 Task: Access a repository's "Custom Badges" to display project information.
Action: Mouse moved to (206, 225)
Screenshot: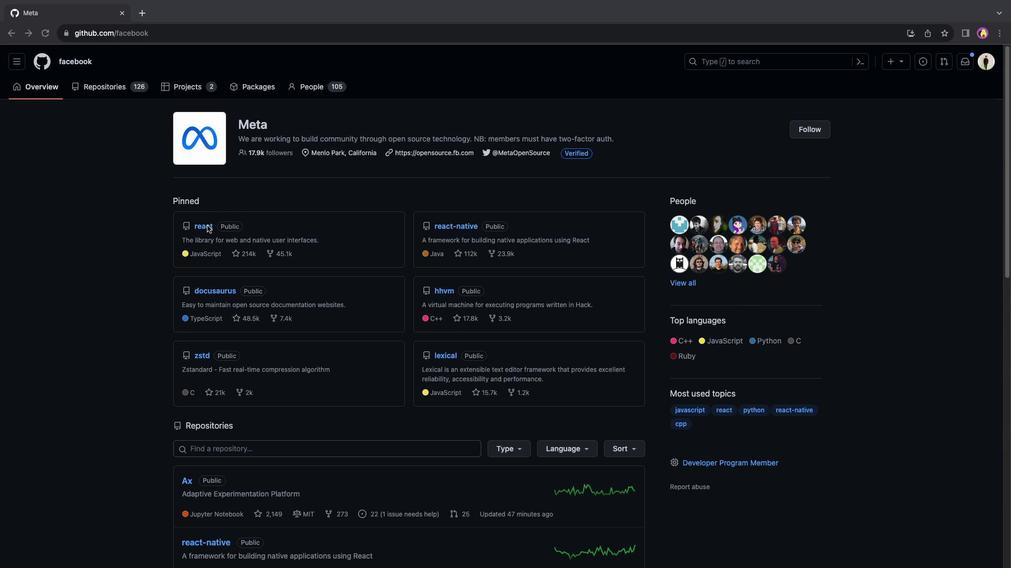 
Action: Mouse pressed left at (206, 225)
Screenshot: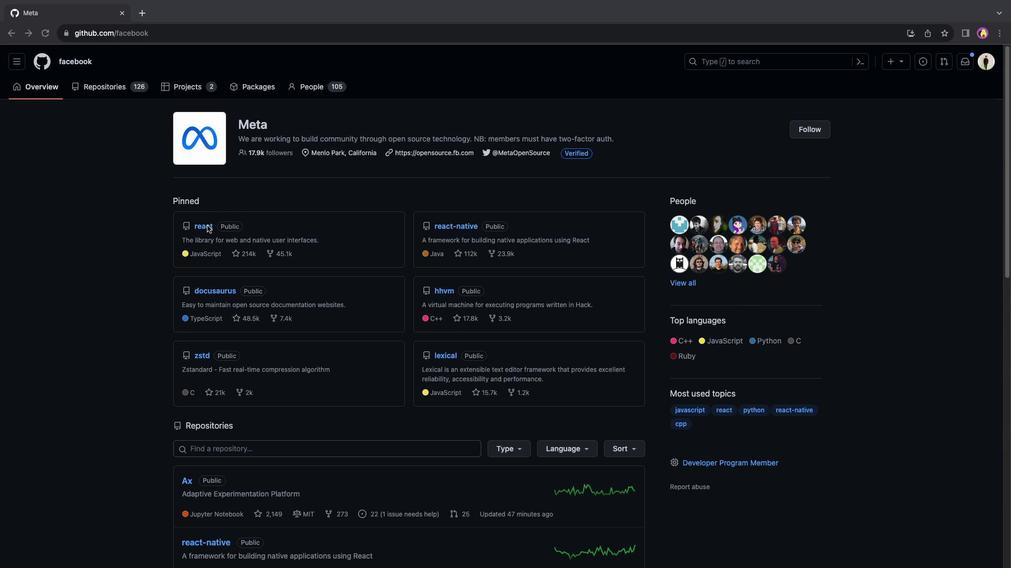 
Action: Mouse moved to (204, 227)
Screenshot: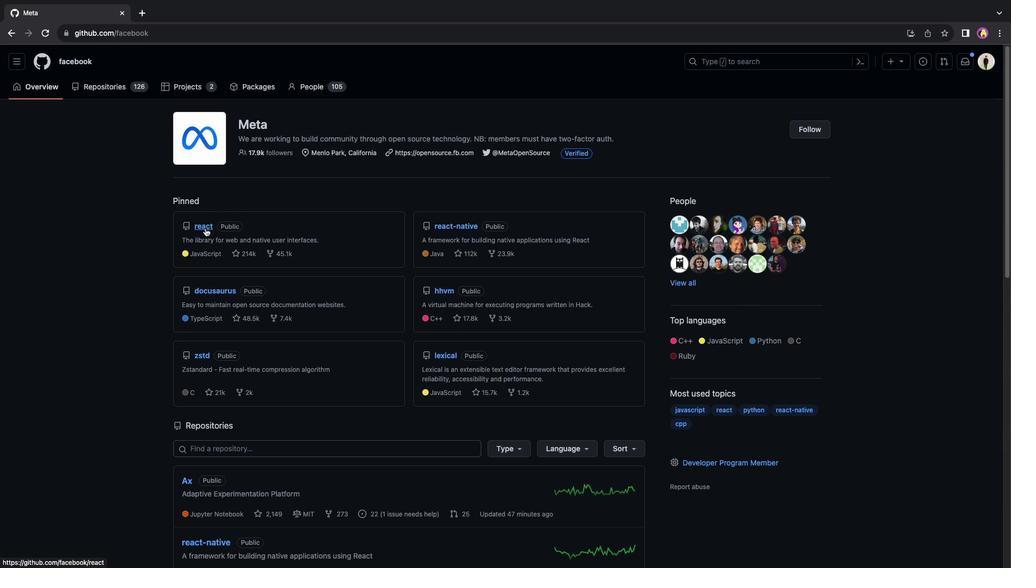
Action: Mouse pressed left at (204, 227)
Screenshot: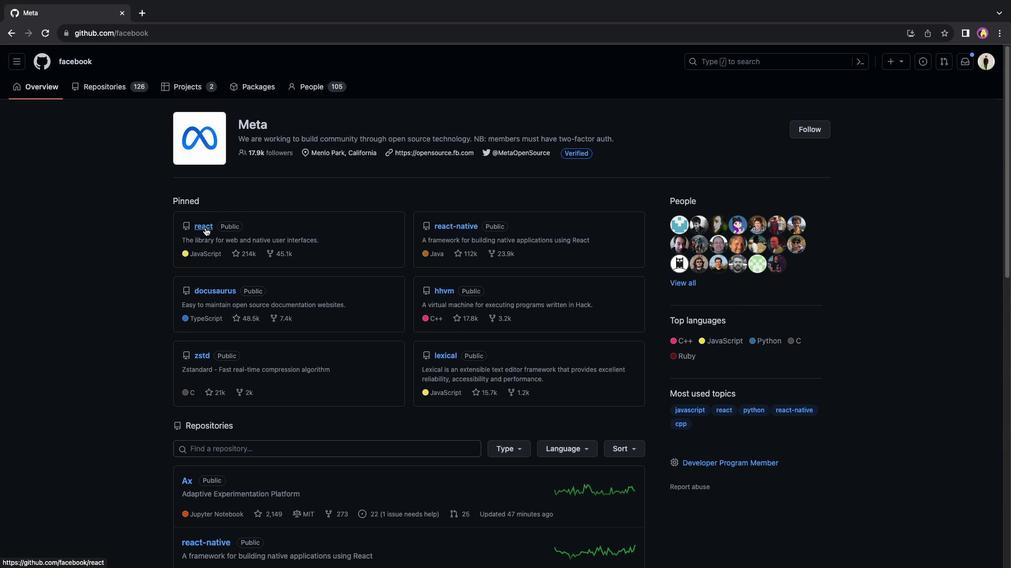 
Action: Mouse moved to (416, 257)
Screenshot: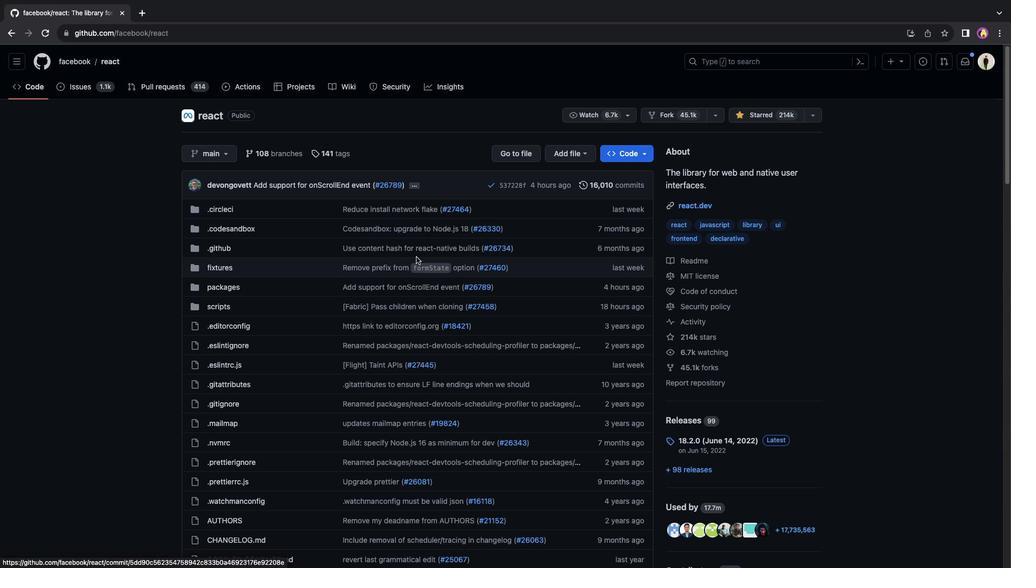 
Action: Mouse scrolled (416, 257) with delta (0, 0)
Screenshot: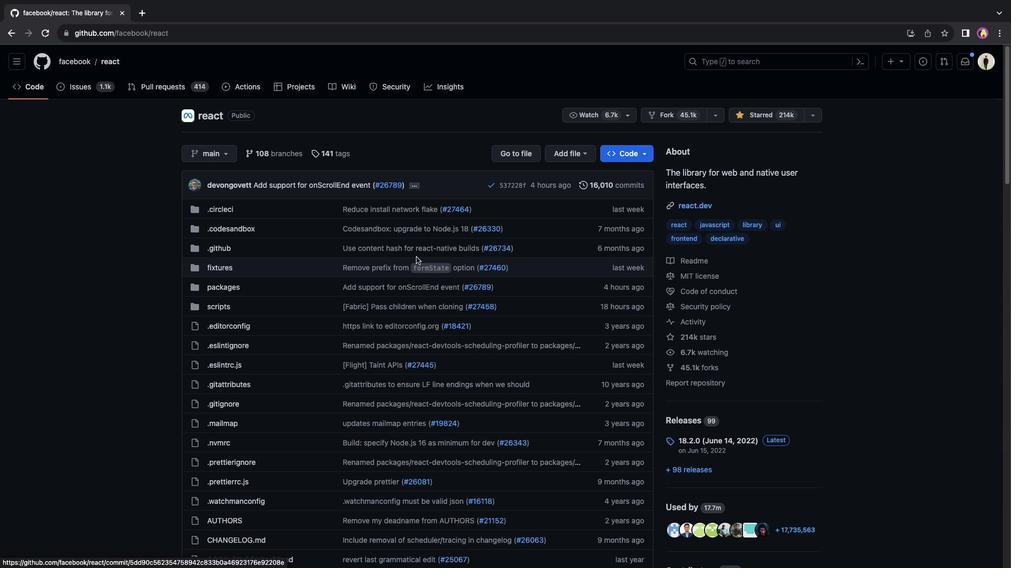 
Action: Mouse scrolled (416, 257) with delta (0, 0)
Screenshot: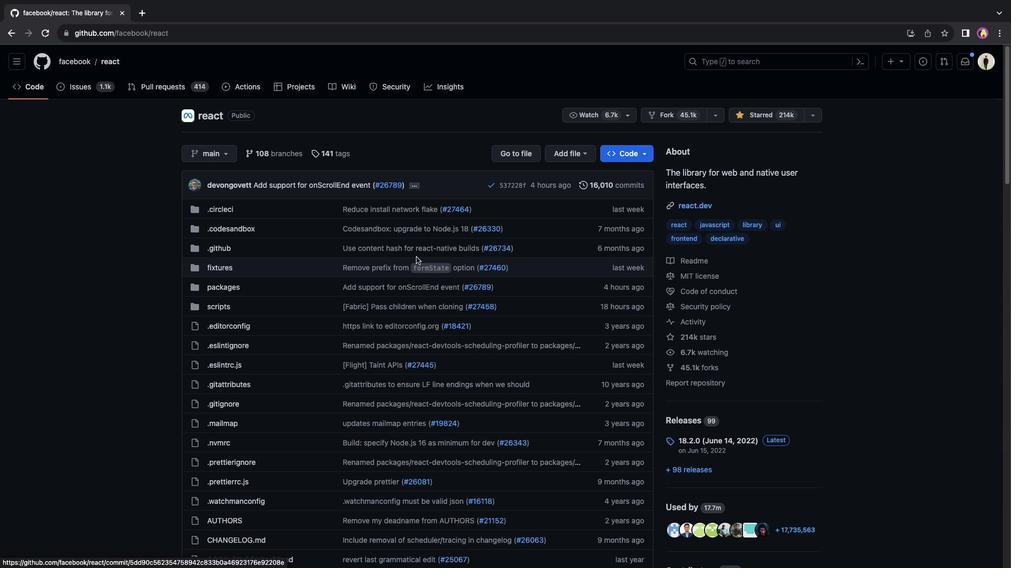 
Action: Mouse scrolled (416, 257) with delta (0, -2)
Screenshot: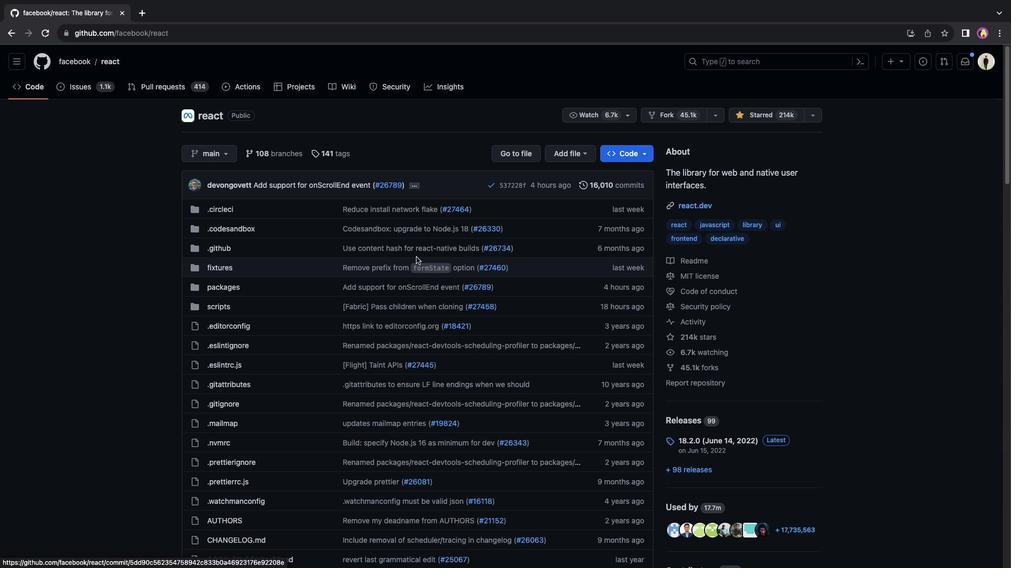 
Action: Mouse scrolled (416, 257) with delta (0, -2)
Screenshot: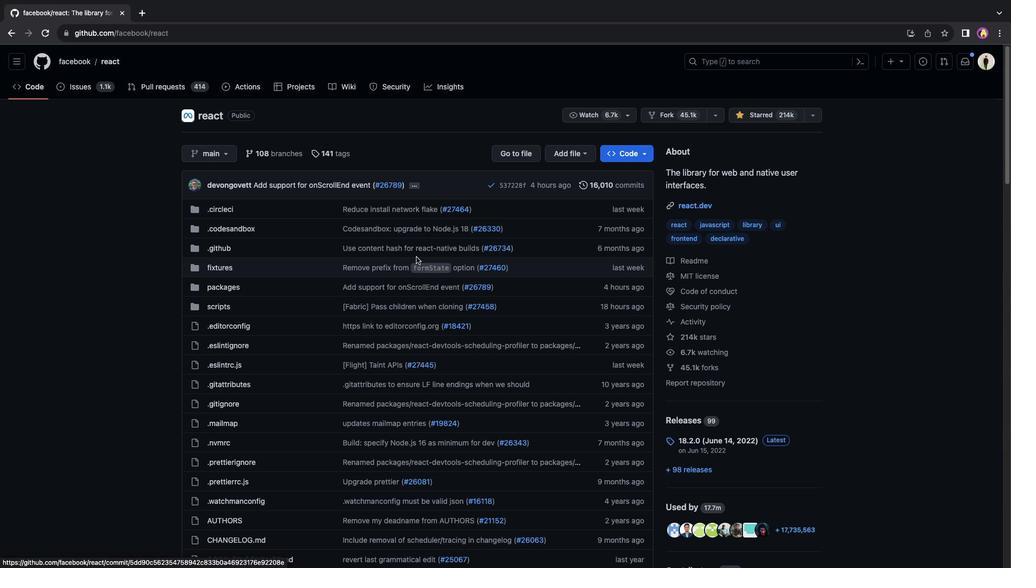 
Action: Mouse scrolled (416, 257) with delta (0, -3)
Screenshot: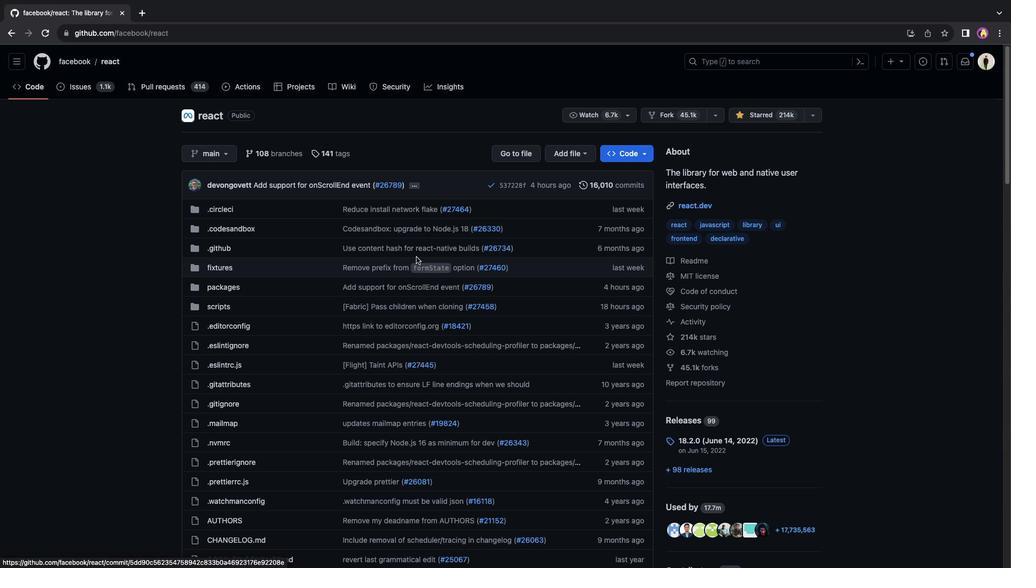 
Action: Mouse scrolled (416, 257) with delta (0, 0)
Screenshot: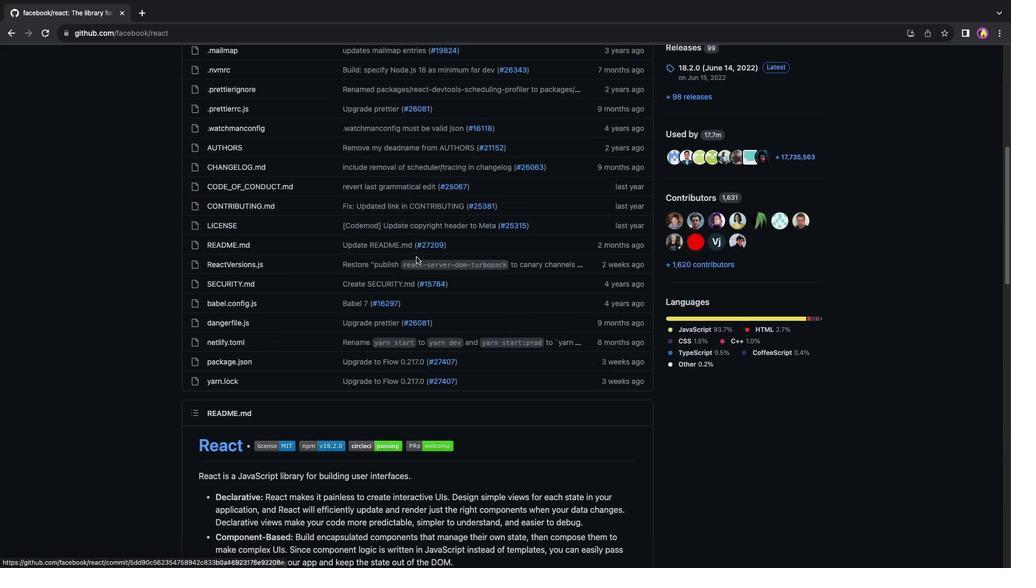 
Action: Mouse scrolled (416, 257) with delta (0, 0)
Screenshot: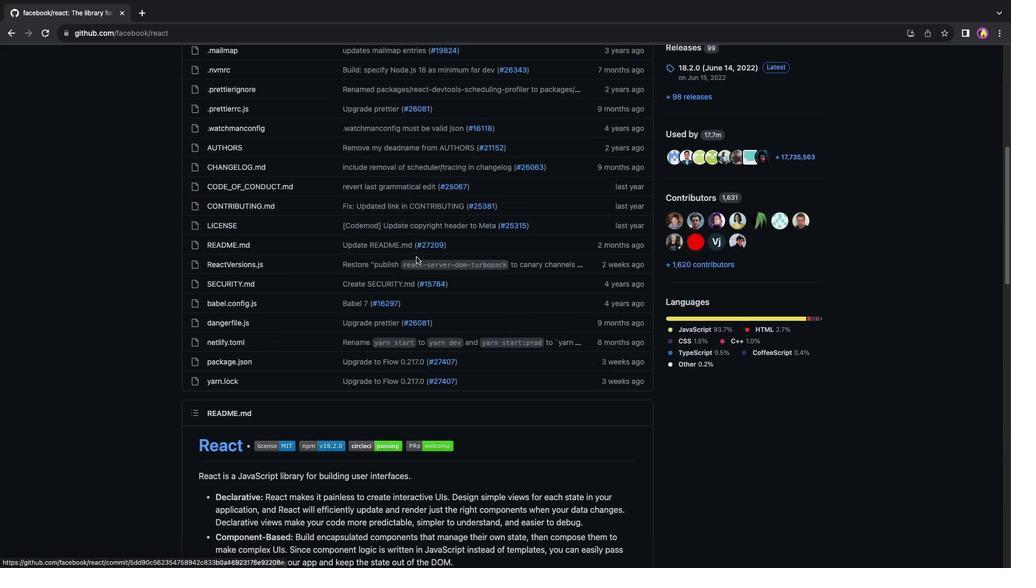 
Action: Mouse scrolled (416, 257) with delta (0, -2)
Screenshot: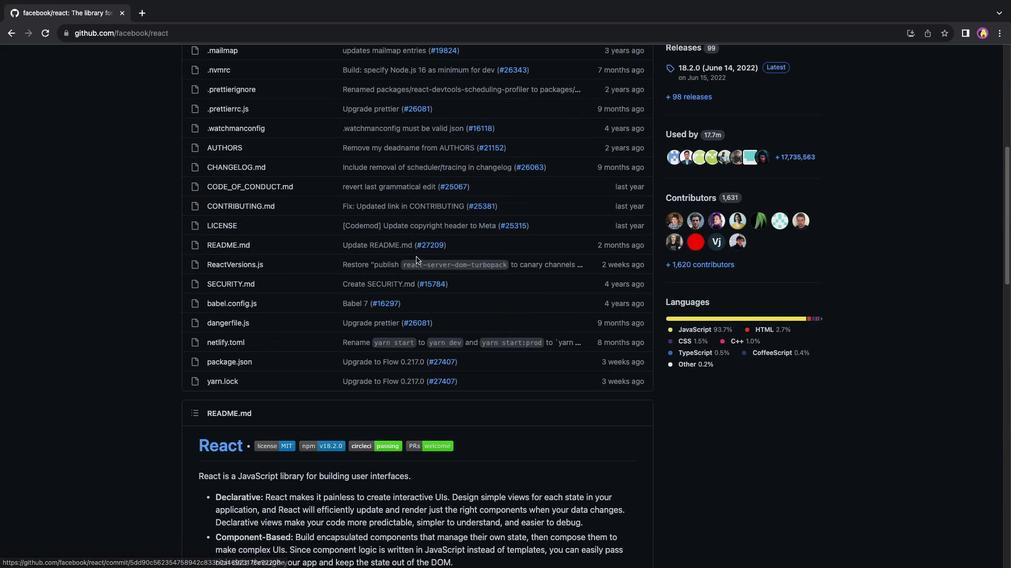 
Action: Mouse scrolled (416, 257) with delta (0, -2)
Screenshot: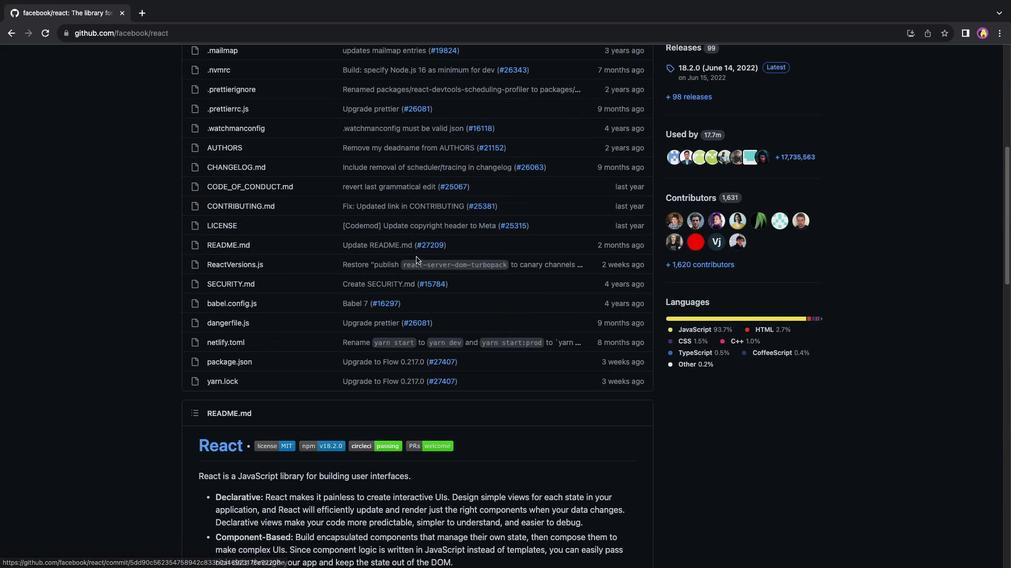 
Action: Mouse scrolled (416, 257) with delta (0, -3)
Screenshot: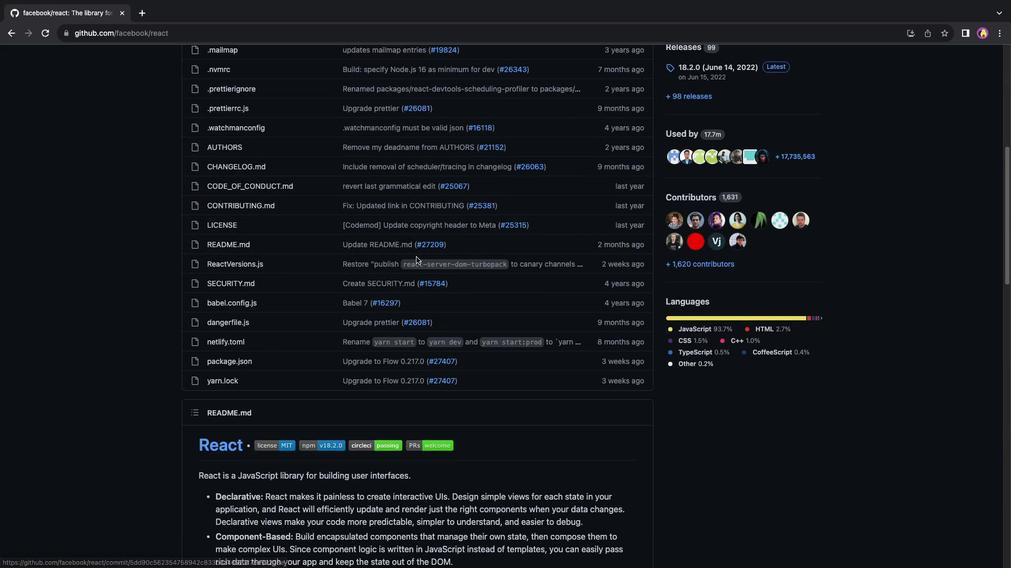 
Action: Mouse moved to (414, 255)
Screenshot: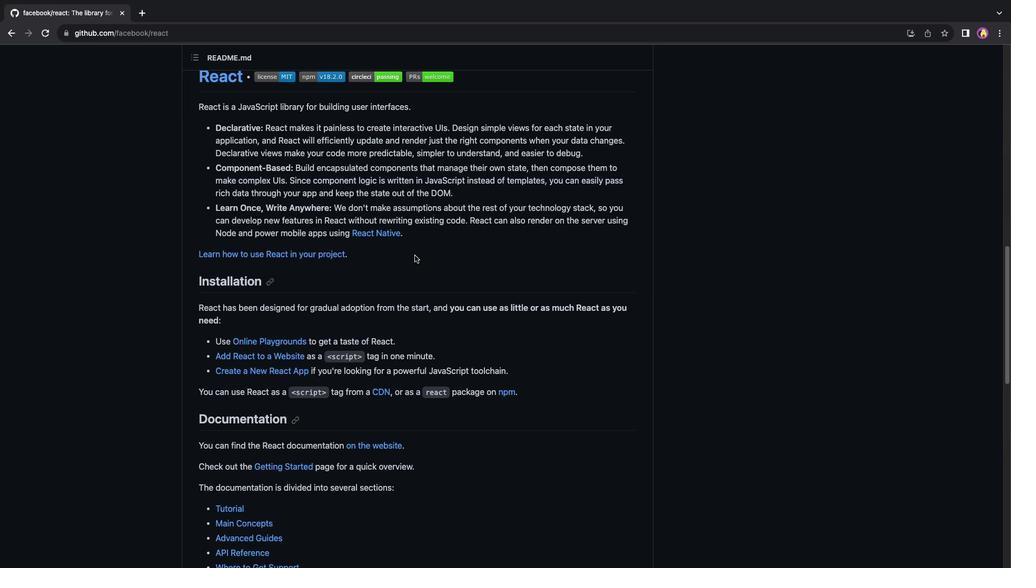 
Action: Mouse scrolled (414, 255) with delta (0, 0)
Screenshot: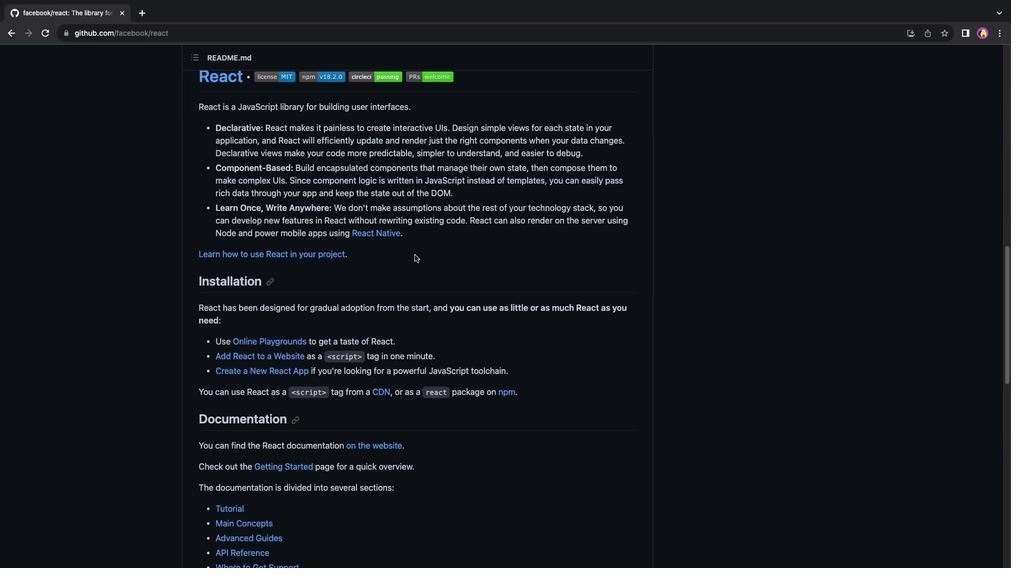 
Action: Mouse scrolled (414, 255) with delta (0, 0)
Screenshot: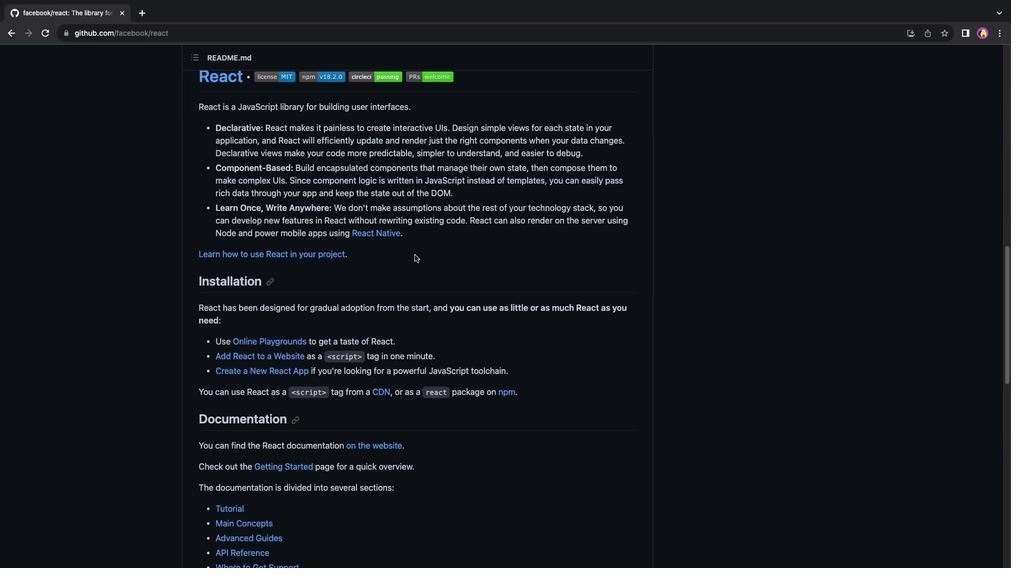 
Action: Mouse scrolled (414, 255) with delta (0, 1)
Screenshot: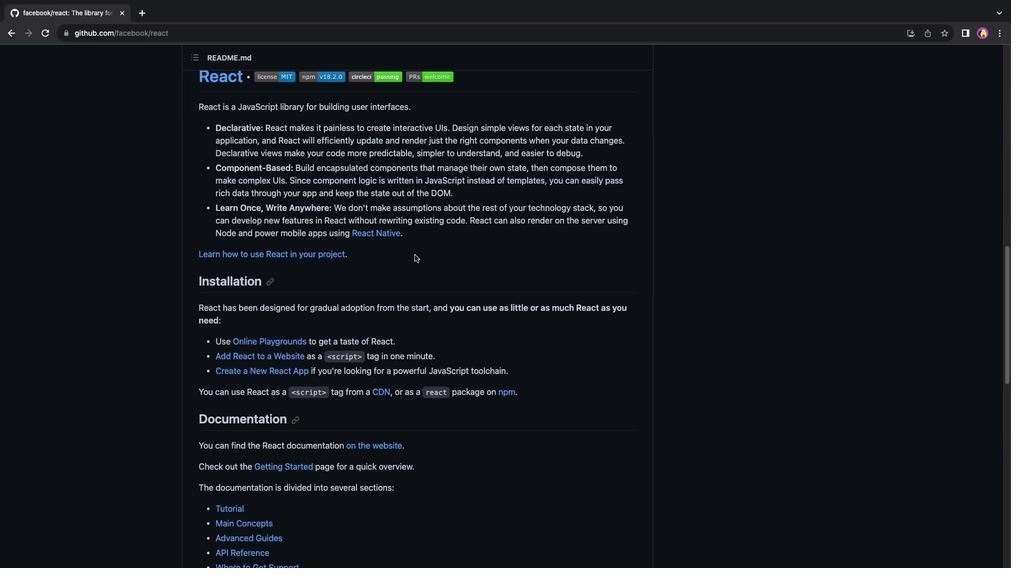 
Action: Mouse moved to (414, 255)
Screenshot: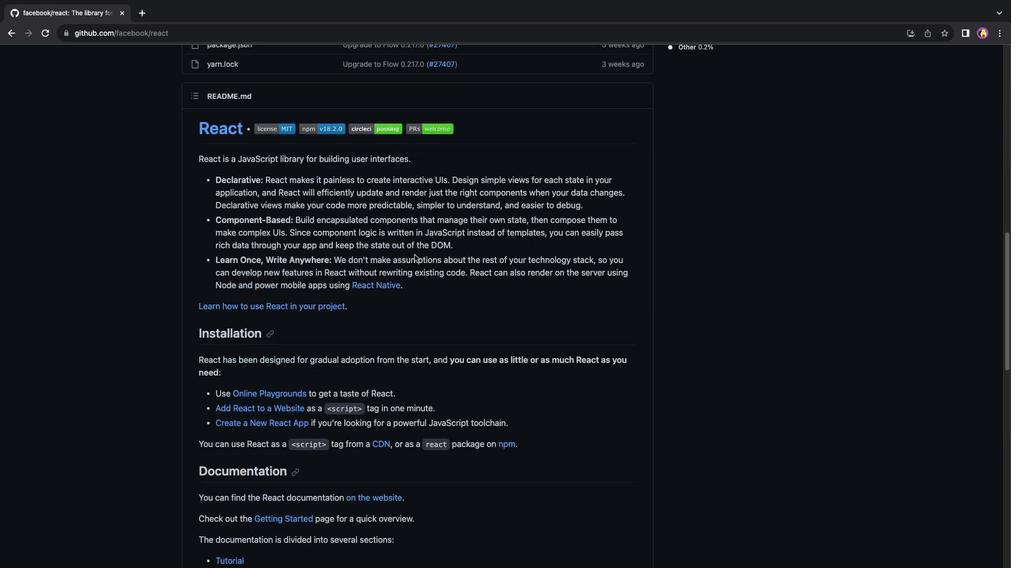 
Action: Mouse scrolled (414, 255) with delta (0, 0)
Screenshot: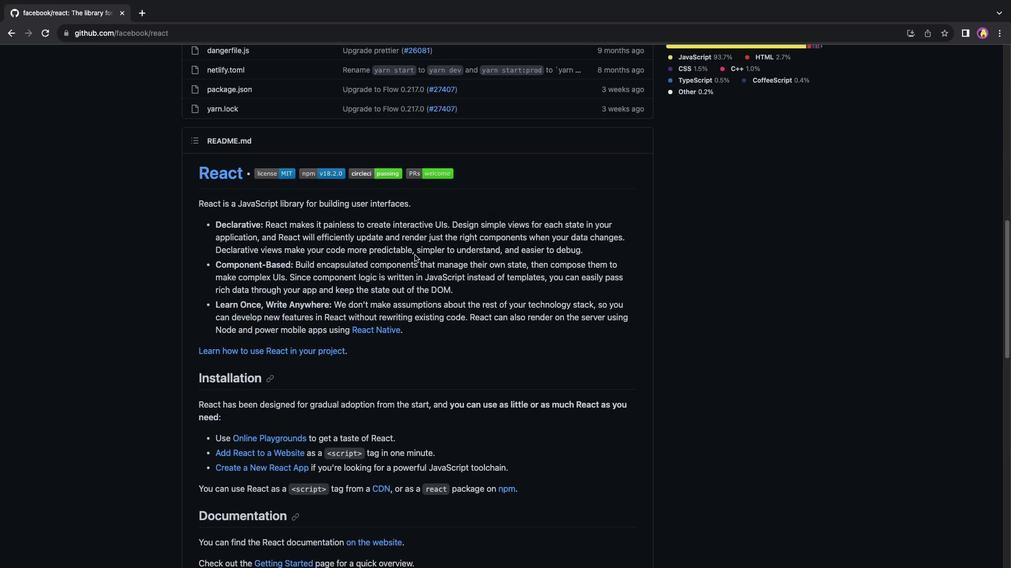 
Action: Mouse scrolled (414, 255) with delta (0, 0)
Screenshot: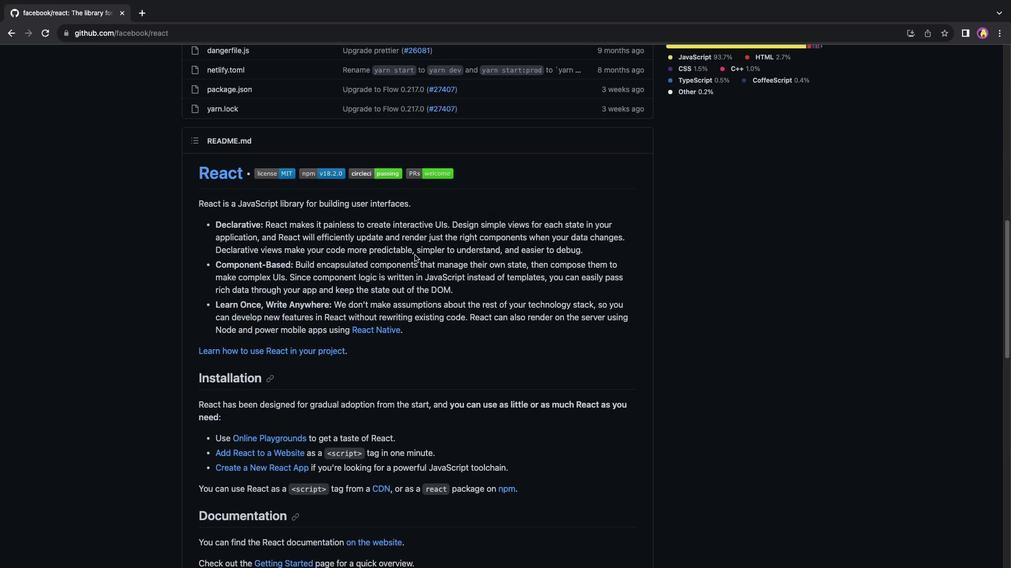 
Action: Mouse scrolled (414, 255) with delta (0, 1)
Screenshot: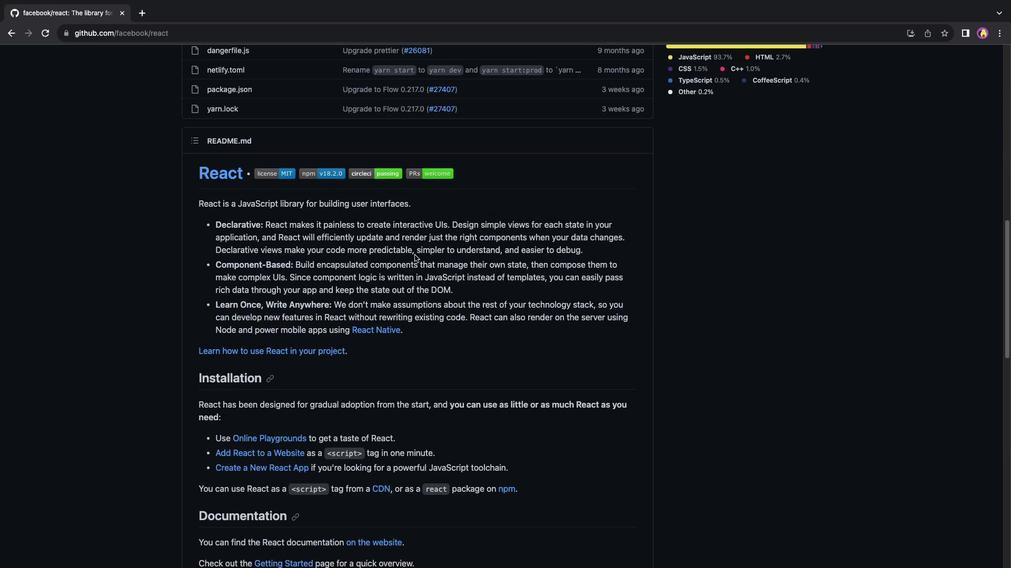 
Action: Mouse scrolled (414, 255) with delta (0, 2)
Screenshot: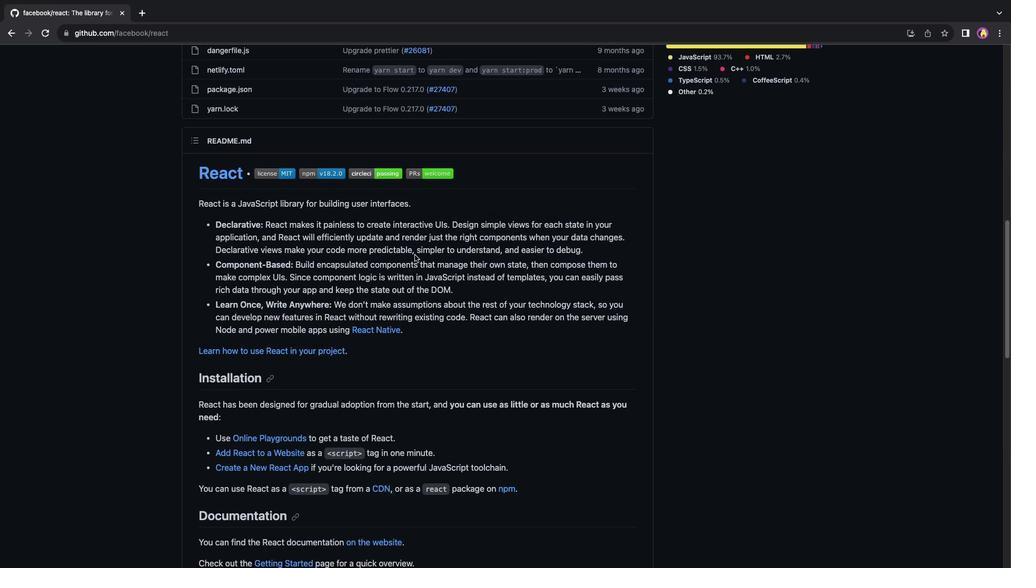
Action: Mouse moved to (367, 359)
Screenshot: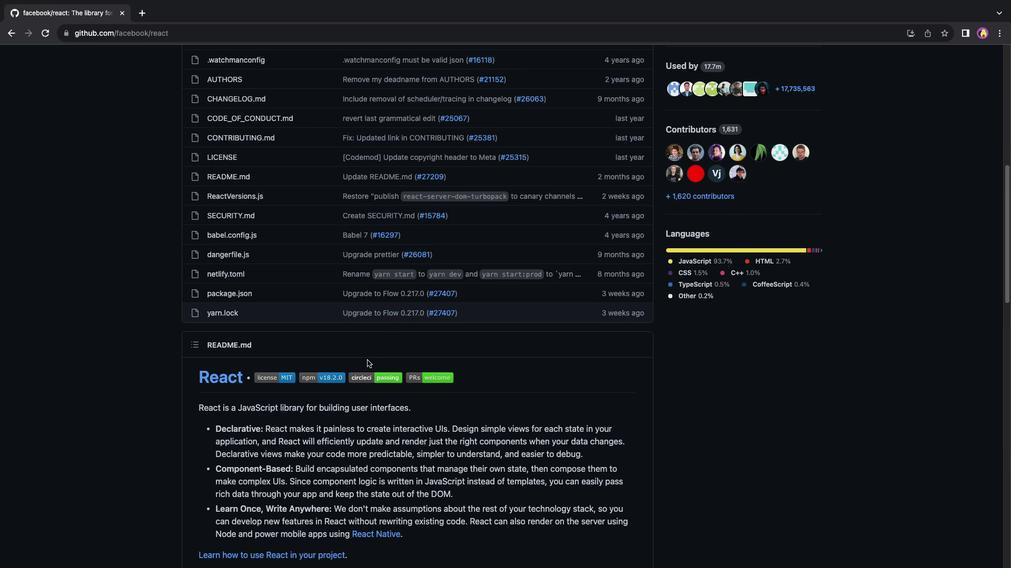 
Action: Mouse scrolled (367, 359) with delta (0, 0)
Screenshot: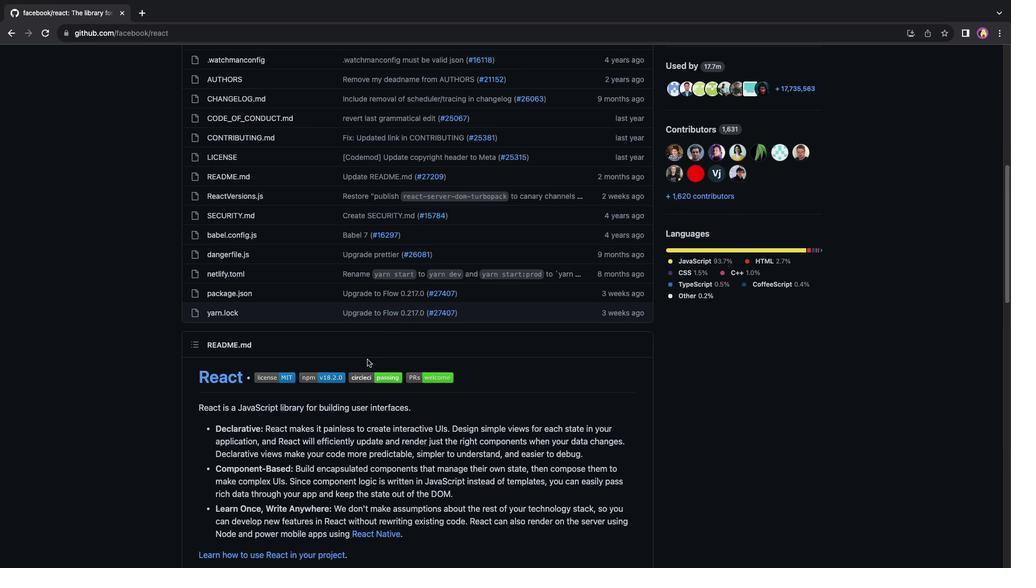 
Action: Mouse scrolled (367, 359) with delta (0, 0)
Screenshot: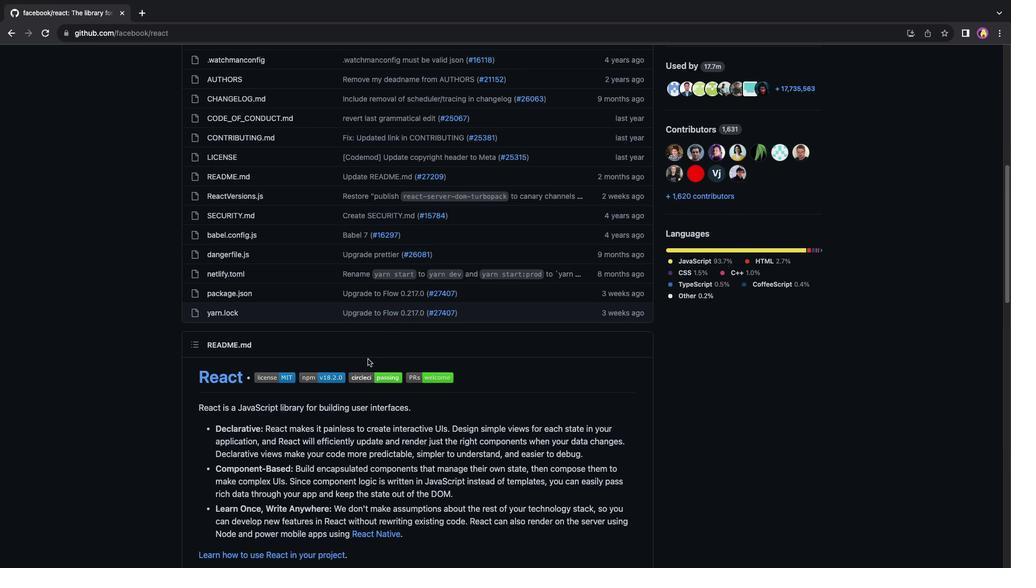 
Action: Mouse moved to (367, 359)
Screenshot: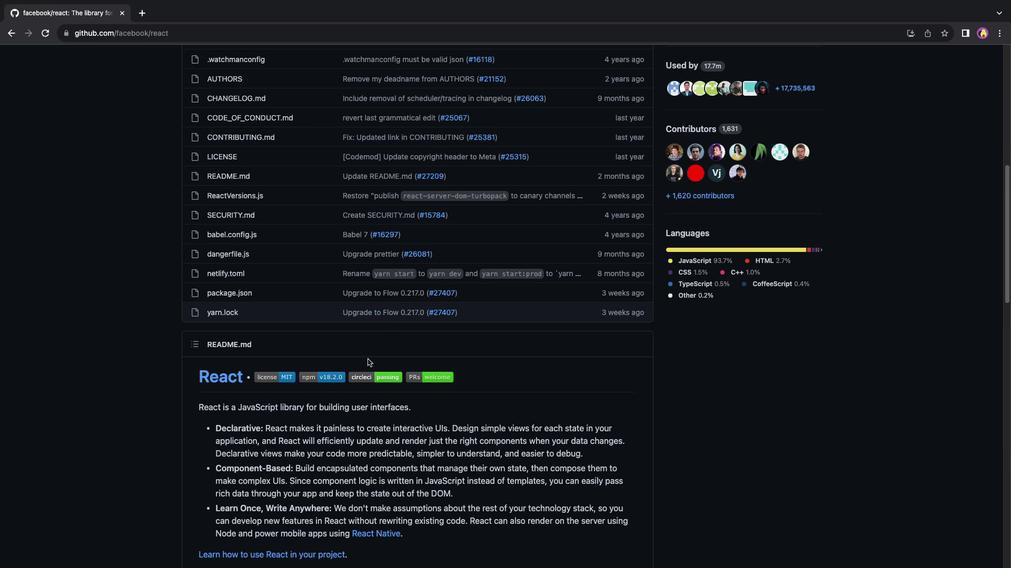 
Action: Mouse scrolled (367, 359) with delta (0, -1)
Screenshot: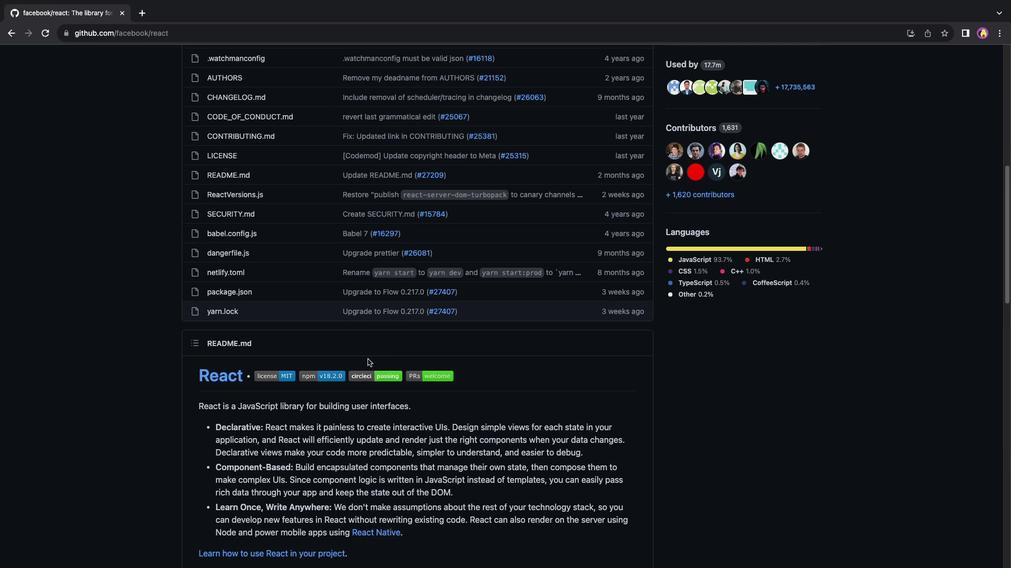 
Action: Mouse moved to (284, 318)
Screenshot: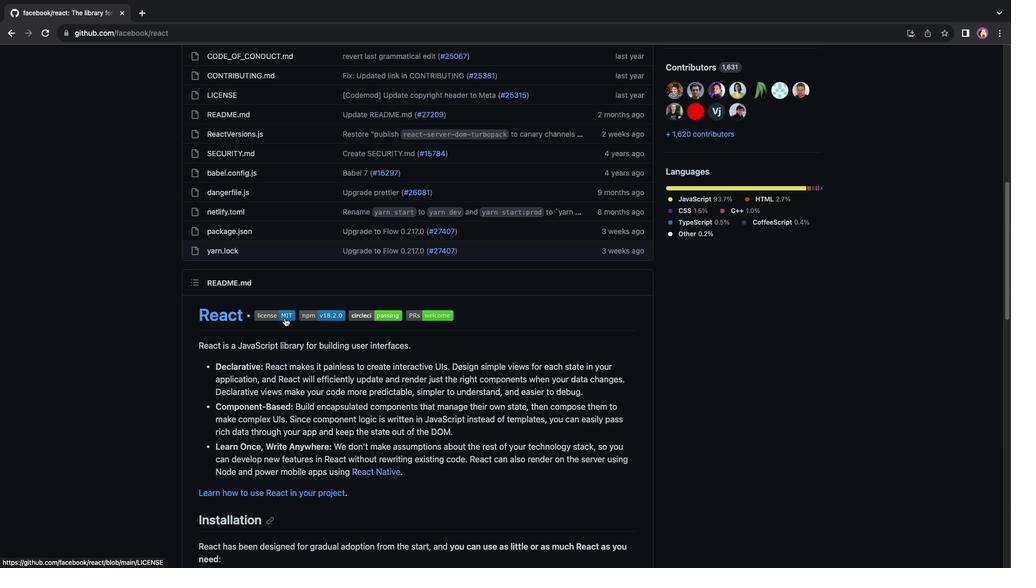 
Action: Mouse pressed left at (284, 318)
Screenshot: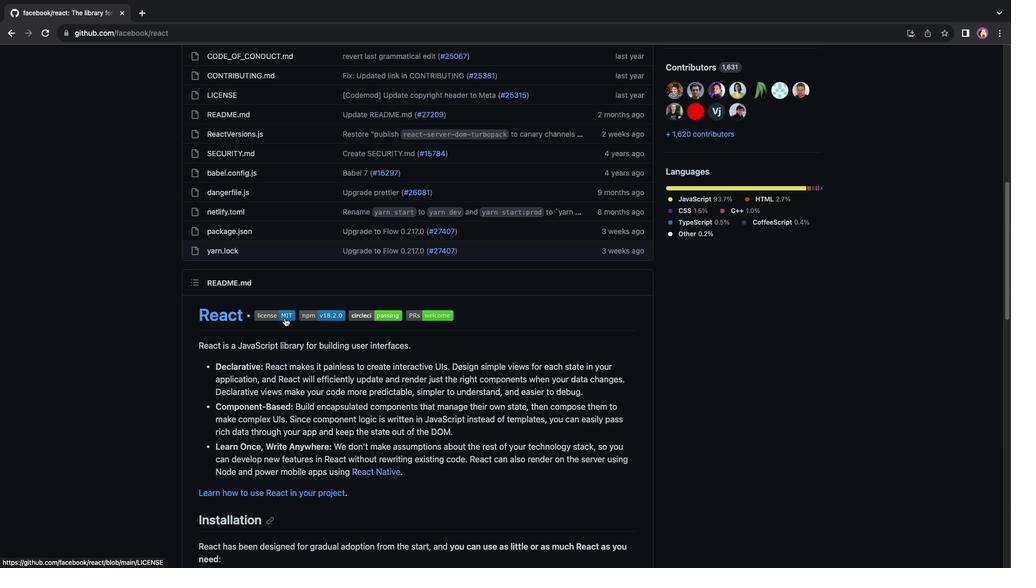 
Action: Mouse moved to (355, 322)
Screenshot: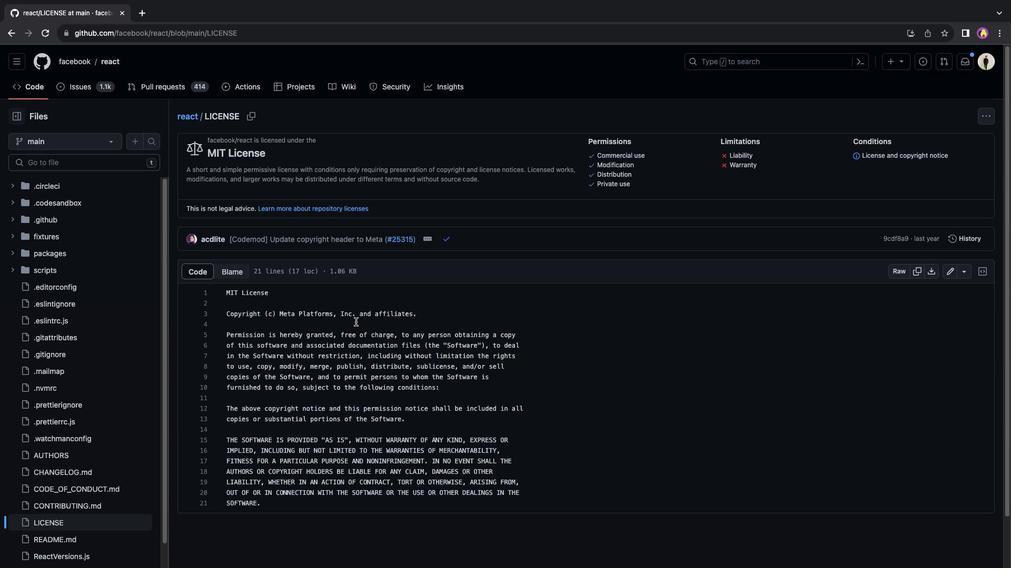 
Action: Mouse scrolled (355, 322) with delta (0, 0)
Screenshot: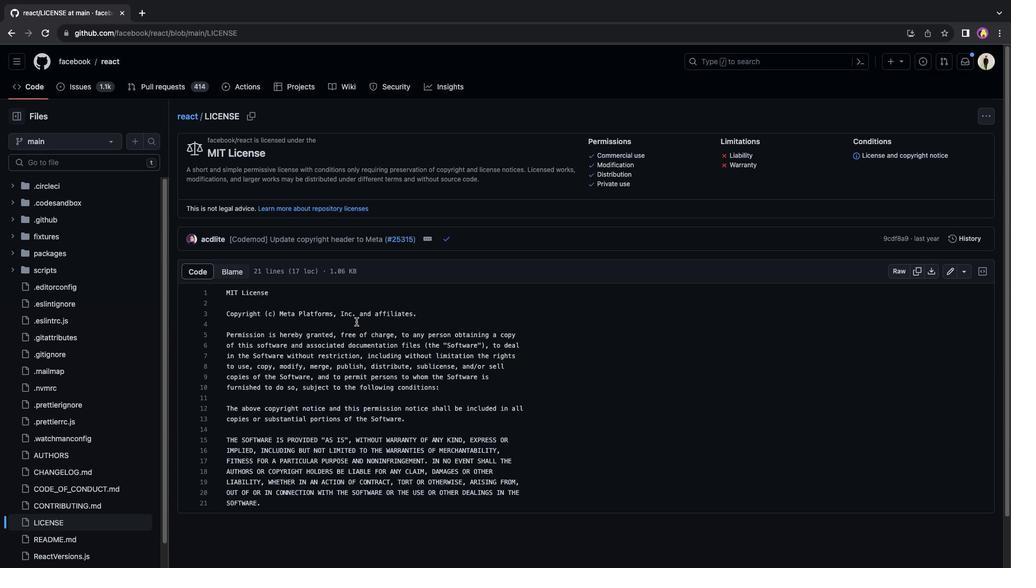 
Action: Mouse scrolled (355, 322) with delta (0, 0)
Screenshot: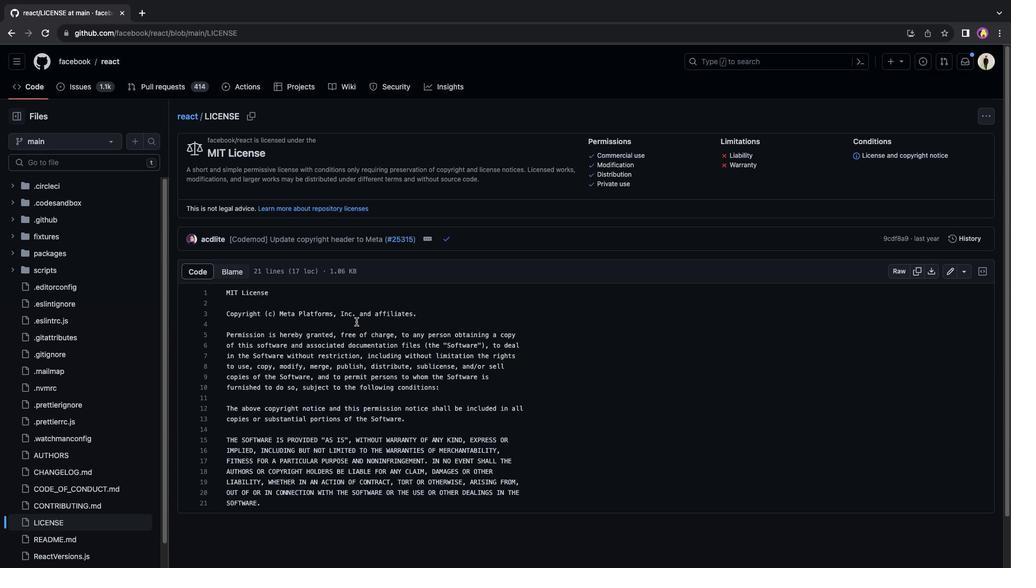 
Action: Mouse scrolled (355, 322) with delta (0, -1)
Screenshot: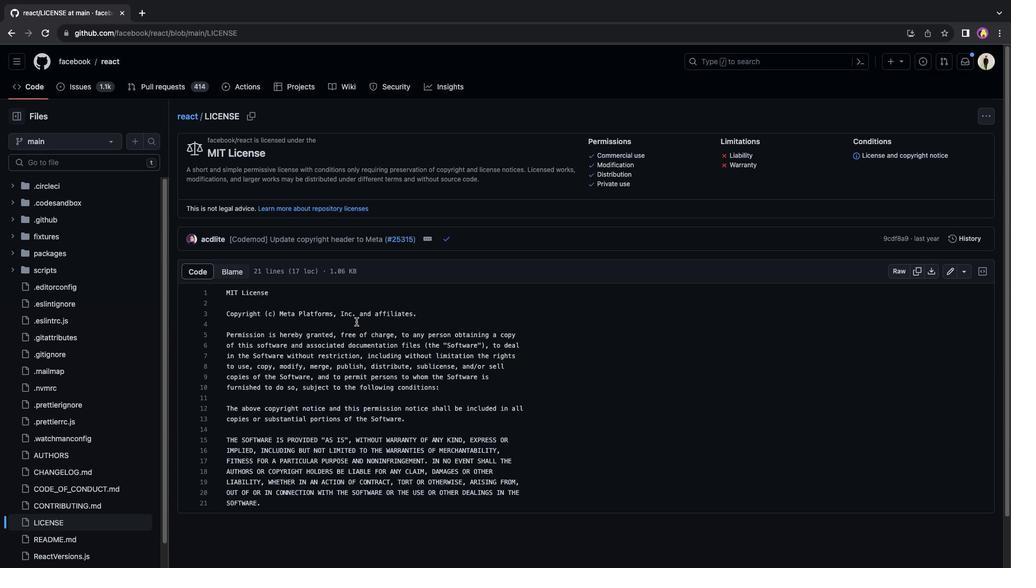 
Action: Mouse scrolled (355, 322) with delta (0, 0)
Screenshot: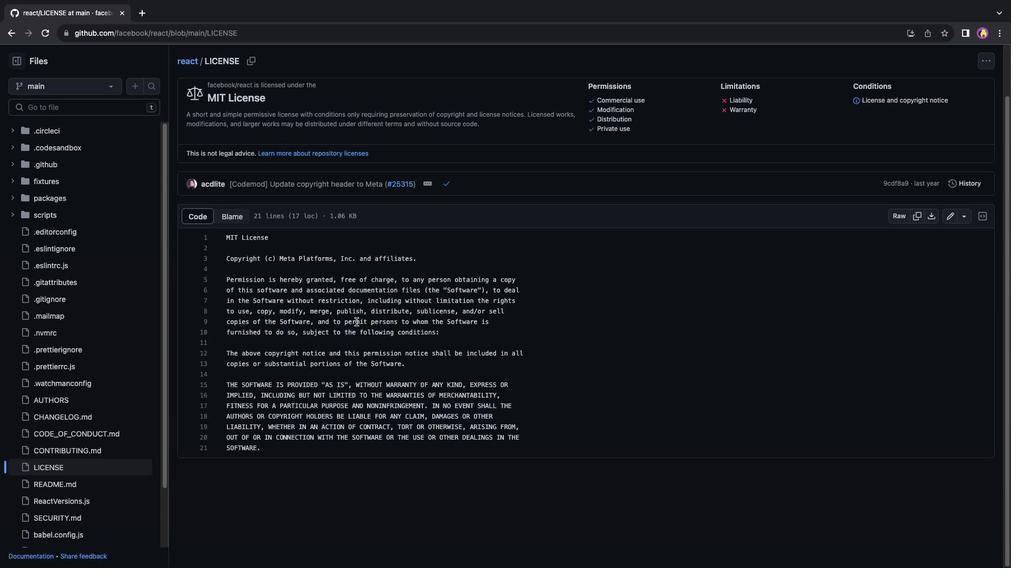
Action: Mouse scrolled (355, 322) with delta (0, 0)
Screenshot: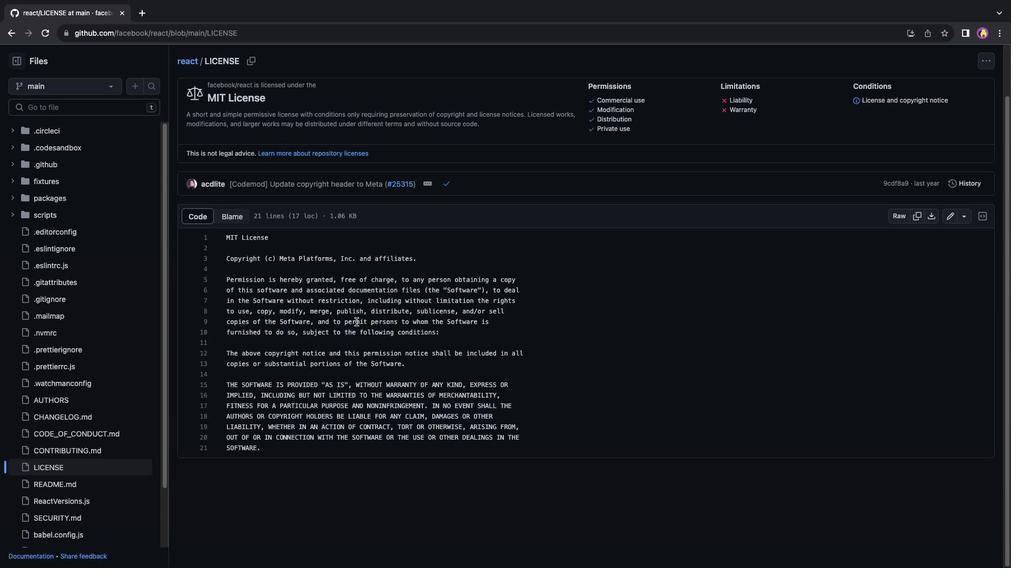 
Action: Mouse scrolled (355, 322) with delta (0, -1)
Screenshot: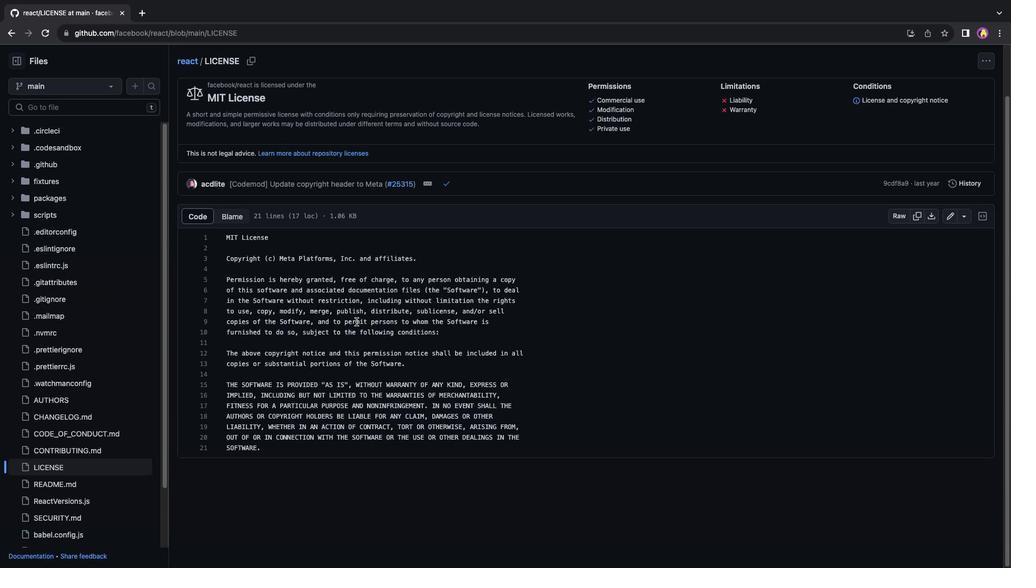 
Action: Mouse moved to (355, 320)
Screenshot: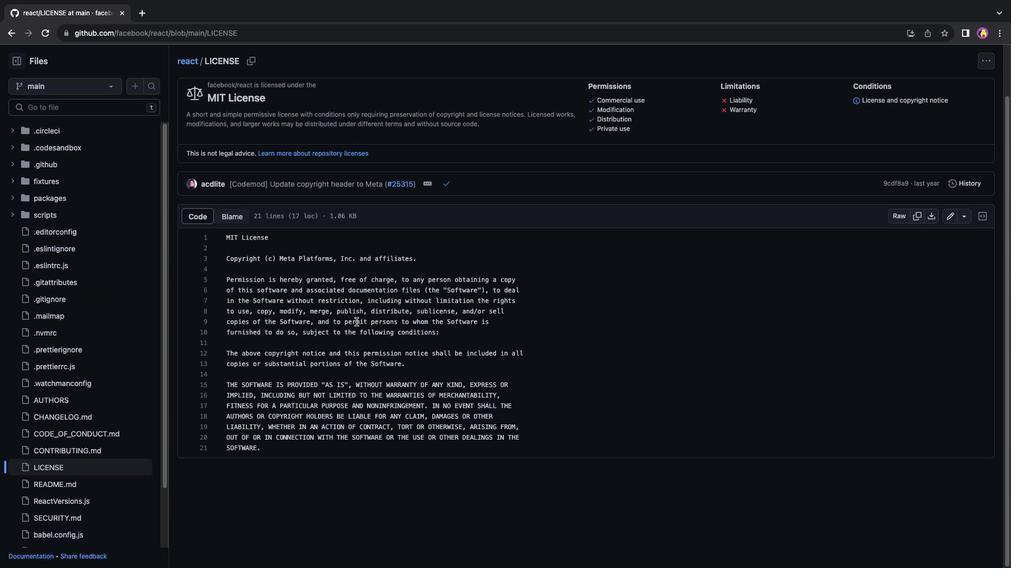 
Action: Mouse scrolled (355, 320) with delta (0, 0)
Screenshot: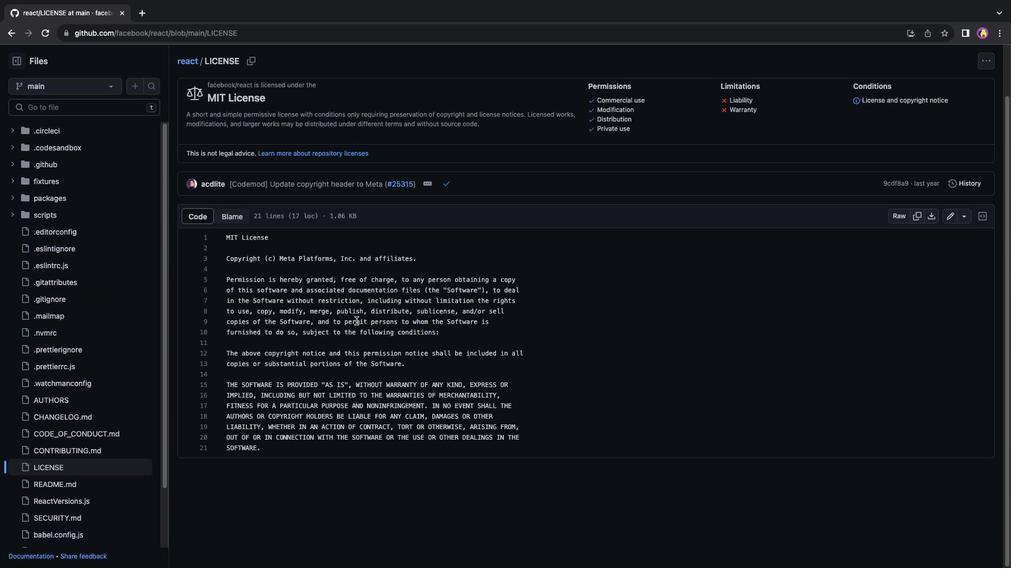 
Action: Mouse scrolled (355, 320) with delta (0, 0)
Screenshot: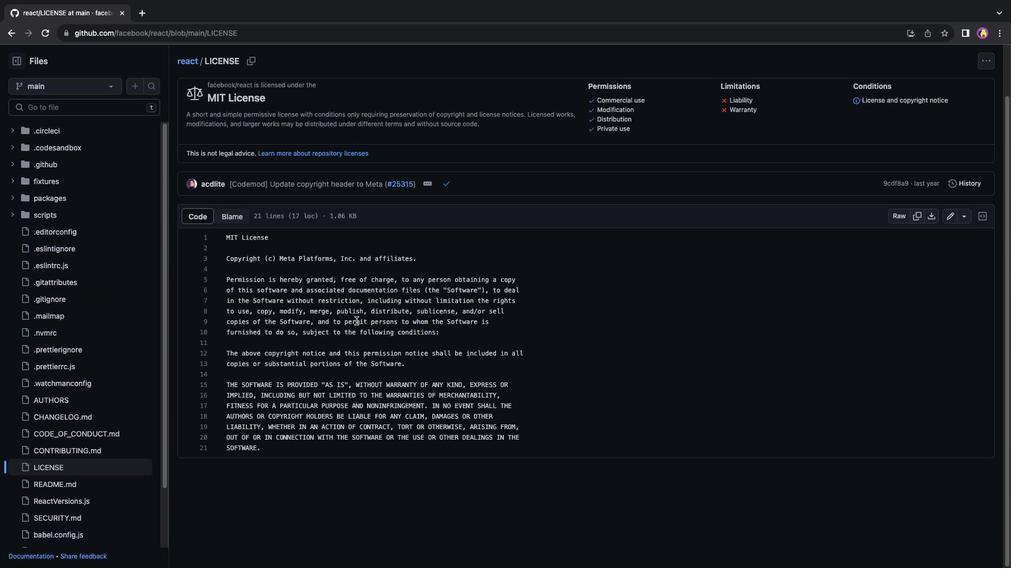 
Action: Mouse scrolled (355, 320) with delta (0, 2)
Screenshot: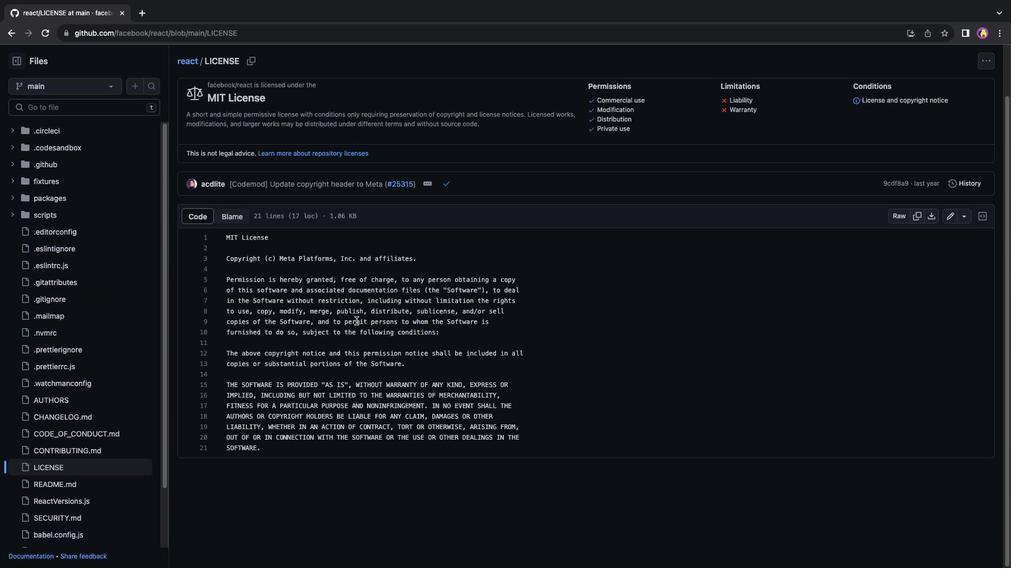 
Action: Mouse scrolled (355, 320) with delta (0, 2)
Screenshot: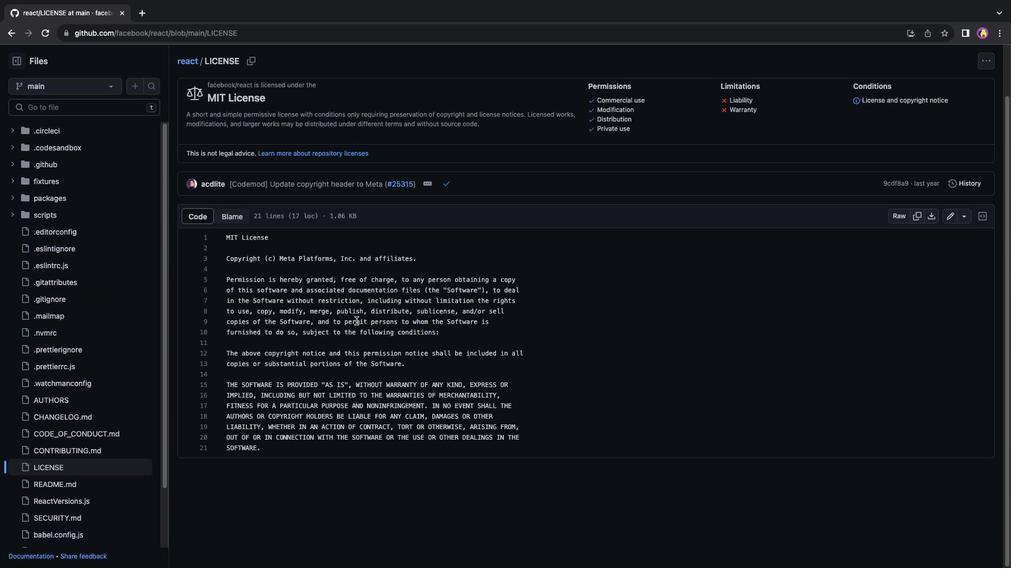 
Action: Mouse scrolled (355, 320) with delta (0, 3)
Screenshot: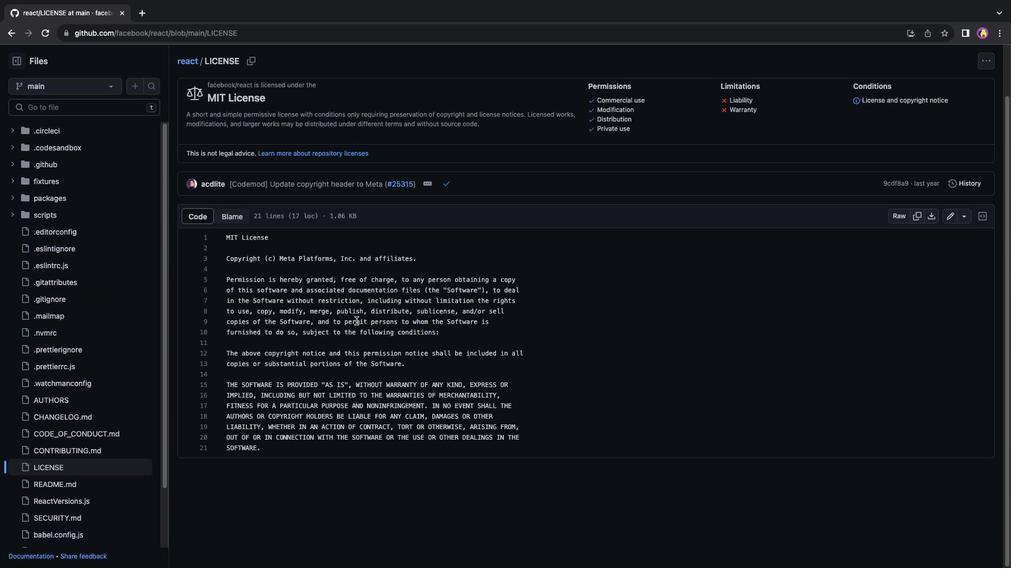 
Action: Mouse scrolled (355, 320) with delta (0, 0)
Screenshot: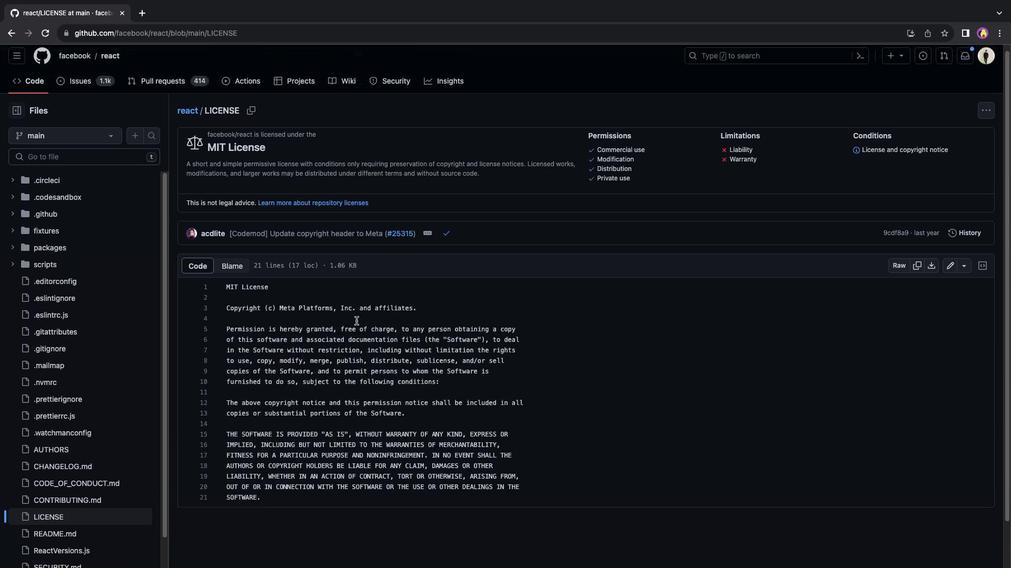 
Action: Mouse scrolled (355, 320) with delta (0, 0)
Screenshot: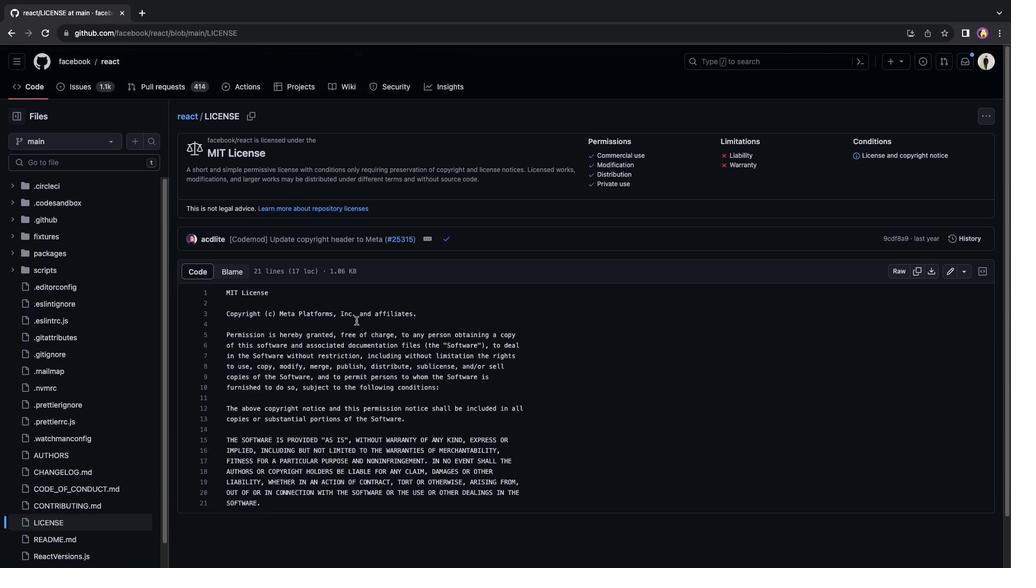 
Action: Mouse scrolled (355, 320) with delta (0, 2)
Screenshot: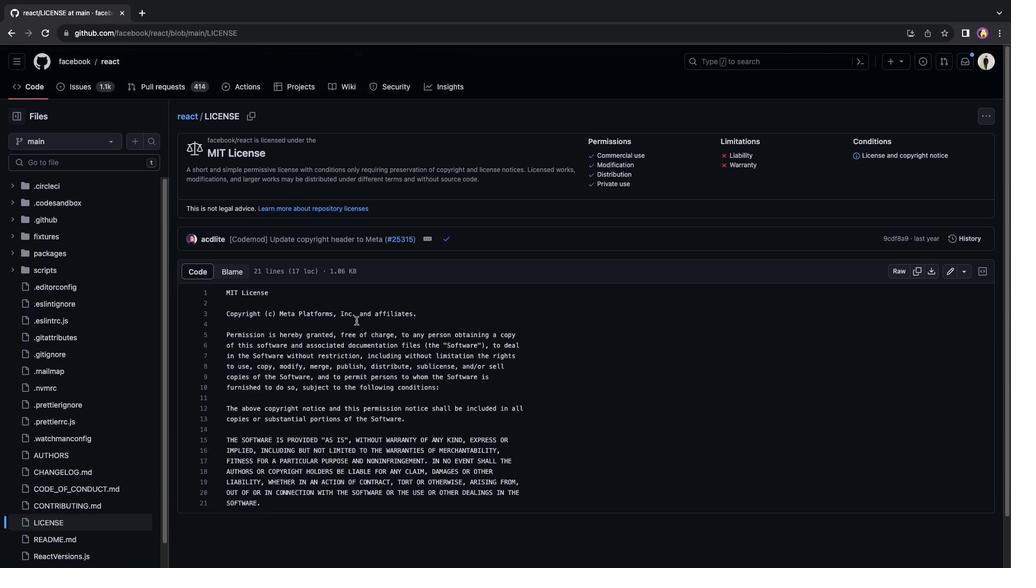 
Action: Mouse scrolled (355, 320) with delta (0, 2)
Screenshot: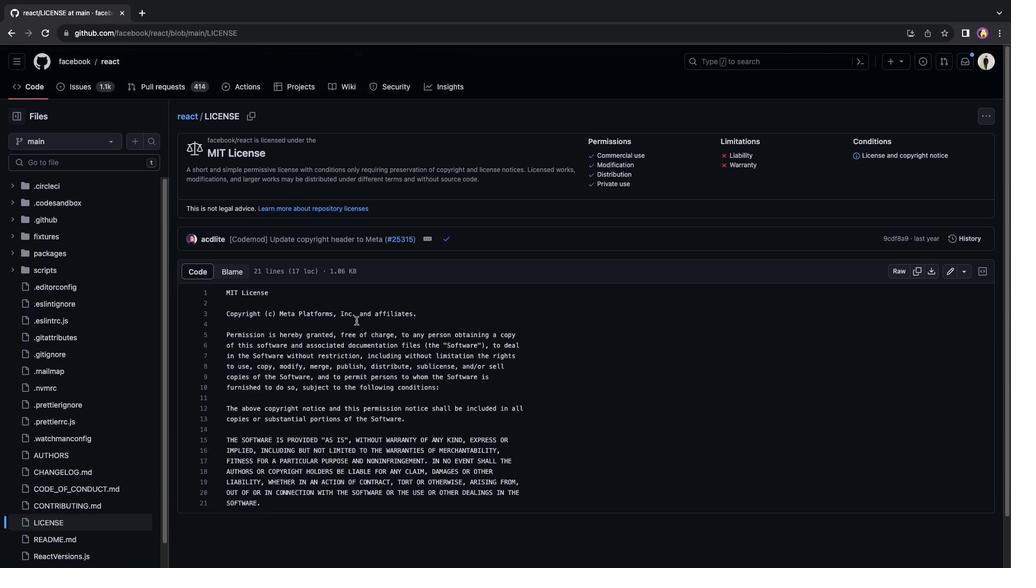 
Action: Mouse scrolled (355, 320) with delta (0, 3)
Screenshot: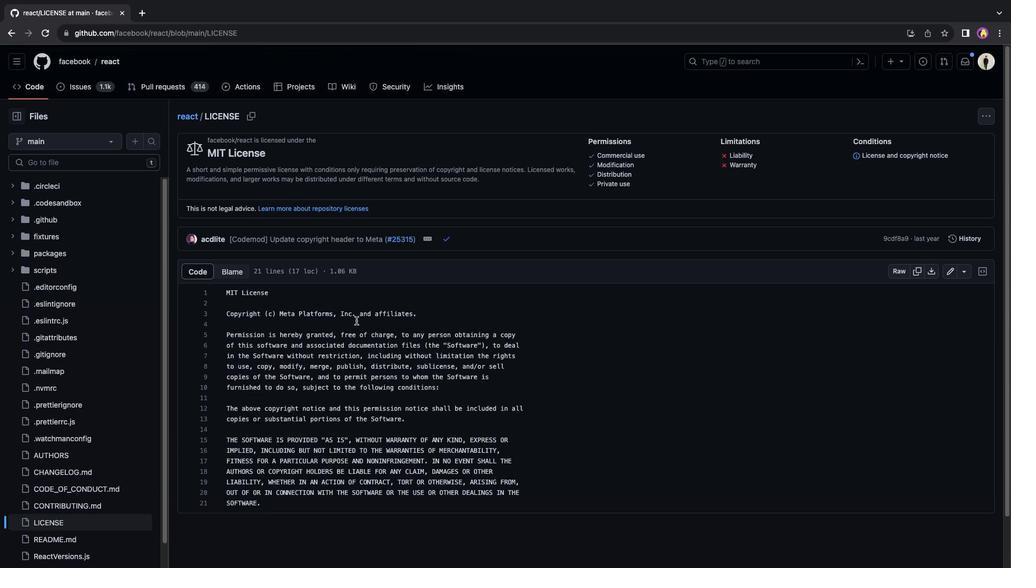 
Action: Mouse moved to (82, 64)
Screenshot: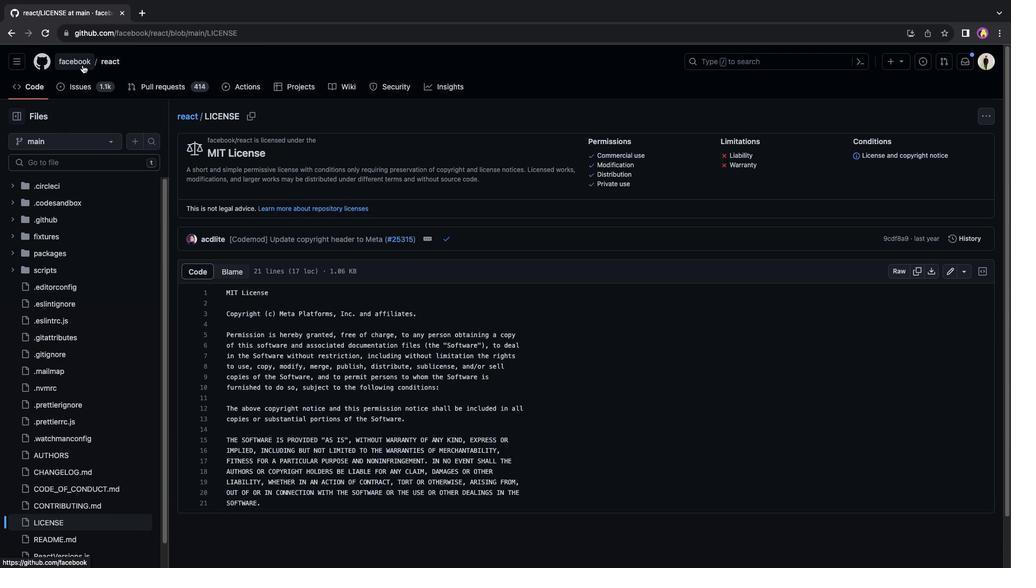 
Action: Mouse pressed left at (82, 64)
Screenshot: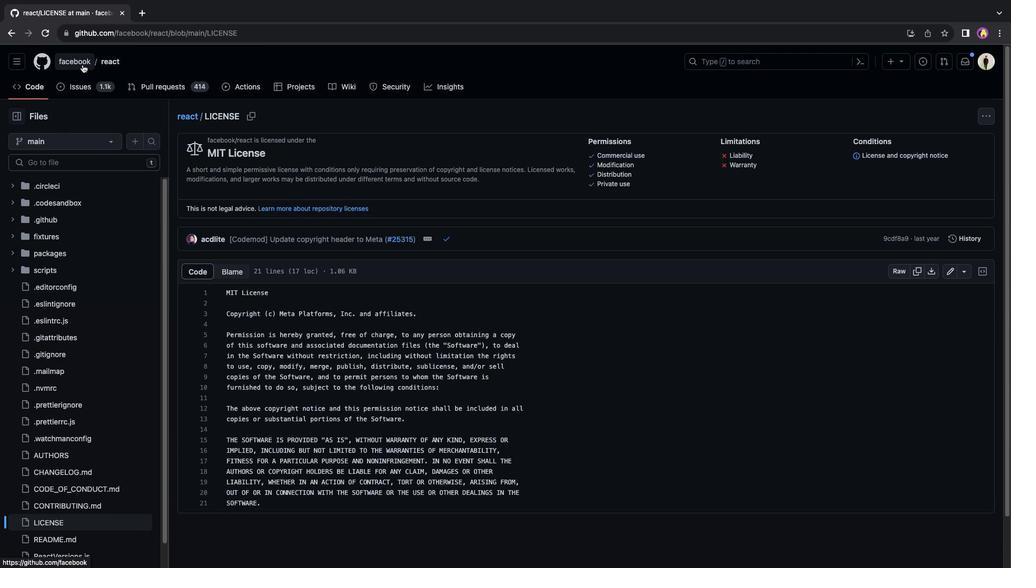 
Action: Mouse moved to (444, 227)
Screenshot: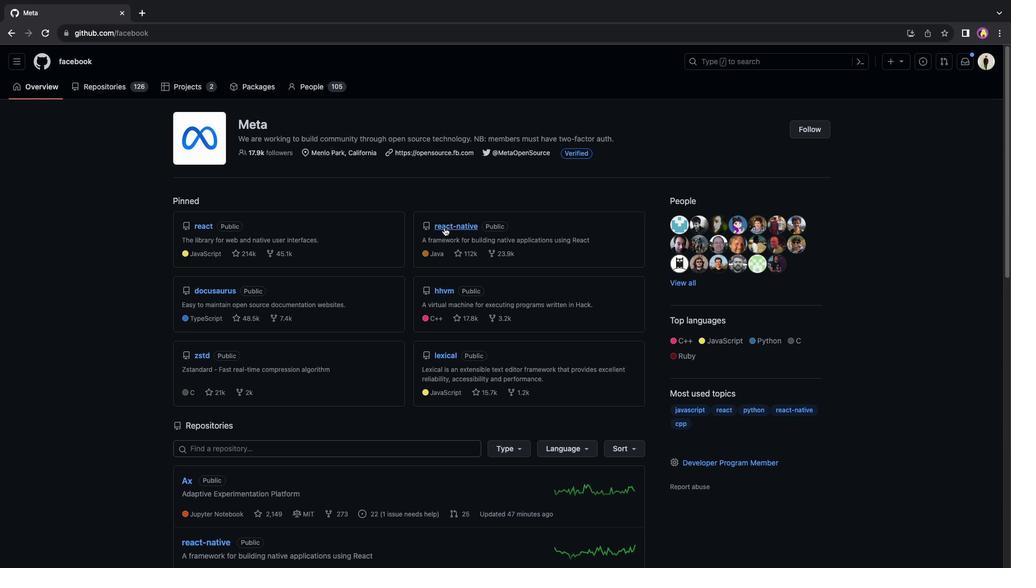 
Action: Mouse pressed left at (444, 227)
Screenshot: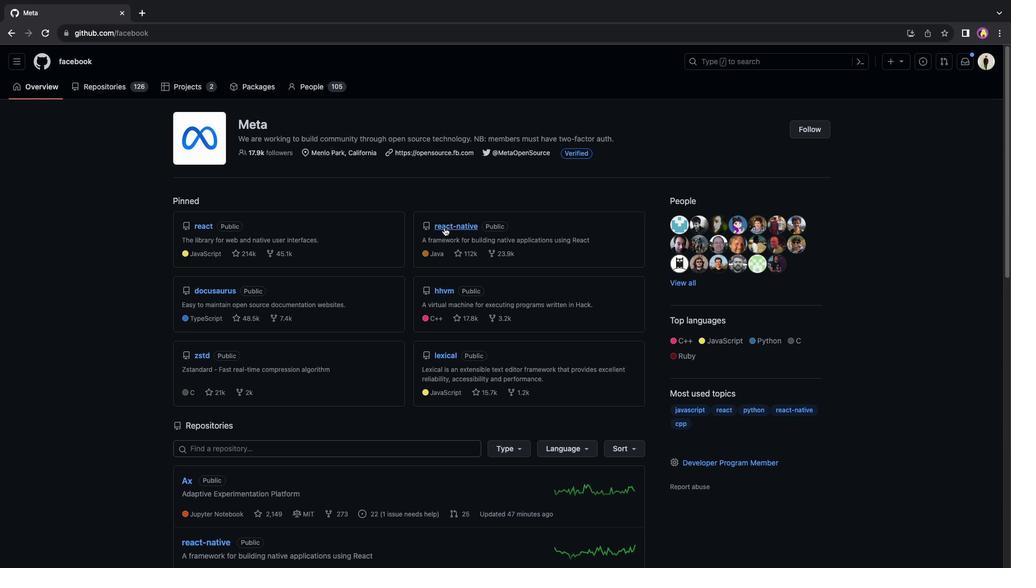 
Action: Mouse moved to (446, 229)
Screenshot: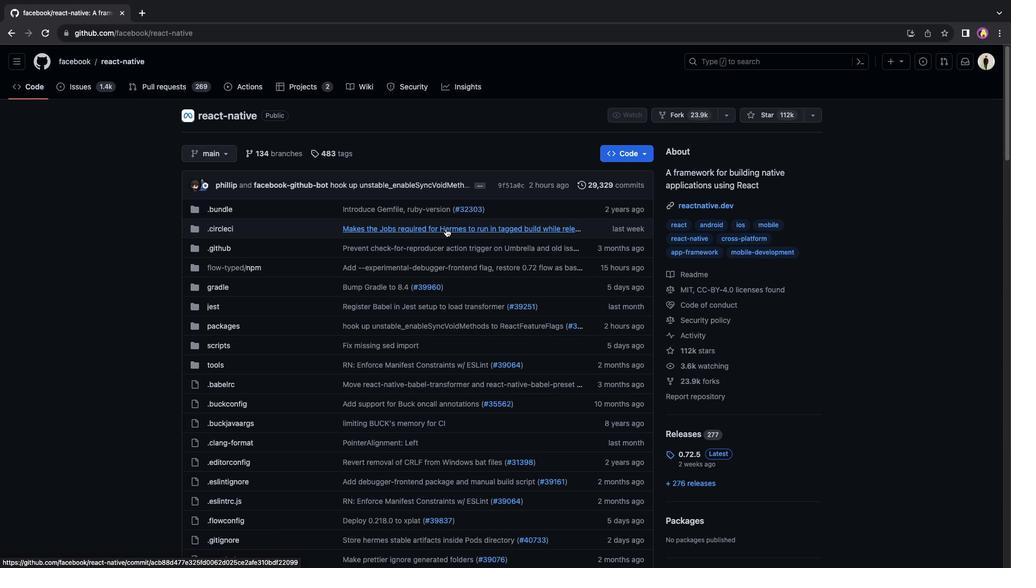 
Action: Mouse scrolled (446, 229) with delta (0, 0)
Screenshot: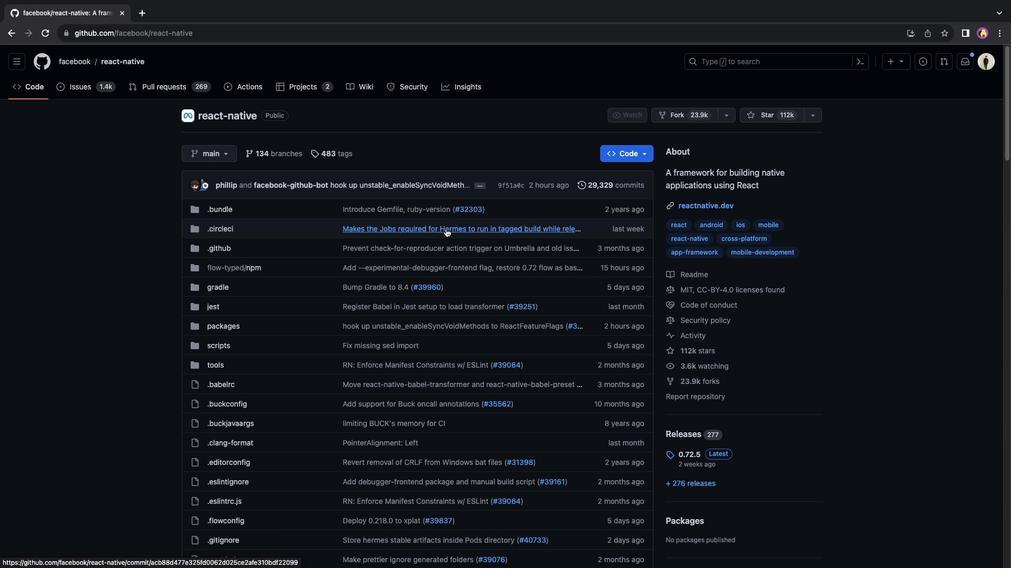 
Action: Mouse scrolled (446, 229) with delta (0, 0)
Screenshot: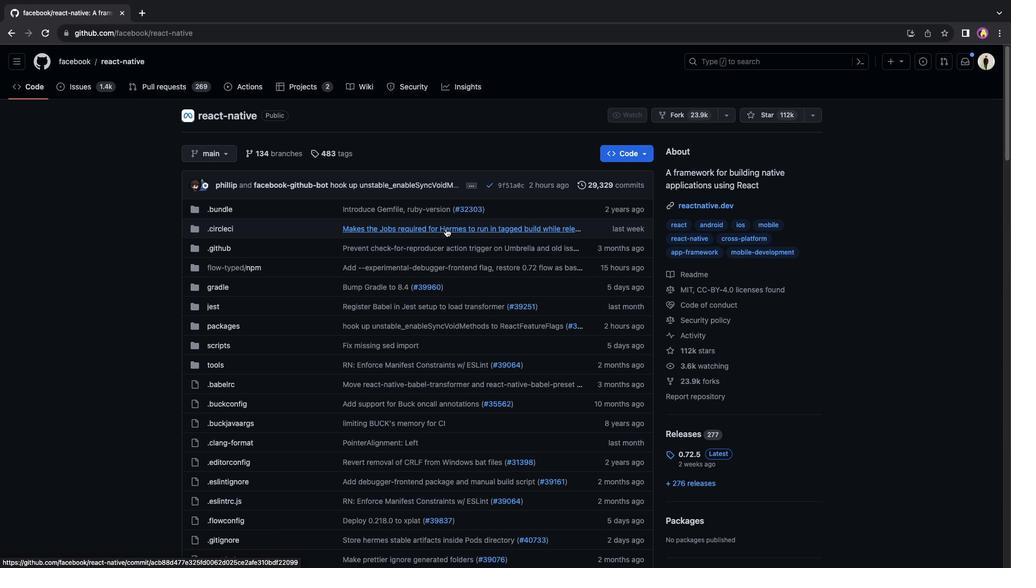 
Action: Mouse scrolled (446, 229) with delta (0, -1)
Screenshot: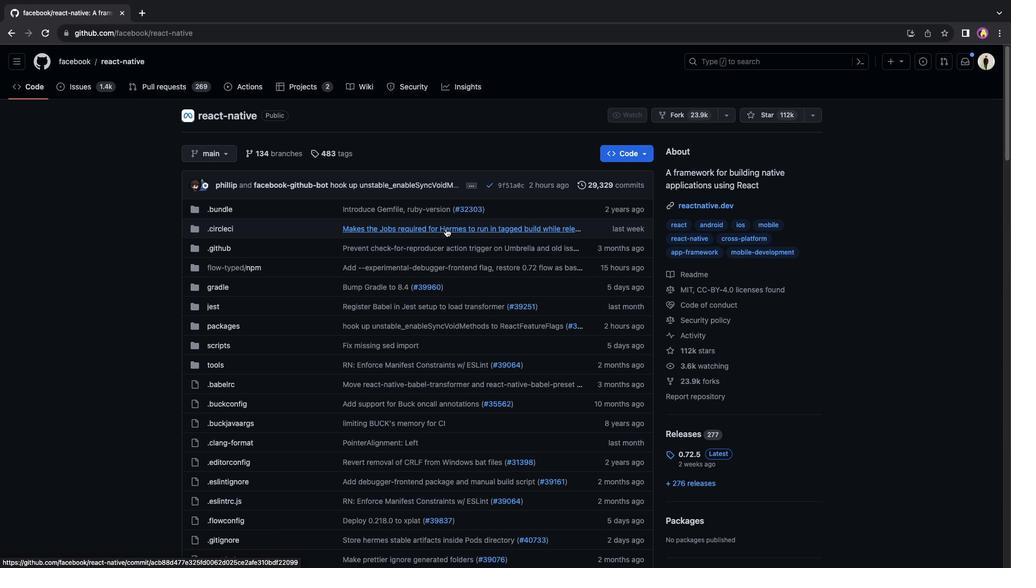 
Action: Mouse scrolled (446, 229) with delta (0, -2)
Screenshot: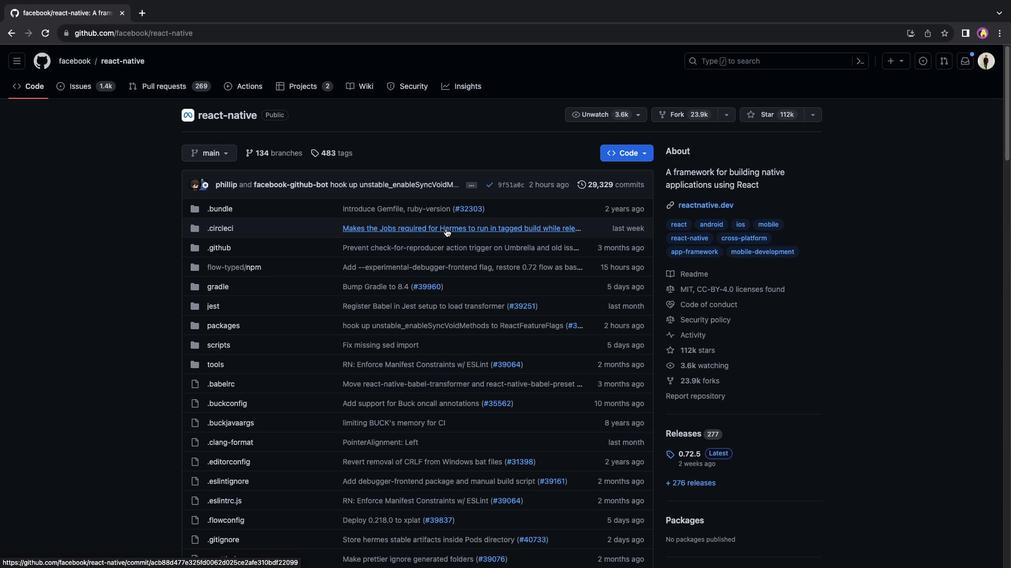 
Action: Mouse scrolled (446, 229) with delta (0, 0)
Screenshot: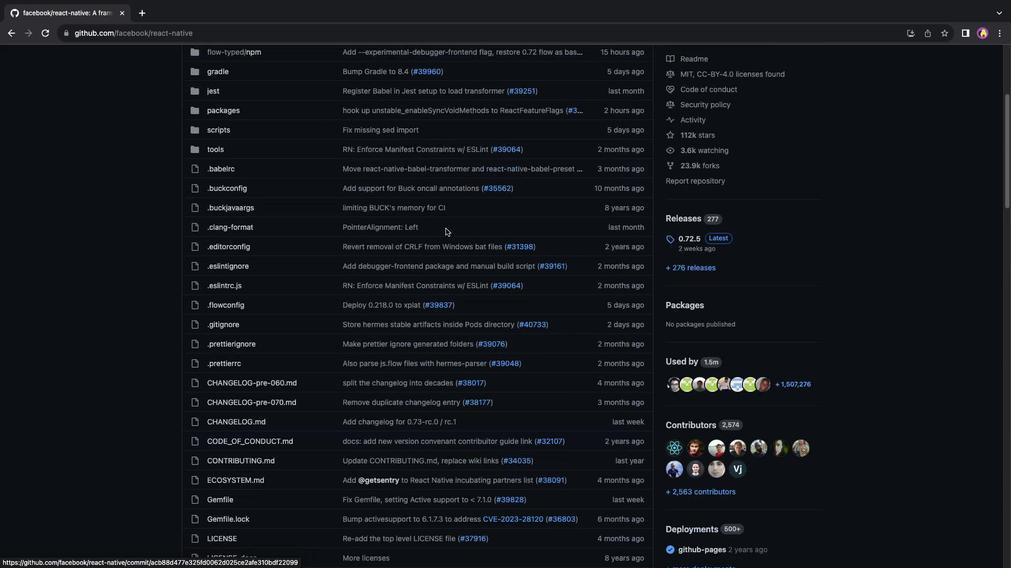 
Action: Mouse scrolled (446, 229) with delta (0, 0)
Screenshot: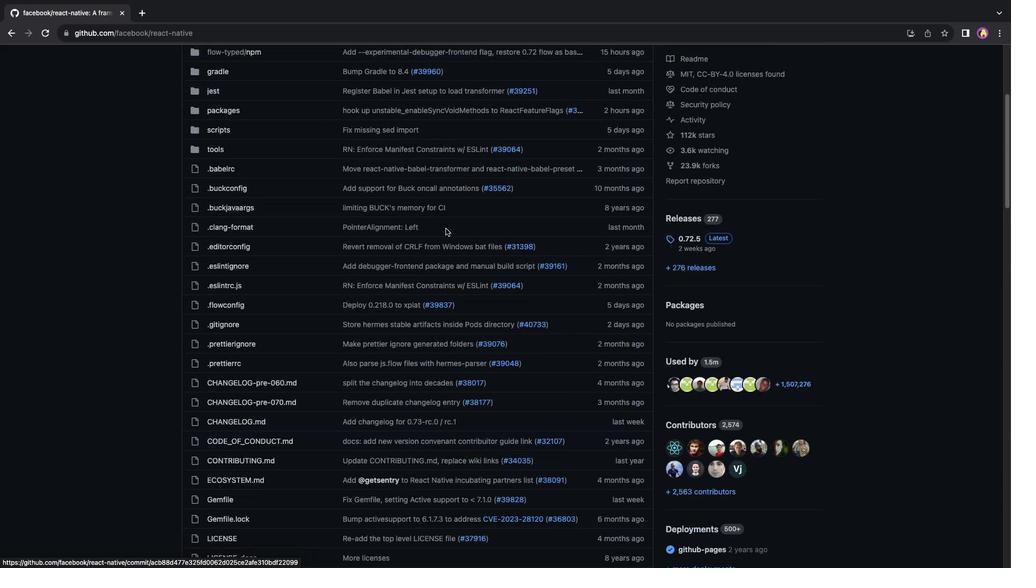 
Action: Mouse scrolled (446, 229) with delta (0, -1)
Screenshot: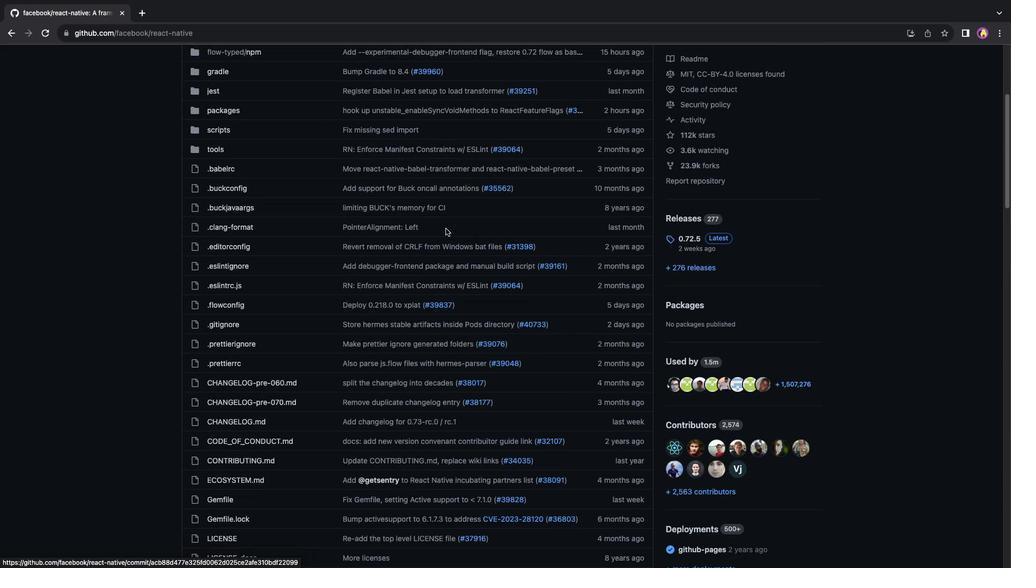 
Action: Mouse scrolled (446, 229) with delta (0, -2)
Screenshot: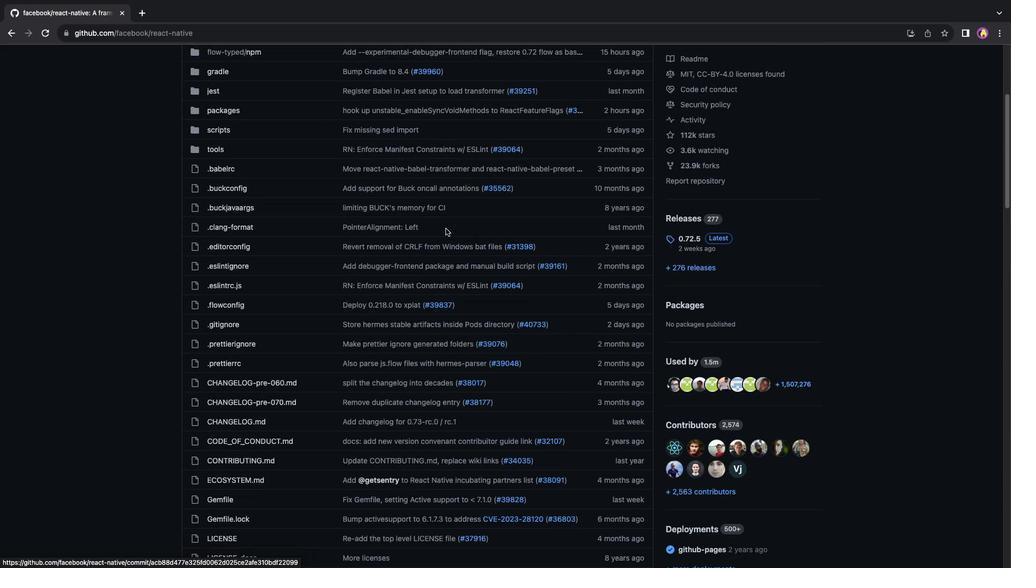 
Action: Mouse scrolled (446, 229) with delta (0, 0)
Screenshot: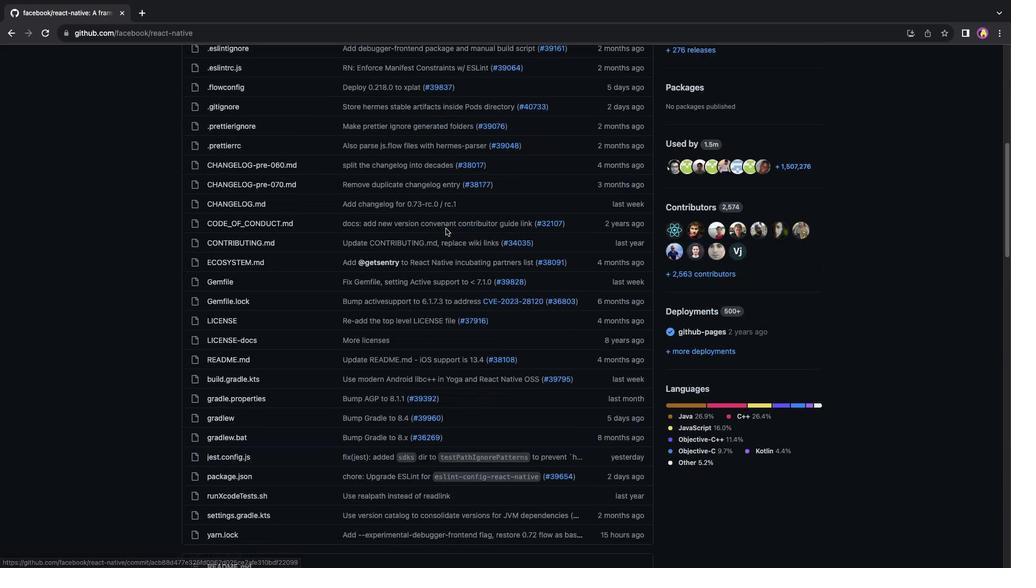
Action: Mouse scrolled (446, 229) with delta (0, 0)
Screenshot: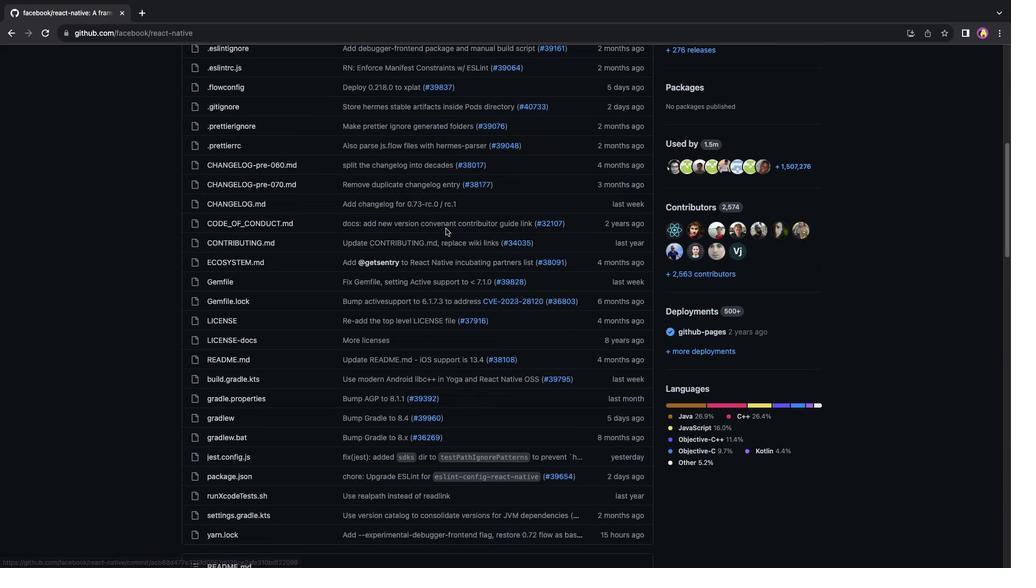 
Action: Mouse scrolled (446, 229) with delta (0, -1)
Screenshot: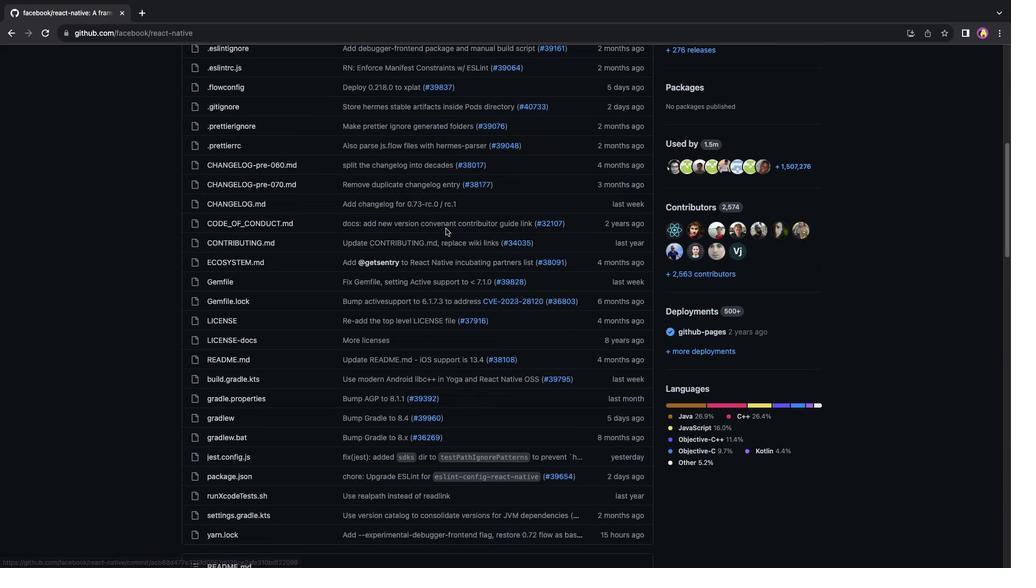 
Action: Mouse scrolled (446, 229) with delta (0, -2)
Screenshot: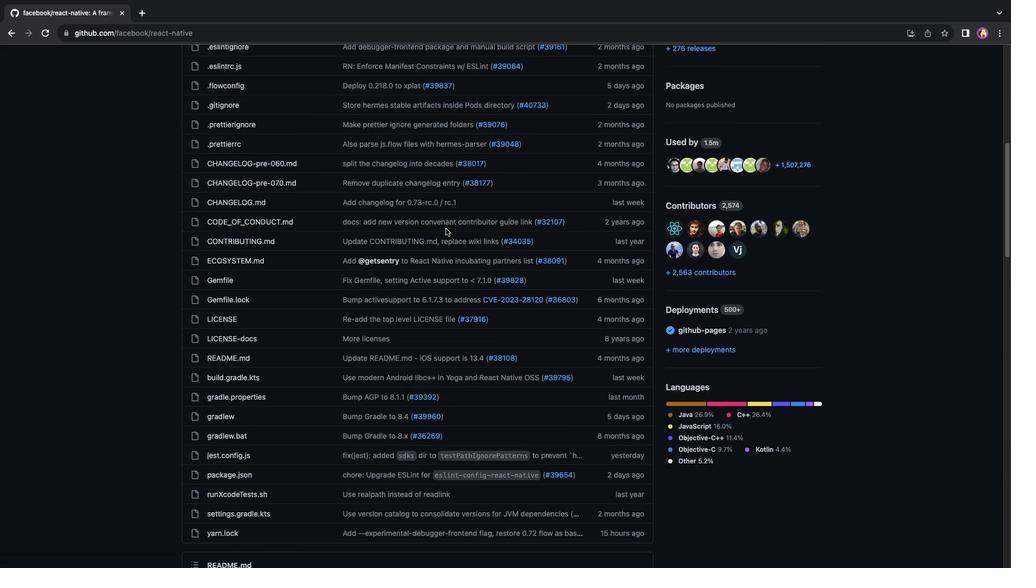 
Action: Mouse scrolled (446, 229) with delta (0, 0)
Screenshot: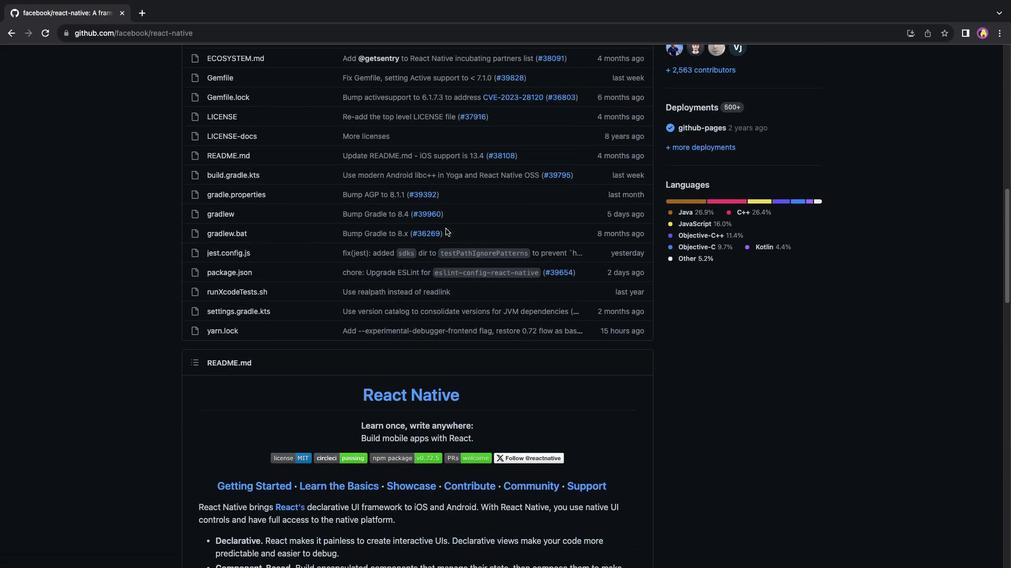 
Action: Mouse scrolled (446, 229) with delta (0, 0)
Screenshot: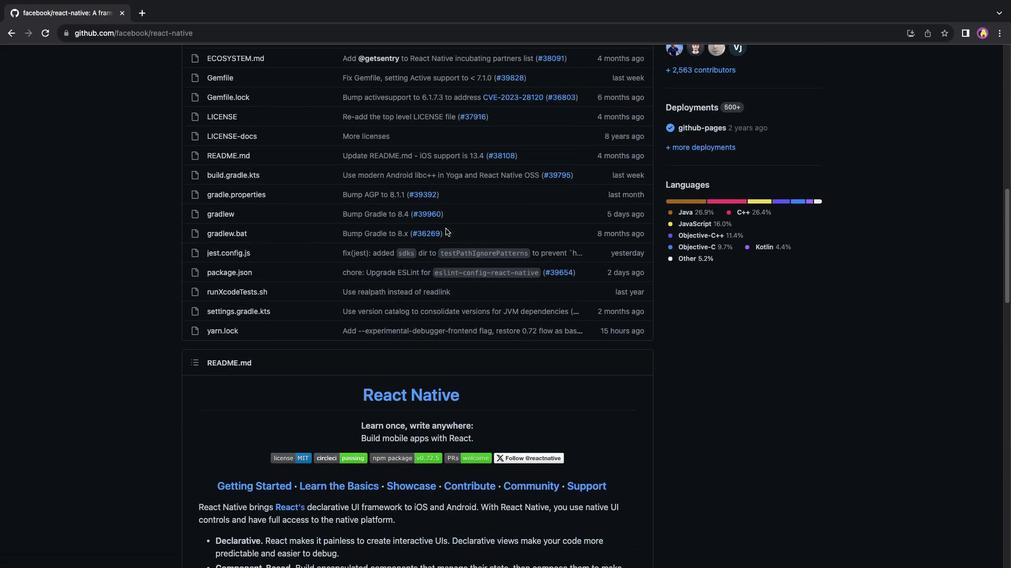
Action: Mouse scrolled (446, 229) with delta (0, -1)
Screenshot: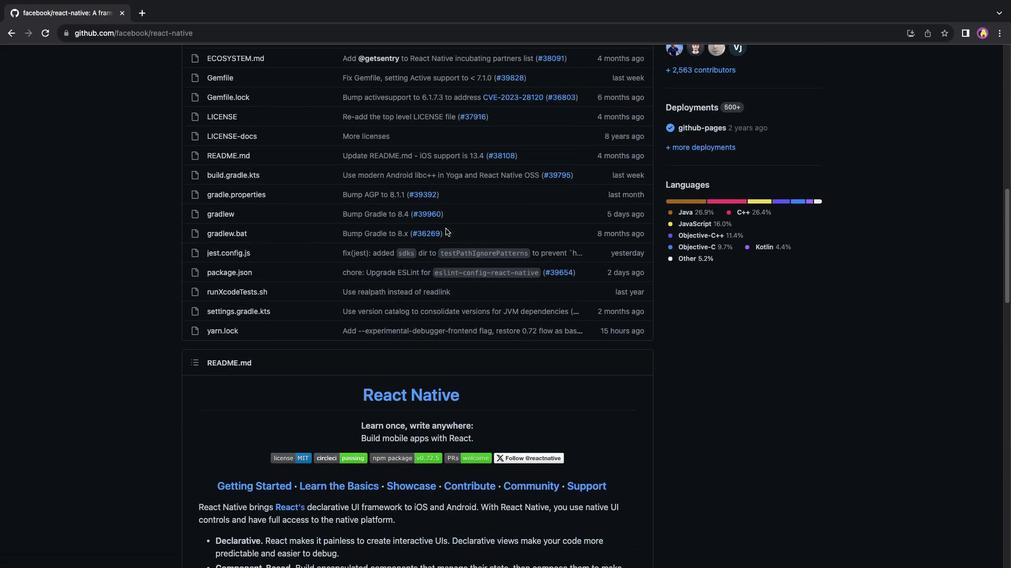 
Action: Mouse scrolled (446, 229) with delta (0, -2)
Screenshot: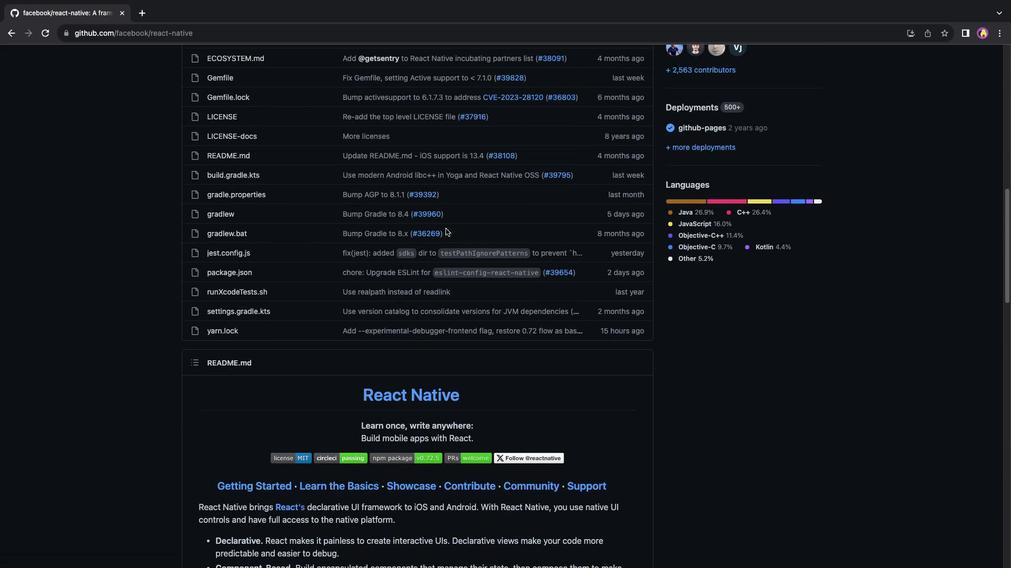 
Action: Mouse moved to (480, 234)
Screenshot: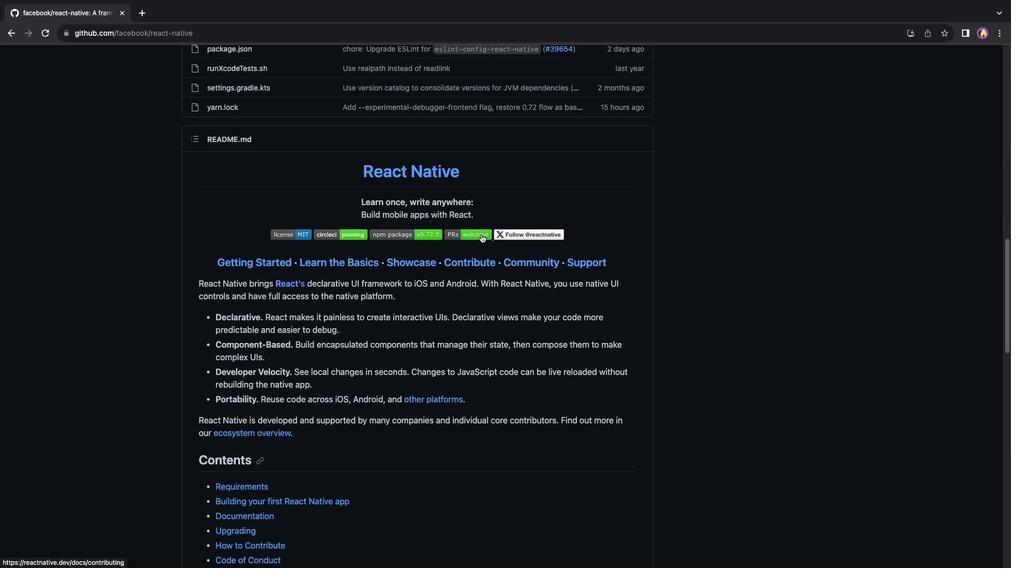 
Action: Mouse pressed left at (480, 234)
Screenshot: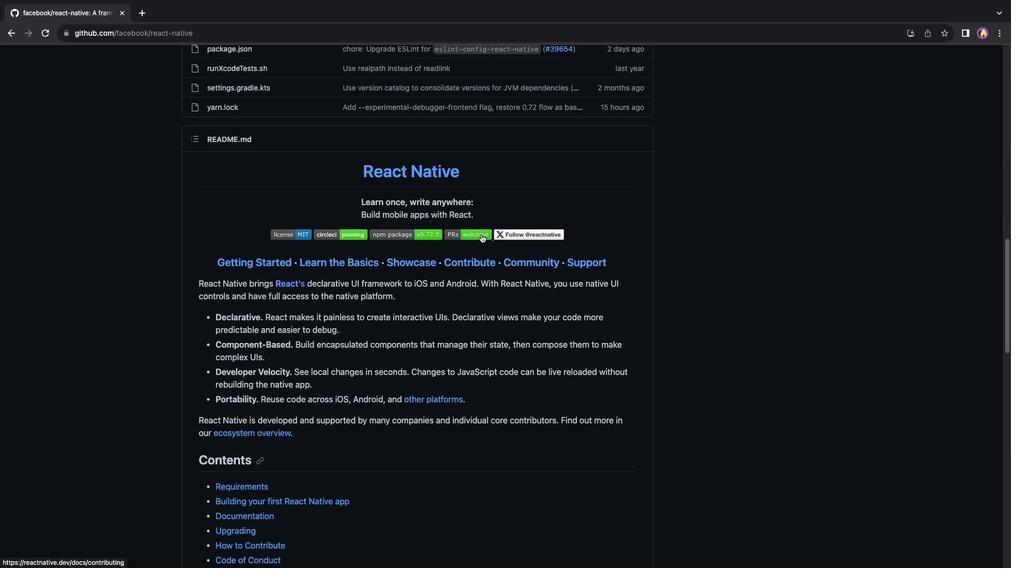 
Action: Mouse moved to (481, 234)
Screenshot: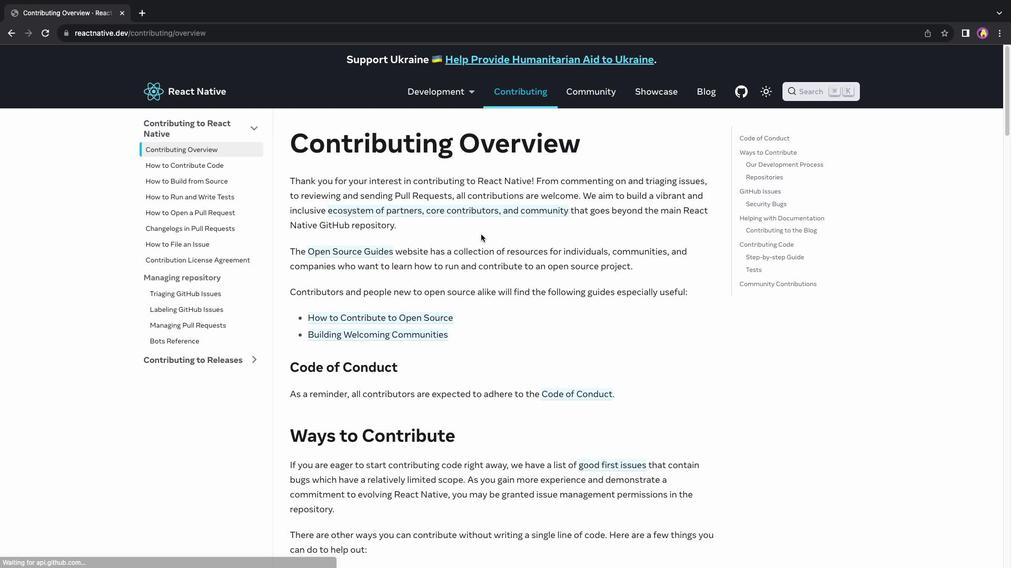 
Action: Mouse scrolled (481, 234) with delta (0, 0)
Screenshot: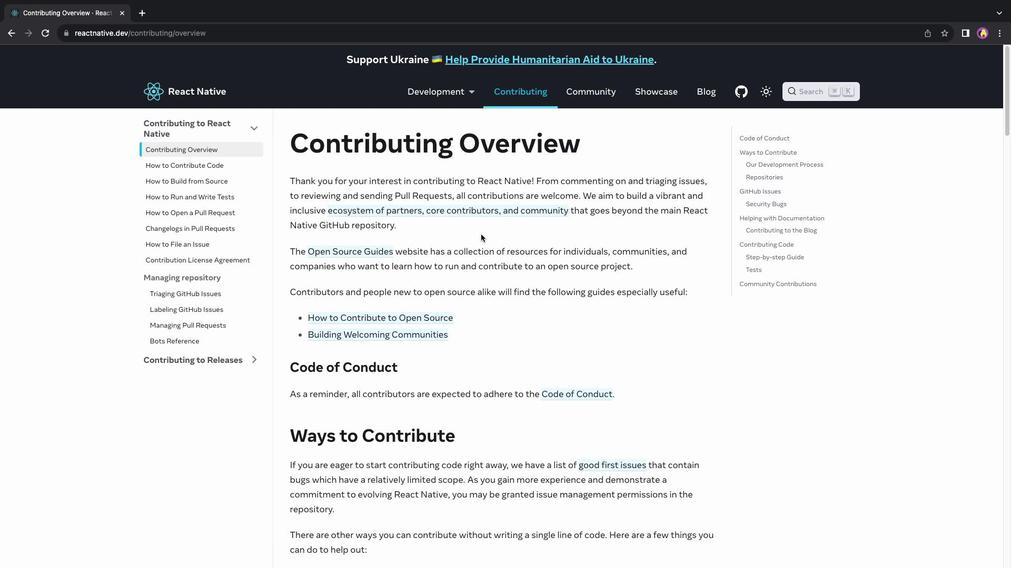 
Action: Mouse scrolled (481, 234) with delta (0, 0)
Screenshot: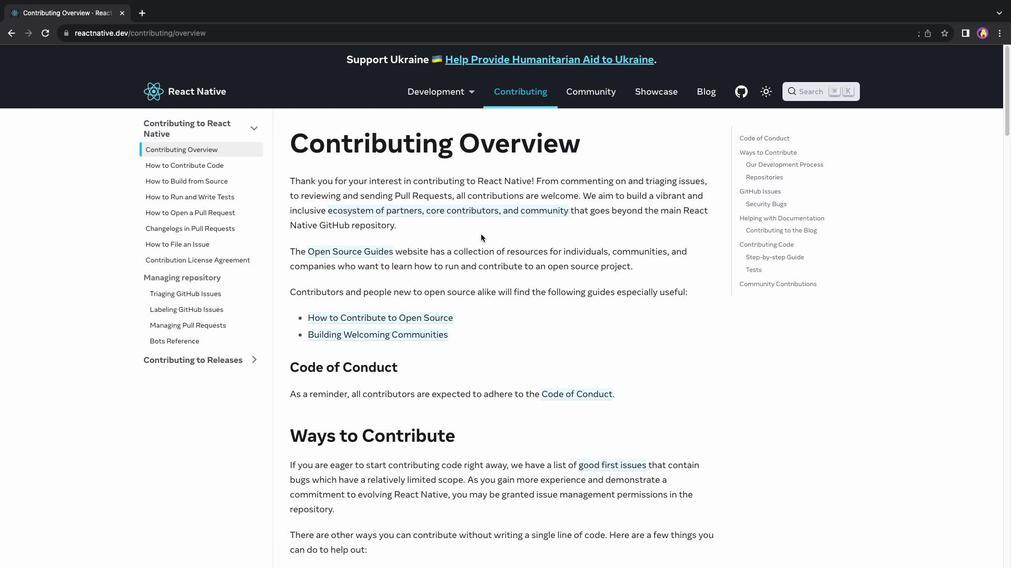 
Action: Mouse scrolled (481, 234) with delta (0, -1)
Screenshot: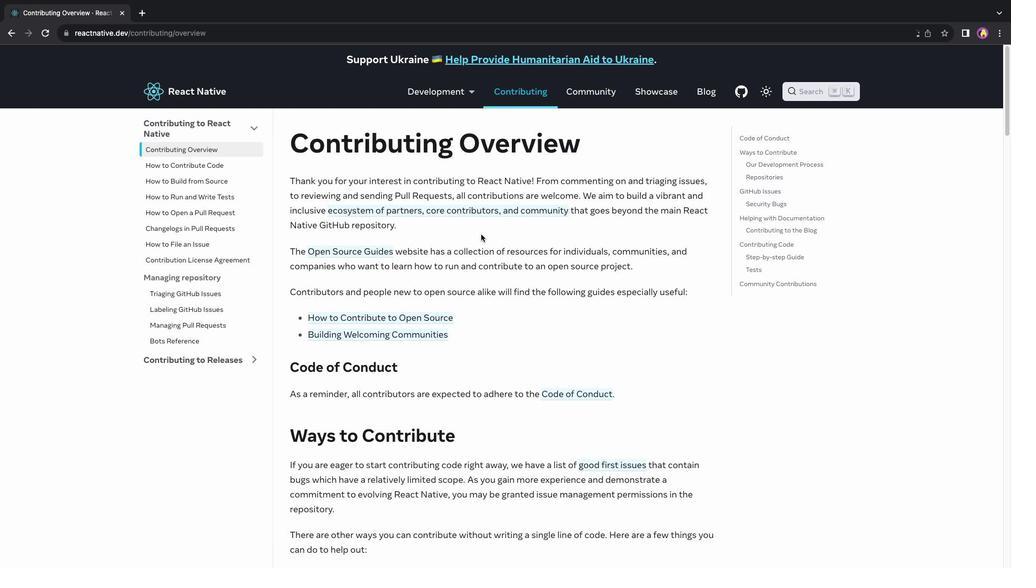 
Action: Mouse scrolled (481, 234) with delta (0, -2)
Screenshot: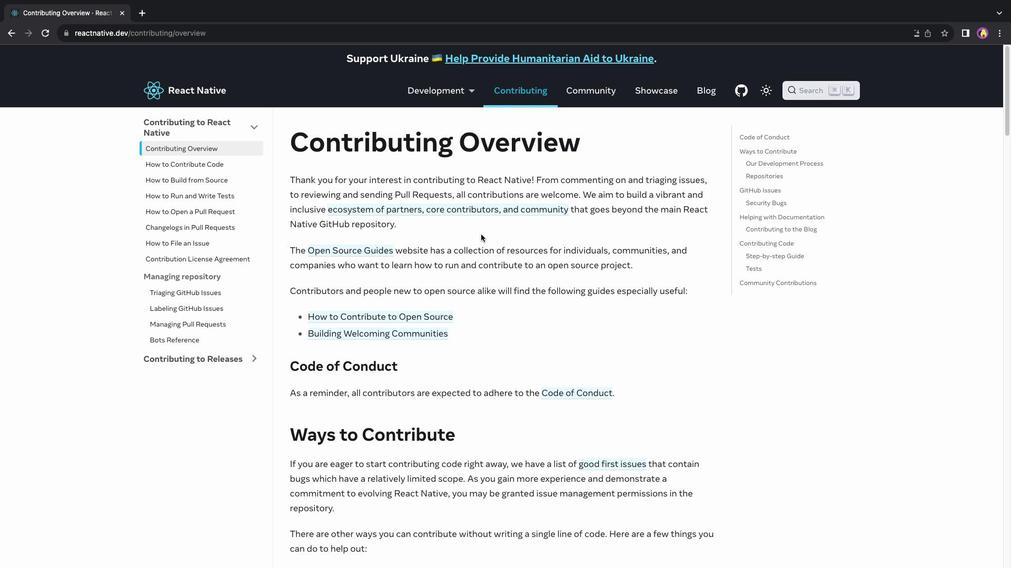 
Action: Mouse moved to (481, 234)
Screenshot: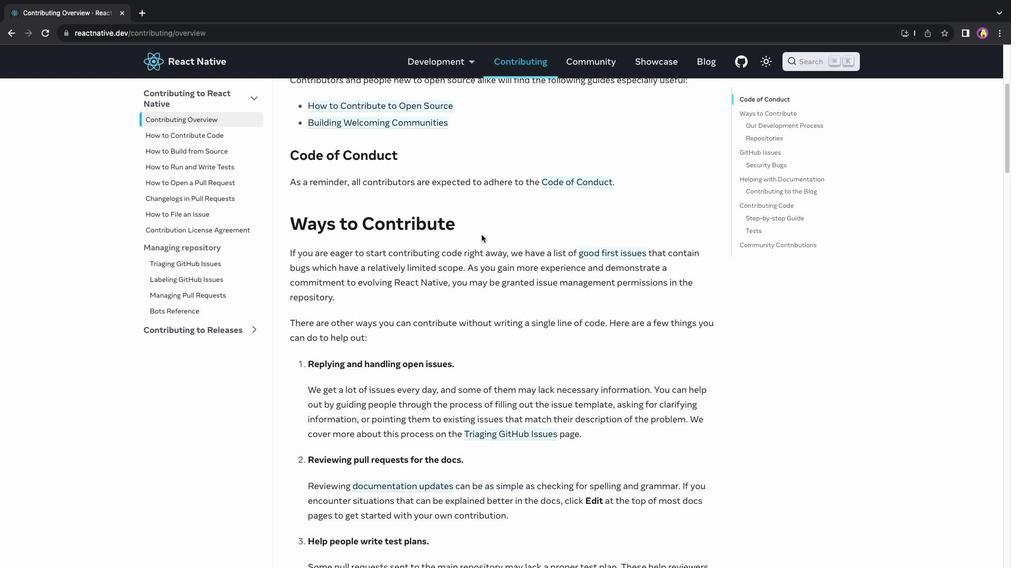 
Action: Mouse scrolled (481, 234) with delta (0, 0)
Screenshot: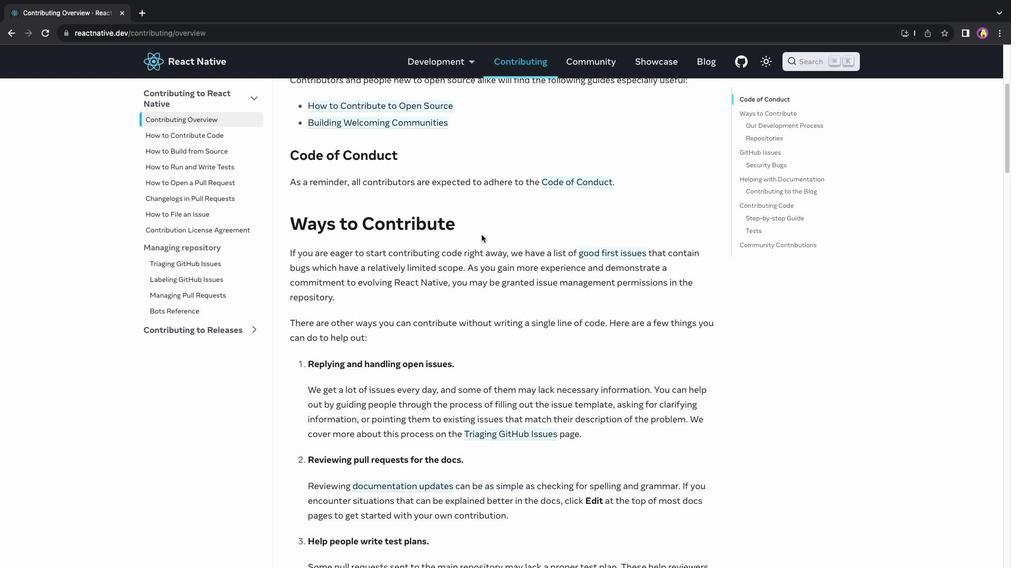 
Action: Mouse scrolled (481, 234) with delta (0, 0)
Screenshot: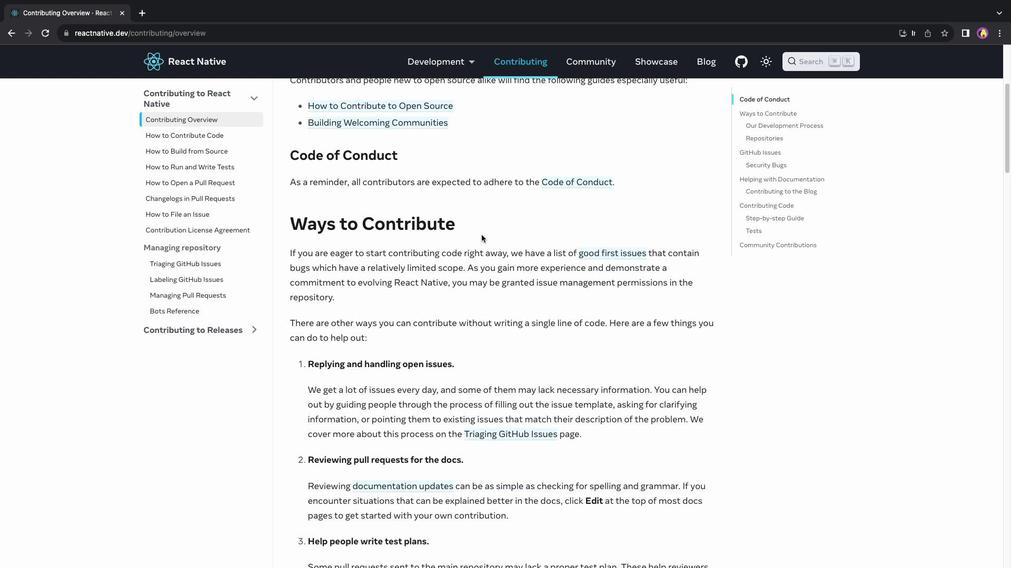 
Action: Mouse scrolled (481, 234) with delta (0, -1)
Screenshot: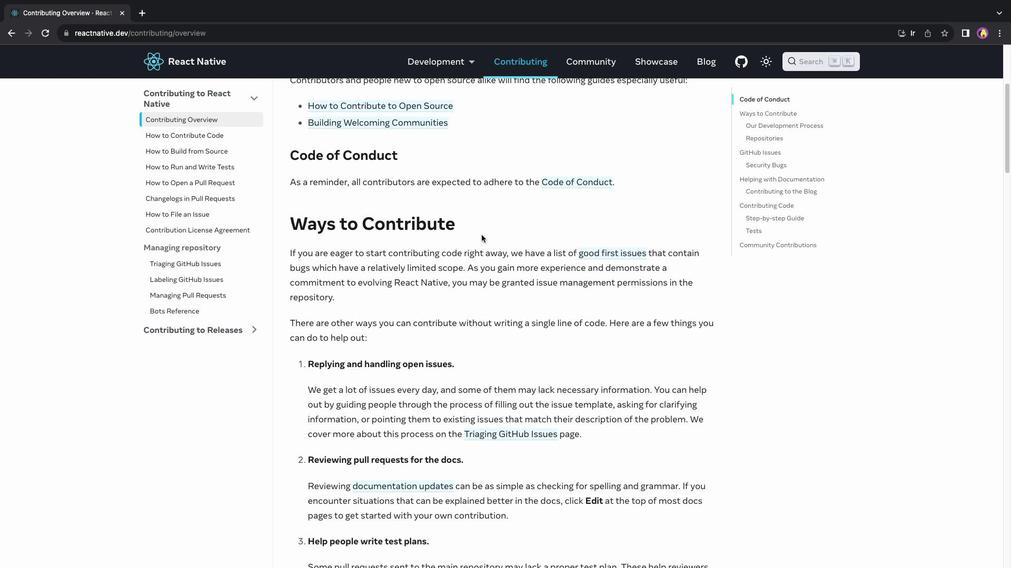 
Action: Mouse scrolled (481, 234) with delta (0, 0)
Screenshot: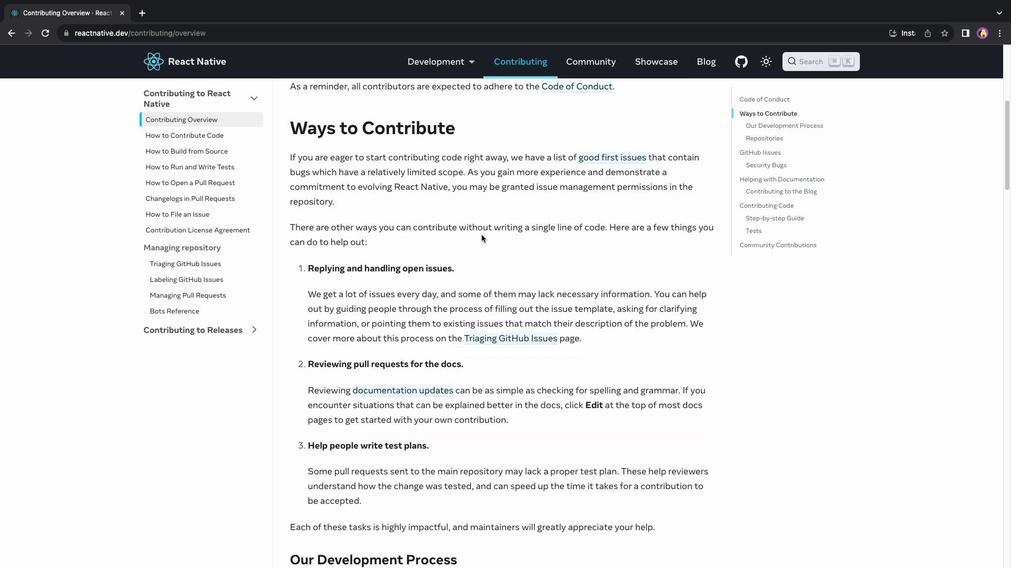 
Action: Mouse scrolled (481, 234) with delta (0, 0)
Screenshot: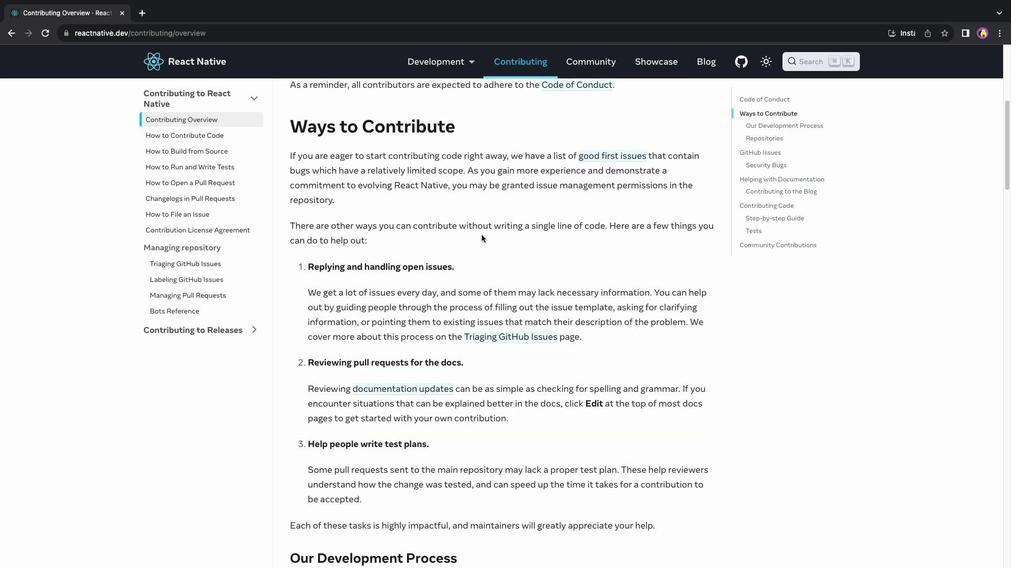 
Action: Mouse scrolled (481, 234) with delta (0, 0)
Screenshot: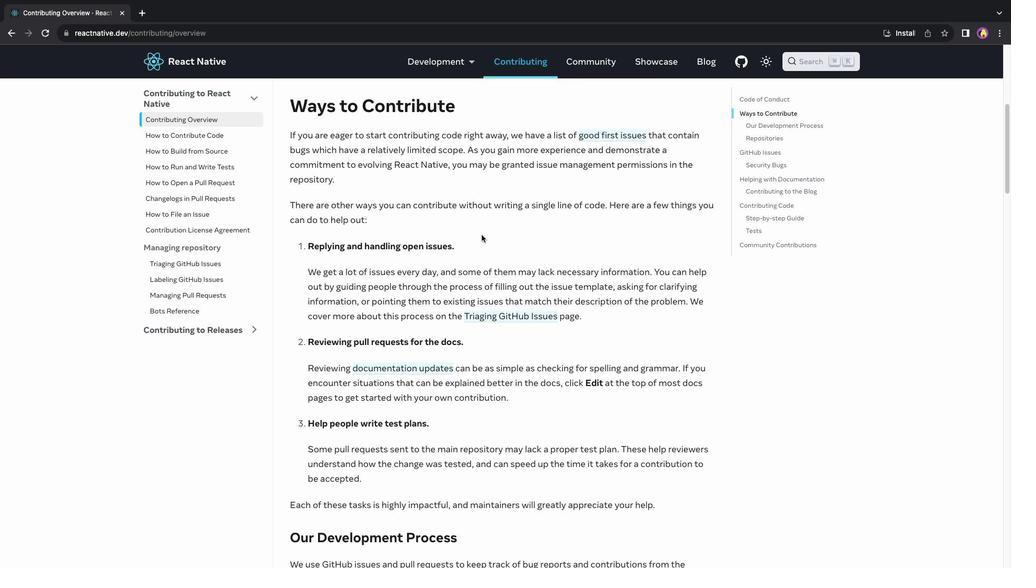 
Action: Mouse scrolled (481, 234) with delta (0, 0)
Screenshot: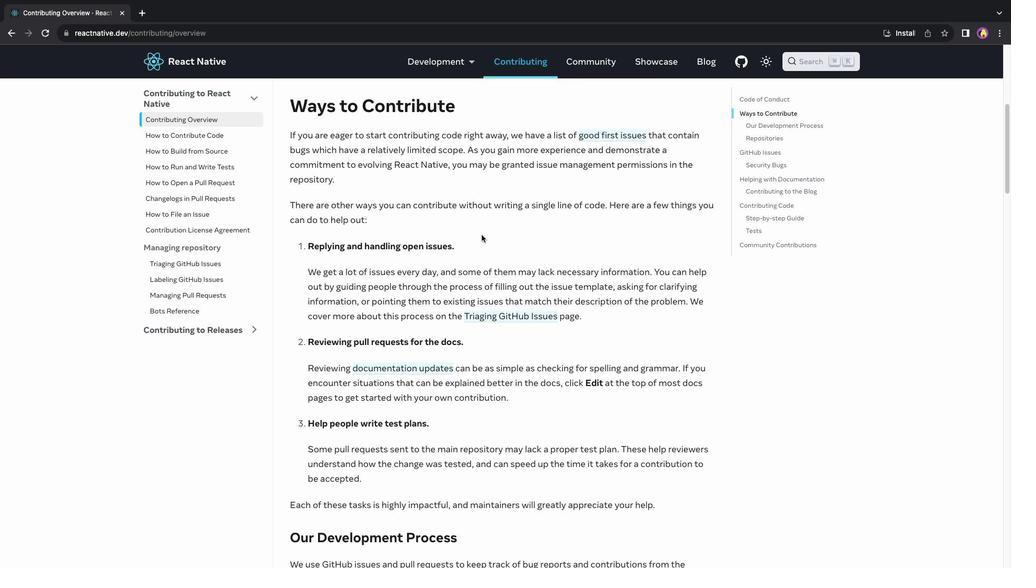 
Action: Mouse scrolled (481, 234) with delta (0, -1)
Screenshot: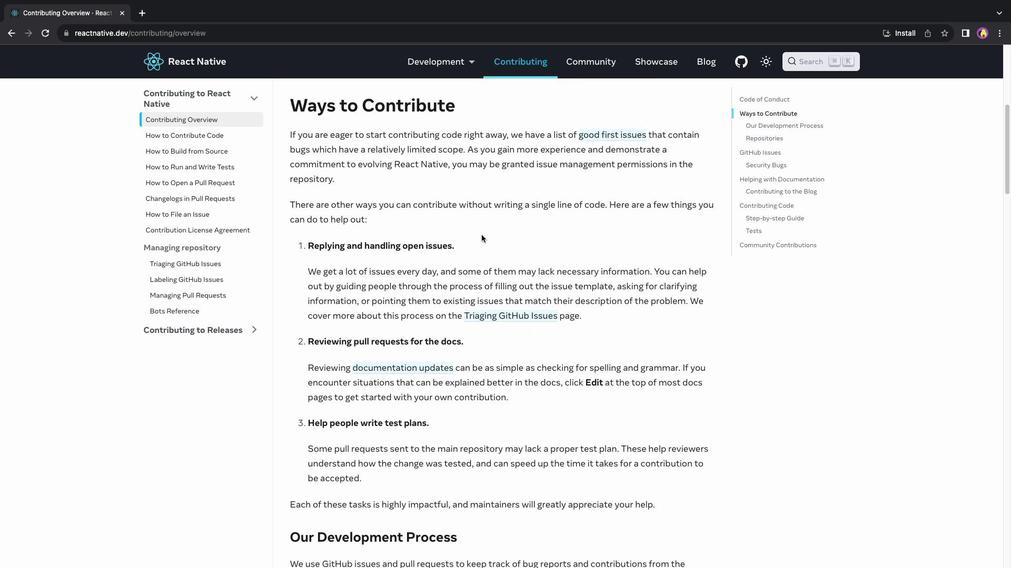 
Action: Mouse scrolled (481, 234) with delta (0, -2)
Screenshot: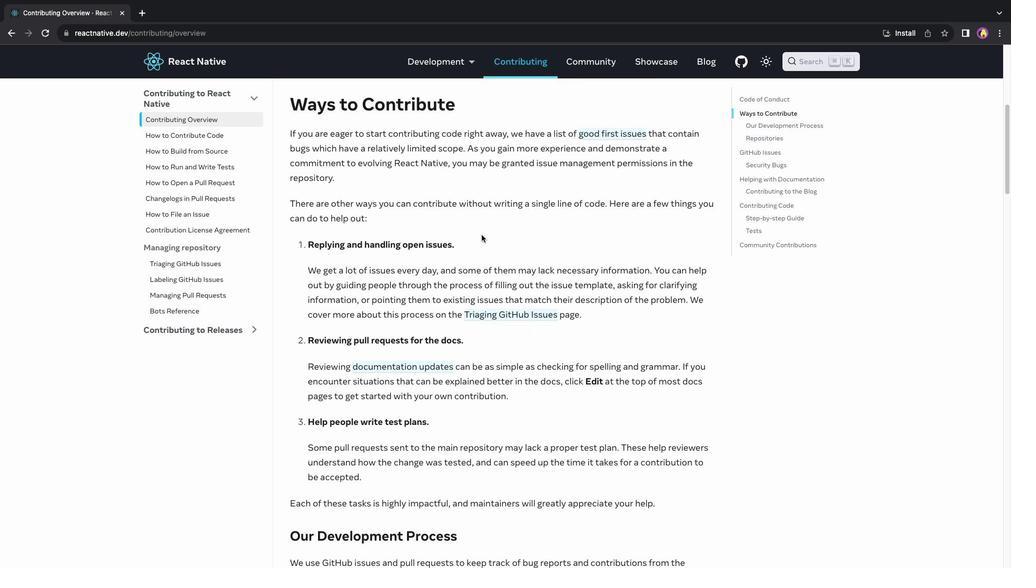 
Action: Mouse scrolled (481, 234) with delta (0, 0)
Screenshot: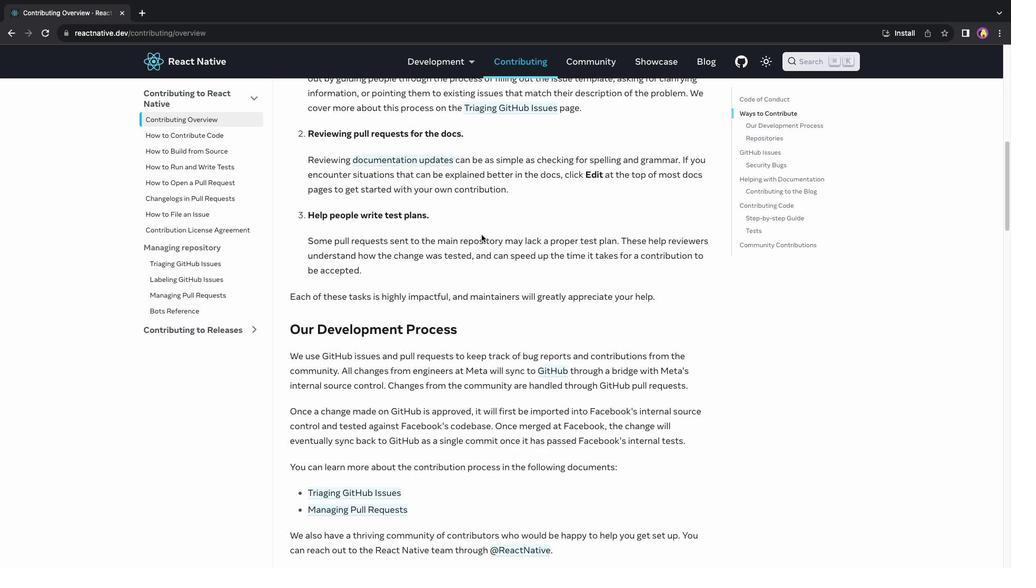 
Action: Mouse scrolled (481, 234) with delta (0, 0)
Screenshot: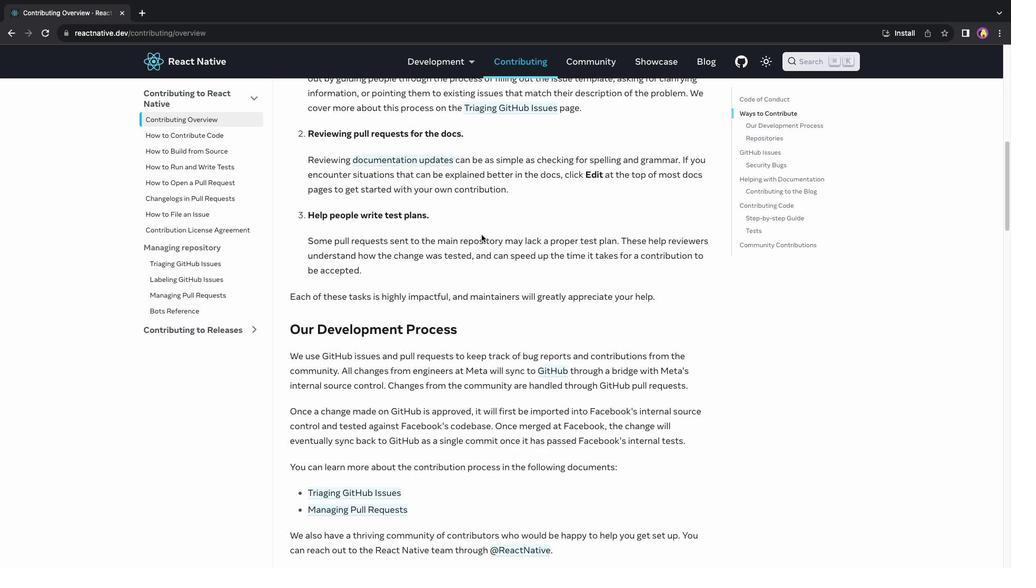 
Action: Mouse scrolled (481, 234) with delta (0, -1)
Screenshot: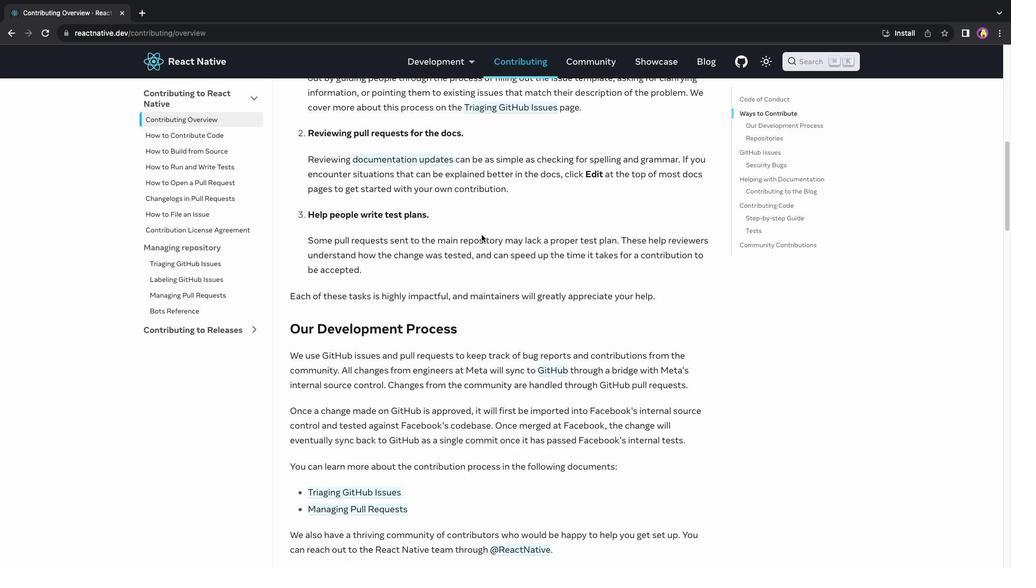 
Action: Mouse scrolled (481, 234) with delta (0, 0)
Screenshot: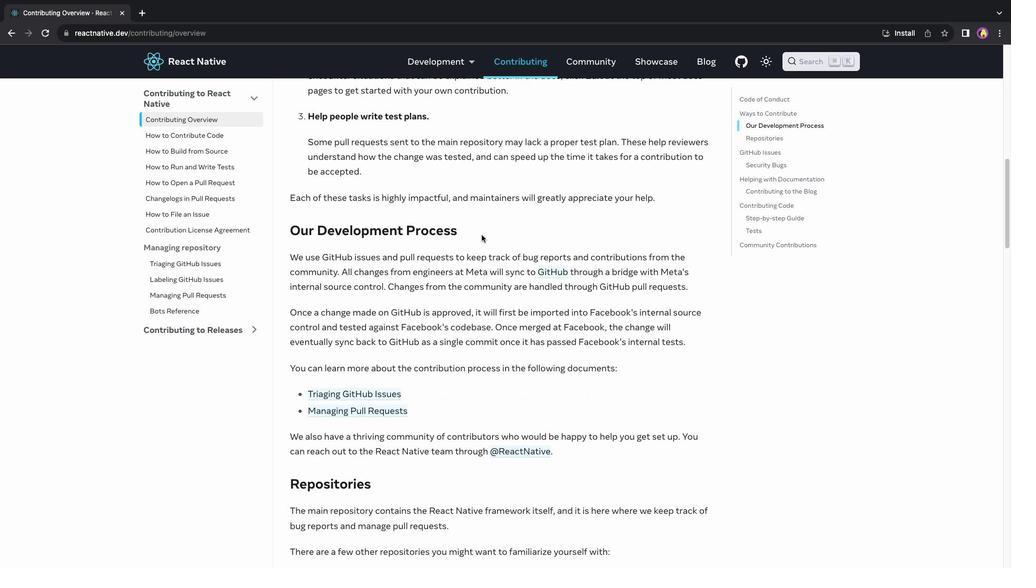 
Action: Mouse scrolled (481, 234) with delta (0, 0)
Screenshot: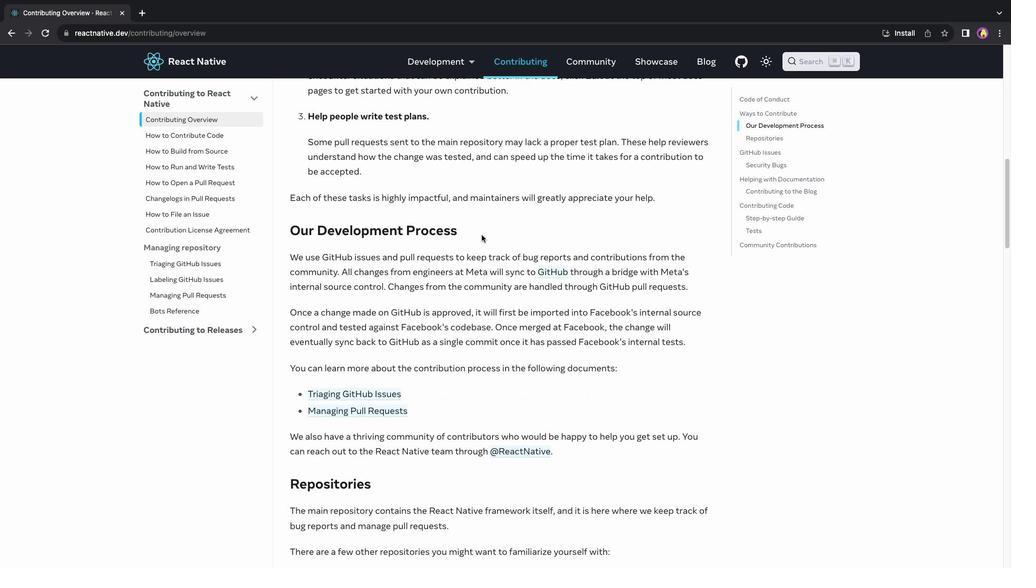 
Action: Mouse scrolled (481, 234) with delta (0, -2)
Screenshot: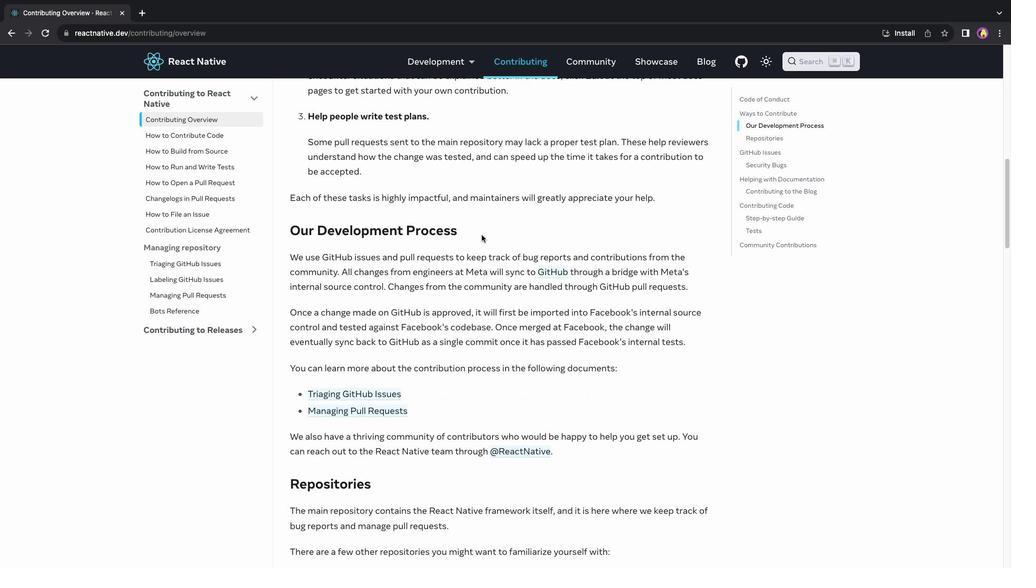 
Action: Mouse scrolled (481, 234) with delta (0, -2)
Screenshot: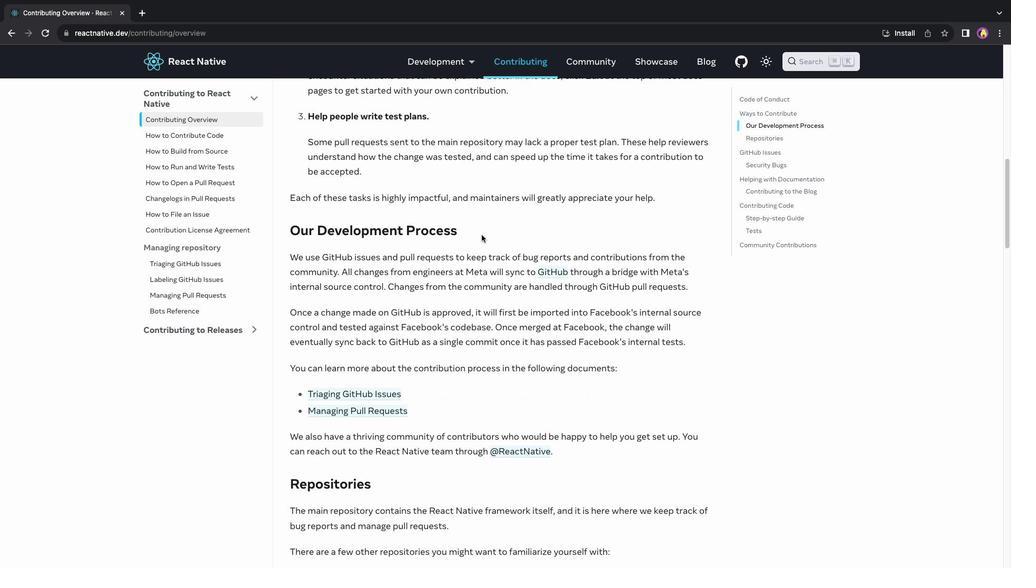 
Action: Mouse scrolled (481, 234) with delta (0, 0)
Screenshot: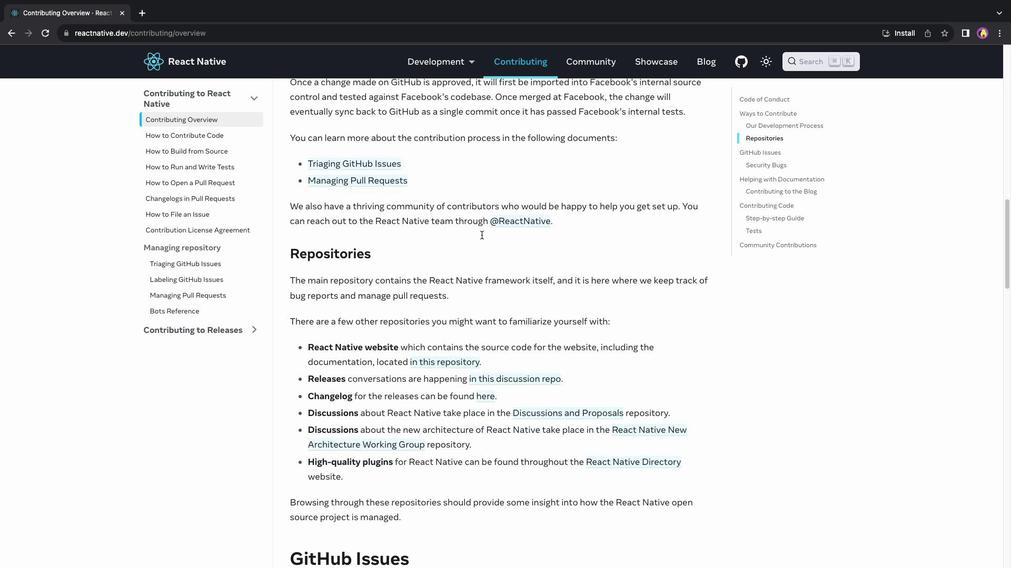 
Action: Mouse scrolled (481, 234) with delta (0, 0)
Screenshot: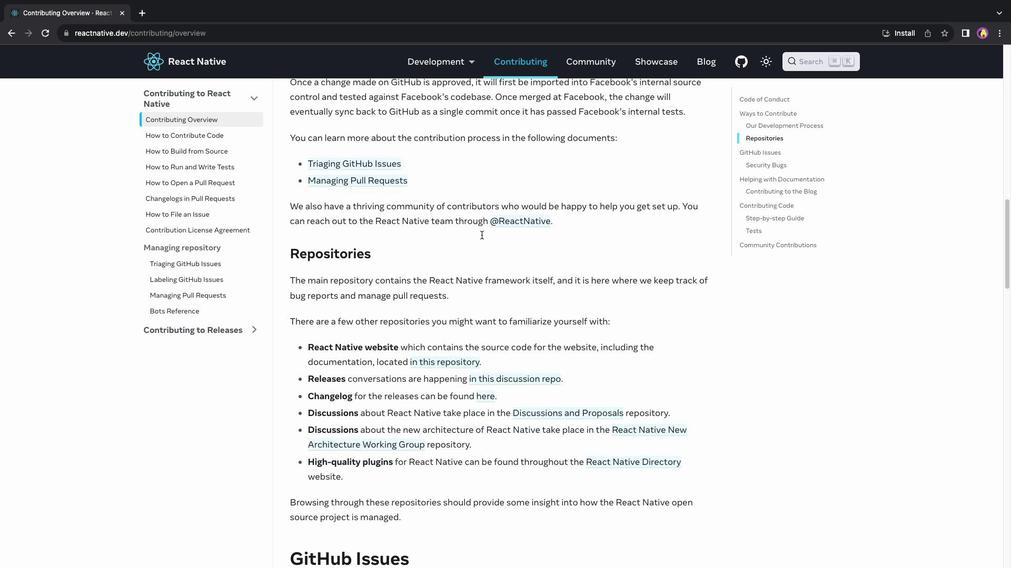 
Action: Mouse scrolled (481, 234) with delta (0, -2)
Screenshot: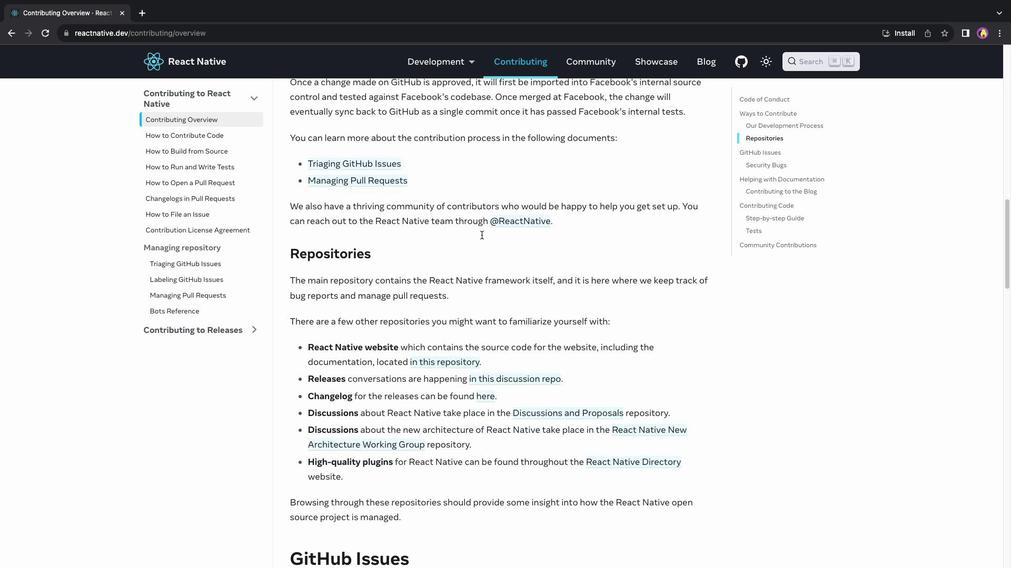
Action: Mouse scrolled (481, 234) with delta (0, -2)
Screenshot: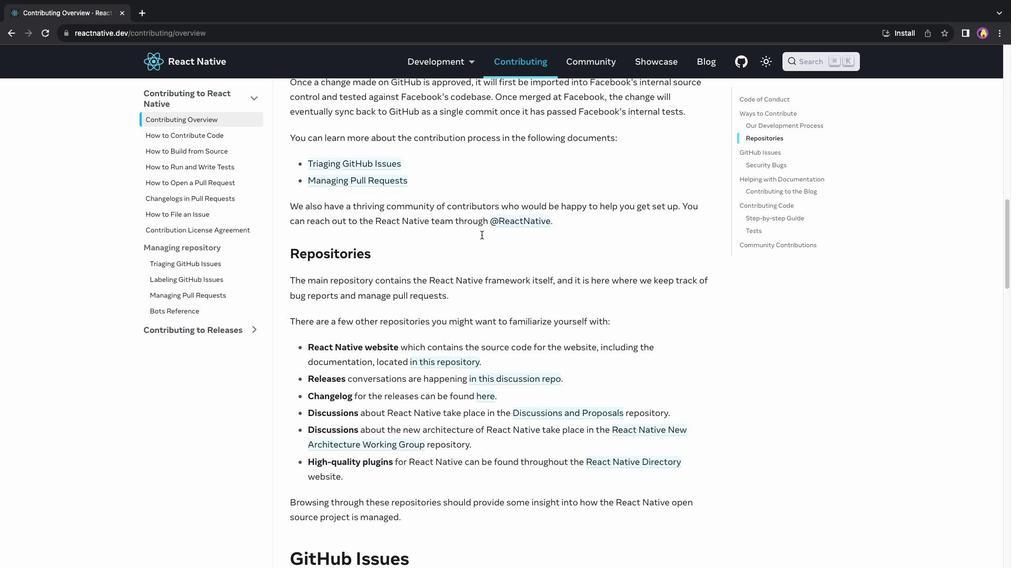 
Action: Mouse scrolled (481, 234) with delta (0, 0)
Screenshot: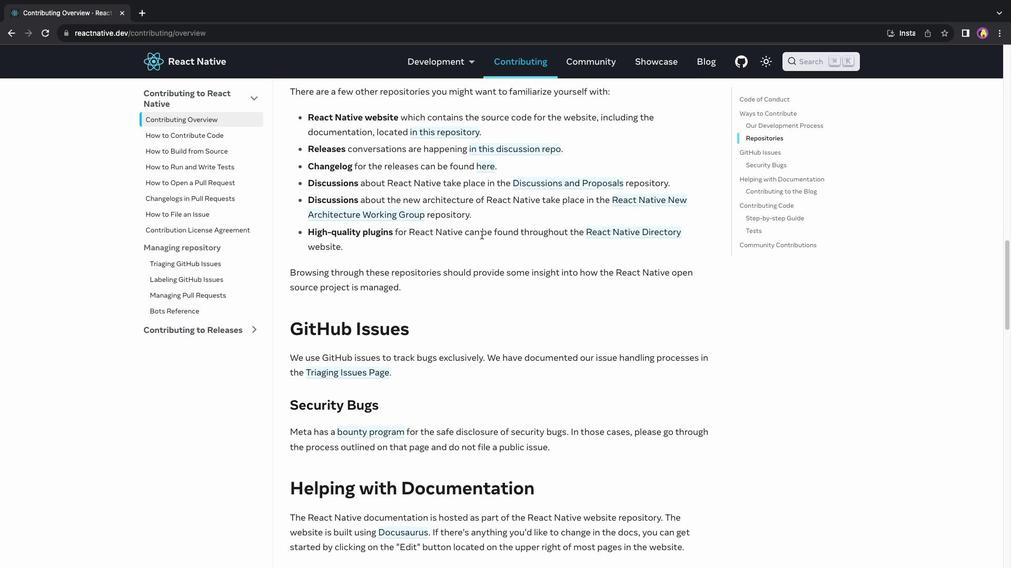 
Action: Mouse scrolled (481, 234) with delta (0, 0)
Screenshot: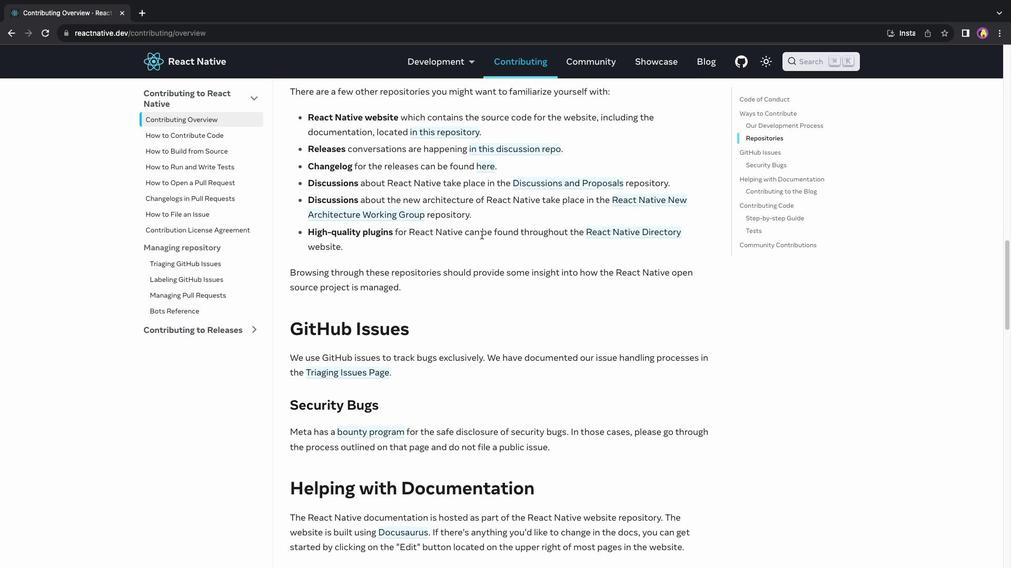 
Action: Mouse scrolled (481, 234) with delta (0, 2)
Screenshot: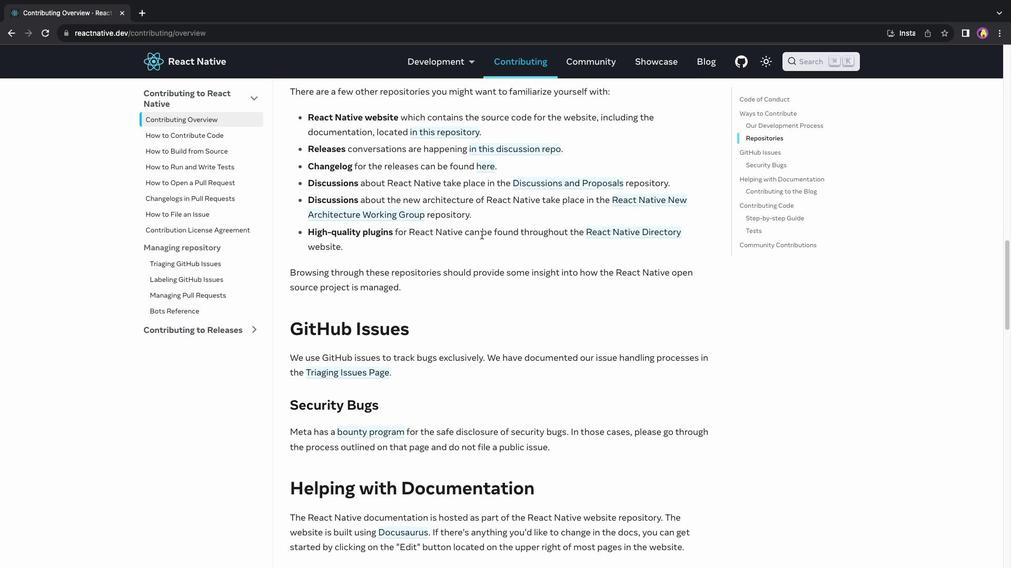 
Action: Mouse scrolled (481, 234) with delta (0, 3)
Screenshot: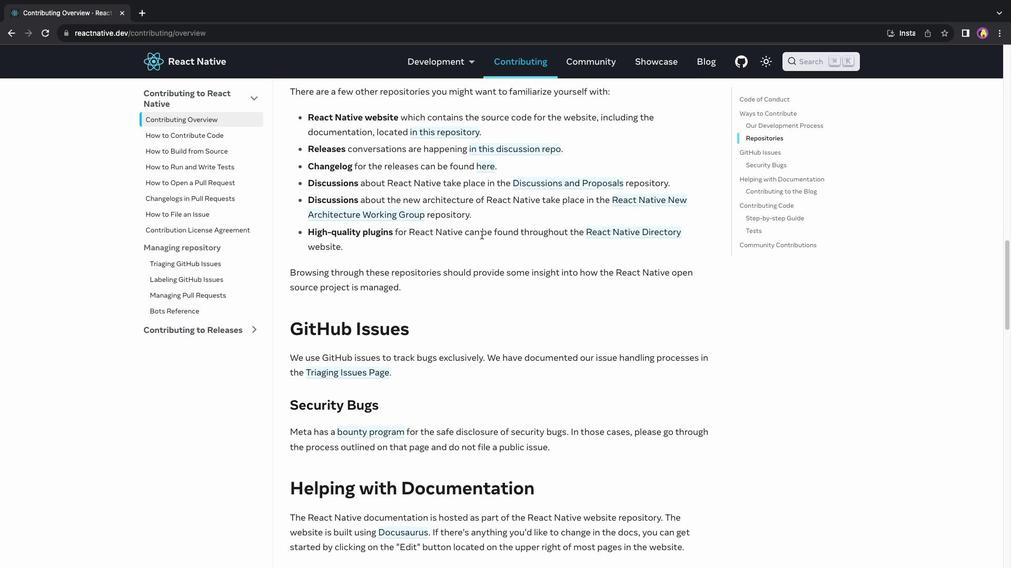 
Action: Mouse scrolled (481, 234) with delta (0, 3)
Screenshot: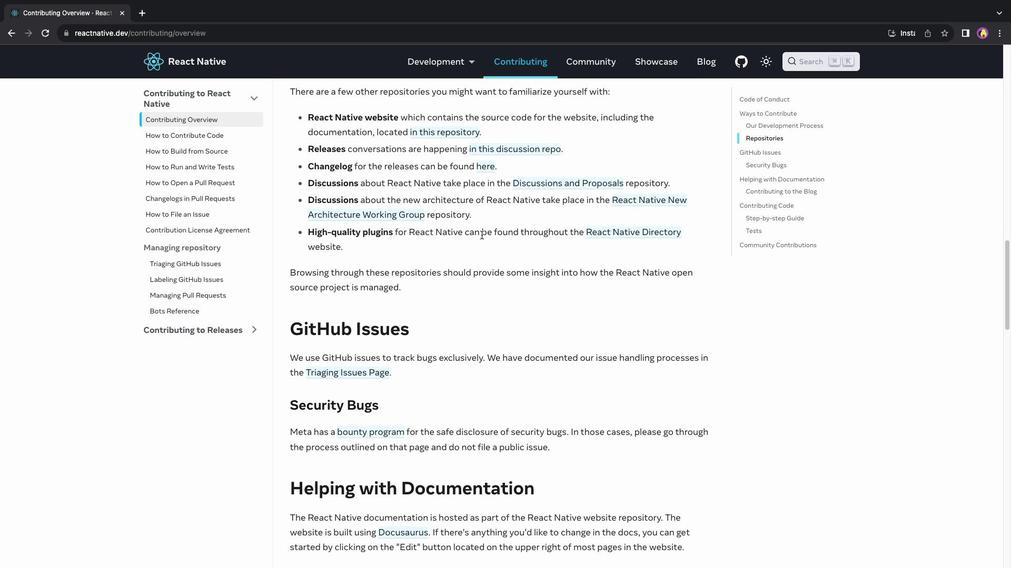 
Action: Mouse scrolled (481, 234) with delta (0, 0)
Screenshot: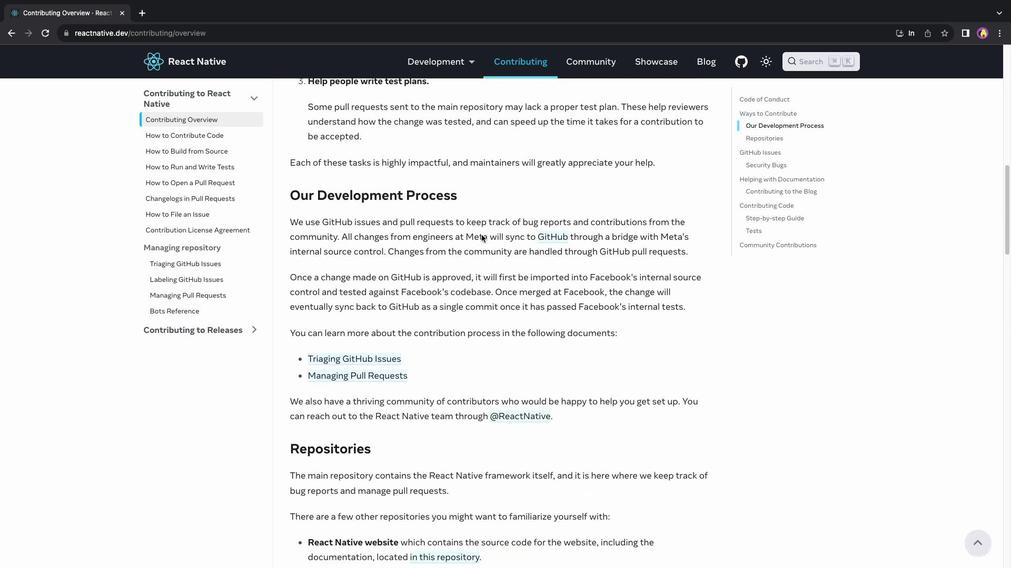 
Action: Mouse scrolled (481, 234) with delta (0, 0)
Screenshot: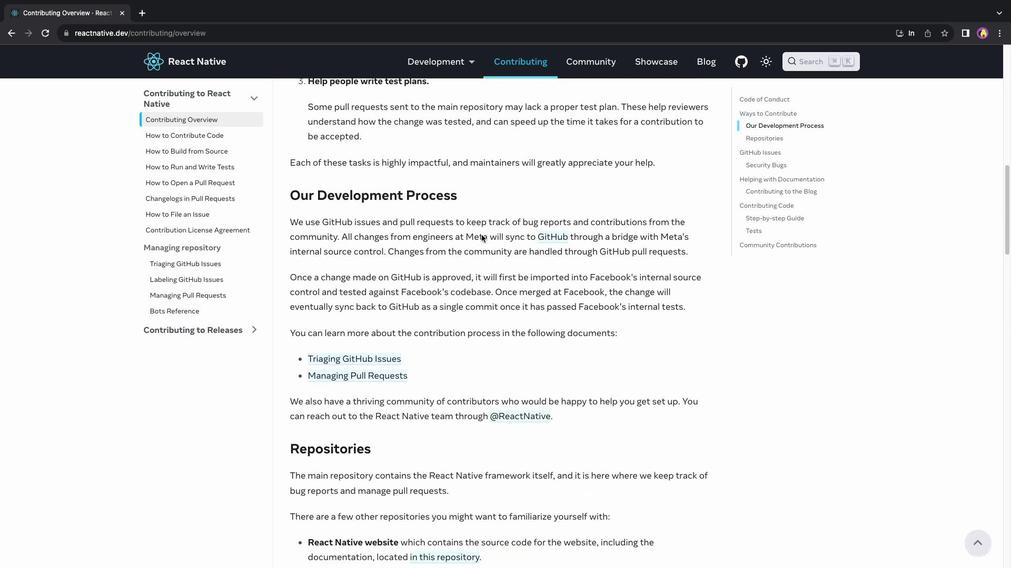 
Action: Mouse scrolled (481, 234) with delta (0, 2)
Screenshot: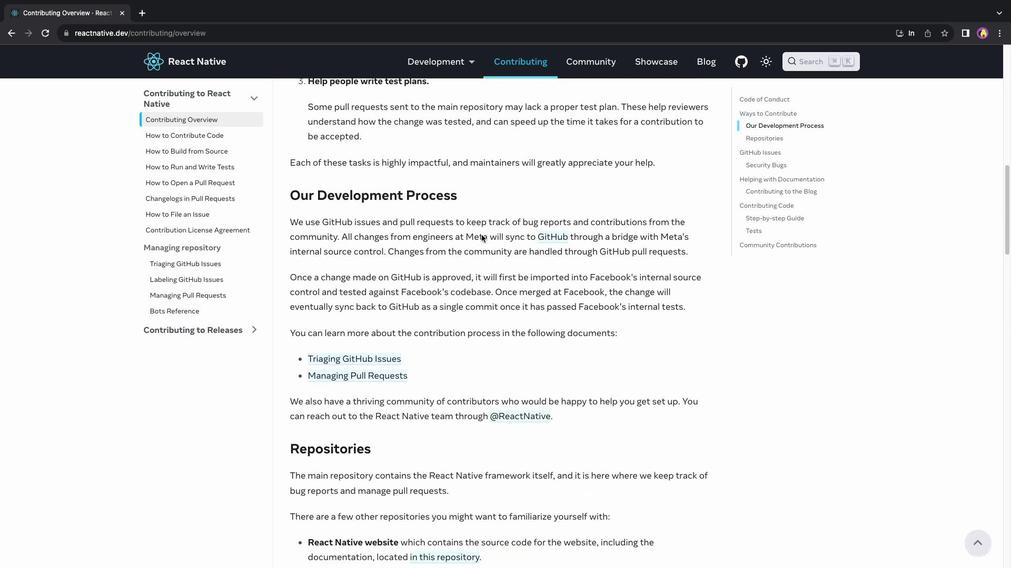 
Action: Mouse scrolled (481, 234) with delta (0, 2)
Screenshot: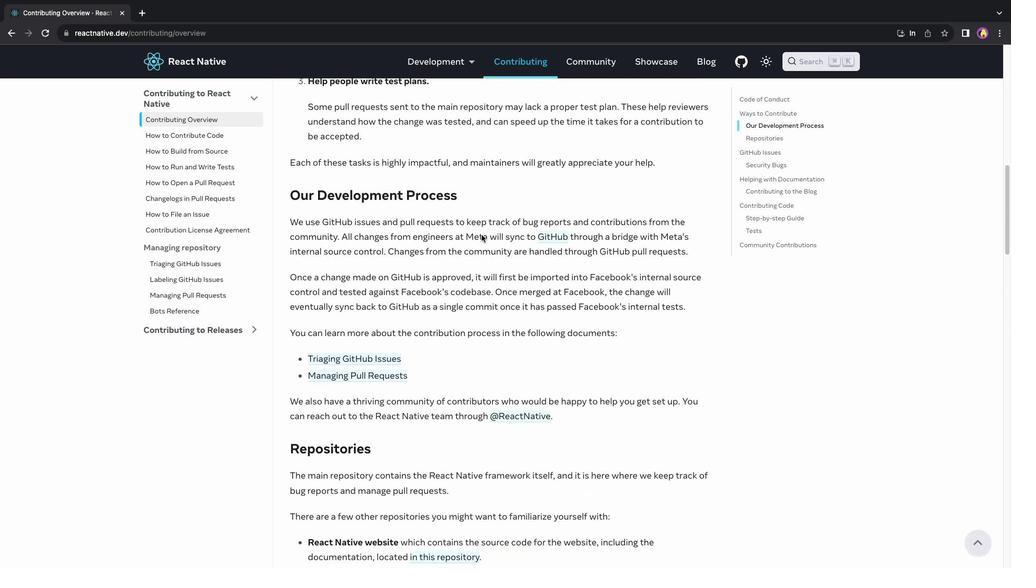 
Action: Mouse scrolled (481, 234) with delta (0, 3)
Screenshot: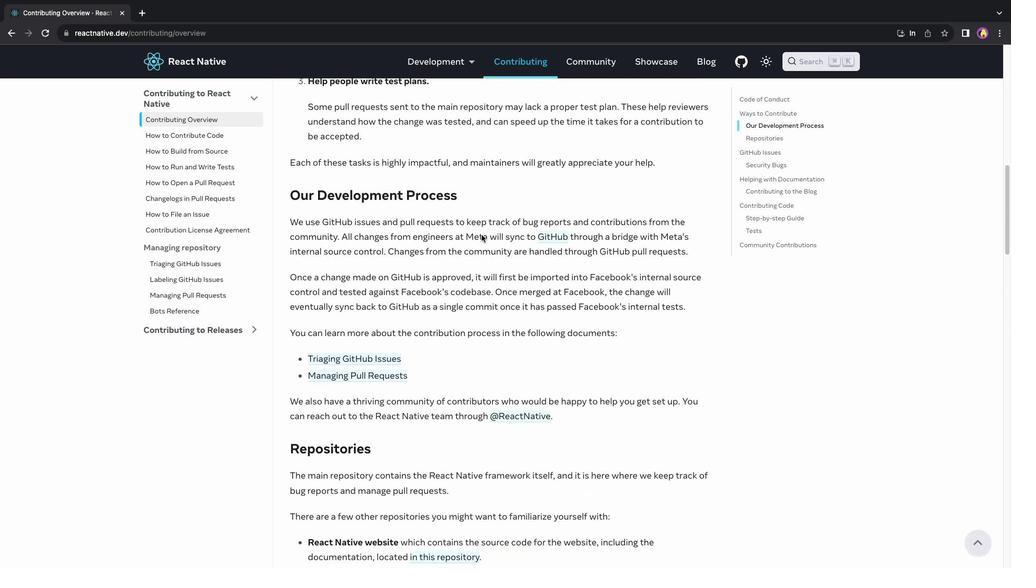 
Action: Mouse scrolled (481, 234) with delta (0, 4)
Screenshot: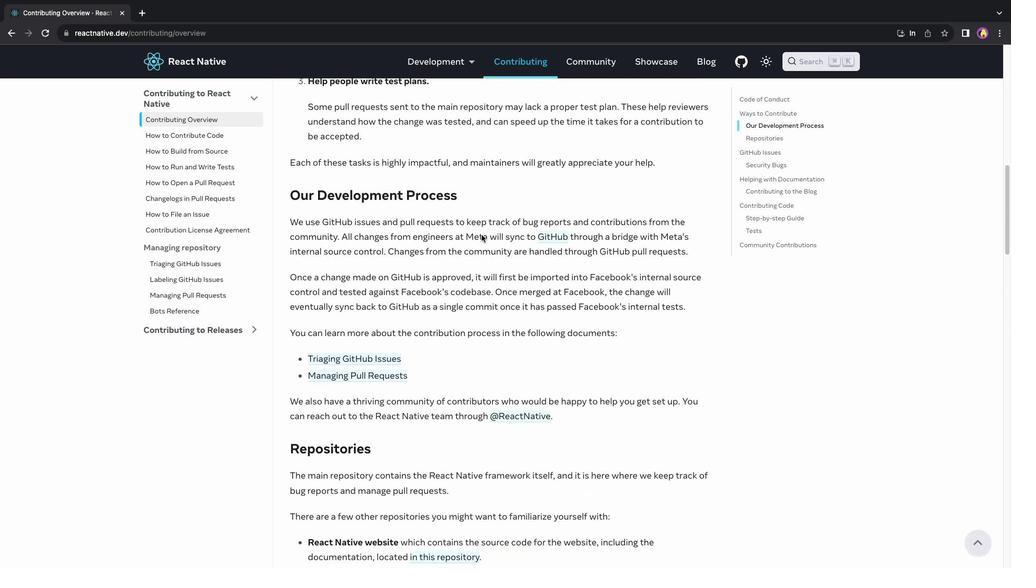 
Action: Mouse scrolled (481, 234) with delta (0, 4)
Screenshot: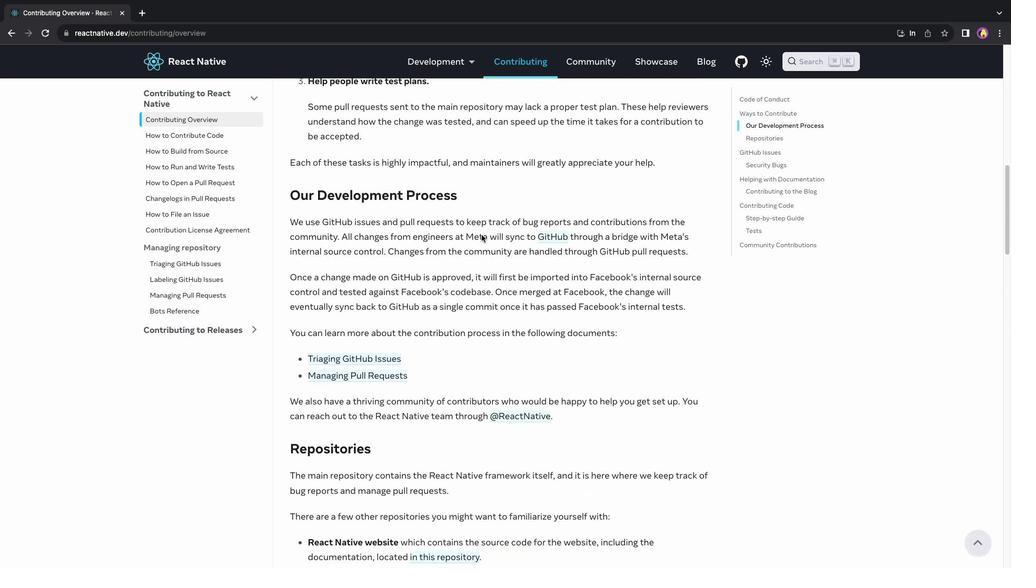 
Action: Mouse scrolled (481, 234) with delta (0, 0)
Screenshot: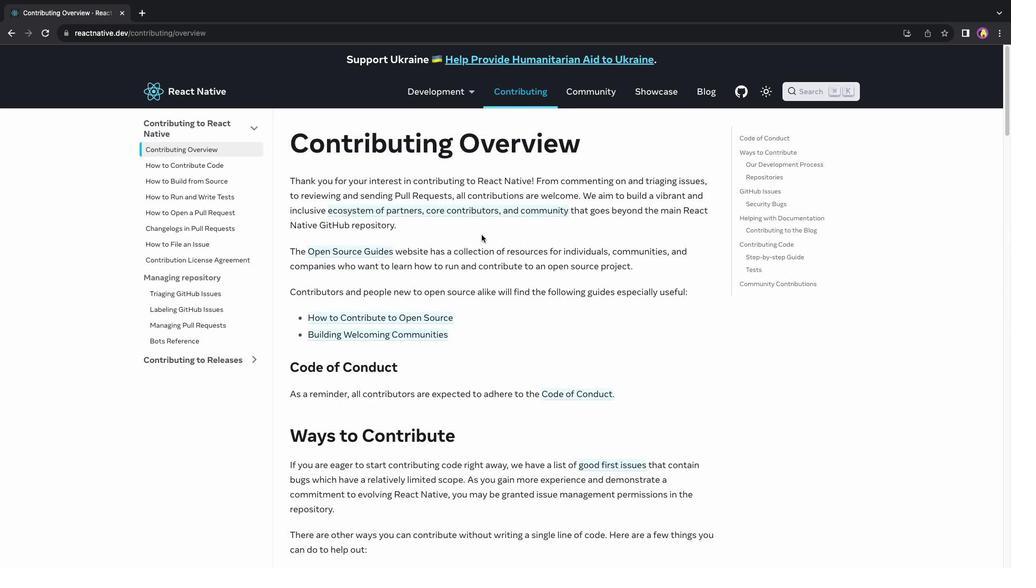 
Action: Mouse pressed middle at (481, 234)
Screenshot: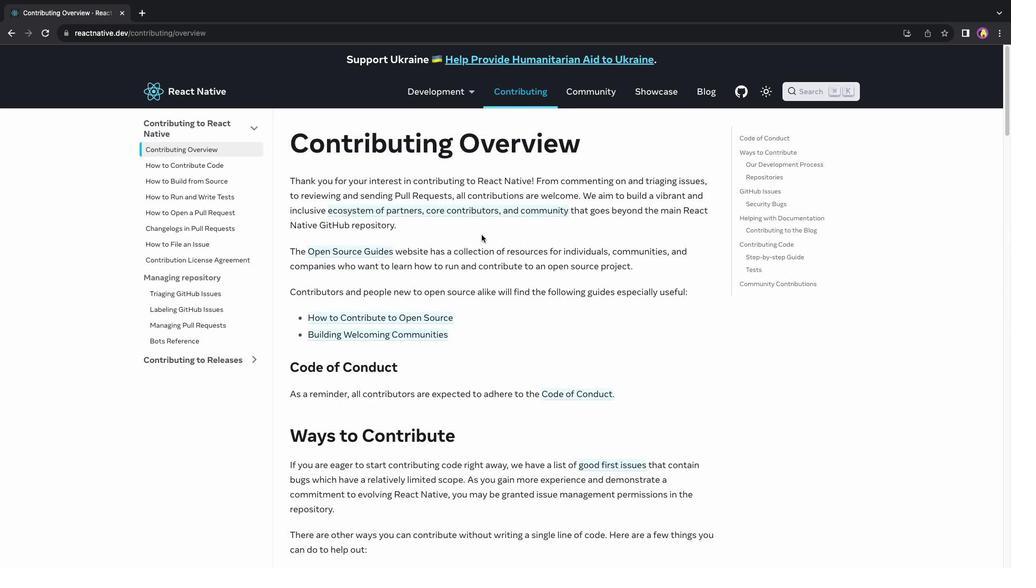 
Action: Mouse scrolled (481, 234) with delta (0, 0)
Screenshot: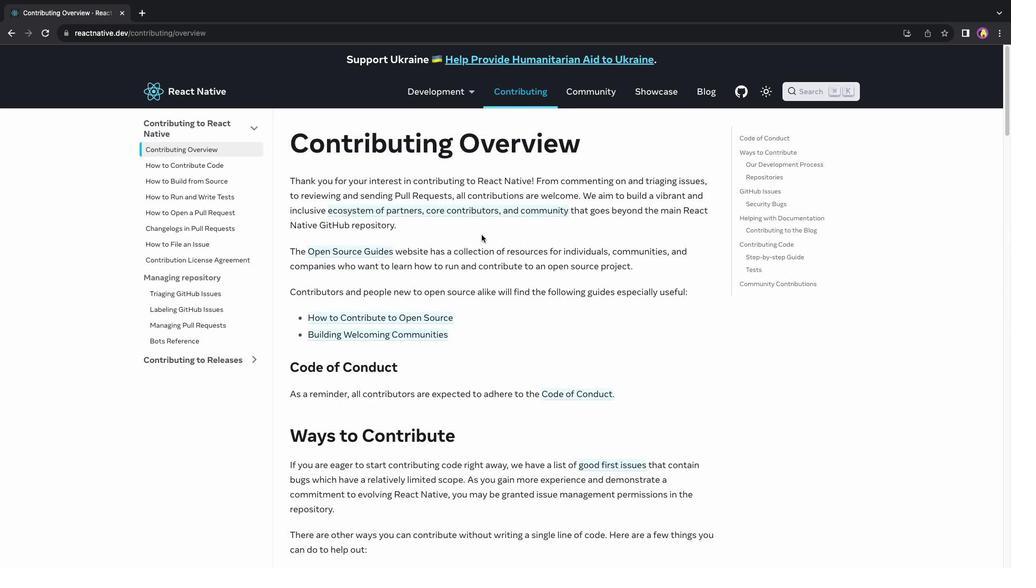 
Action: Mouse scrolled (481, 234) with delta (0, 3)
Screenshot: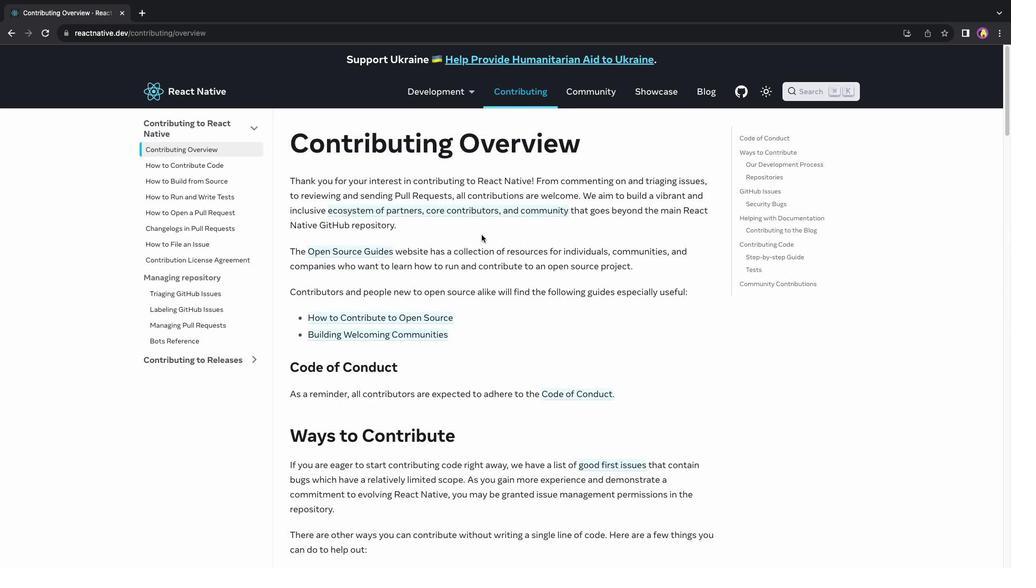 
Action: Mouse scrolled (481, 234) with delta (0, 4)
Screenshot: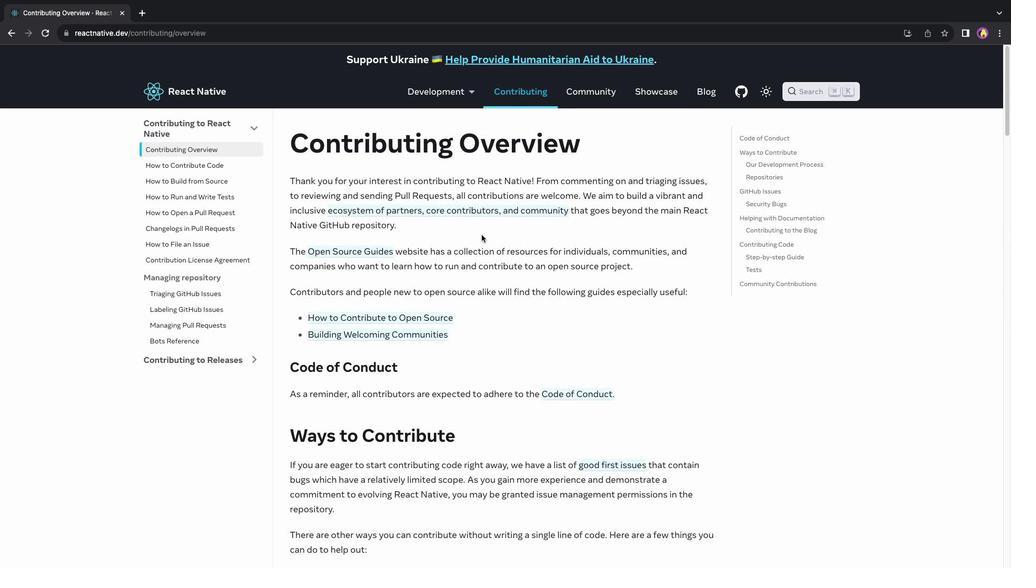 
Action: Mouse scrolled (481, 234) with delta (0, 4)
Screenshot: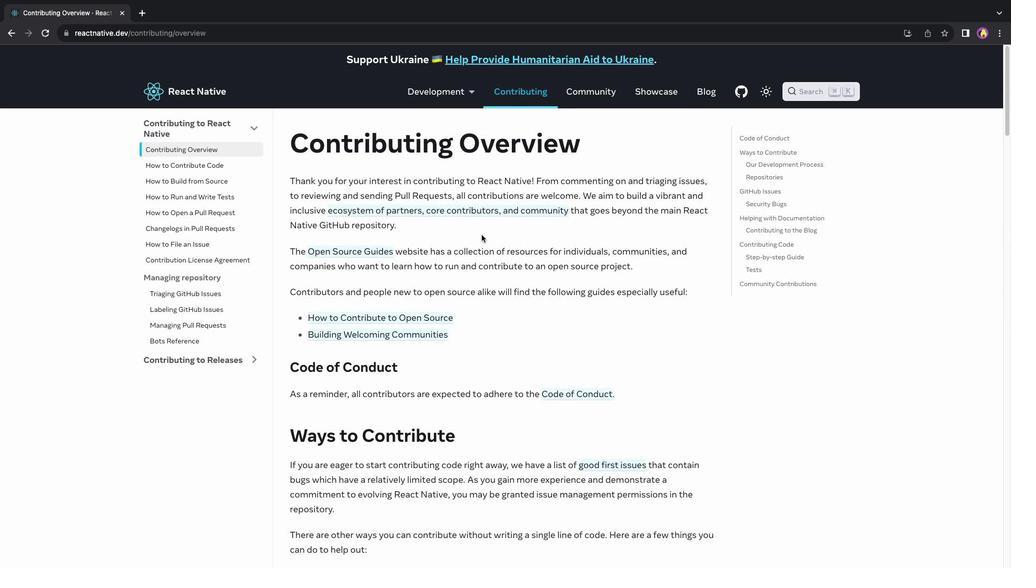 
Action: Mouse scrolled (481, 234) with delta (0, 4)
Screenshot: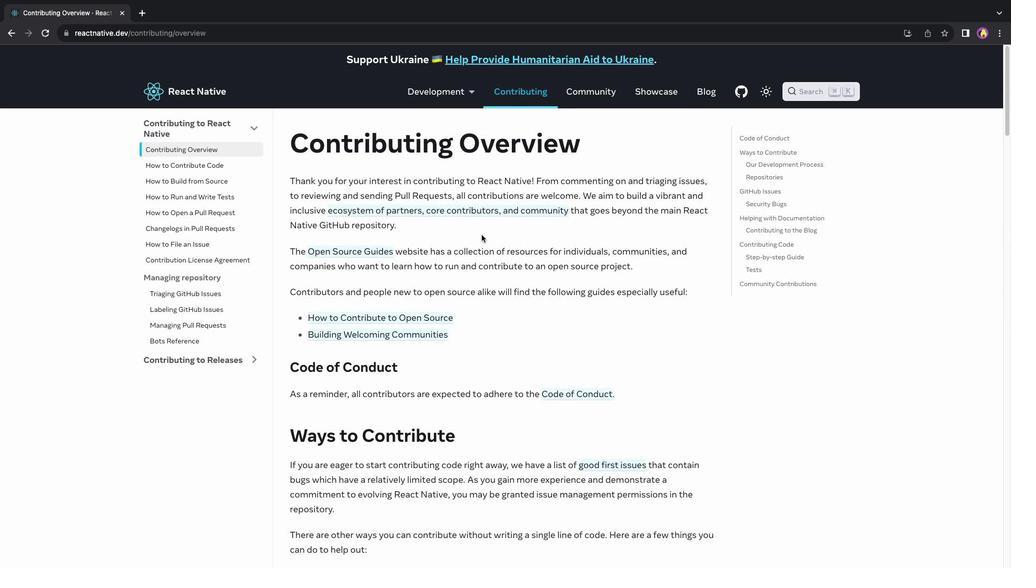 
Action: Mouse moved to (13, 32)
Screenshot: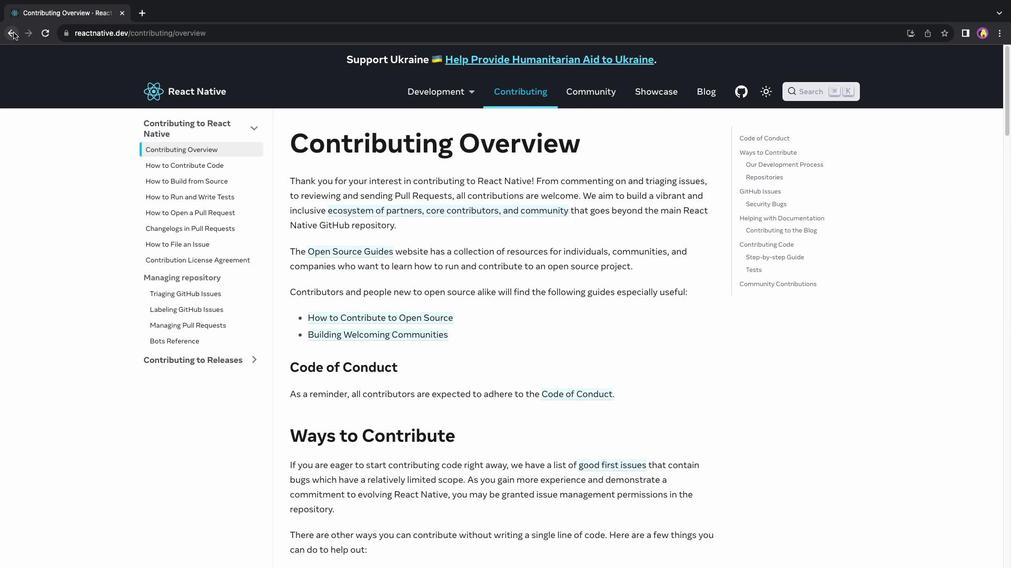 
Action: Mouse pressed left at (13, 32)
Screenshot: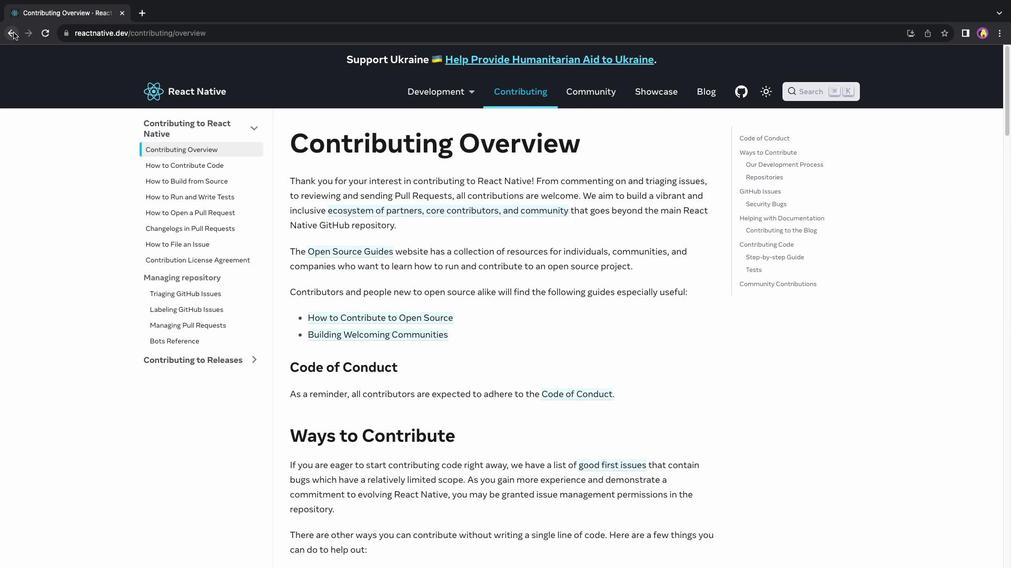 
Action: Mouse moved to (394, 235)
Screenshot: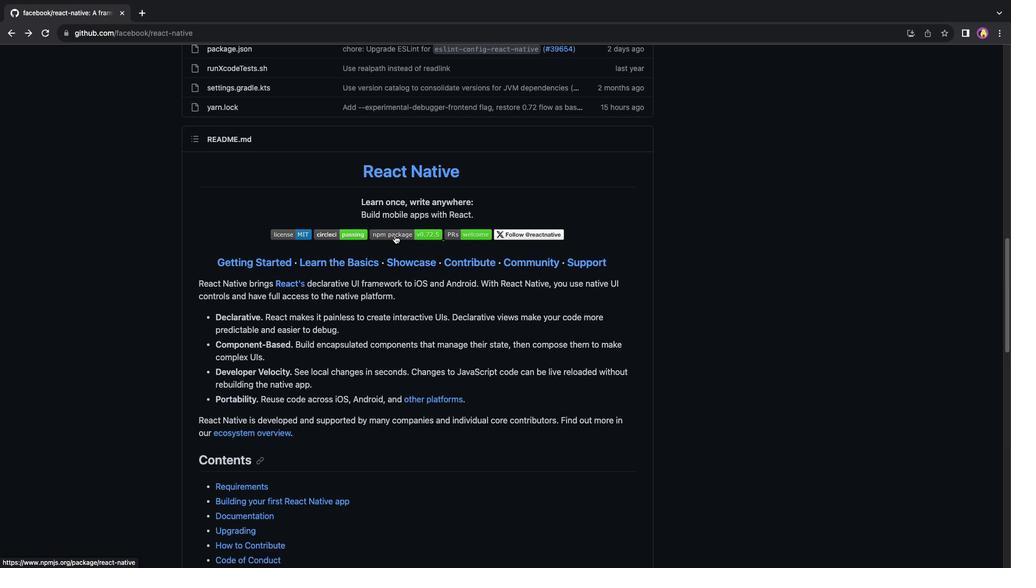 
Action: Mouse pressed left at (394, 235)
Screenshot: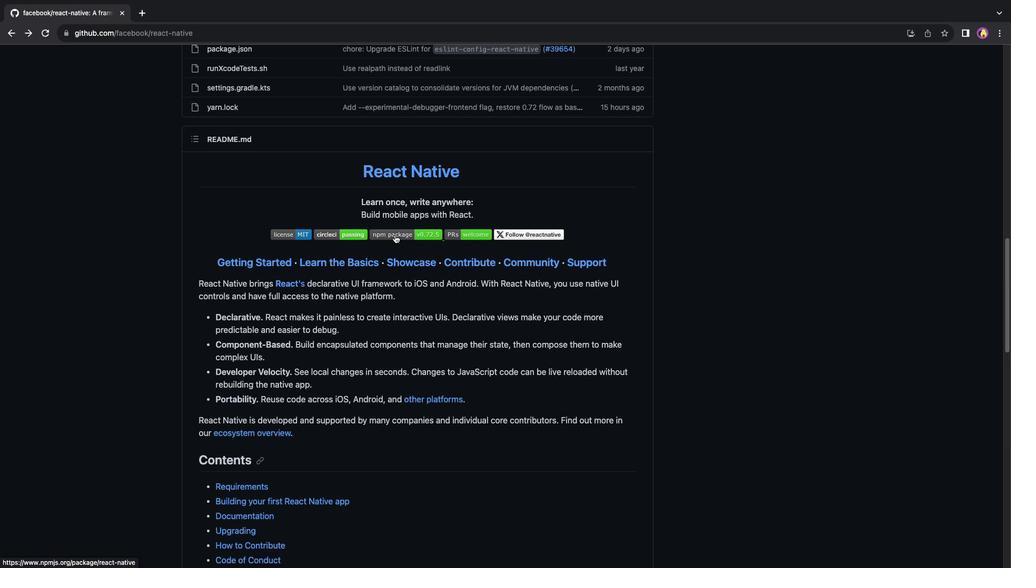 
Action: Mouse moved to (312, 206)
Screenshot: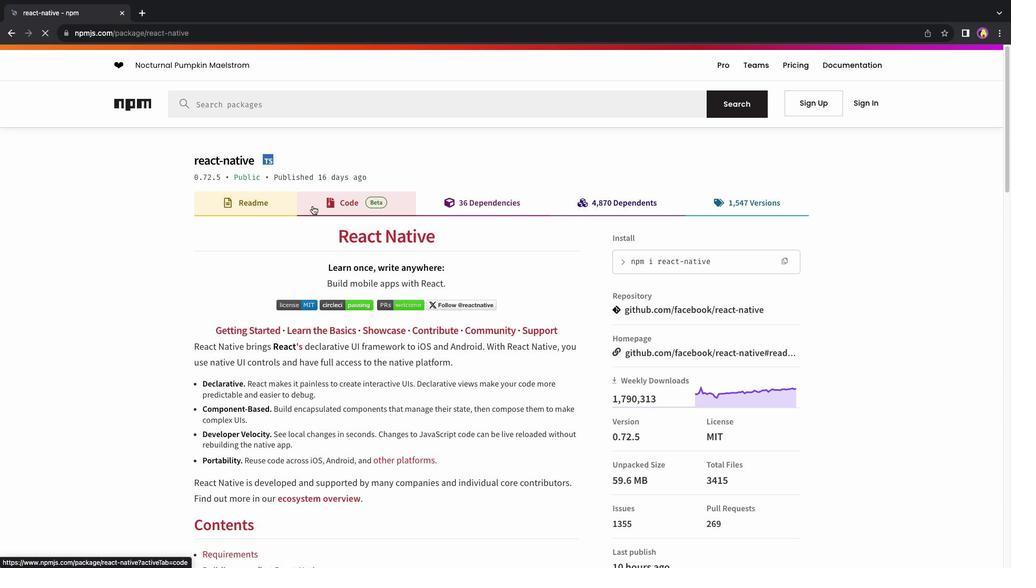 
Action: Mouse scrolled (312, 206) with delta (0, 0)
Screenshot: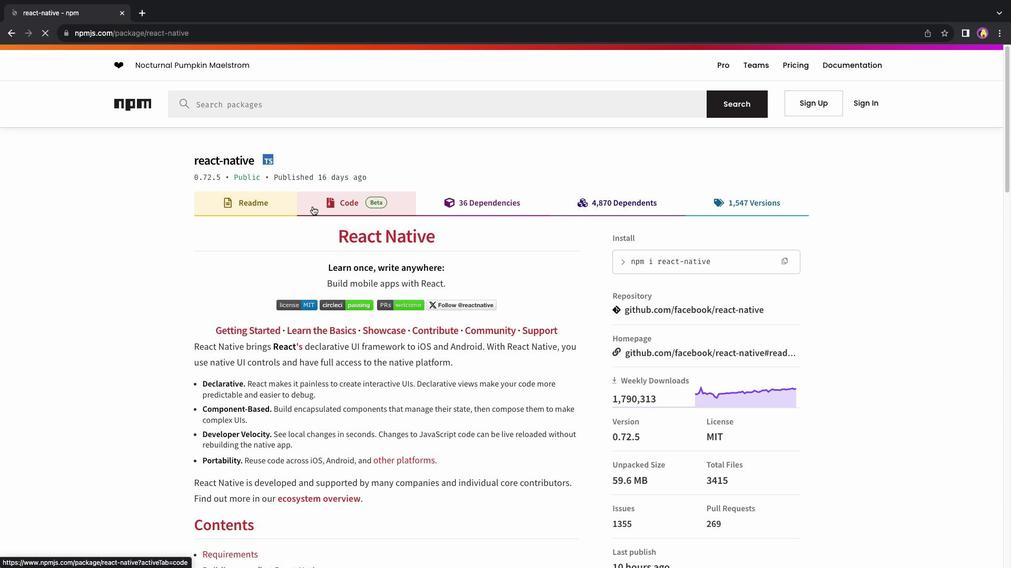 
Action: Mouse scrolled (312, 206) with delta (0, 0)
Screenshot: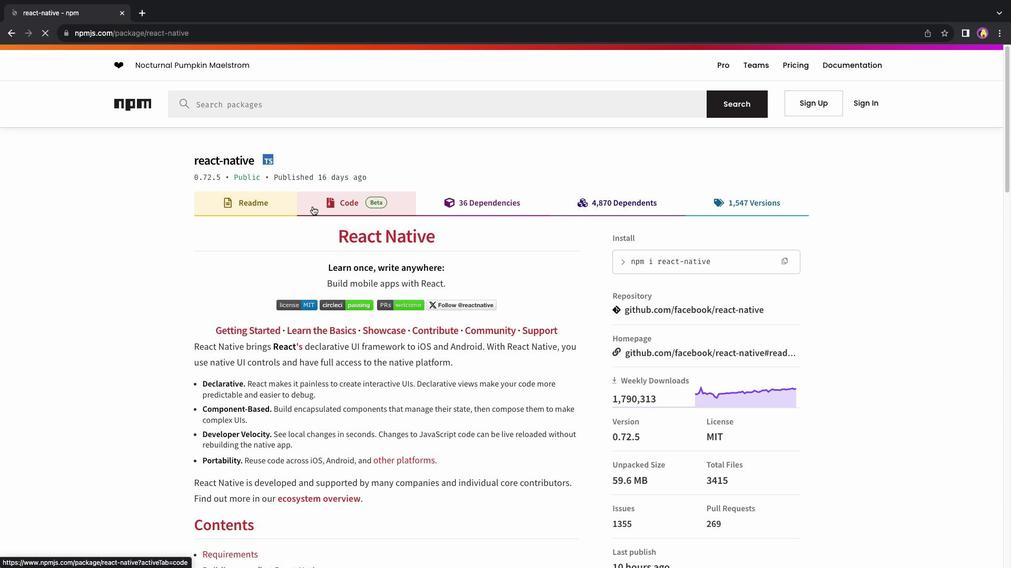 
Action: Mouse scrolled (312, 206) with delta (0, -2)
Screenshot: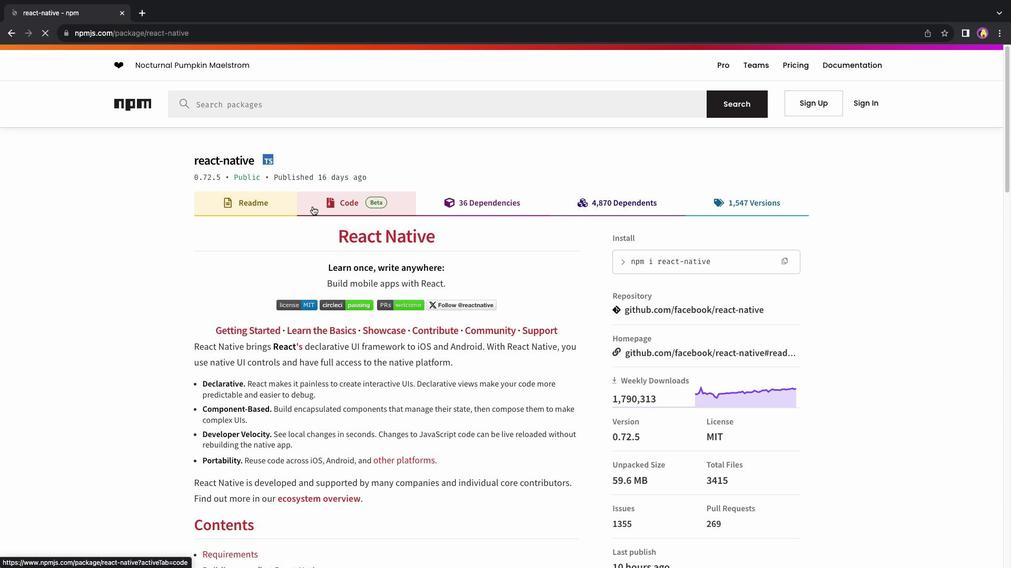 
Action: Mouse scrolled (312, 206) with delta (0, -2)
Screenshot: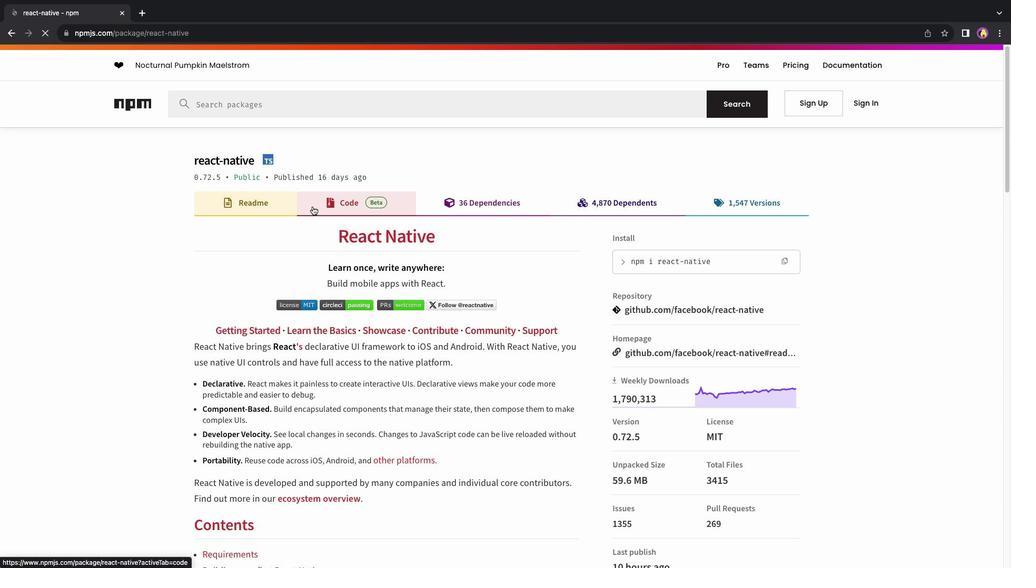 
Action: Mouse scrolled (312, 206) with delta (0, -3)
Screenshot: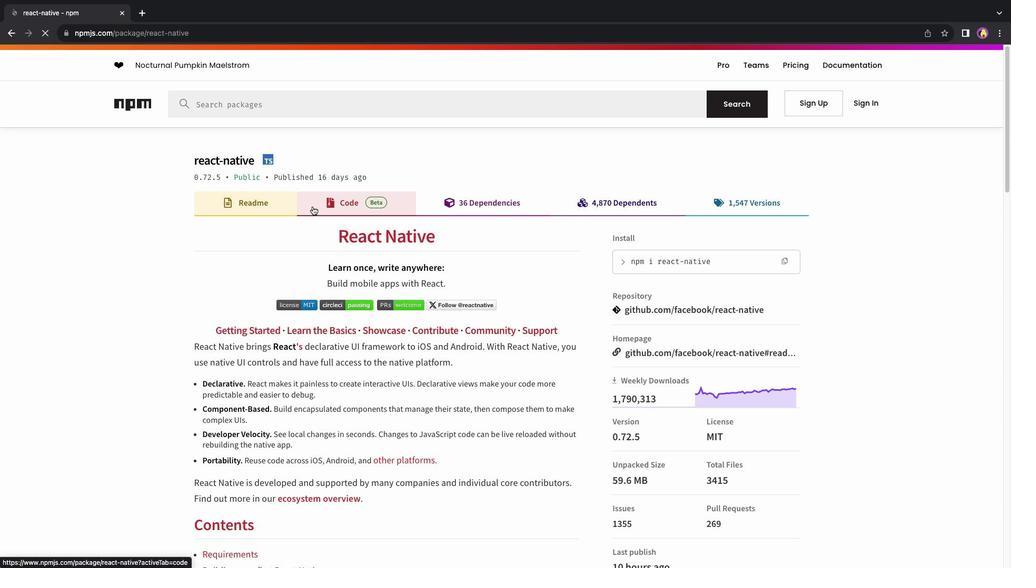 
Action: Mouse scrolled (312, 206) with delta (0, 0)
Screenshot: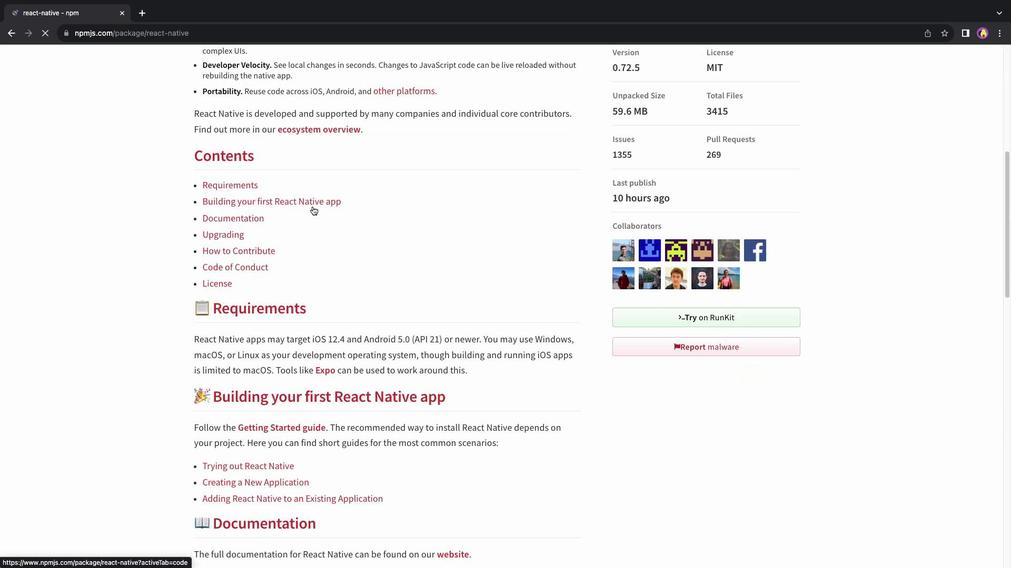 
Action: Mouse scrolled (312, 206) with delta (0, 0)
Screenshot: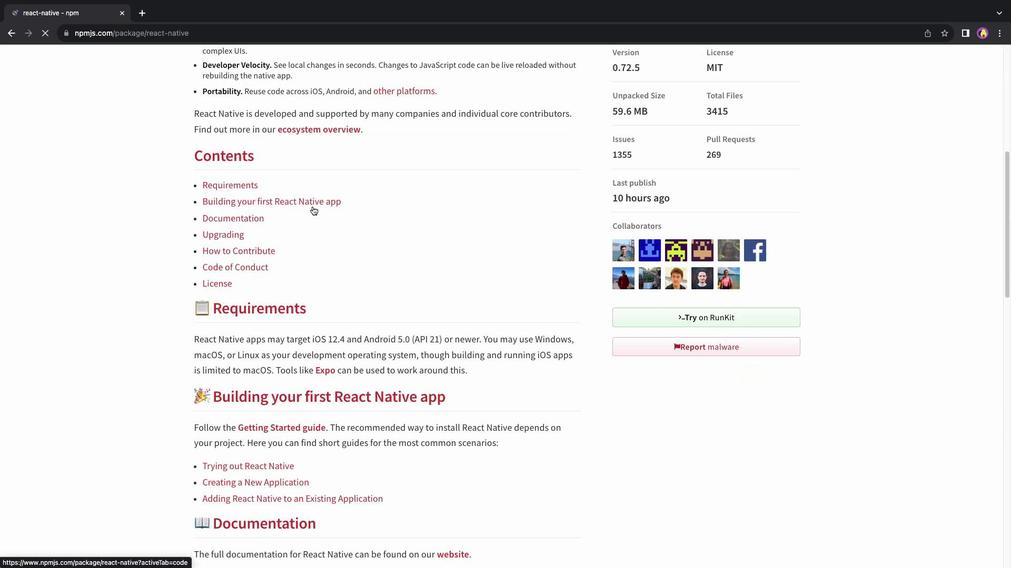 
Action: Mouse scrolled (312, 206) with delta (0, -2)
Screenshot: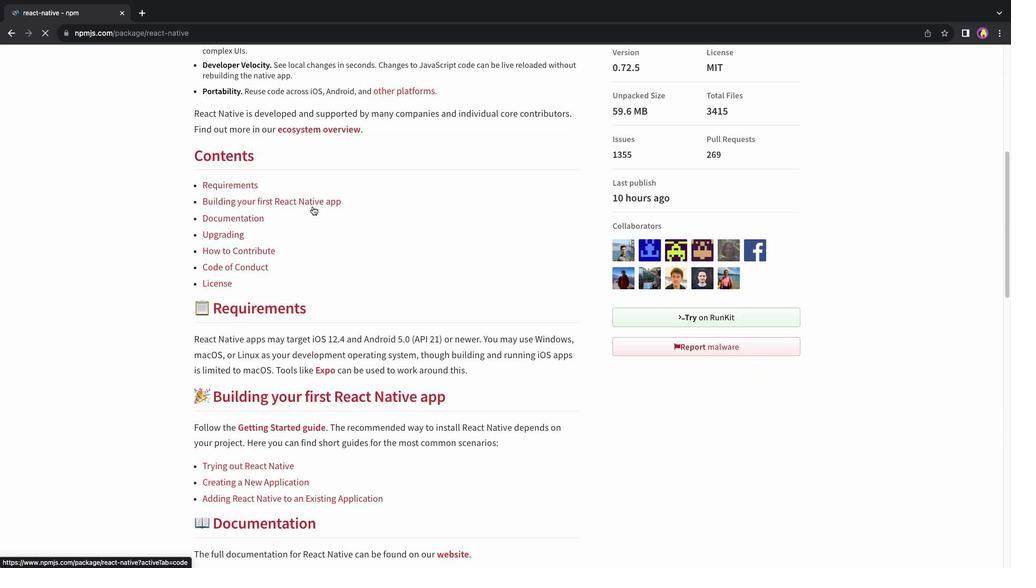 
Action: Mouse scrolled (312, 206) with delta (0, -2)
Screenshot: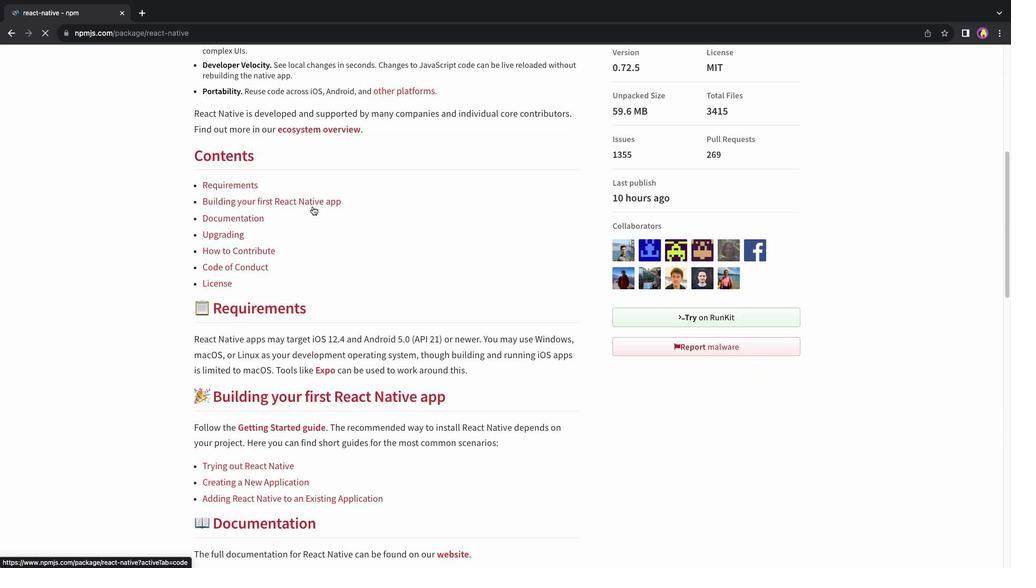 
Action: Mouse moved to (312, 204)
Screenshot: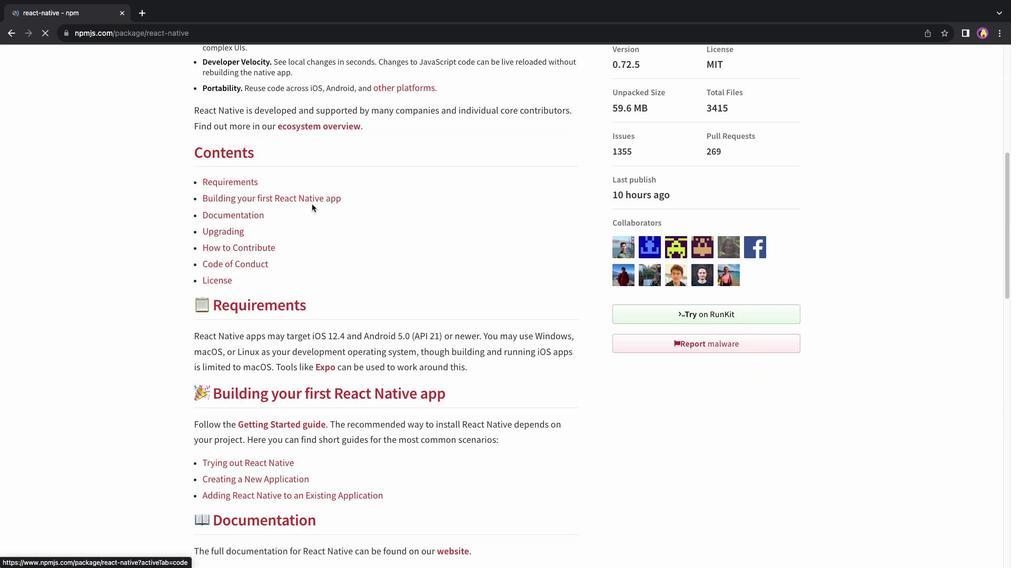 
Action: Mouse scrolled (312, 204) with delta (0, 0)
Screenshot: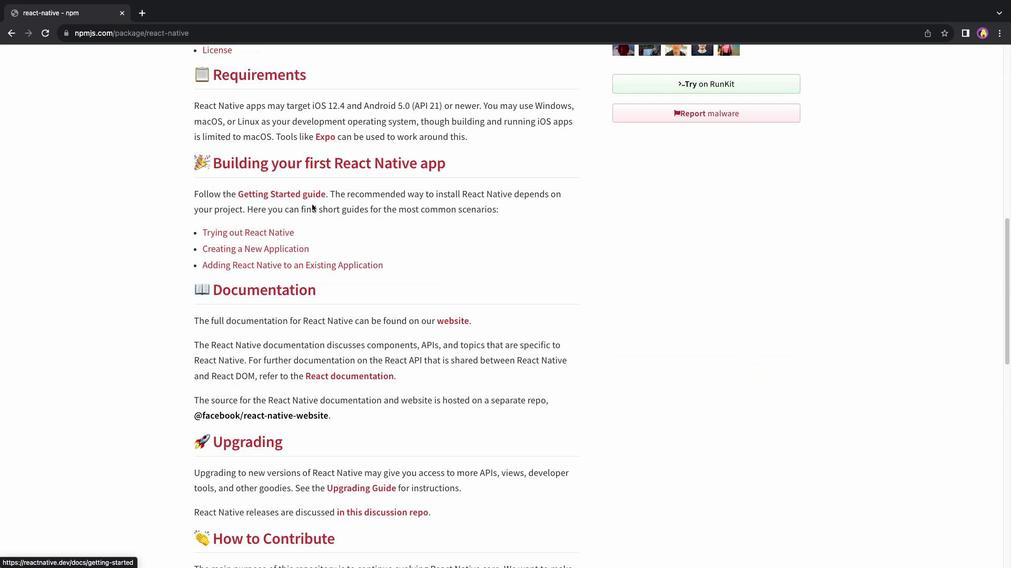 
Action: Mouse scrolled (312, 204) with delta (0, 0)
Screenshot: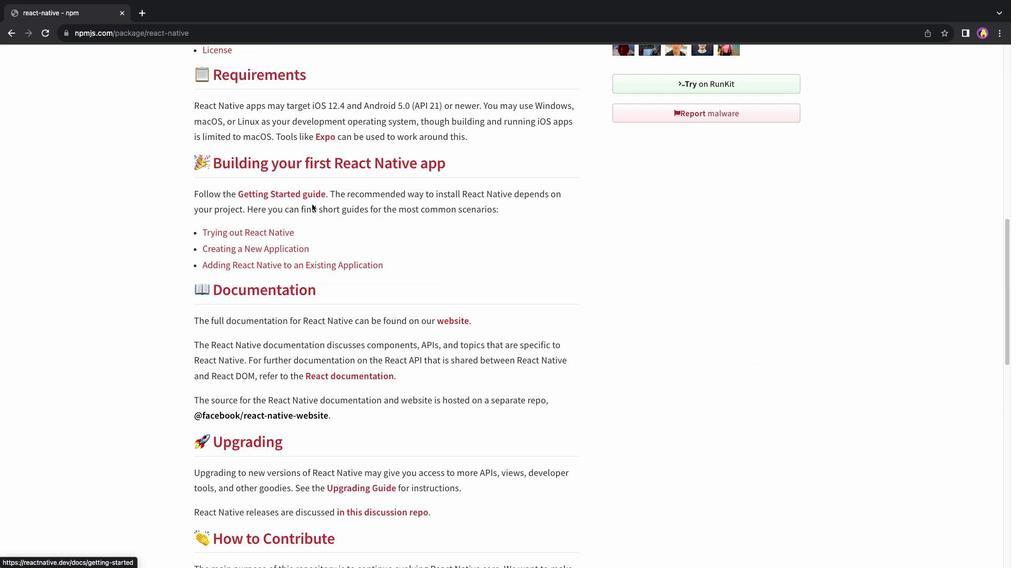 
Action: Mouse scrolled (312, 204) with delta (0, -1)
Screenshot: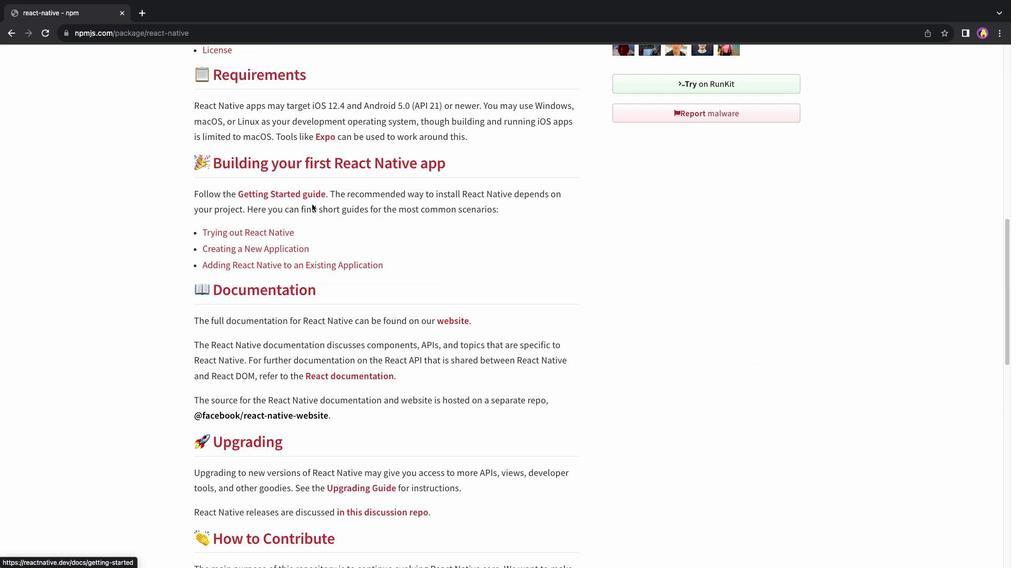 
Action: Mouse scrolled (312, 204) with delta (0, -2)
Screenshot: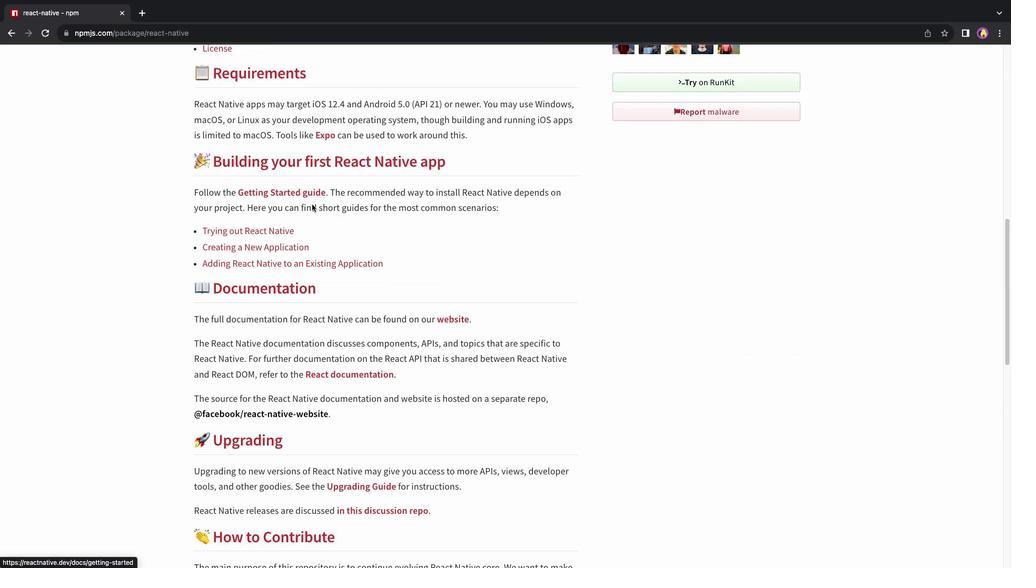 
Action: Mouse scrolled (312, 204) with delta (0, 0)
Screenshot: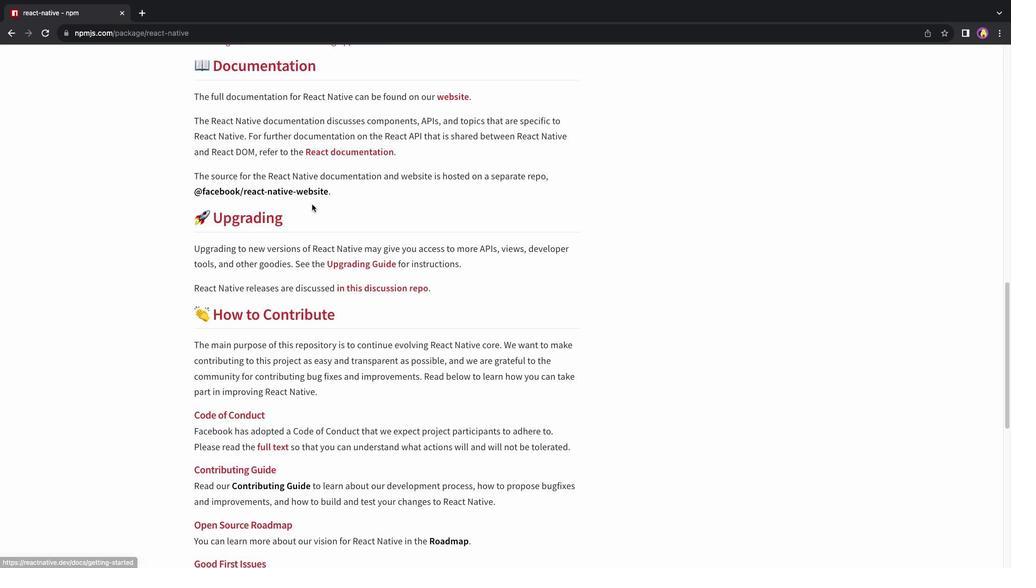 
Action: Mouse scrolled (312, 204) with delta (0, 0)
Screenshot: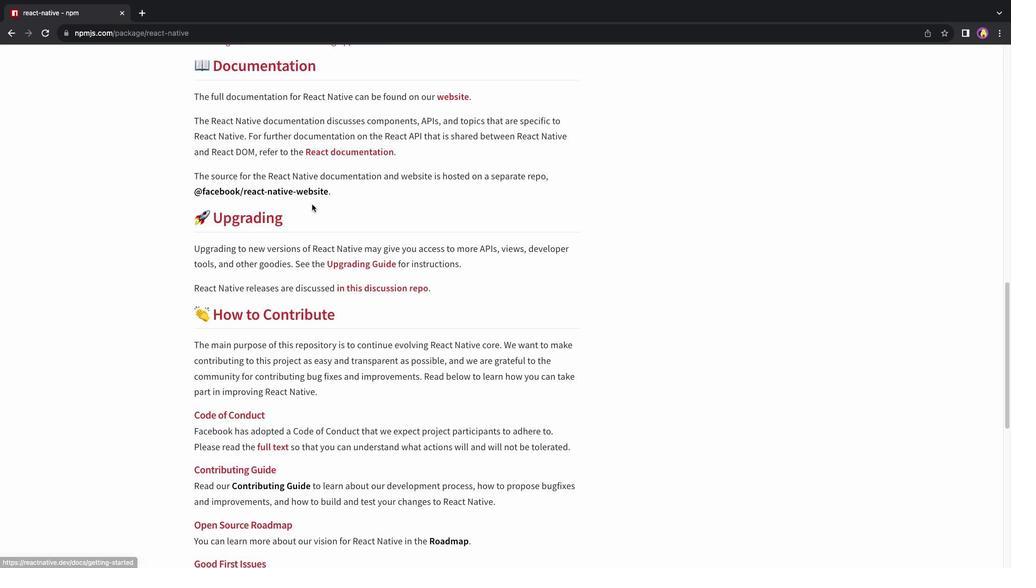 
Action: Mouse scrolled (312, 204) with delta (0, -2)
Screenshot: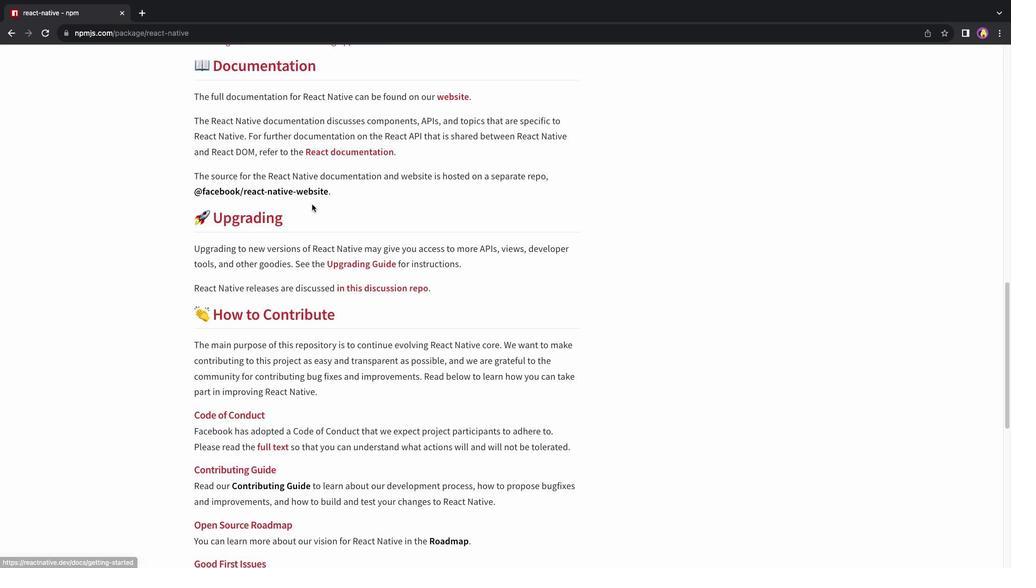 
Action: Mouse scrolled (312, 204) with delta (0, -2)
Screenshot: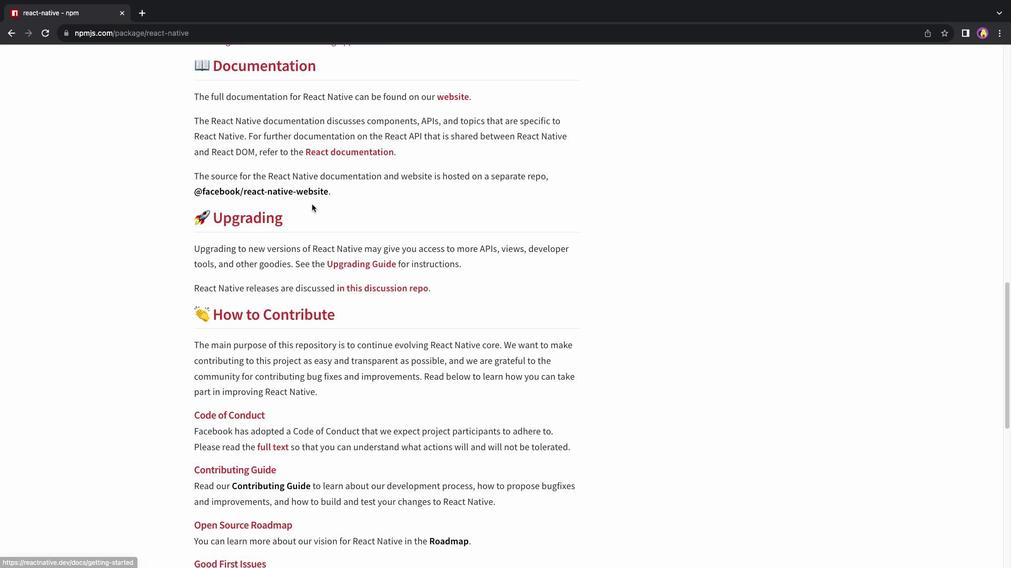
Action: Mouse scrolled (312, 204) with delta (0, -3)
Screenshot: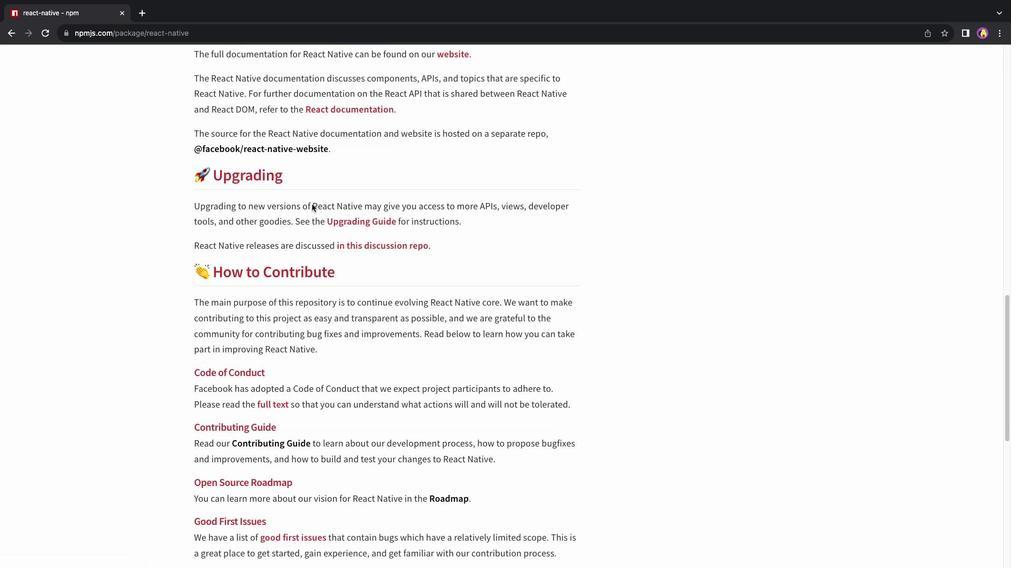 
Action: Mouse moved to (312, 203)
Screenshot: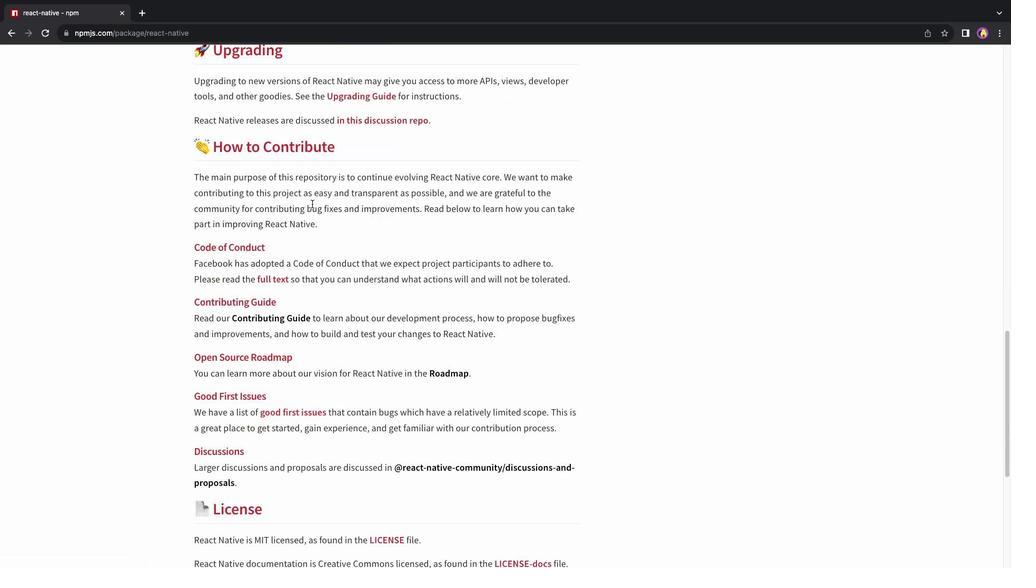 
Action: Mouse scrolled (312, 203) with delta (0, 0)
Screenshot: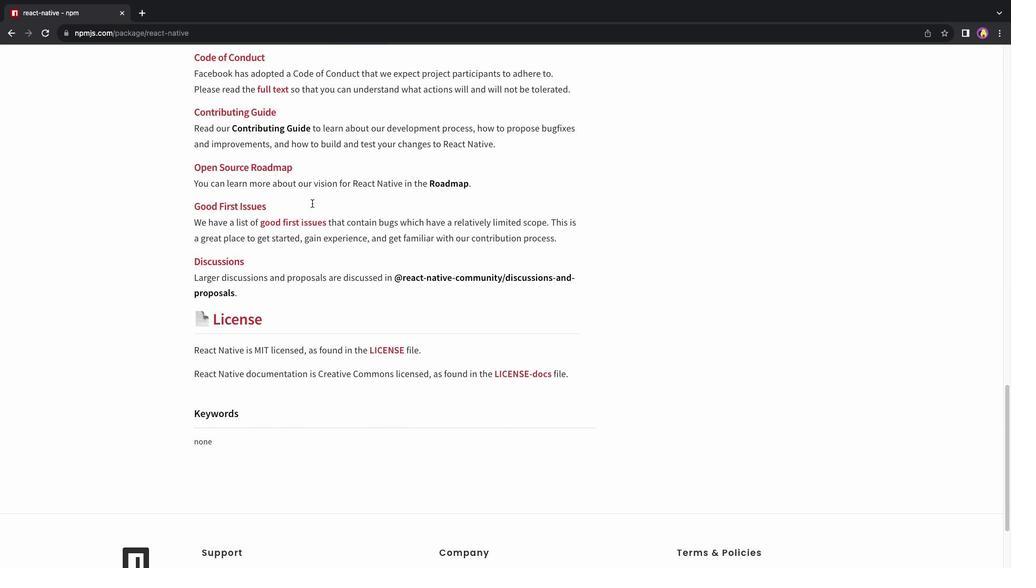
Action: Mouse scrolled (312, 203) with delta (0, 0)
Screenshot: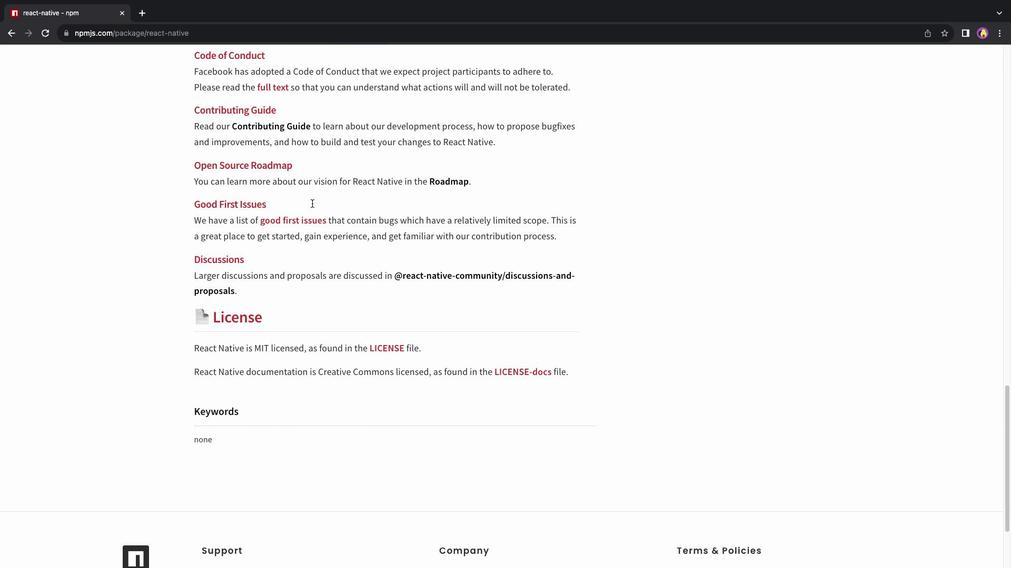 
Action: Mouse scrolled (312, 203) with delta (0, 0)
Screenshot: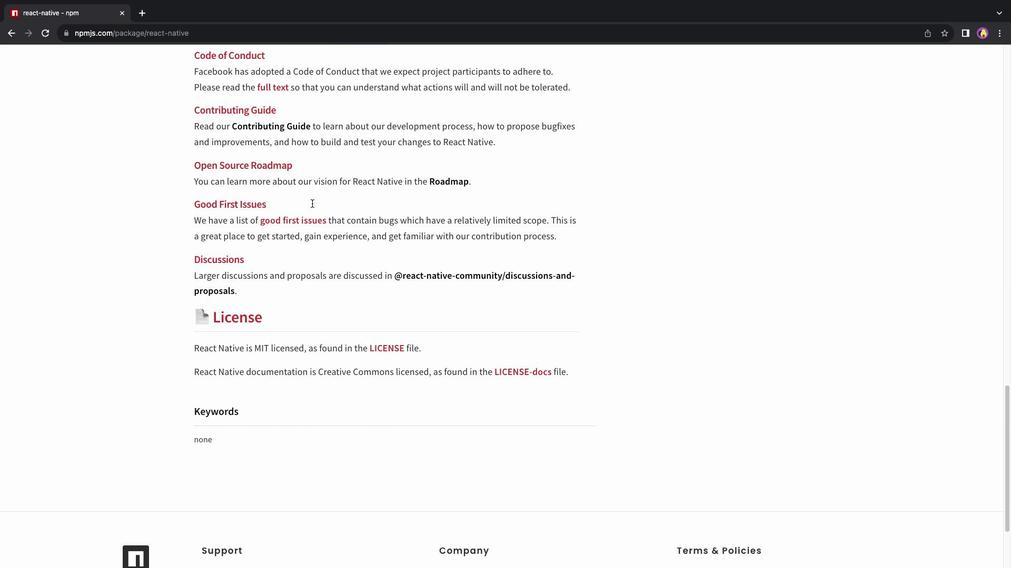 
Action: Mouse scrolled (312, 203) with delta (0, 2)
Screenshot: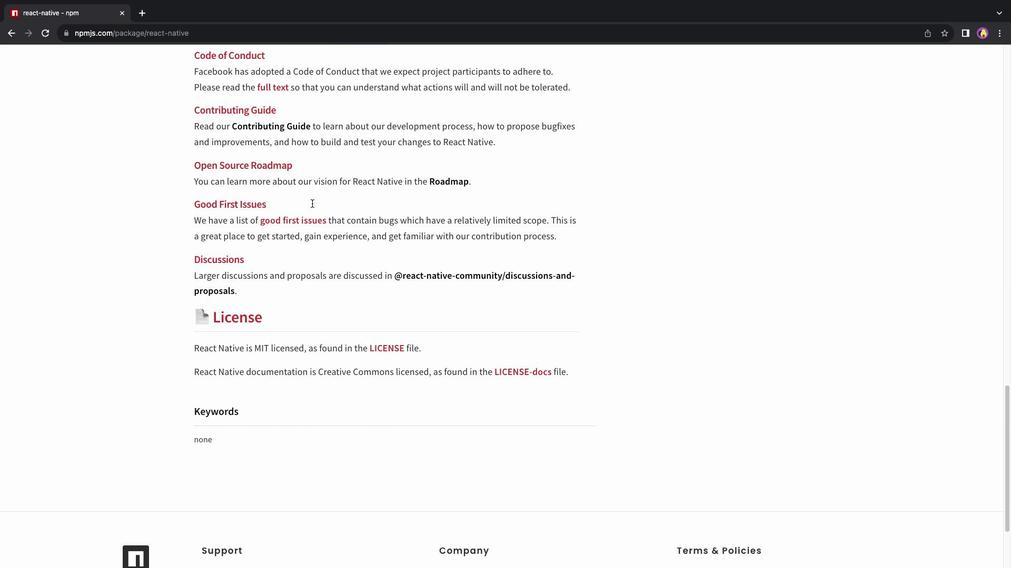 
Action: Mouse scrolled (312, 203) with delta (0, 2)
Screenshot: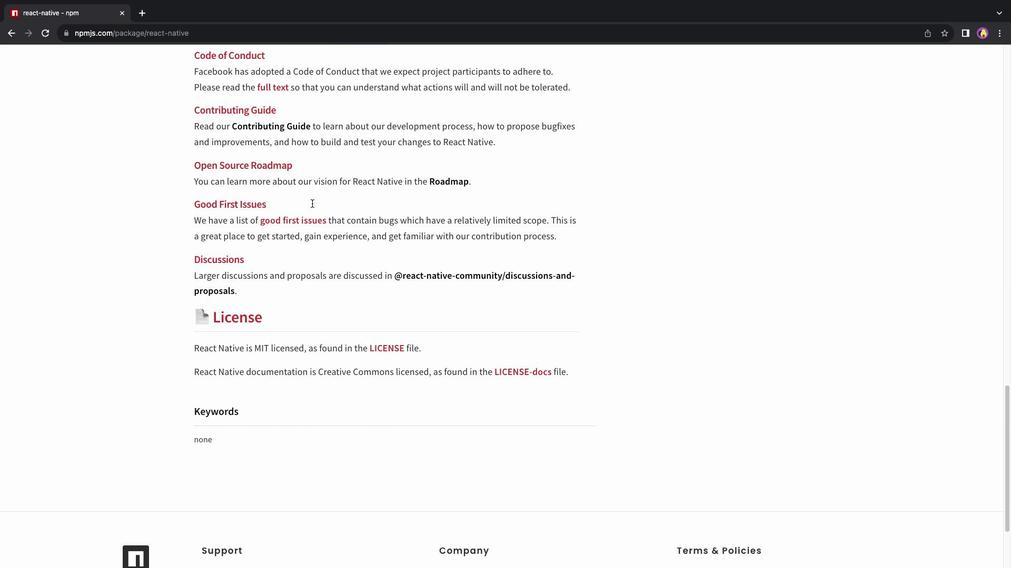 
Action: Mouse scrolled (312, 203) with delta (0, 3)
Screenshot: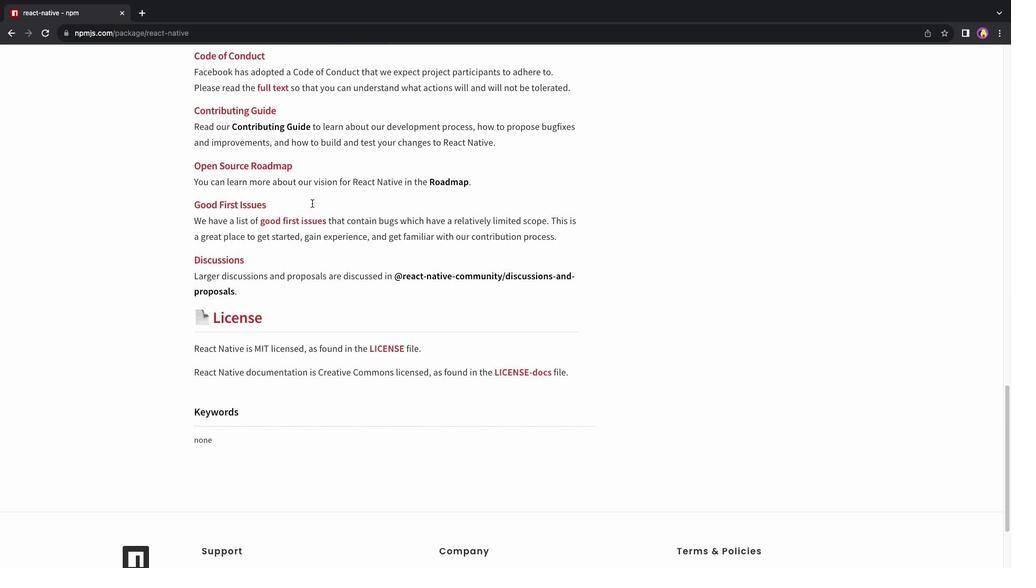
Action: Mouse scrolled (312, 203) with delta (0, 3)
Screenshot: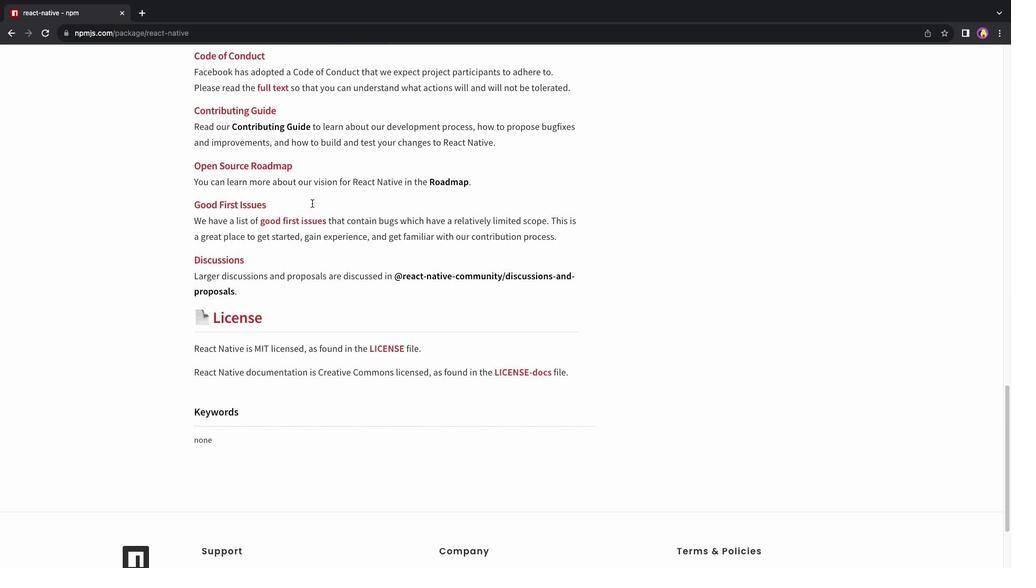
Action: Mouse scrolled (312, 203) with delta (0, 4)
Screenshot: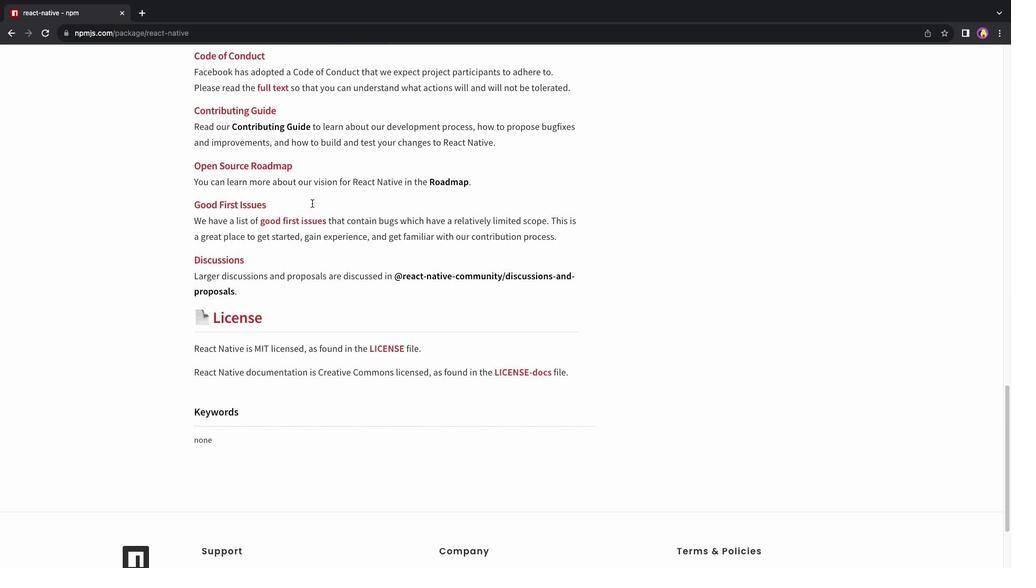 
Action: Mouse scrolled (312, 203) with delta (0, 0)
Screenshot: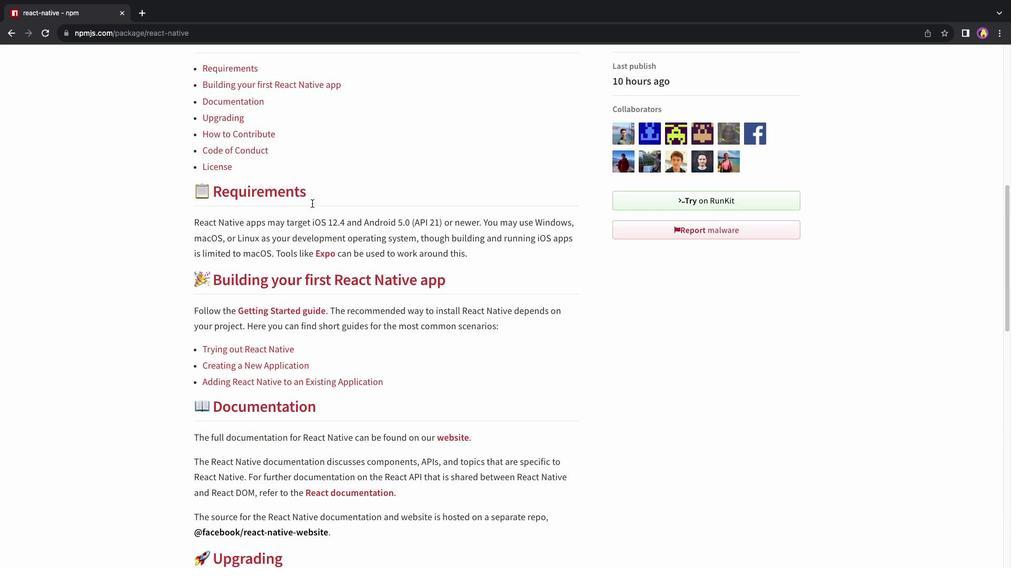 
Action: Mouse scrolled (312, 203) with delta (0, 0)
Screenshot: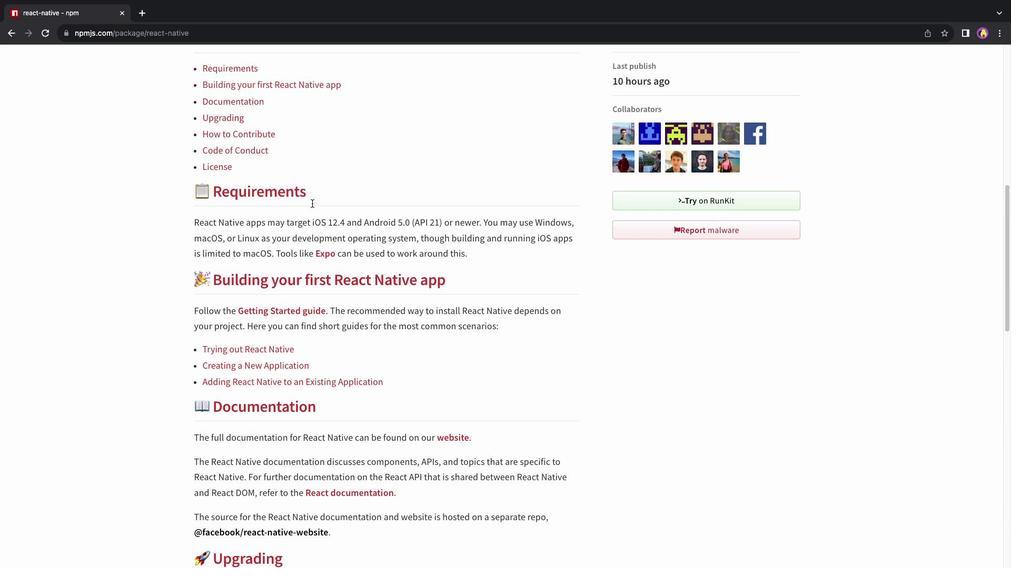 
Action: Mouse scrolled (312, 203) with delta (0, 2)
Screenshot: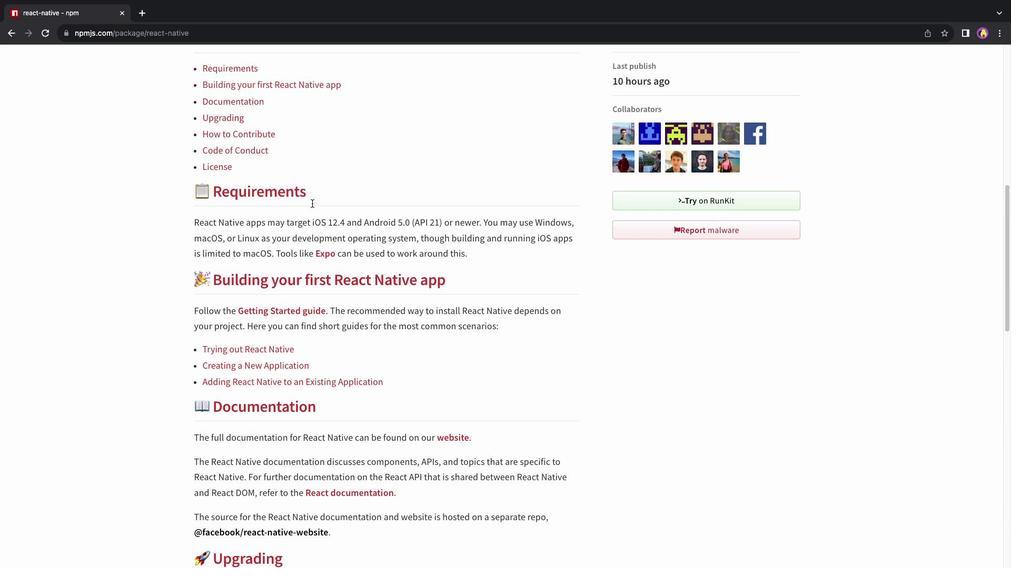 
Action: Mouse scrolled (312, 203) with delta (0, 2)
Screenshot: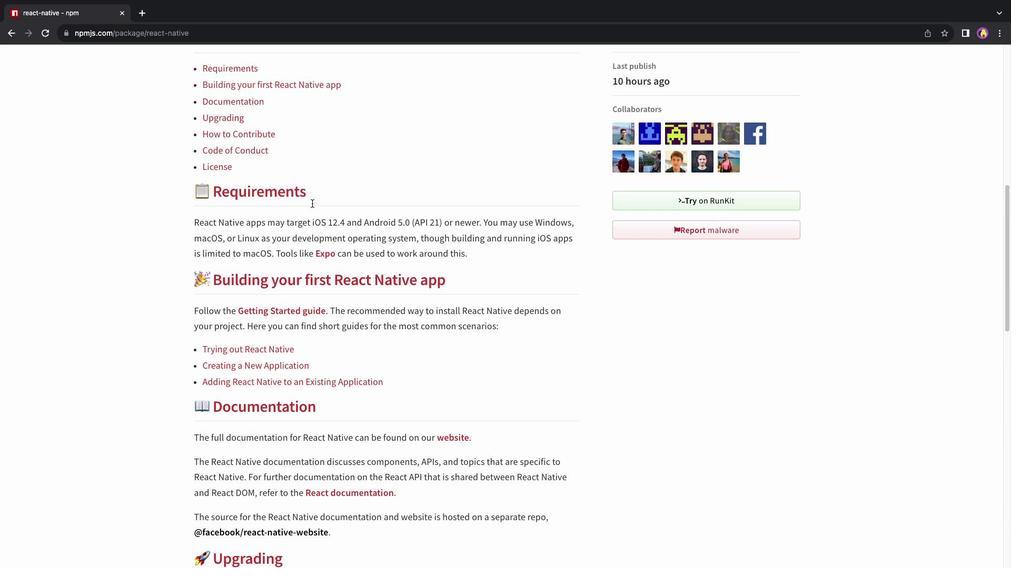 
Action: Mouse scrolled (312, 203) with delta (0, 3)
Screenshot: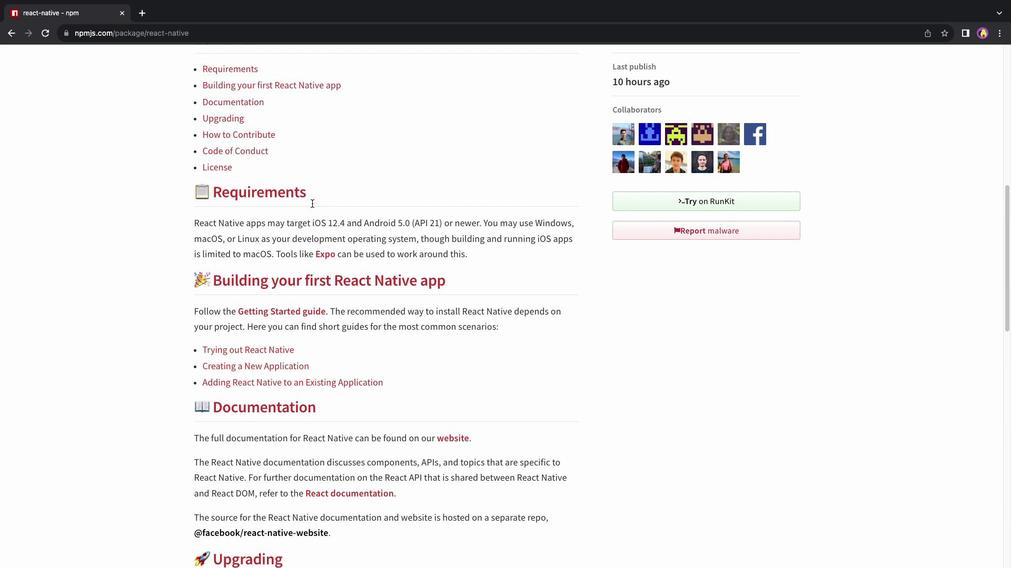 
Action: Mouse scrolled (312, 203) with delta (0, 4)
Screenshot: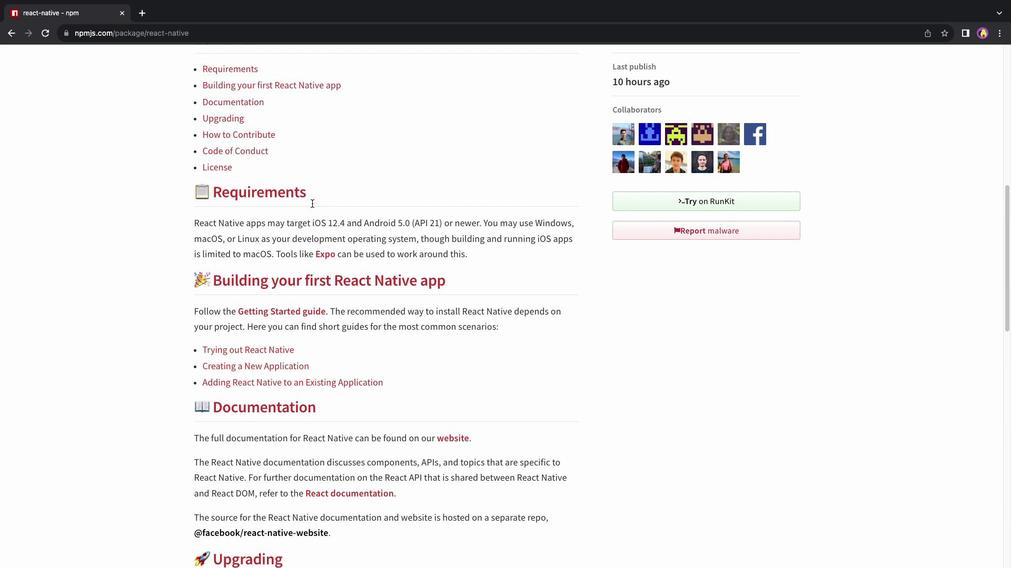
Action: Mouse scrolled (312, 203) with delta (0, 0)
Screenshot: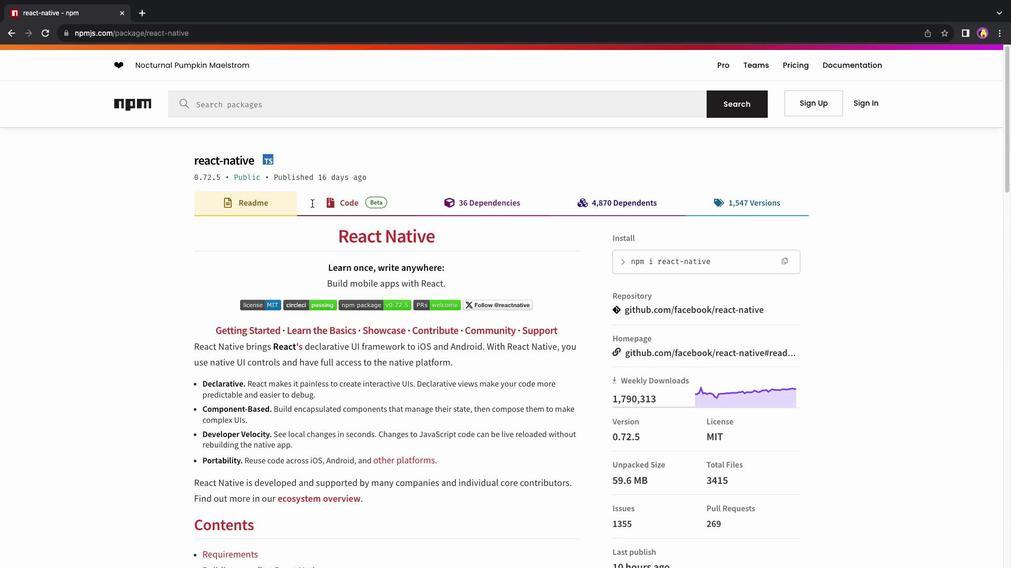 
Action: Mouse scrolled (312, 203) with delta (0, 0)
Screenshot: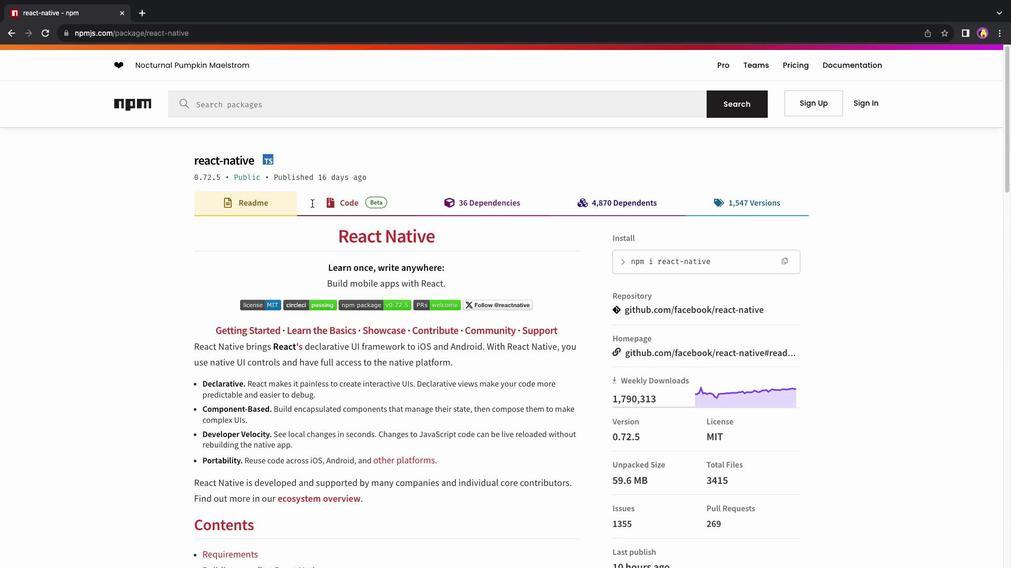 
Action: Mouse scrolled (312, 203) with delta (0, 2)
Screenshot: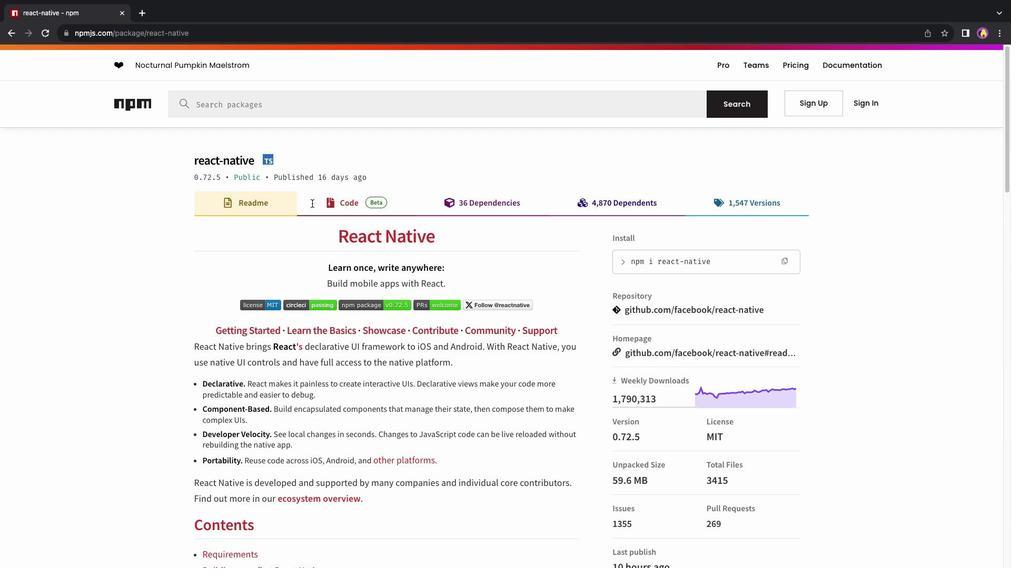 
Action: Mouse scrolled (312, 203) with delta (0, 3)
Screenshot: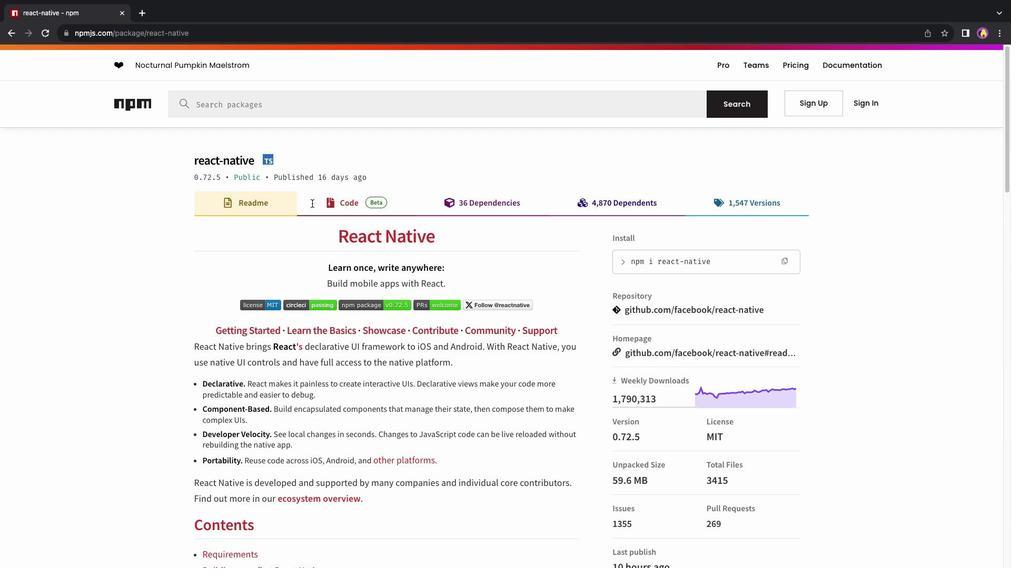 
Action: Mouse scrolled (312, 203) with delta (0, 3)
Screenshot: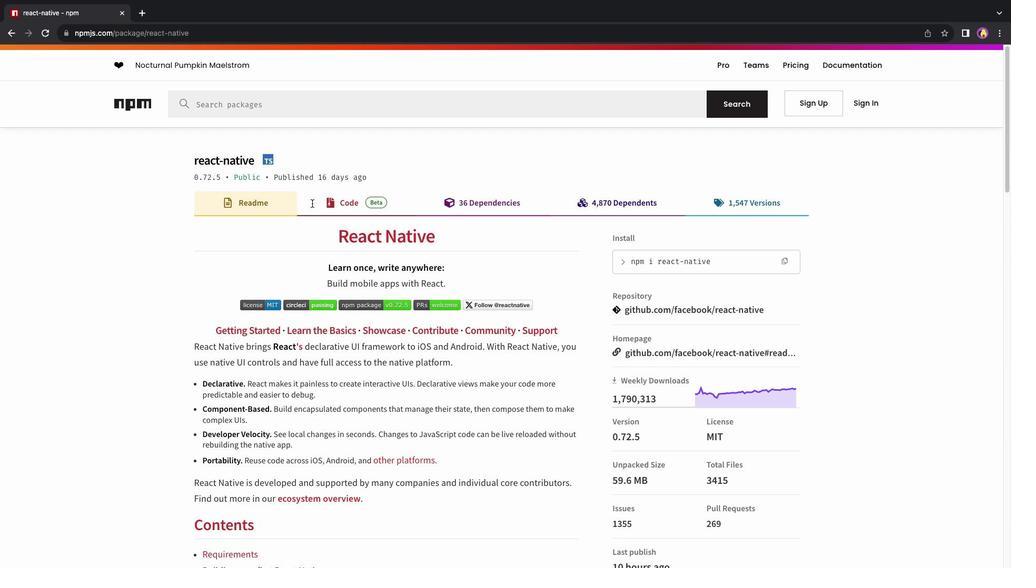 
Action: Mouse scrolled (312, 203) with delta (0, 4)
Screenshot: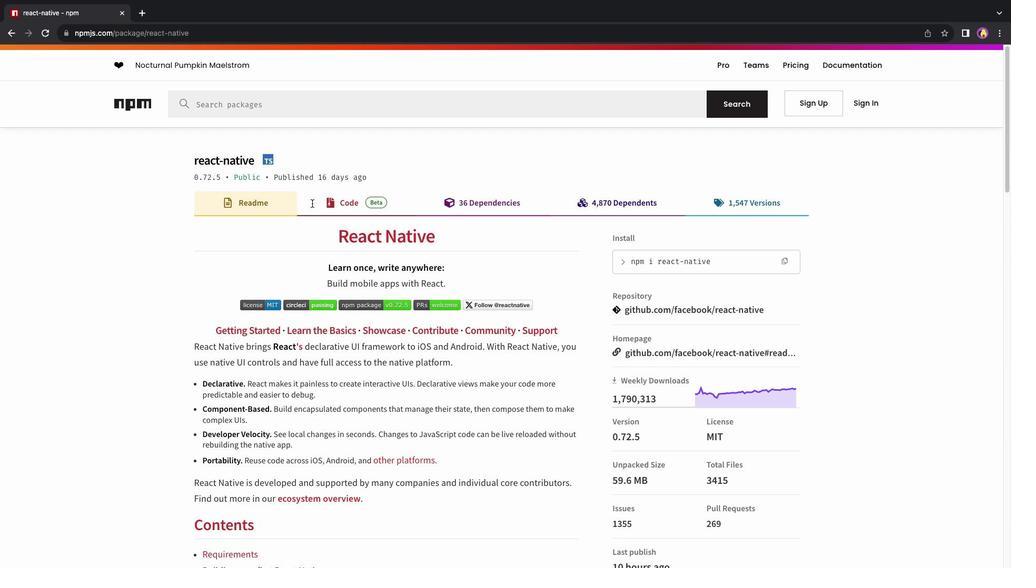 
Action: Mouse moved to (13, 35)
Screenshot: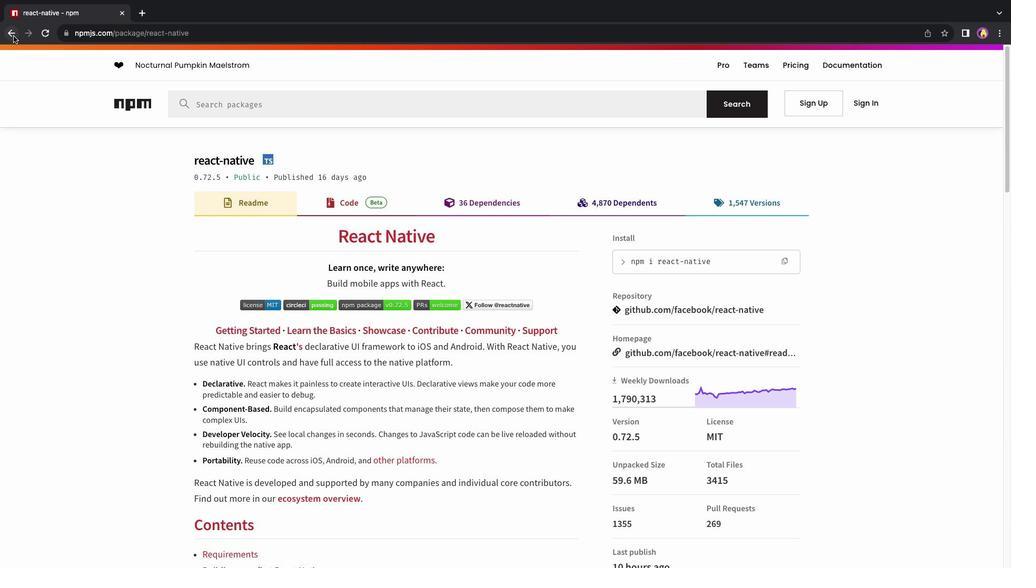 
Action: Mouse pressed left at (13, 35)
Screenshot: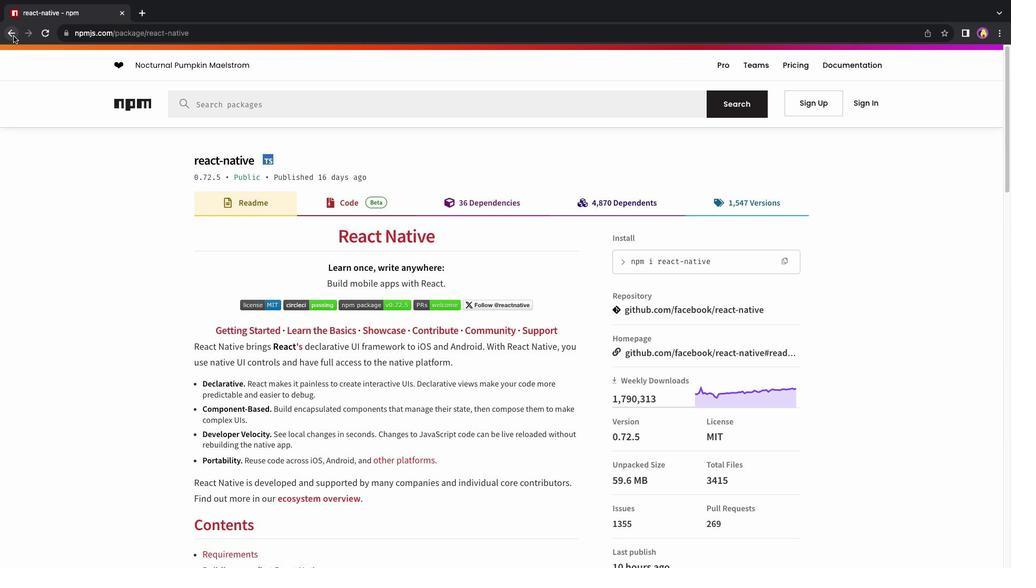 
Action: Mouse moved to (506, 231)
Screenshot: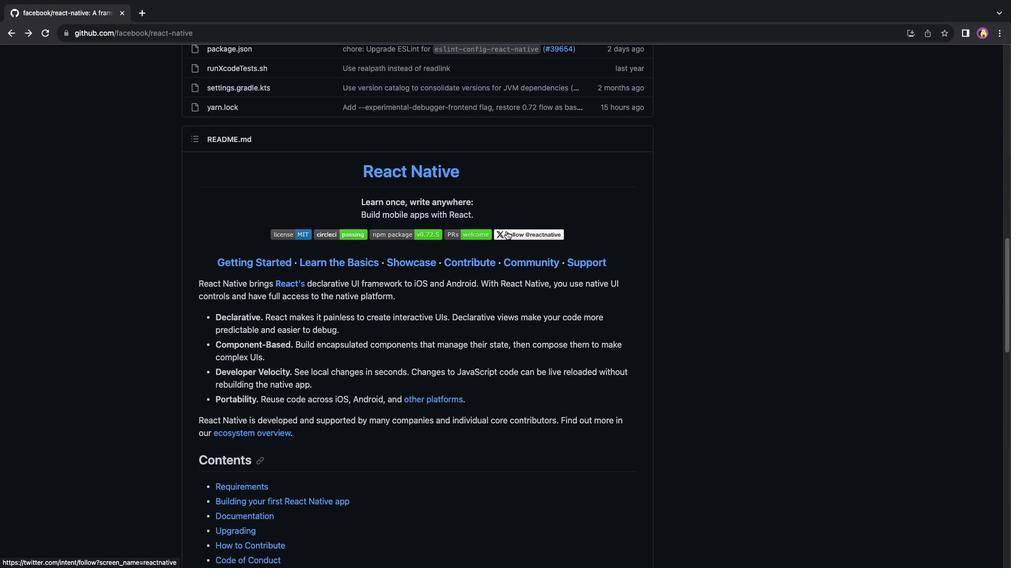 
Action: Mouse scrolled (506, 231) with delta (0, 0)
Screenshot: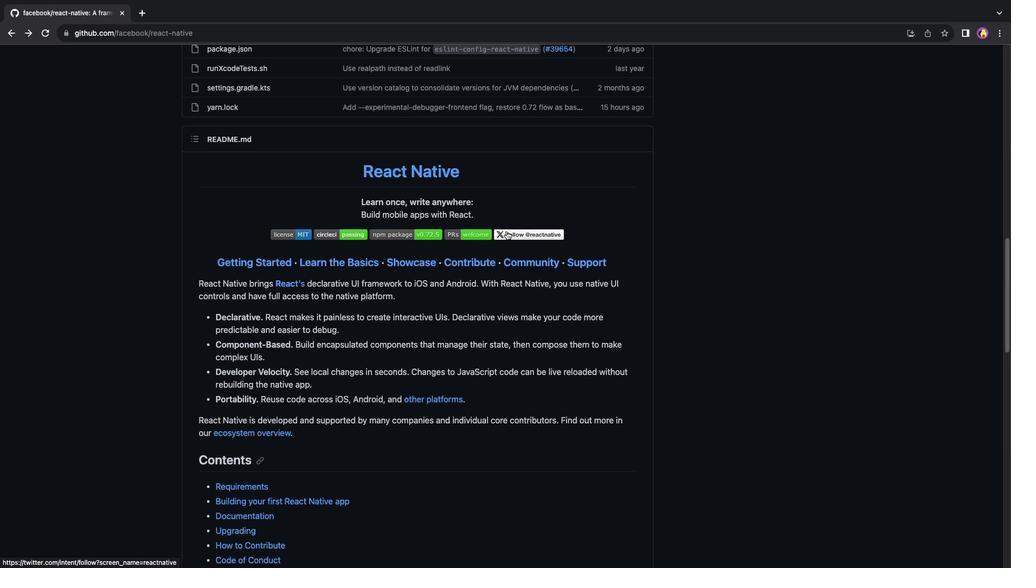 
Action: Mouse scrolled (506, 231) with delta (0, 0)
Screenshot: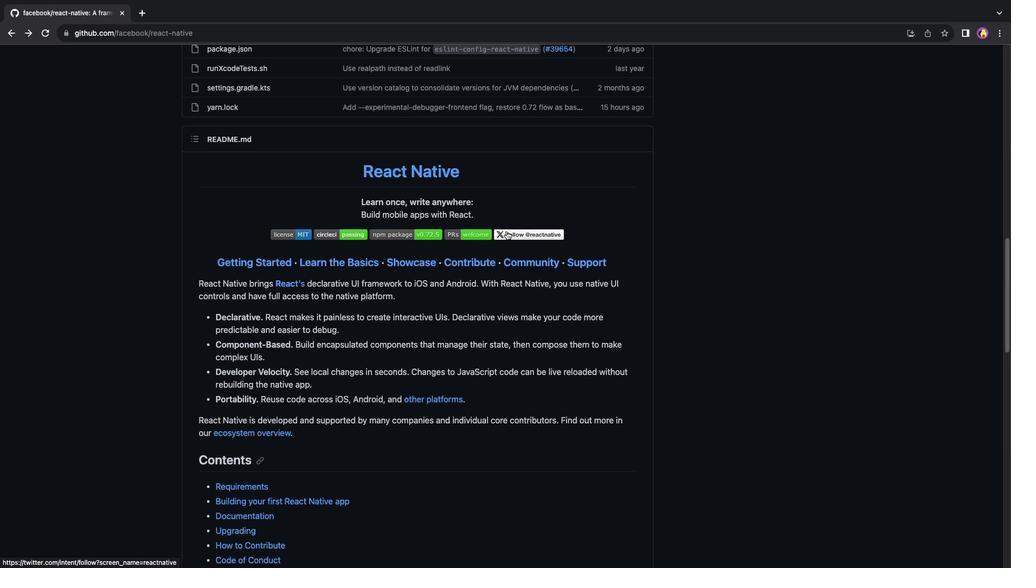
Action: Mouse scrolled (506, 231) with delta (0, -1)
Screenshot: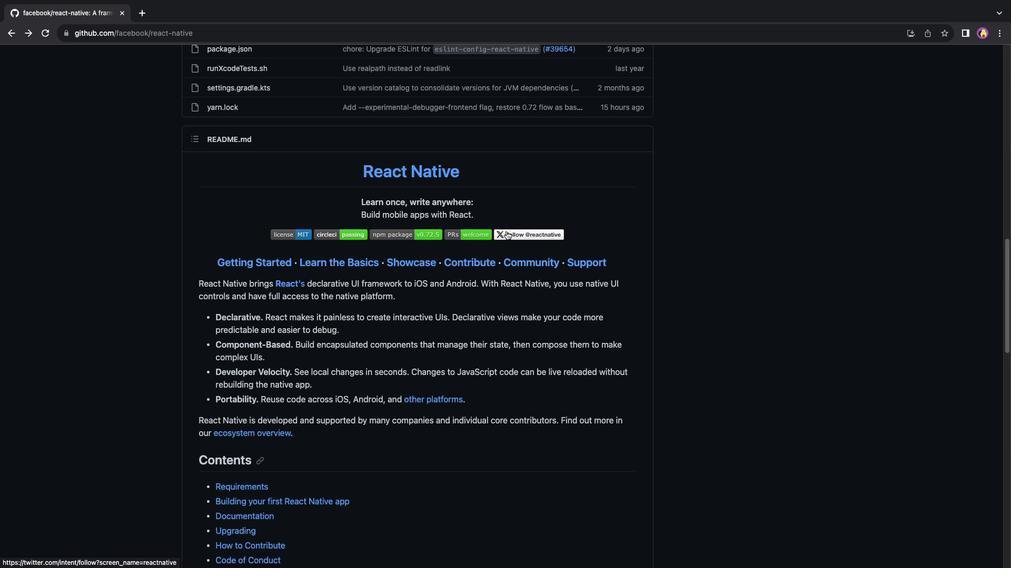 
Action: Mouse scrolled (506, 231) with delta (0, -2)
Screenshot: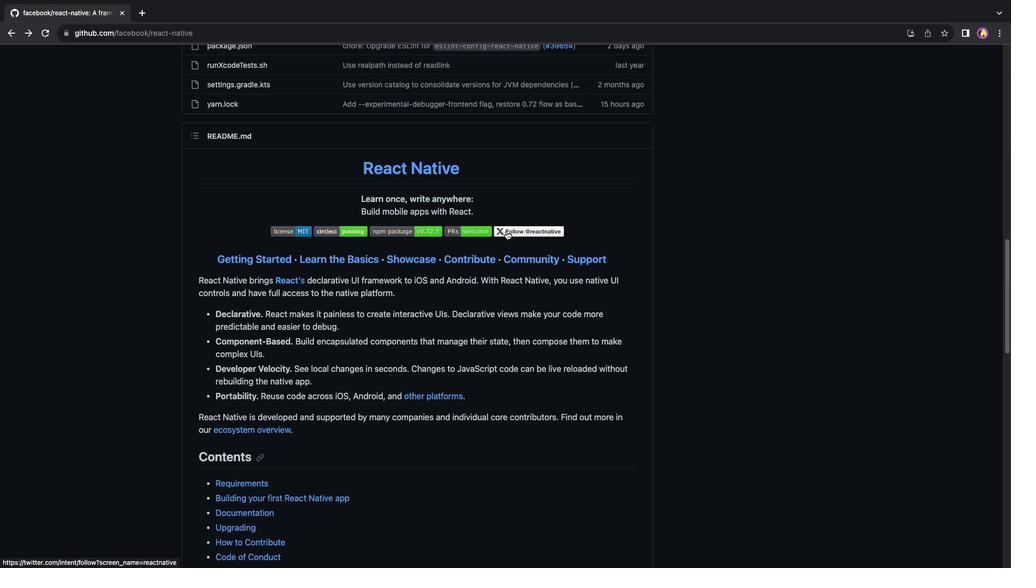 
Action: Mouse scrolled (506, 231) with delta (0, 0)
Screenshot: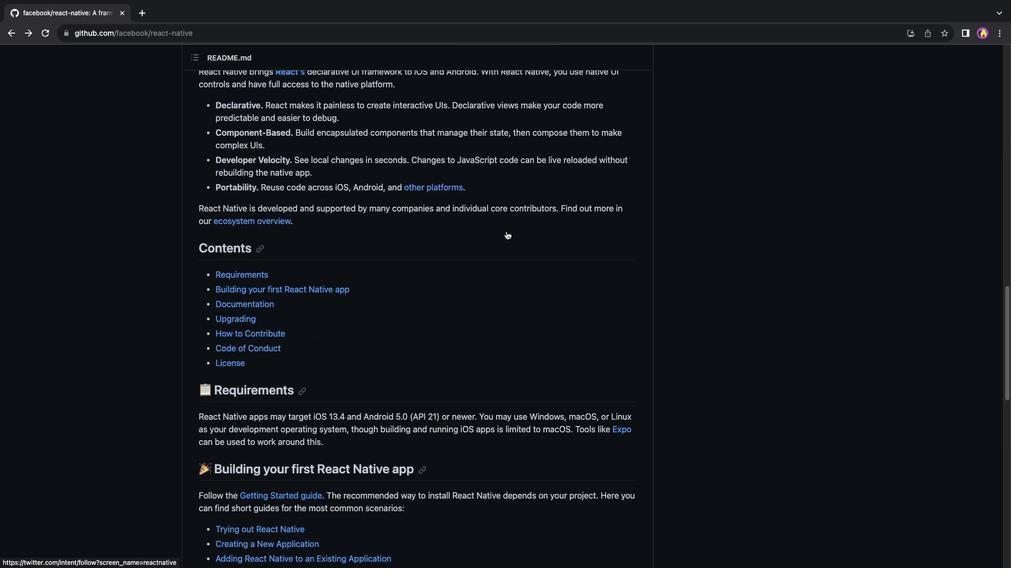 
Action: Mouse scrolled (506, 231) with delta (0, 0)
Screenshot: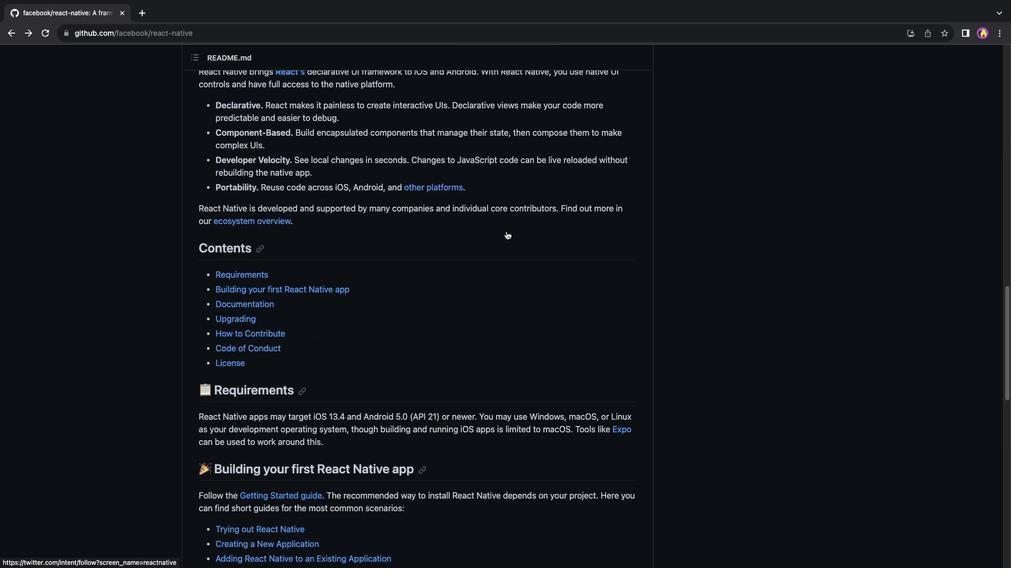 
Action: Mouse scrolled (506, 231) with delta (0, -1)
Screenshot: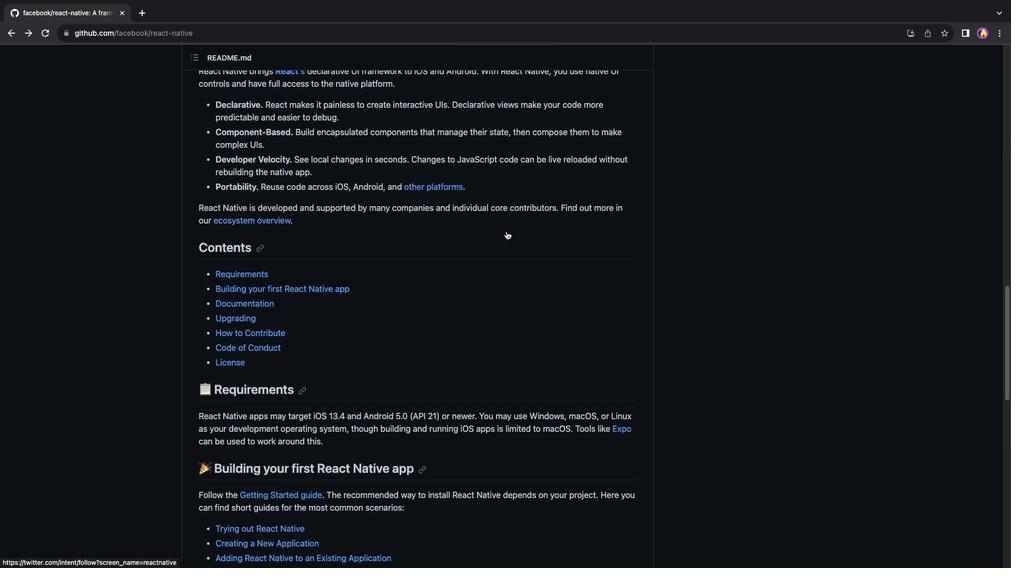 
Action: Mouse scrolled (506, 231) with delta (0, 0)
Screenshot: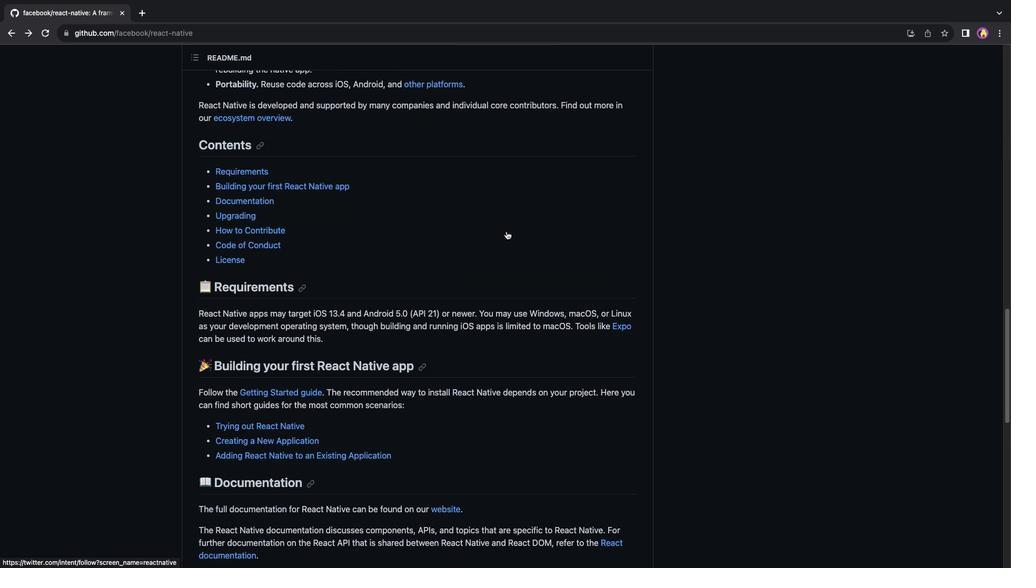 
Action: Mouse scrolled (506, 231) with delta (0, 0)
Screenshot: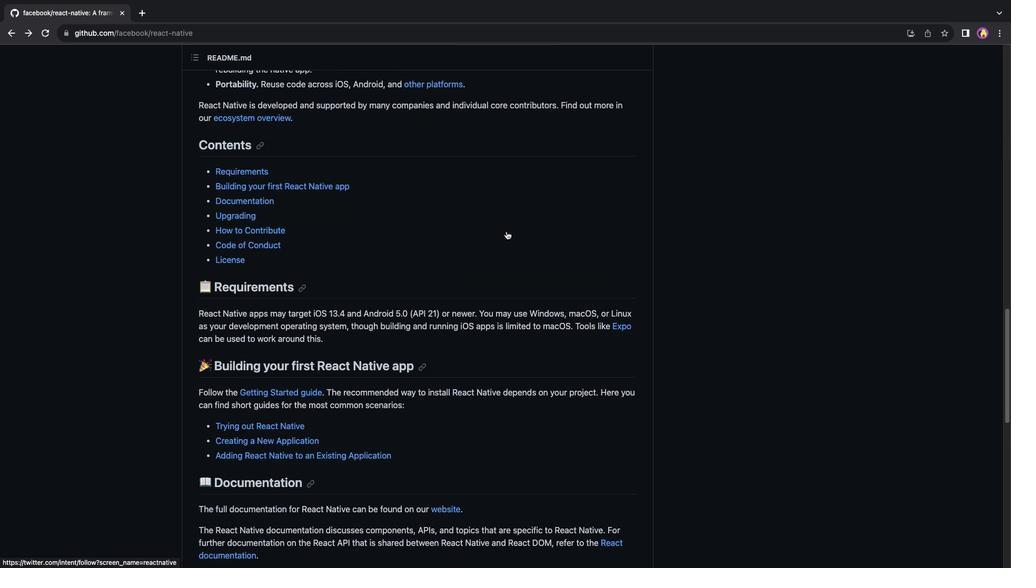 
Action: Mouse scrolled (506, 231) with delta (0, -1)
Screenshot: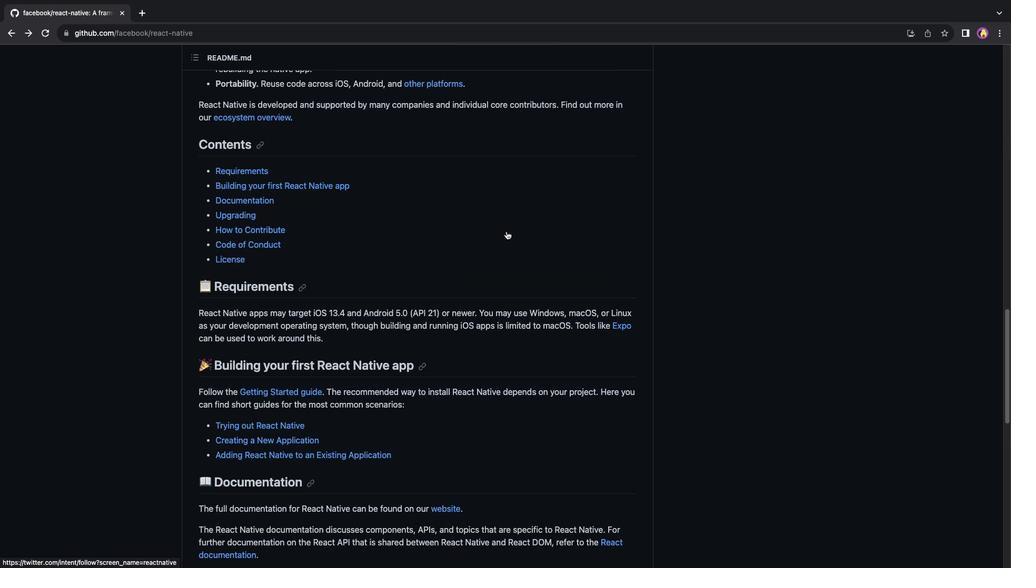 
Action: Mouse scrolled (506, 231) with delta (0, 0)
Screenshot: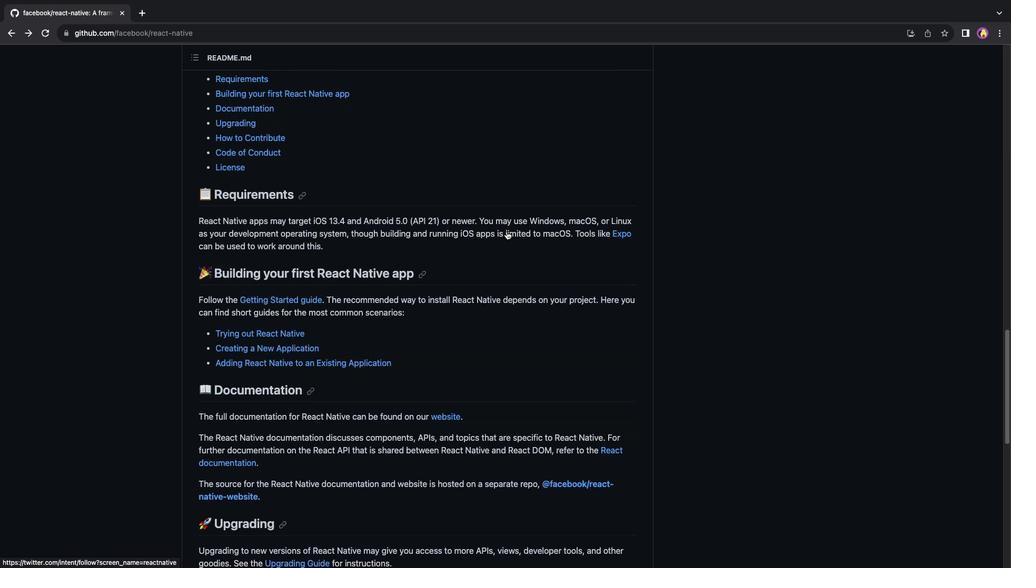 
Action: Mouse scrolled (506, 231) with delta (0, 0)
Screenshot: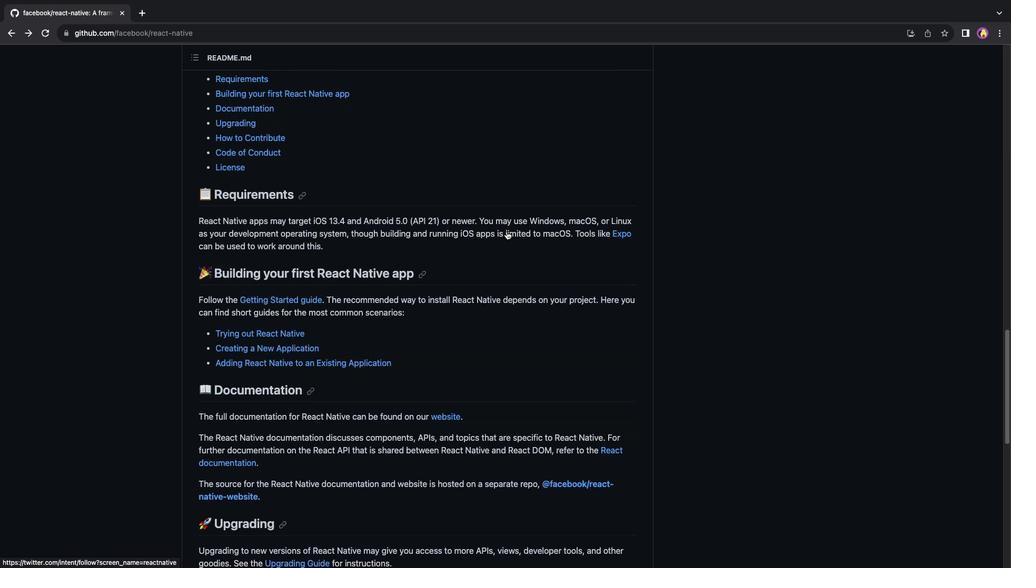 
Action: Mouse scrolled (506, 231) with delta (0, 2)
Screenshot: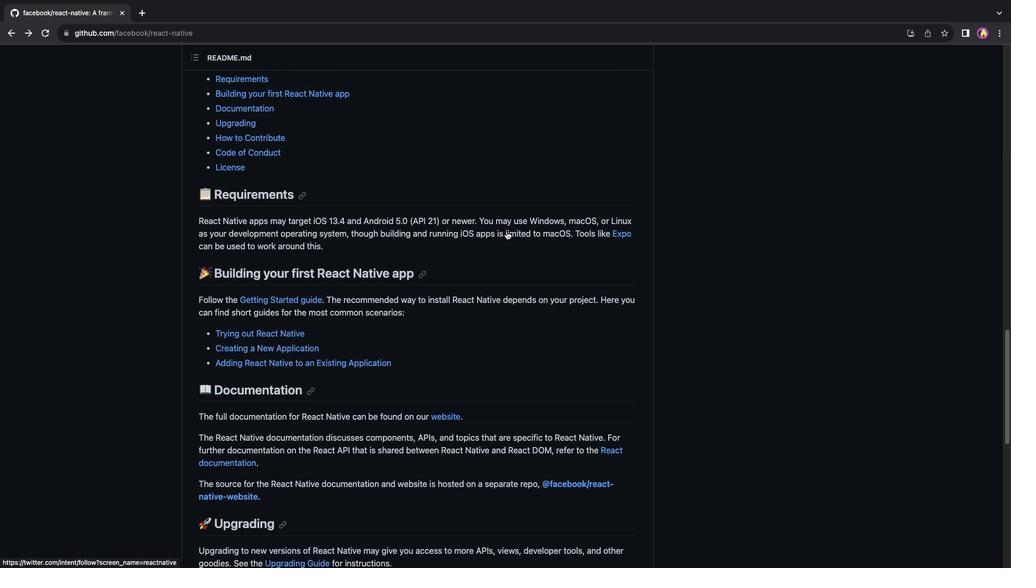 
Action: Mouse scrolled (506, 231) with delta (0, 2)
Screenshot: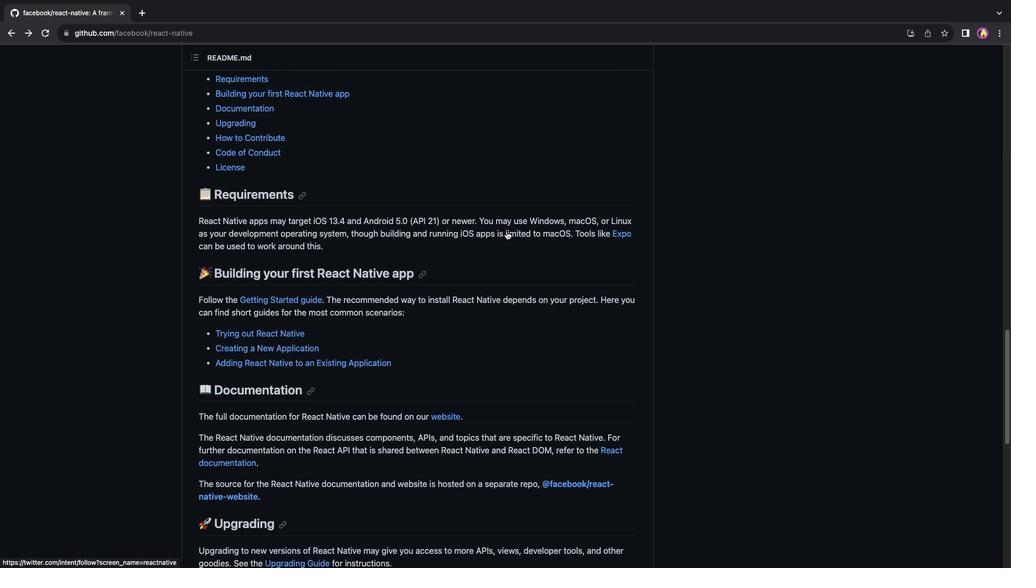 
Action: Mouse scrolled (506, 231) with delta (0, 3)
Screenshot: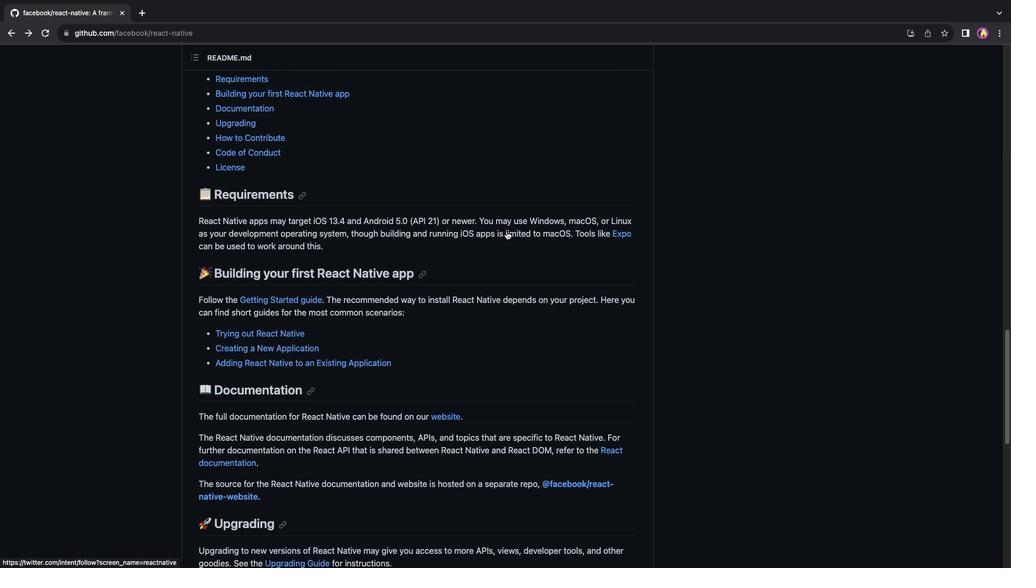 
Action: Mouse scrolled (506, 231) with delta (0, 3)
Screenshot: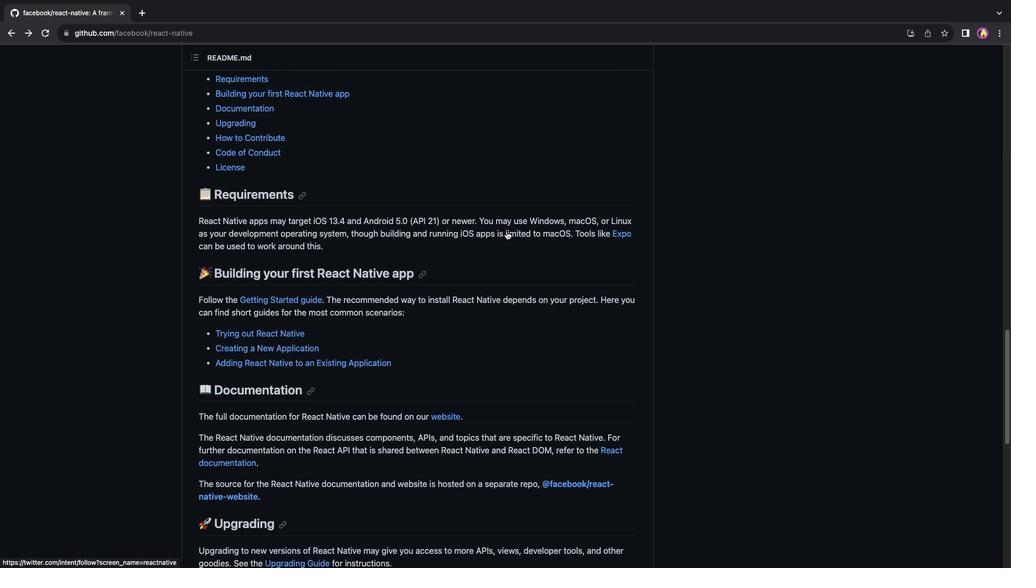 
Action: Mouse scrolled (506, 231) with delta (0, 0)
Screenshot: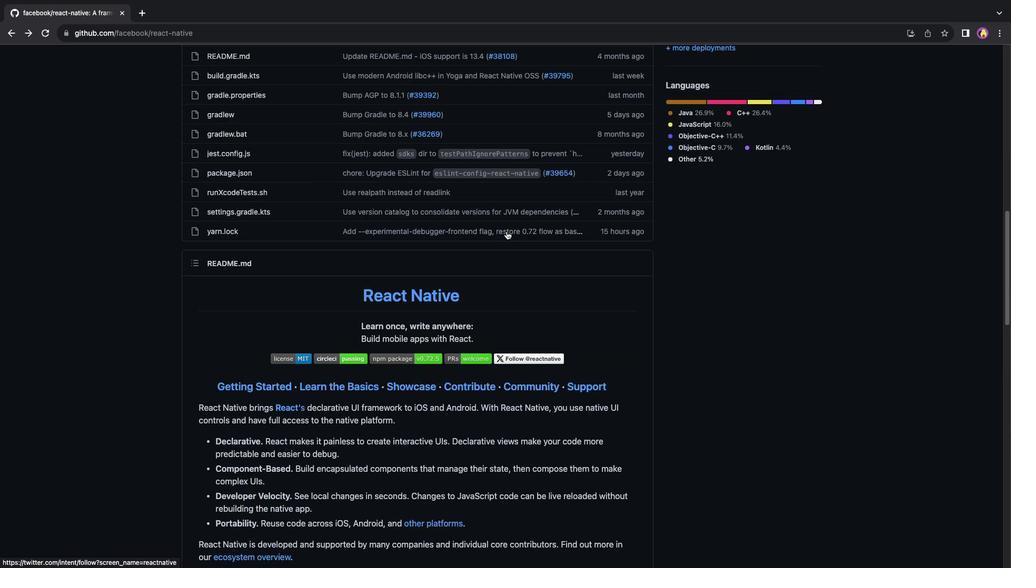 
Action: Mouse scrolled (506, 231) with delta (0, 0)
Screenshot: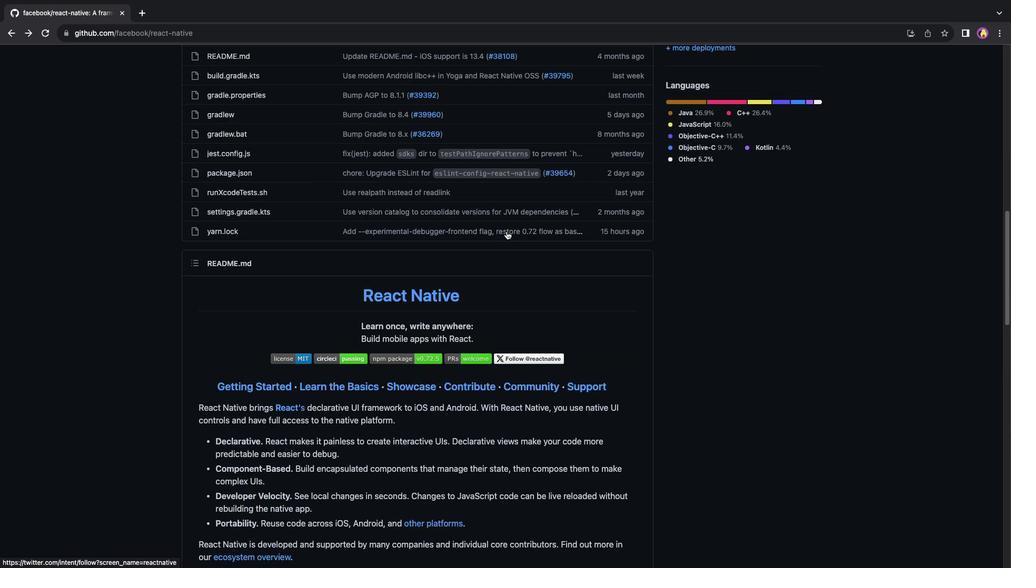 
Action: Mouse scrolled (506, 231) with delta (0, 2)
Screenshot: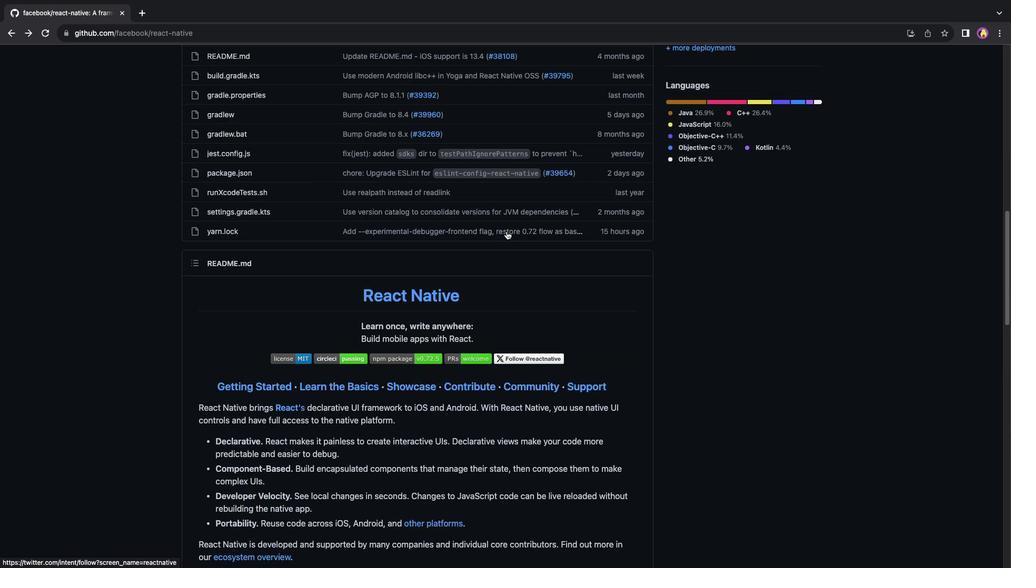 
Action: Mouse scrolled (506, 231) with delta (0, 2)
Screenshot: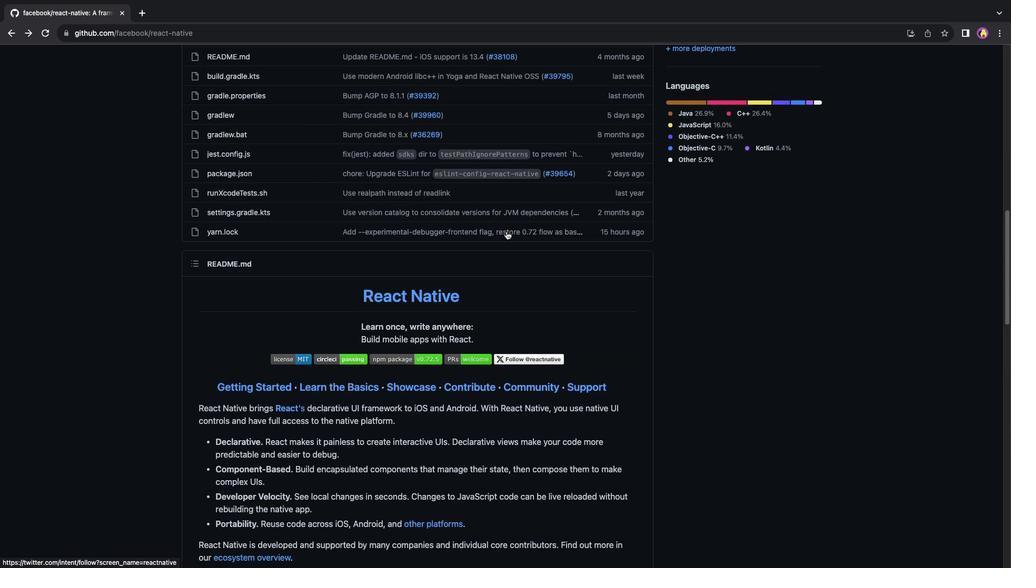 
Action: Mouse scrolled (506, 231) with delta (0, 3)
Screenshot: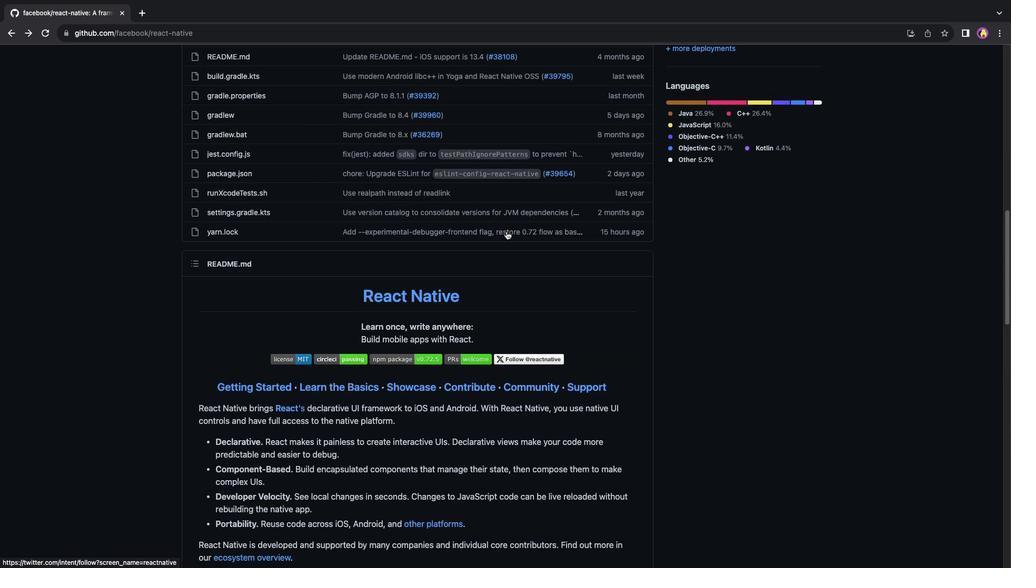 
Action: Mouse scrolled (506, 231) with delta (0, 3)
Screenshot: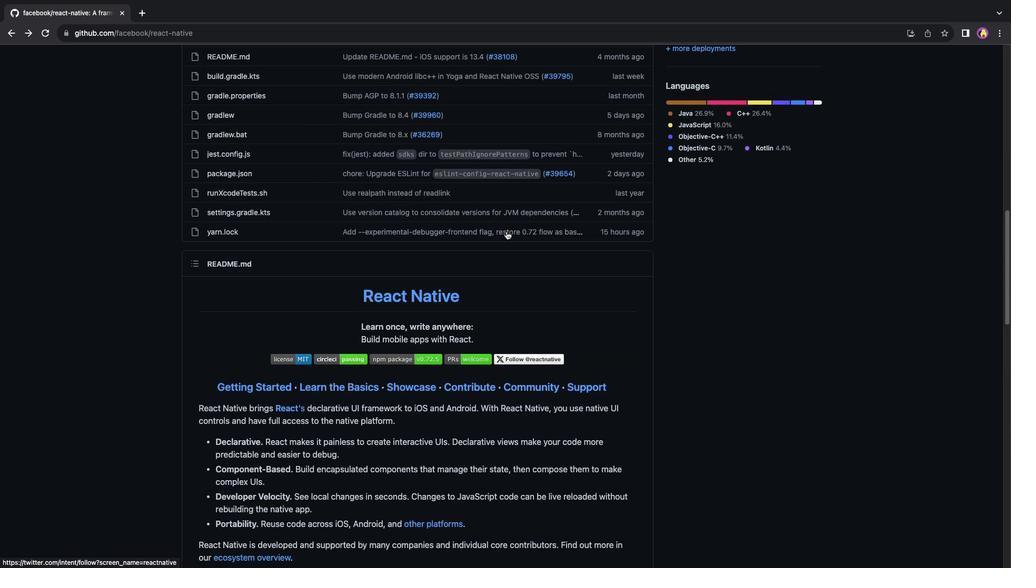 
Action: Mouse scrolled (506, 231) with delta (0, 4)
Screenshot: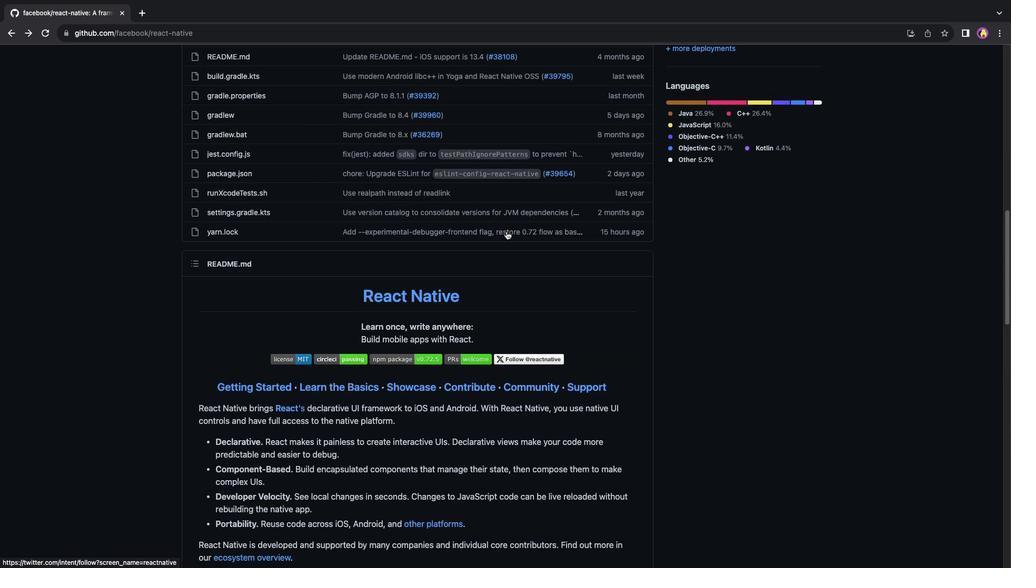 
Action: Mouse scrolled (506, 231) with delta (0, 0)
Screenshot: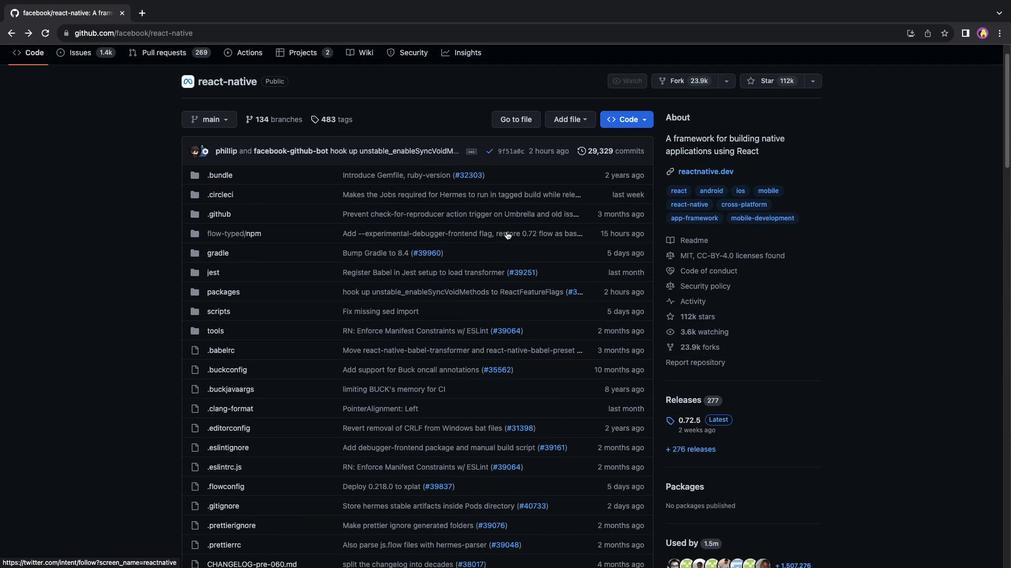 
Action: Mouse scrolled (506, 231) with delta (0, 0)
Screenshot: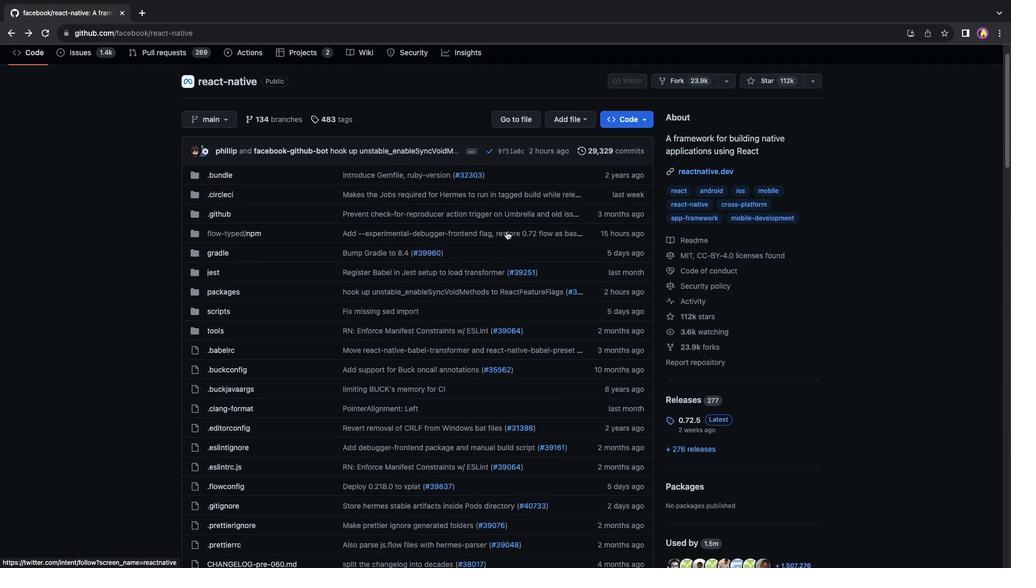 
Action: Mouse scrolled (506, 231) with delta (0, 2)
Screenshot: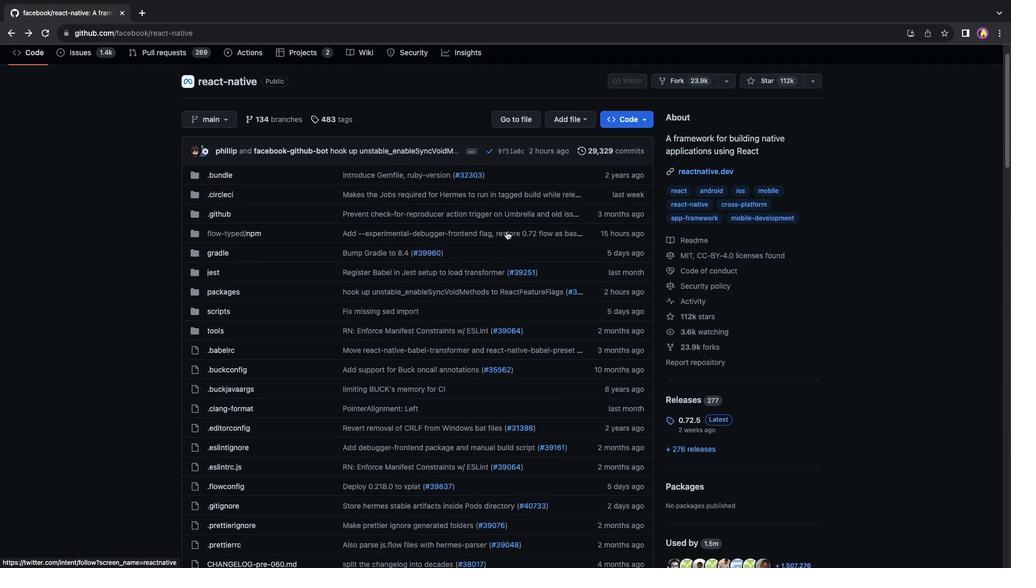 
Action: Mouse scrolled (506, 231) with delta (0, 2)
Screenshot: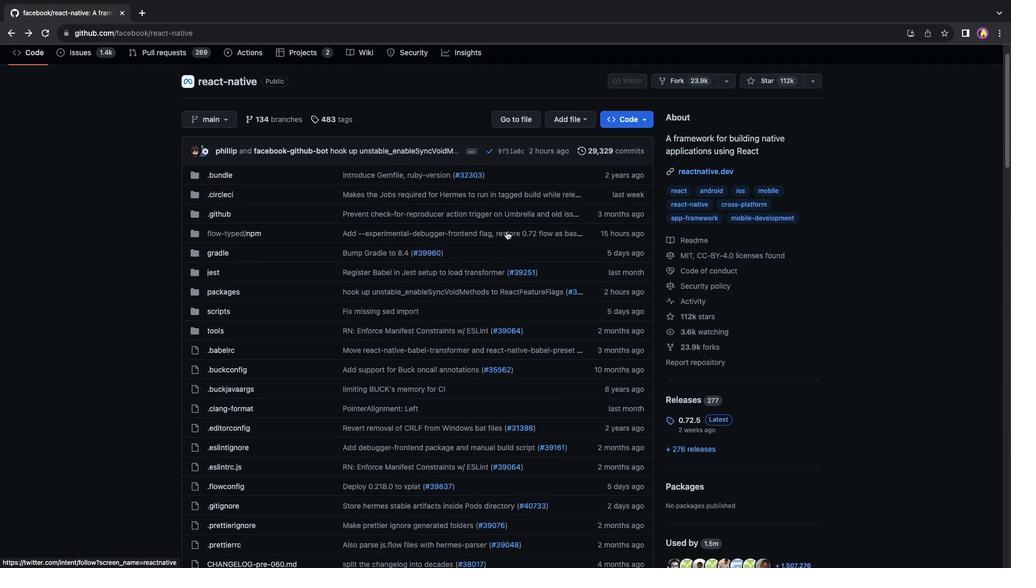 
Action: Mouse scrolled (506, 231) with delta (0, 3)
Screenshot: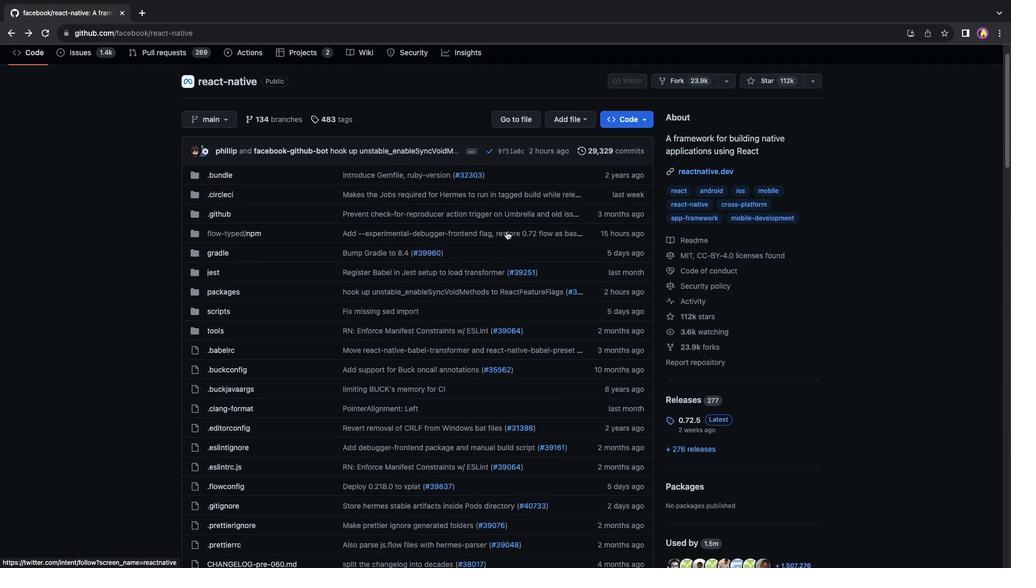 
Action: Mouse scrolled (506, 231) with delta (0, 3)
Screenshot: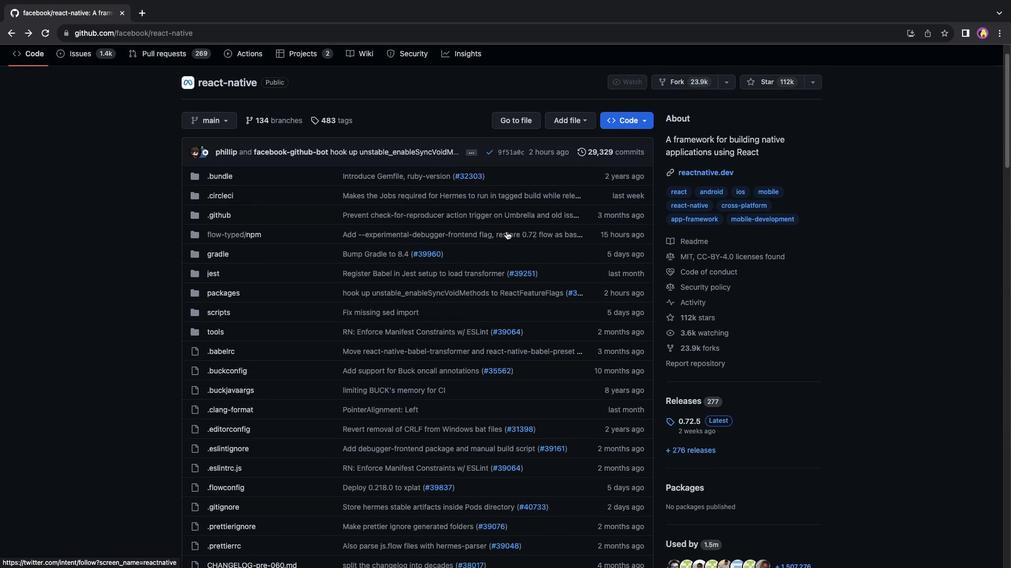 
Action: Mouse scrolled (506, 231) with delta (0, 4)
Screenshot: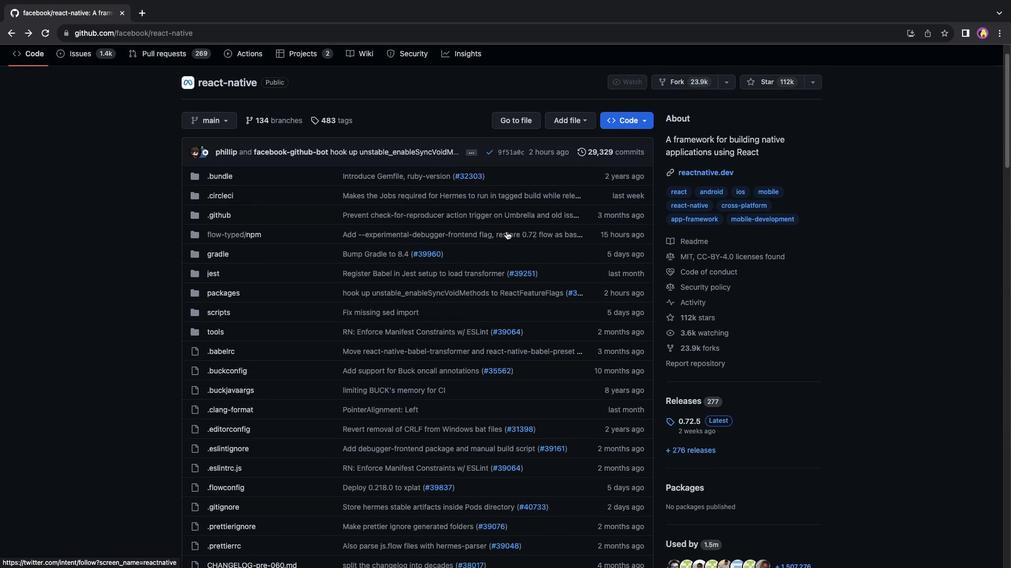 
Action: Mouse scrolled (506, 231) with delta (0, 0)
Screenshot: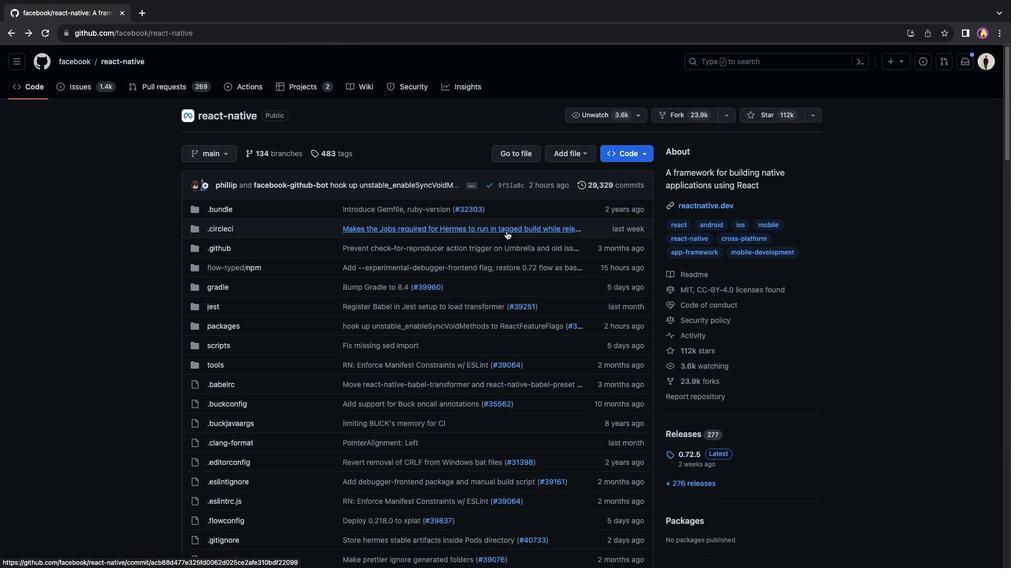 
Action: Mouse scrolled (506, 231) with delta (0, 0)
Screenshot: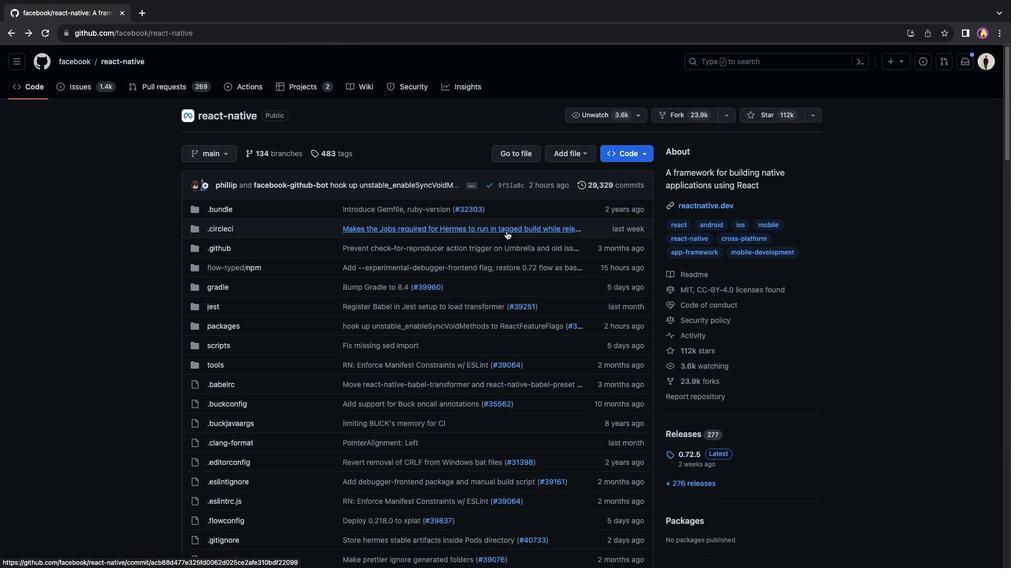 
Action: Mouse scrolled (506, 231) with delta (0, 2)
Screenshot: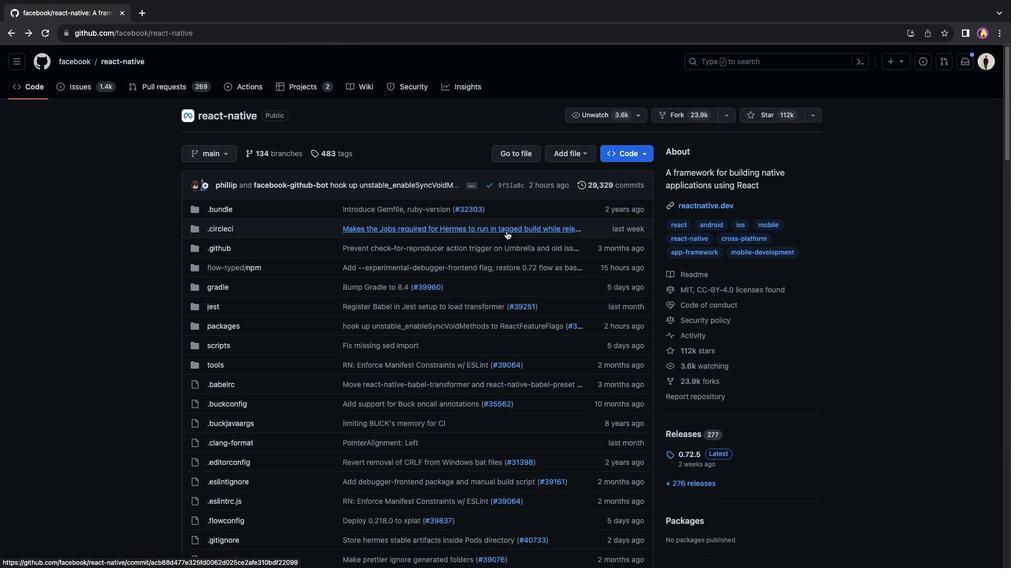 
Action: Mouse scrolled (506, 231) with delta (0, 3)
Screenshot: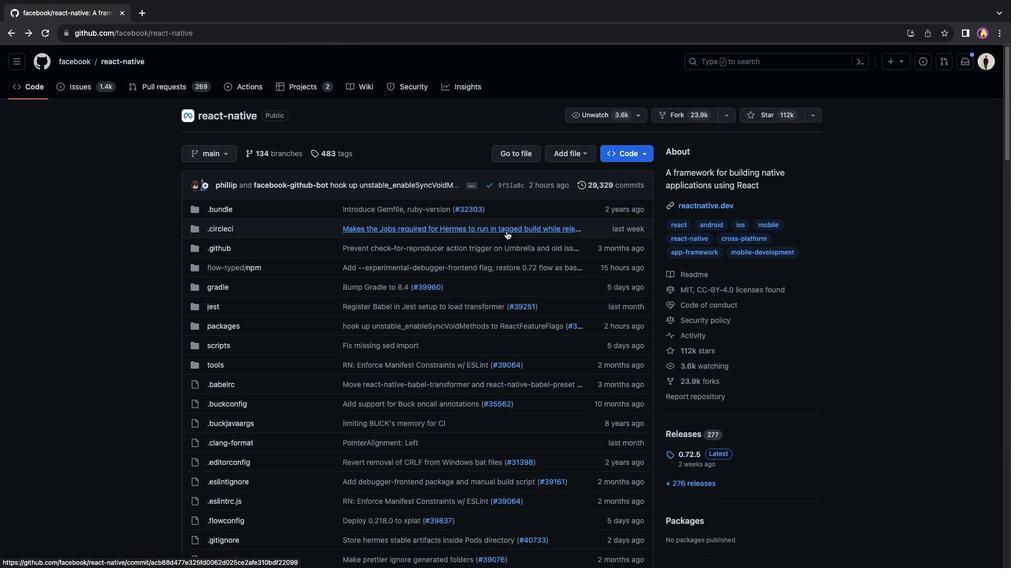 
Action: Mouse scrolled (506, 231) with delta (0, 3)
Screenshot: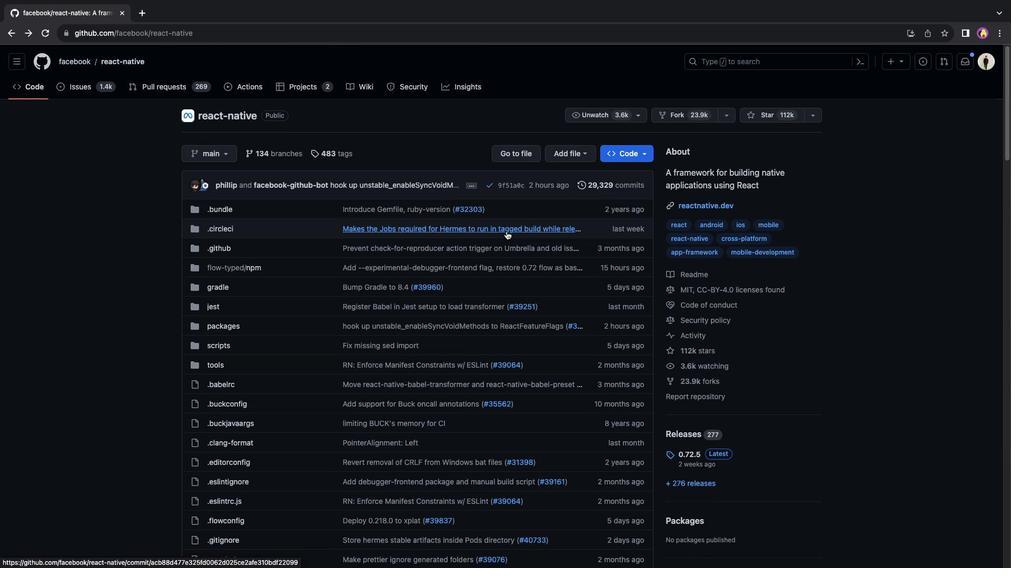 
Action: Mouse scrolled (506, 231) with delta (0, 4)
Screenshot: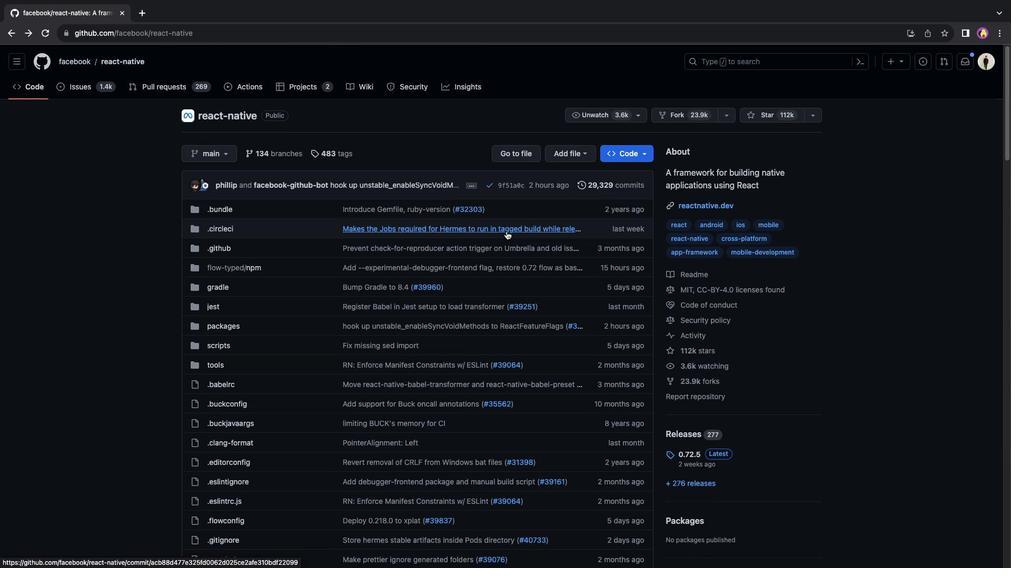 
Action: Mouse moved to (63, 58)
Screenshot: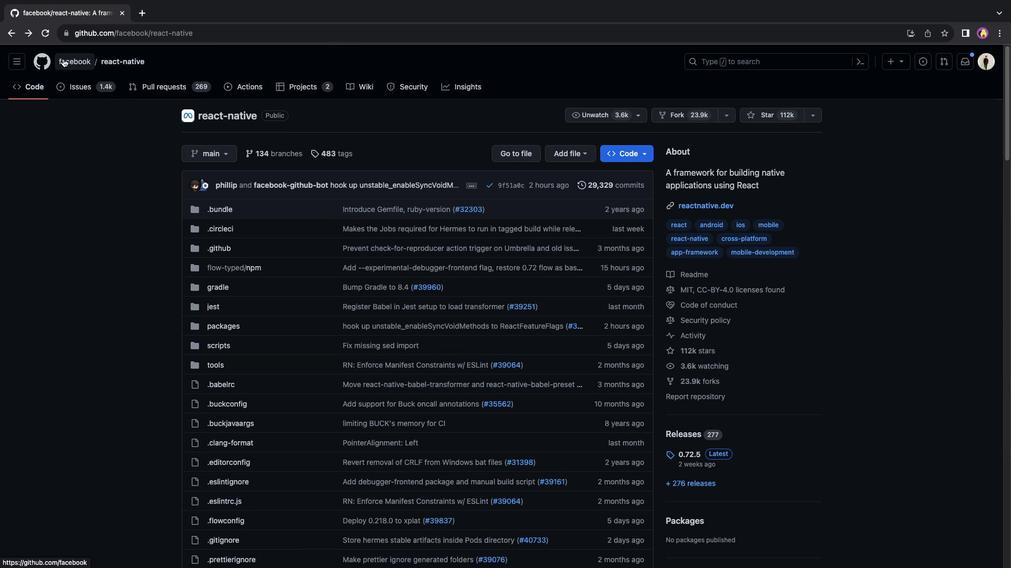
Action: Mouse pressed left at (63, 58)
Screenshot: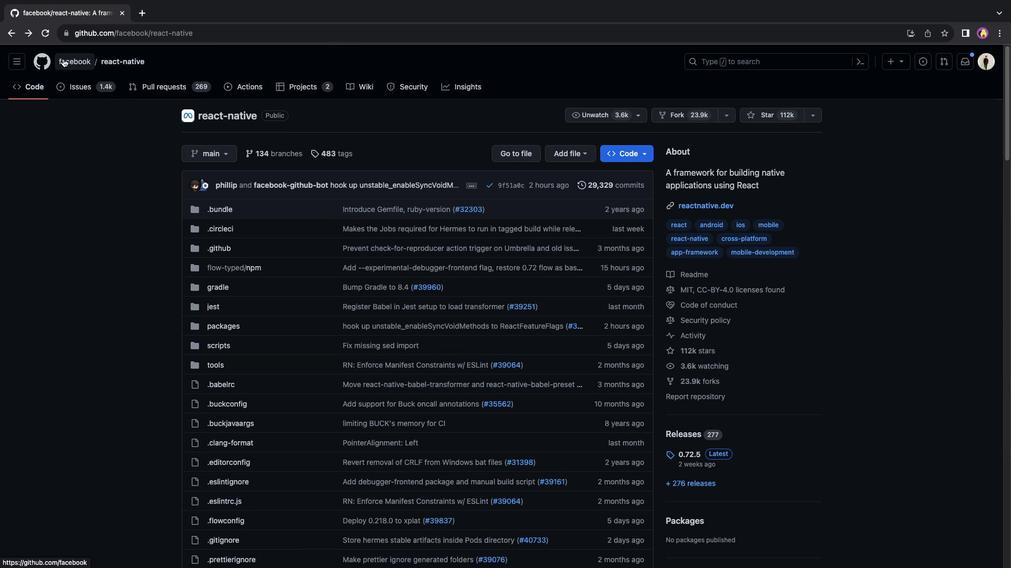 
Action: Mouse moved to (446, 291)
Screenshot: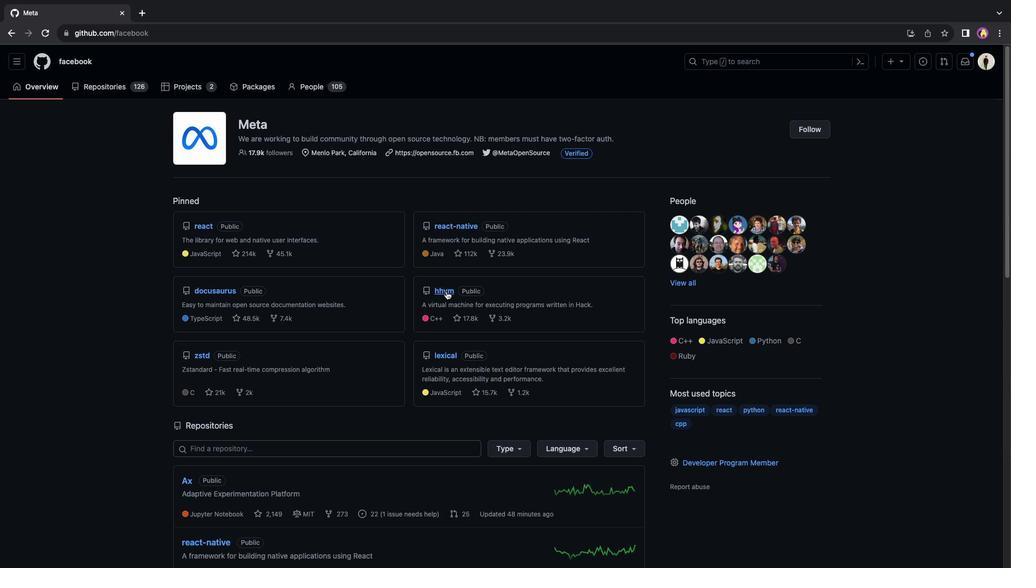 
Action: Mouse pressed left at (446, 291)
Screenshot: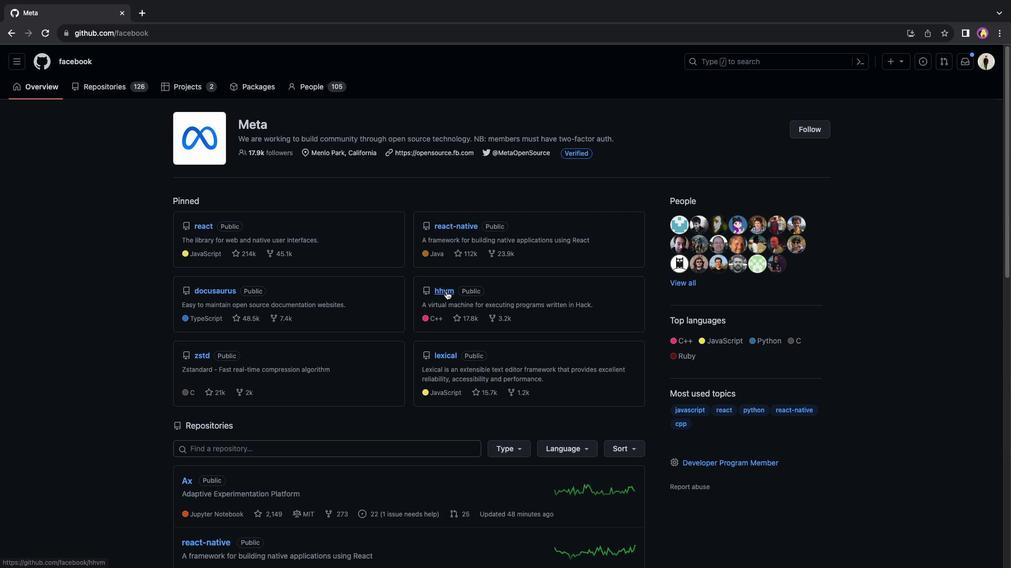
Action: Mouse moved to (440, 289)
Screenshot: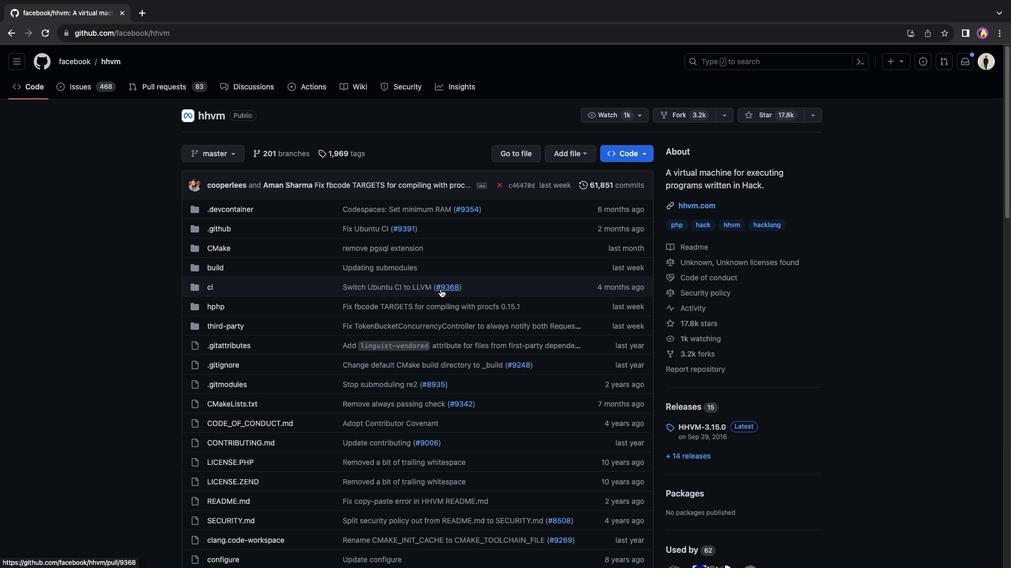 
Action: Mouse scrolled (440, 289) with delta (0, 0)
Screenshot: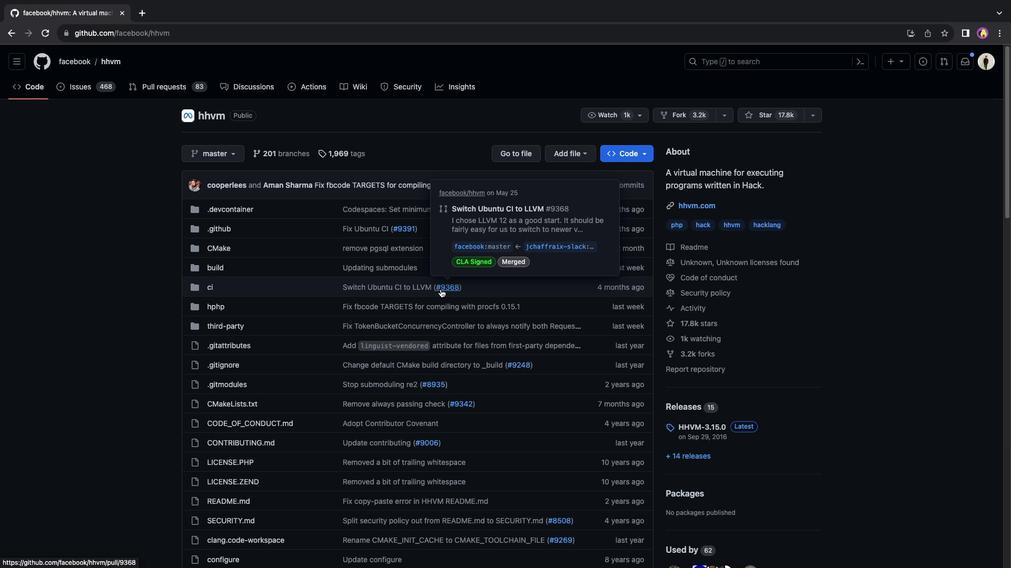
Action: Mouse scrolled (440, 289) with delta (0, 0)
Screenshot: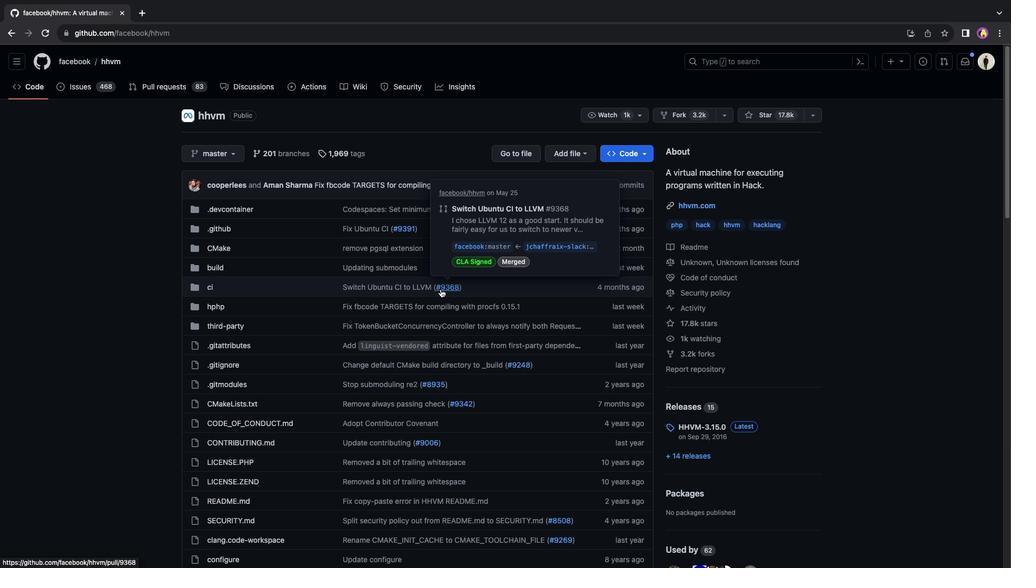 
Action: Mouse scrolled (440, 289) with delta (0, -1)
Screenshot: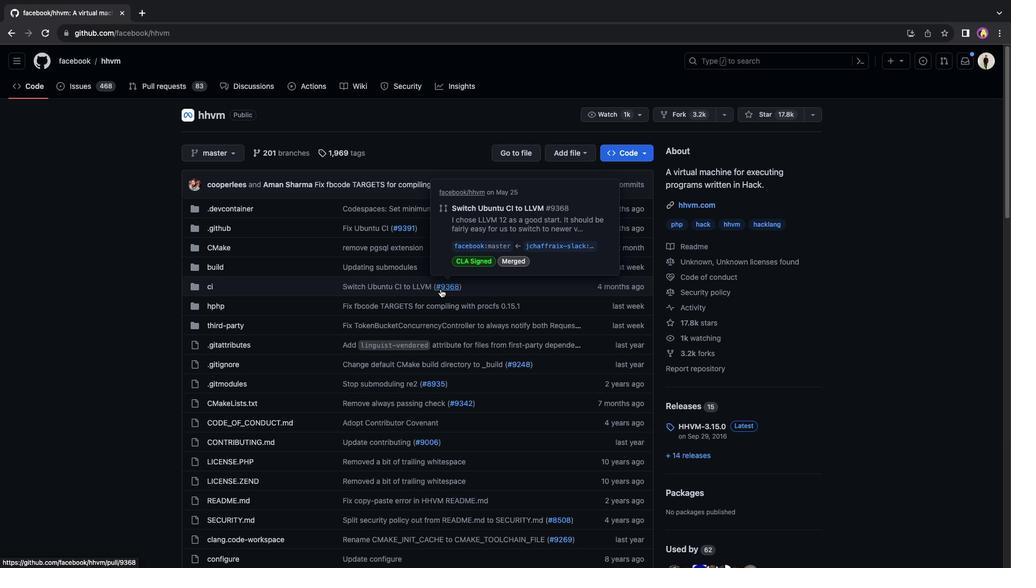 
Action: Mouse scrolled (440, 289) with delta (0, -2)
Screenshot: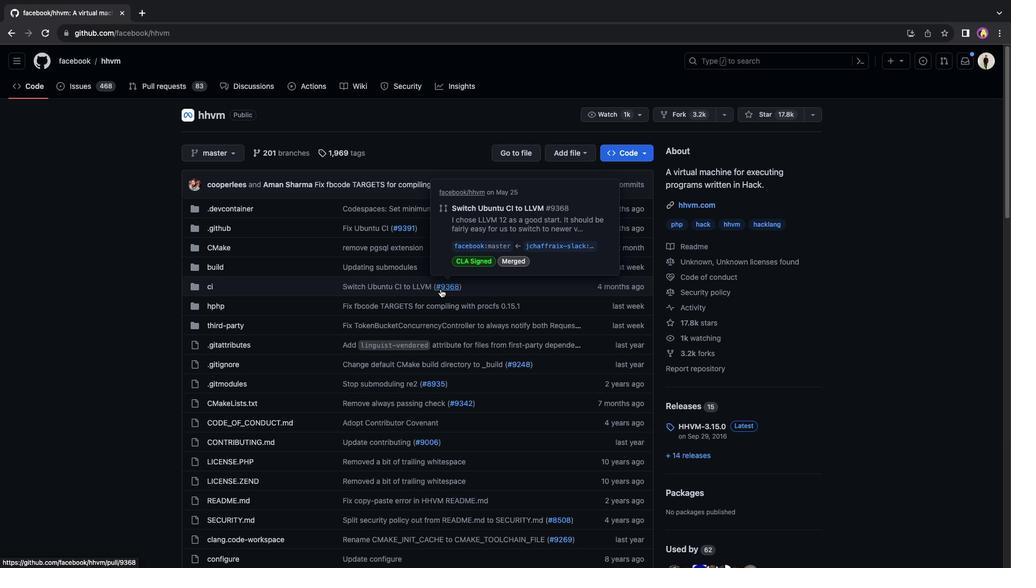 
Action: Mouse scrolled (440, 289) with delta (0, -3)
Screenshot: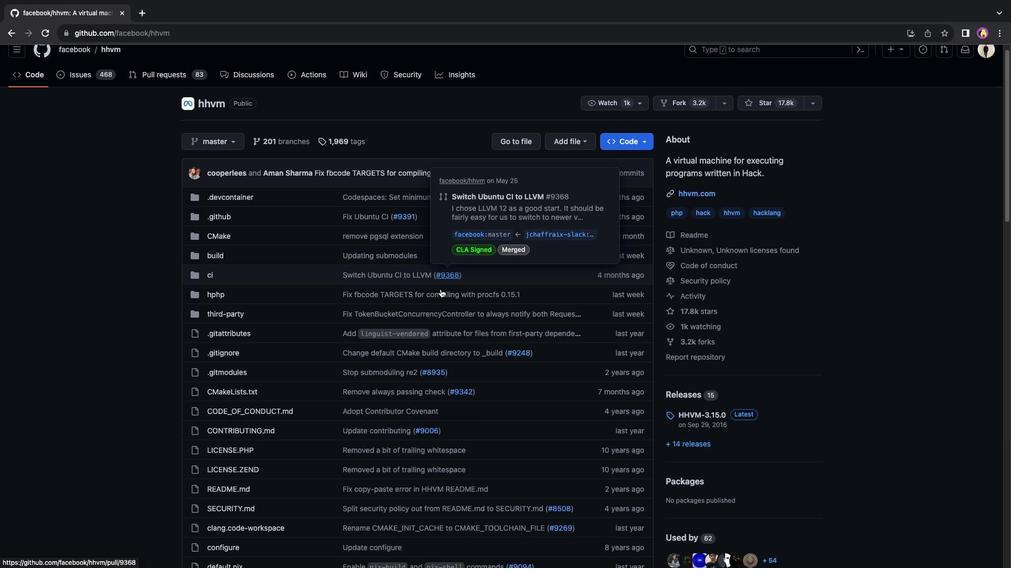 
Action: Mouse moved to (440, 289)
Screenshot: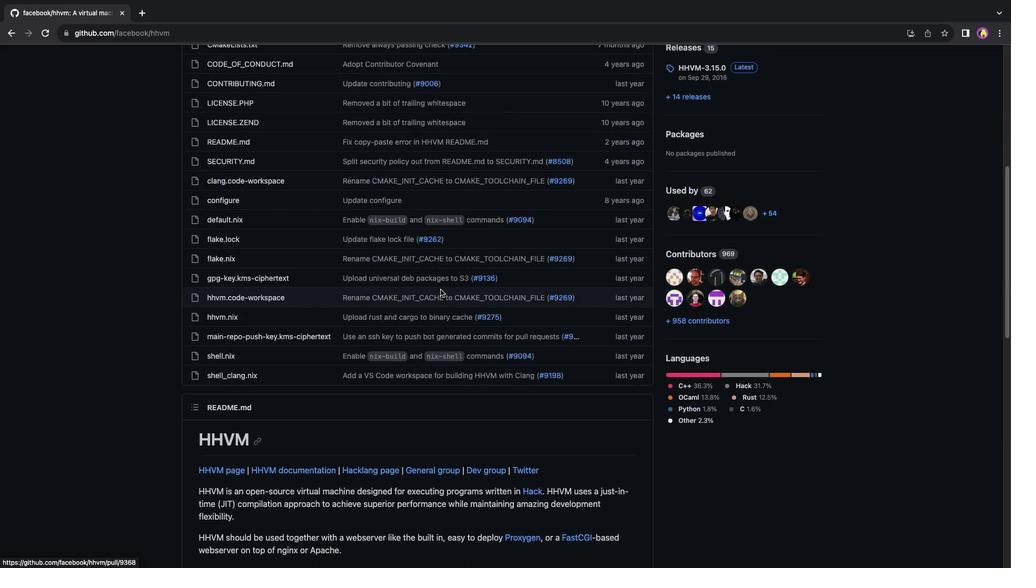 
Action: Mouse scrolled (440, 289) with delta (0, 0)
Screenshot: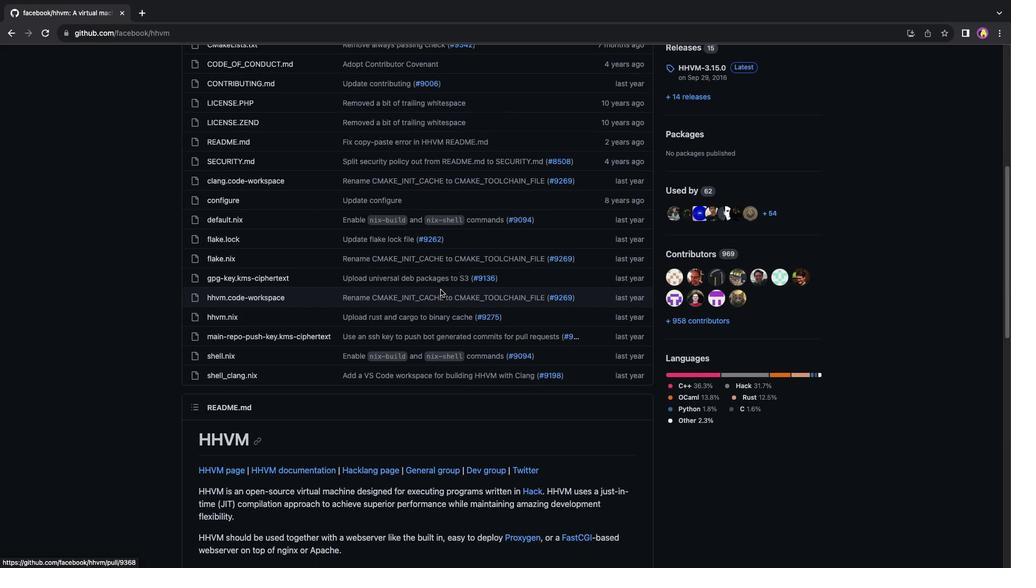 
Action: Mouse scrolled (440, 289) with delta (0, 0)
Screenshot: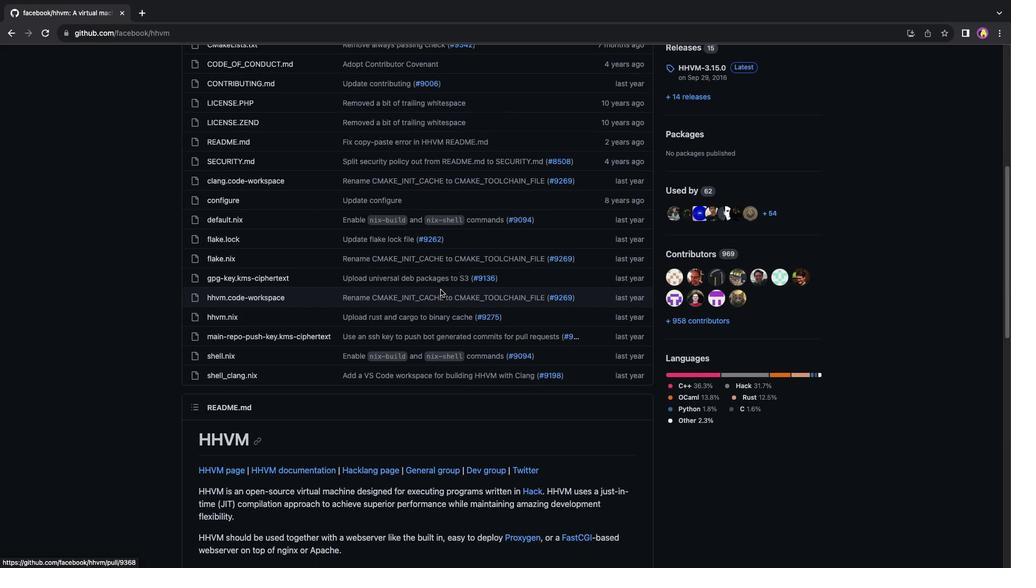 
Action: Mouse scrolled (440, 289) with delta (0, -1)
Screenshot: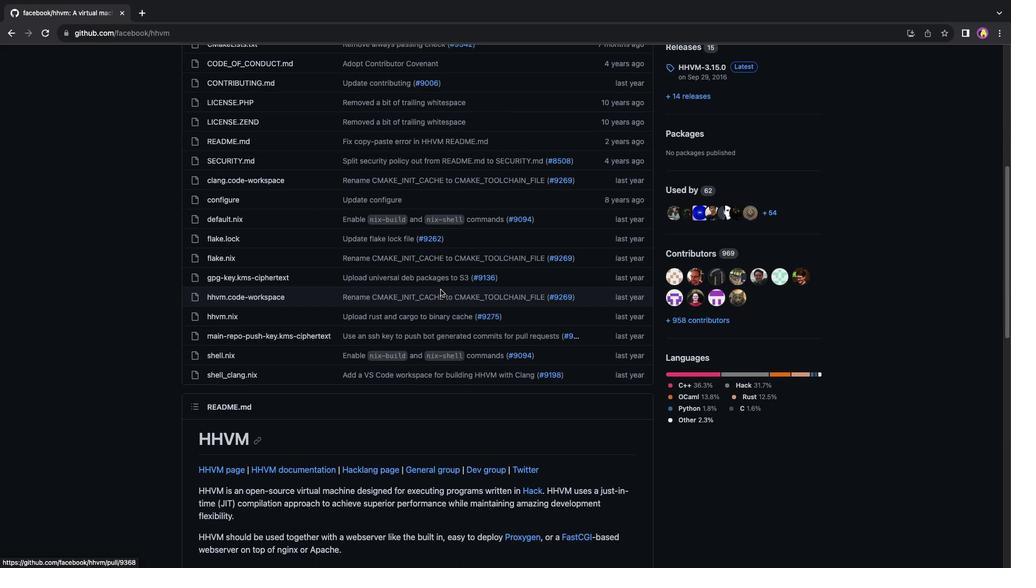 
Action: Mouse scrolled (440, 289) with delta (0, 0)
Screenshot: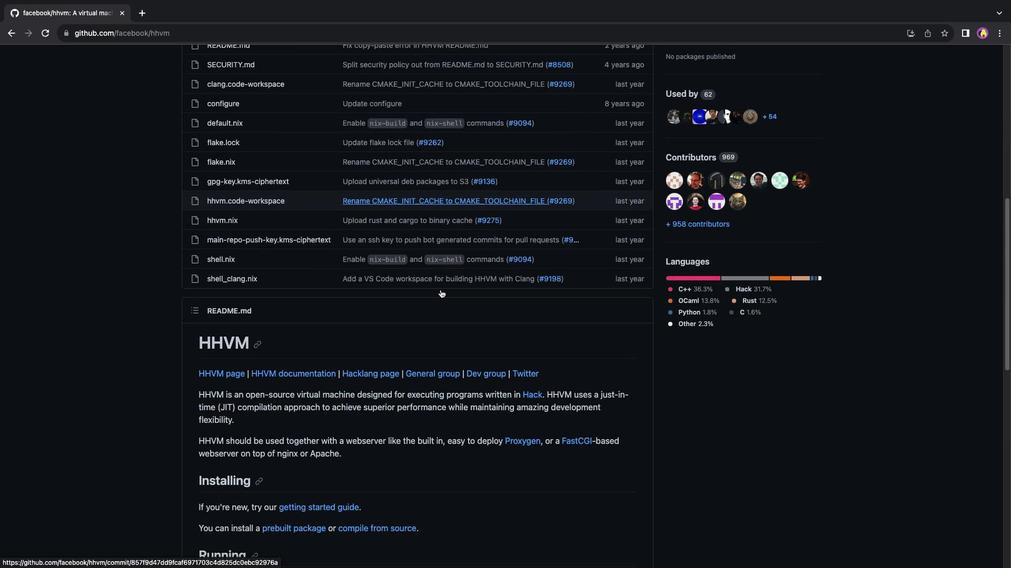 
Action: Mouse scrolled (440, 289) with delta (0, 0)
Screenshot: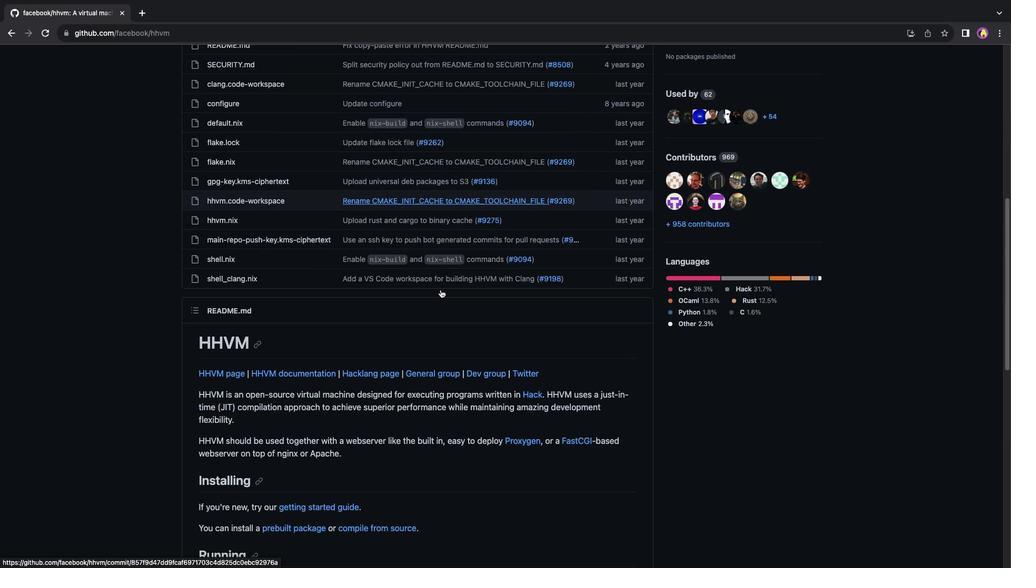 
Action: Mouse scrolled (440, 289) with delta (0, -1)
Screenshot: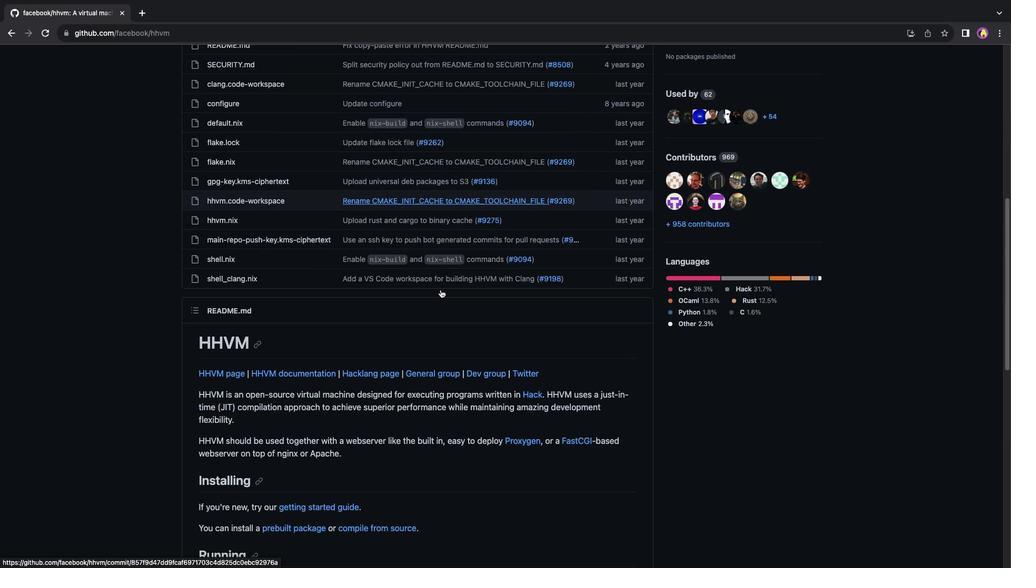 
Action: Mouse scrolled (440, 289) with delta (0, -2)
Screenshot: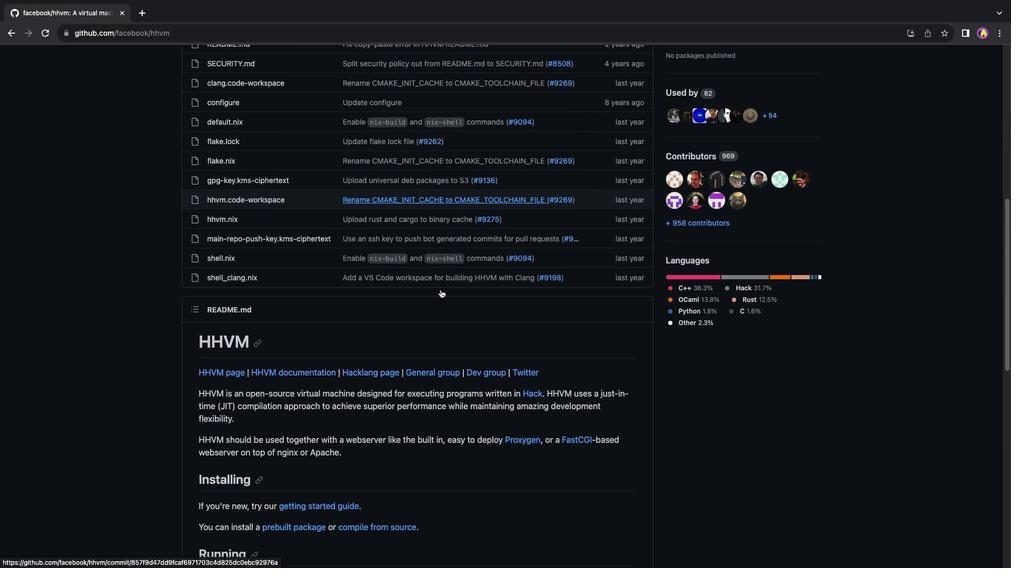
Action: Mouse scrolled (440, 289) with delta (0, 0)
Screenshot: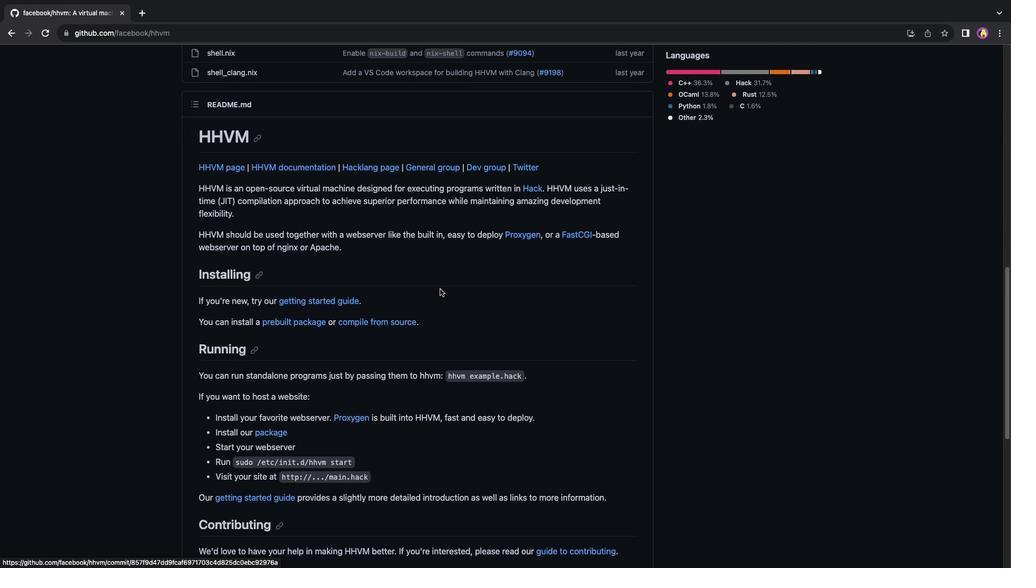 
Action: Mouse scrolled (440, 289) with delta (0, 0)
Screenshot: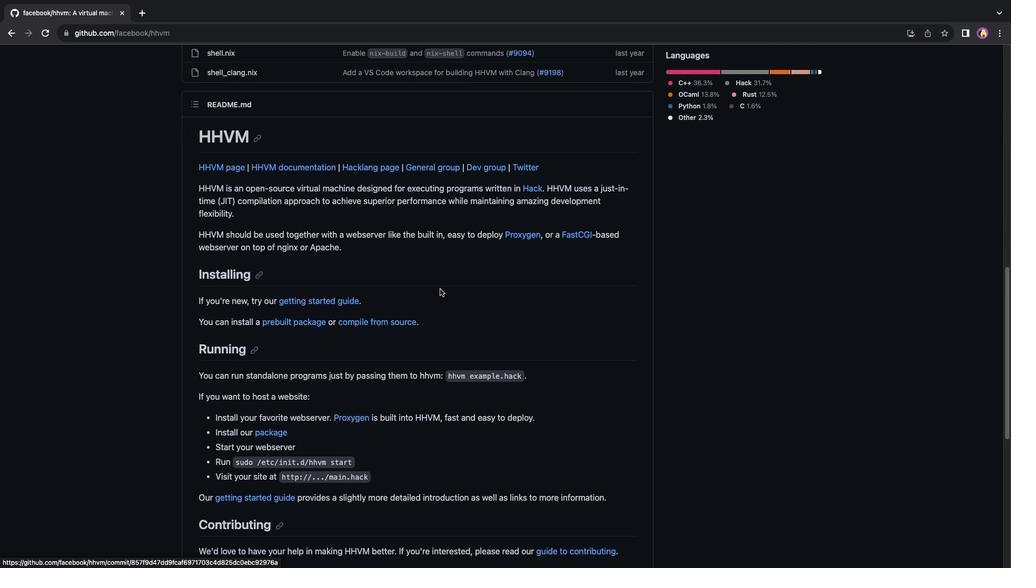 
Action: Mouse scrolled (440, 289) with delta (0, -1)
Screenshot: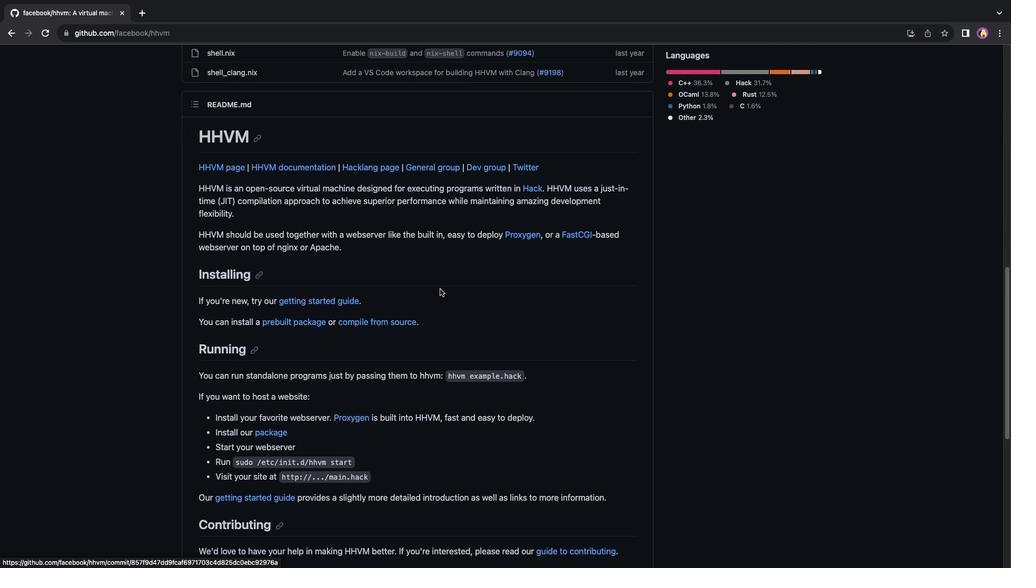 
Action: Mouse scrolled (440, 289) with delta (0, -2)
Screenshot: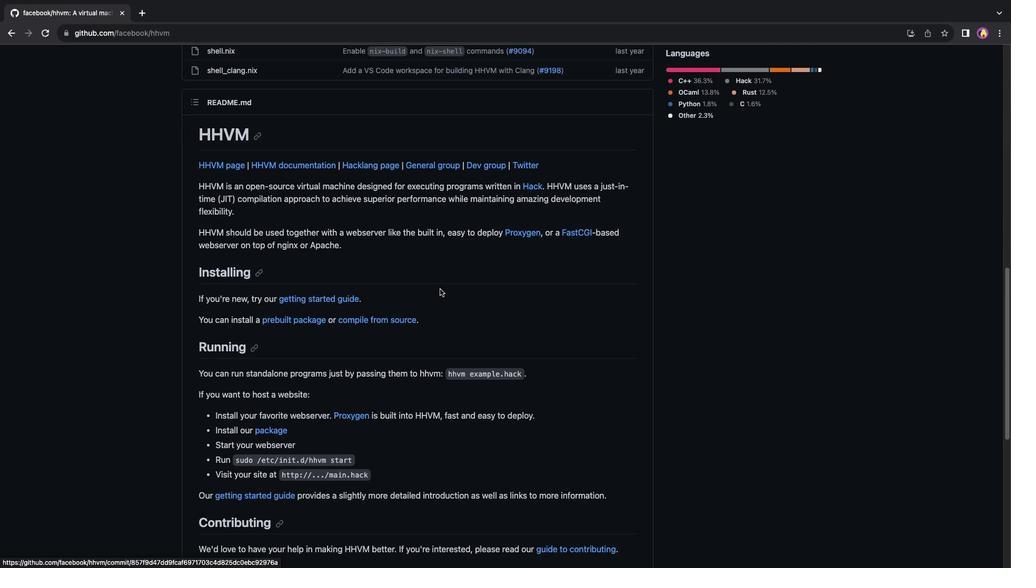 
Action: Mouse scrolled (440, 289) with delta (0, 0)
Screenshot: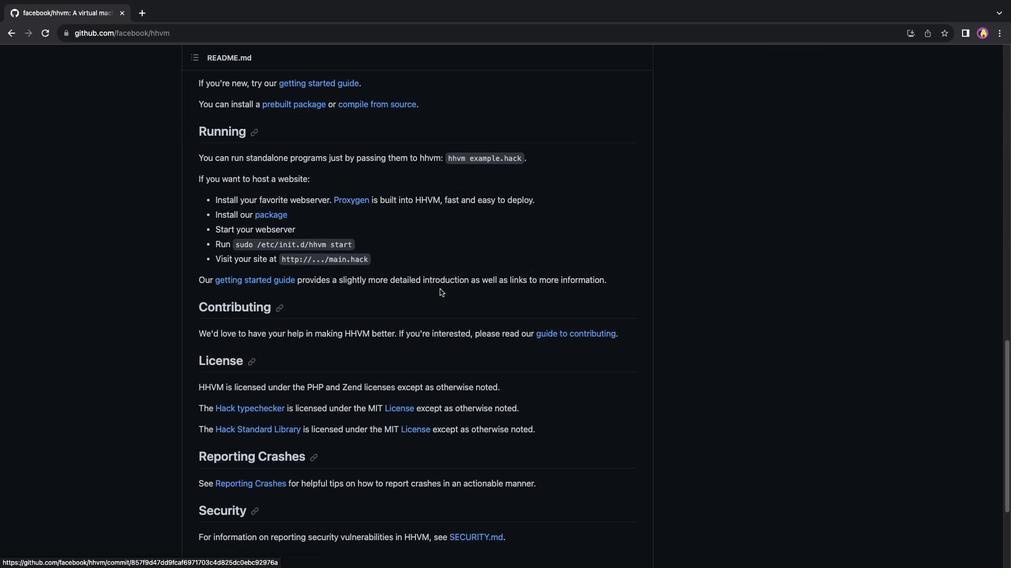 
Action: Mouse scrolled (440, 289) with delta (0, 0)
Screenshot: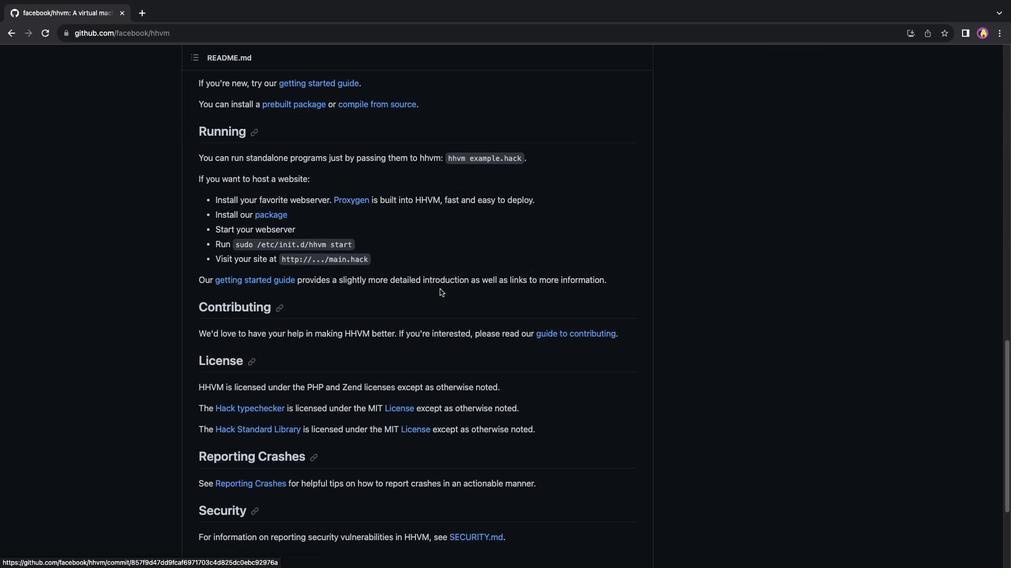 
Action: Mouse scrolled (440, 289) with delta (0, -1)
Screenshot: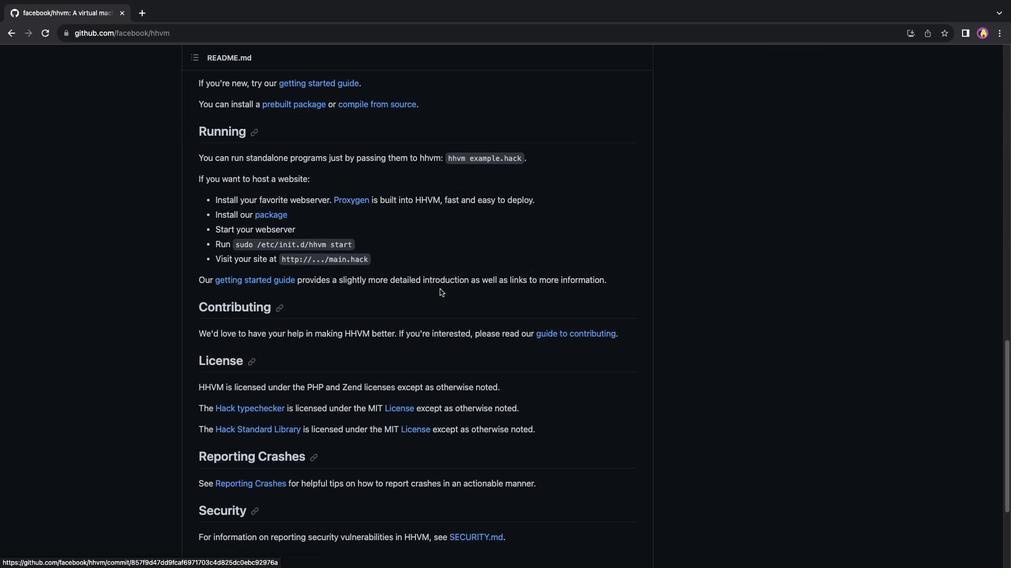 
Action: Mouse scrolled (440, 289) with delta (0, -2)
Screenshot: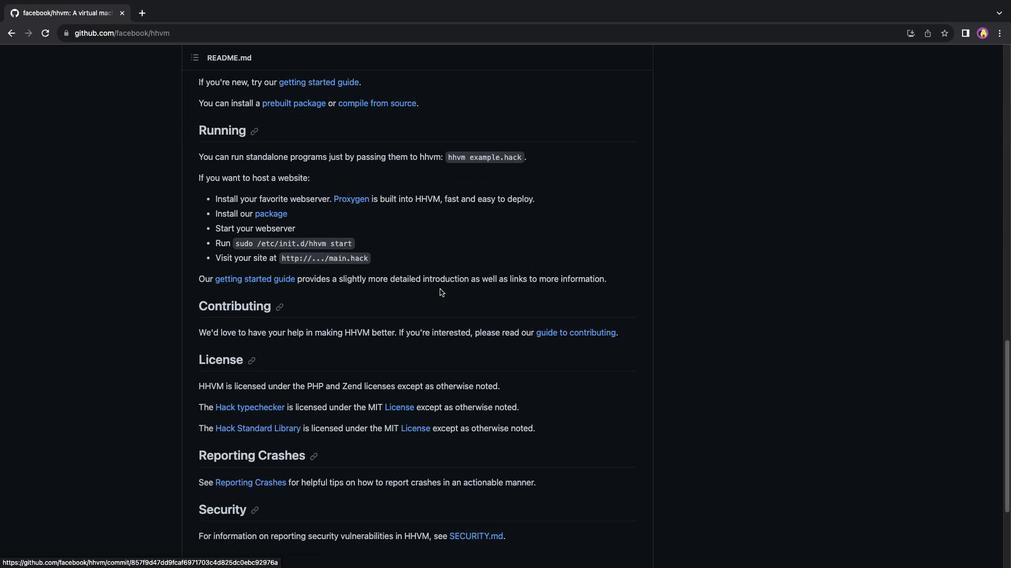 
Action: Mouse scrolled (440, 289) with delta (0, 0)
Screenshot: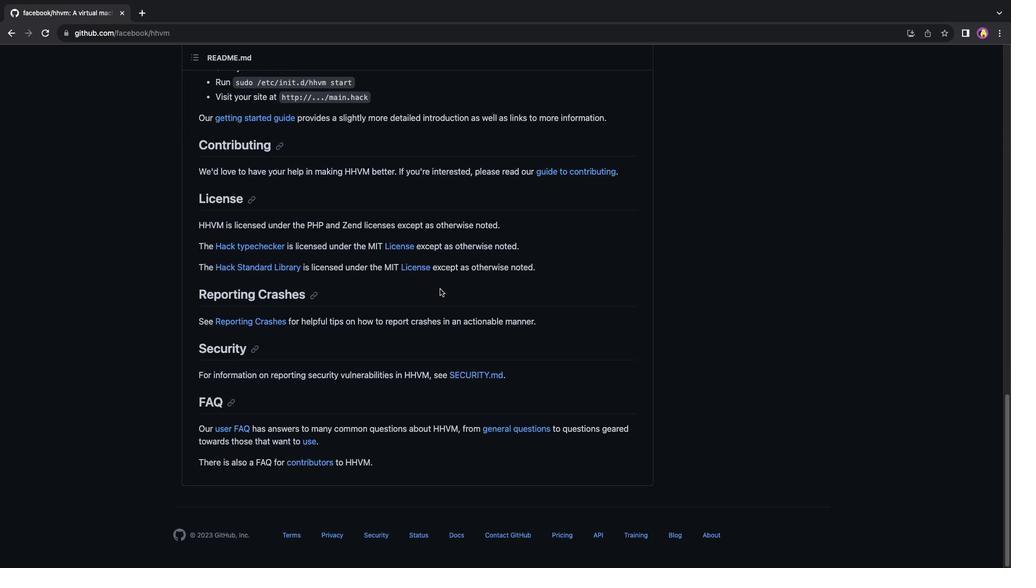 
Action: Mouse scrolled (440, 289) with delta (0, 0)
Screenshot: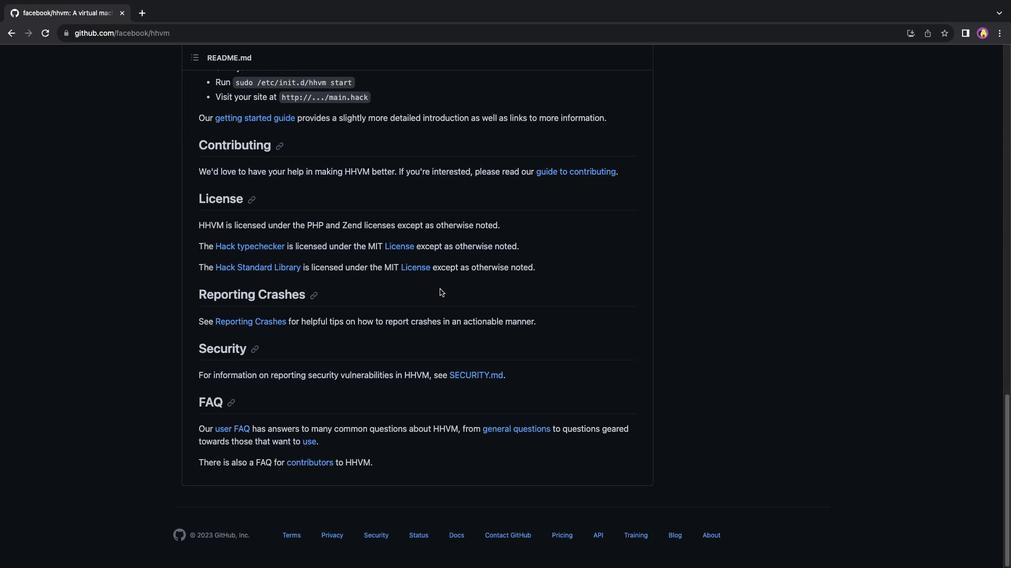 
Action: Mouse scrolled (440, 289) with delta (0, -1)
Screenshot: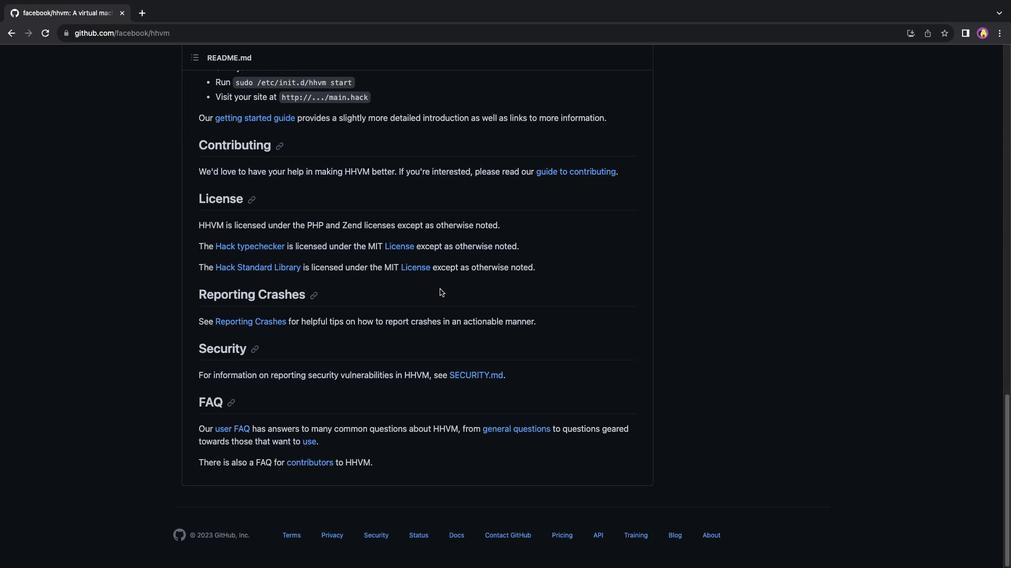 
Action: Mouse scrolled (440, 289) with delta (0, -2)
Screenshot: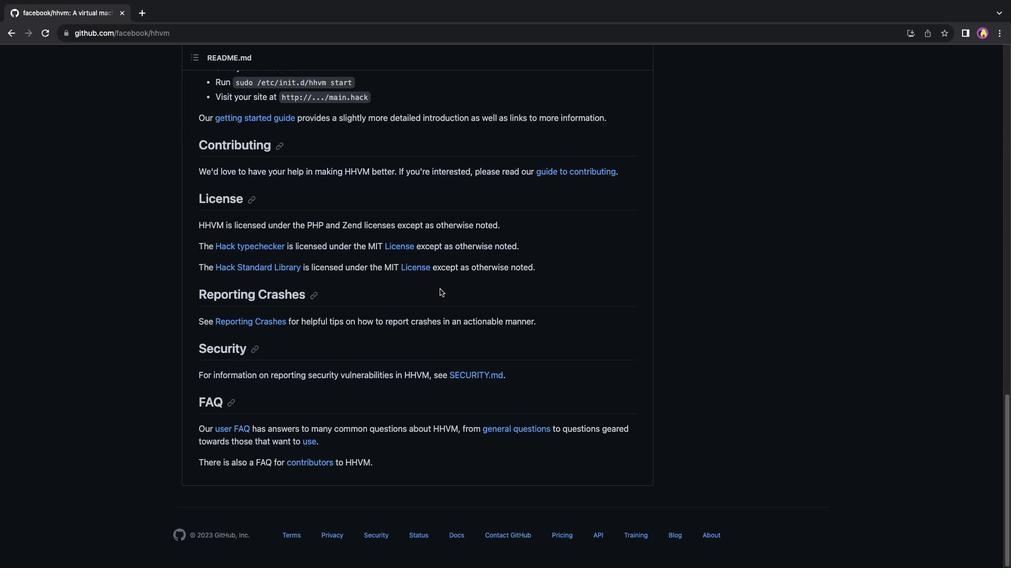
Action: Mouse scrolled (440, 289) with delta (0, 0)
Screenshot: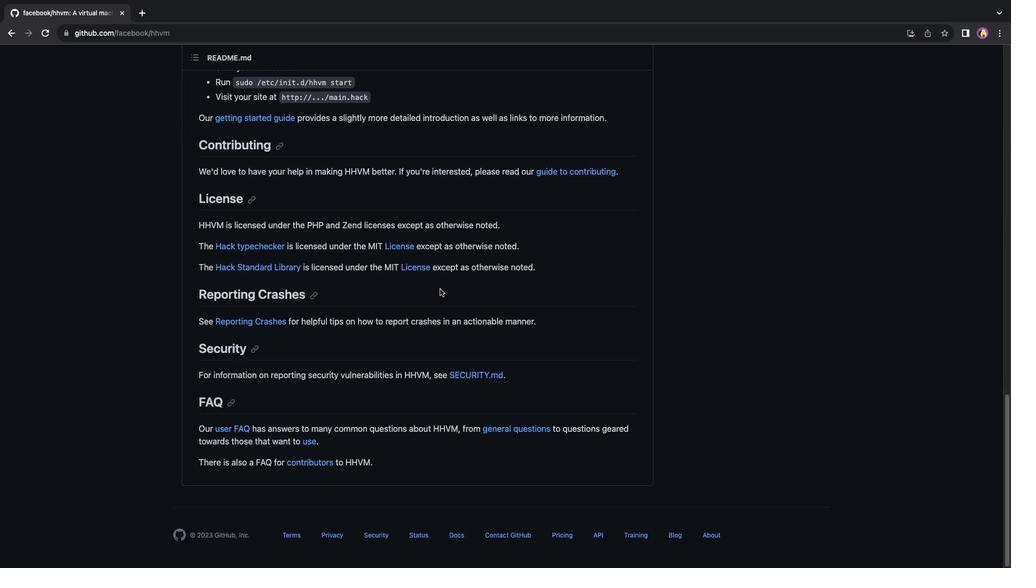 
Action: Mouse scrolled (440, 289) with delta (0, 0)
Screenshot: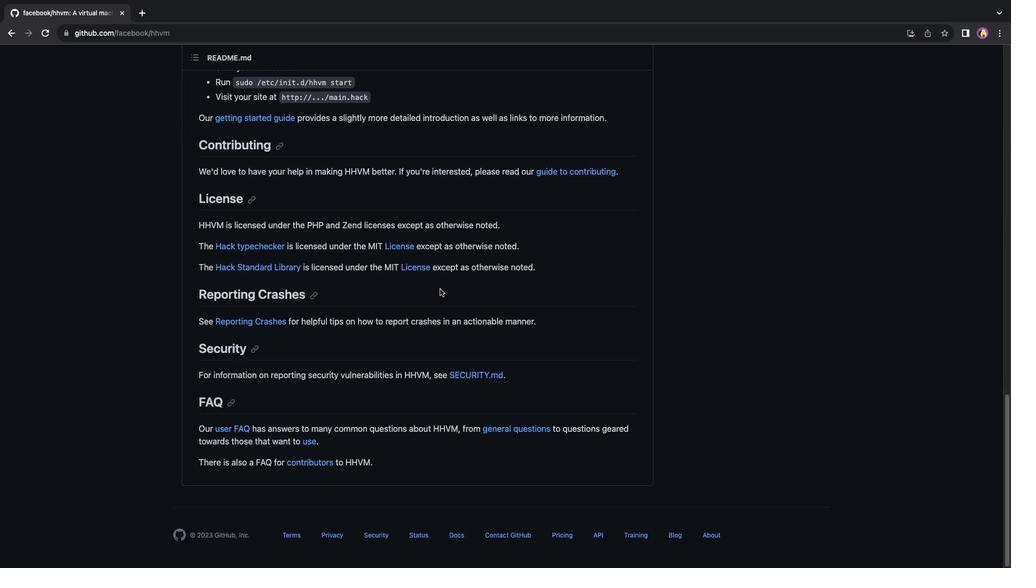 
Action: Mouse scrolled (440, 289) with delta (0, -1)
Screenshot: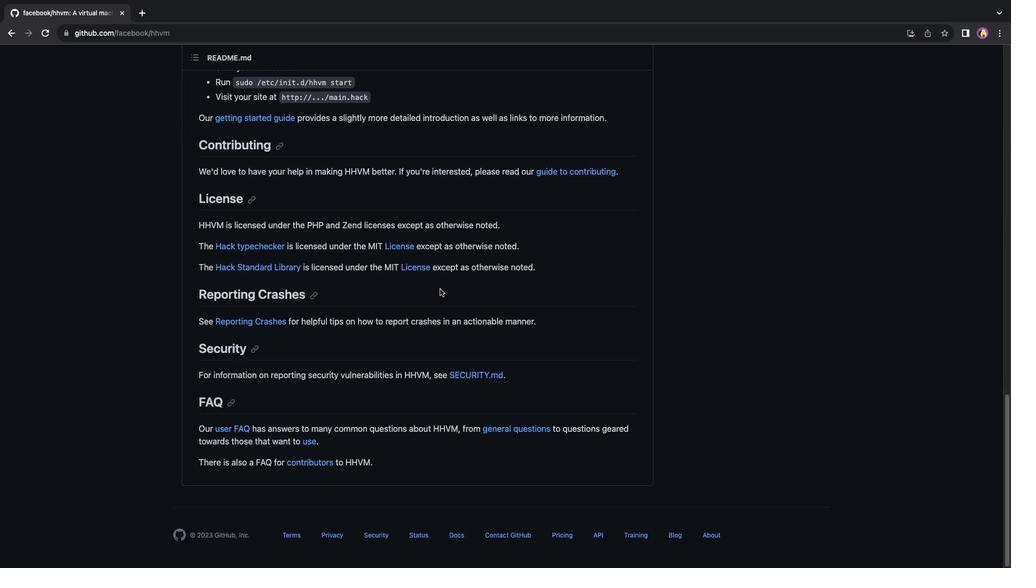 
Action: Mouse scrolled (440, 289) with delta (0, 0)
Screenshot: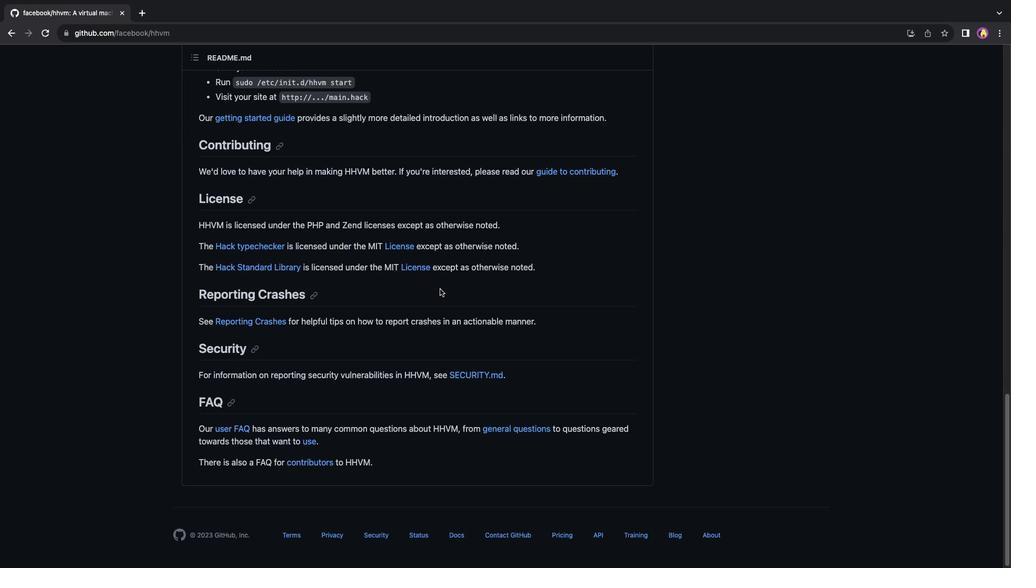 
Action: Mouse scrolled (440, 289) with delta (0, 0)
Screenshot: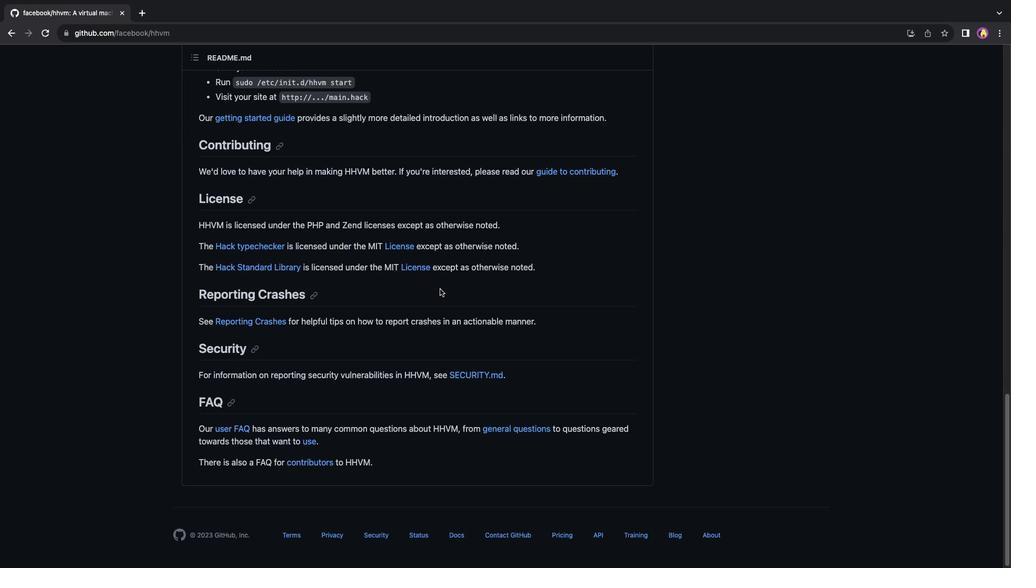 
Action: Mouse scrolled (440, 289) with delta (0, 1)
Screenshot: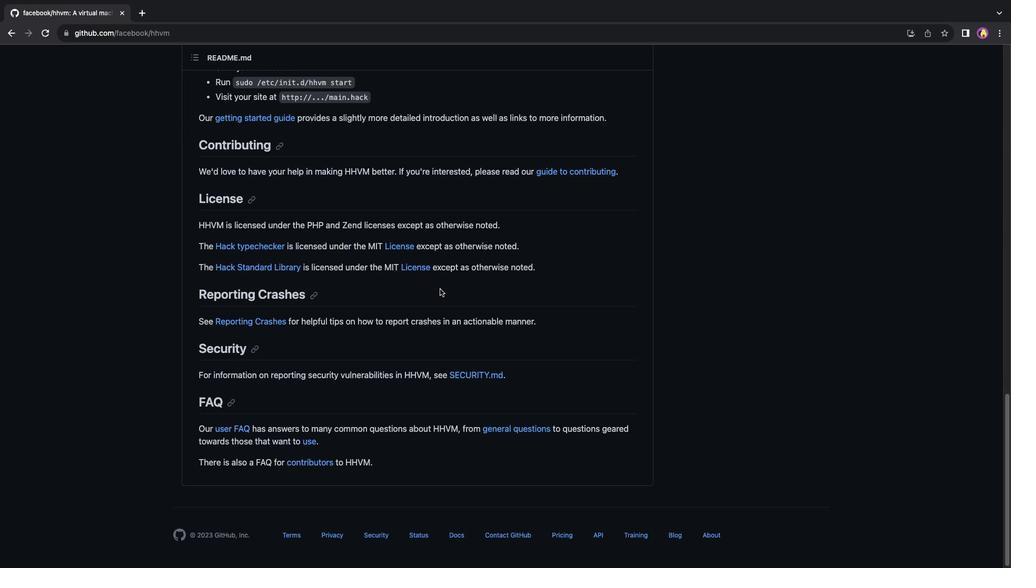 
Action: Mouse scrolled (440, 289) with delta (0, 2)
Screenshot: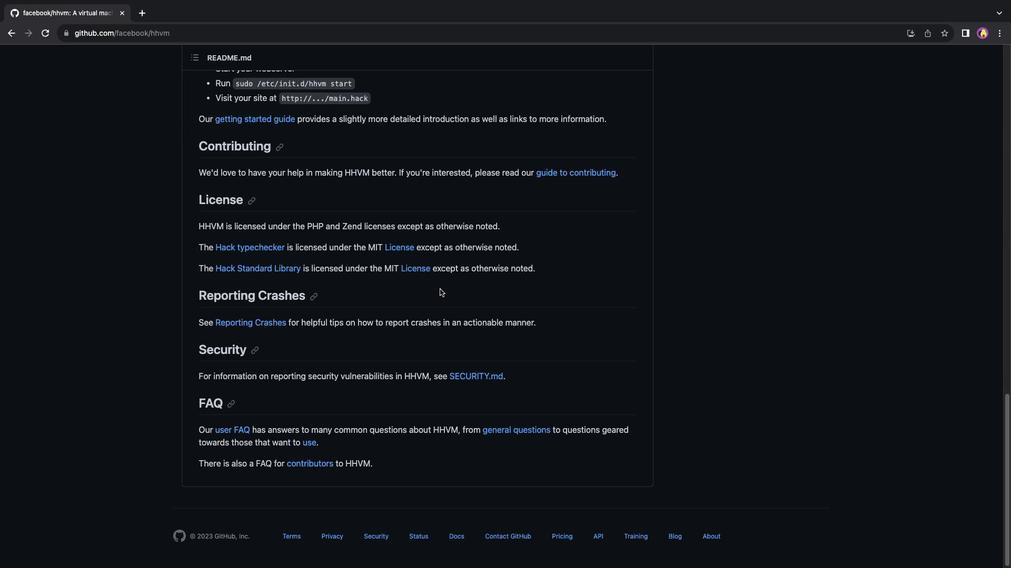 
Action: Mouse scrolled (440, 289) with delta (0, 0)
Screenshot: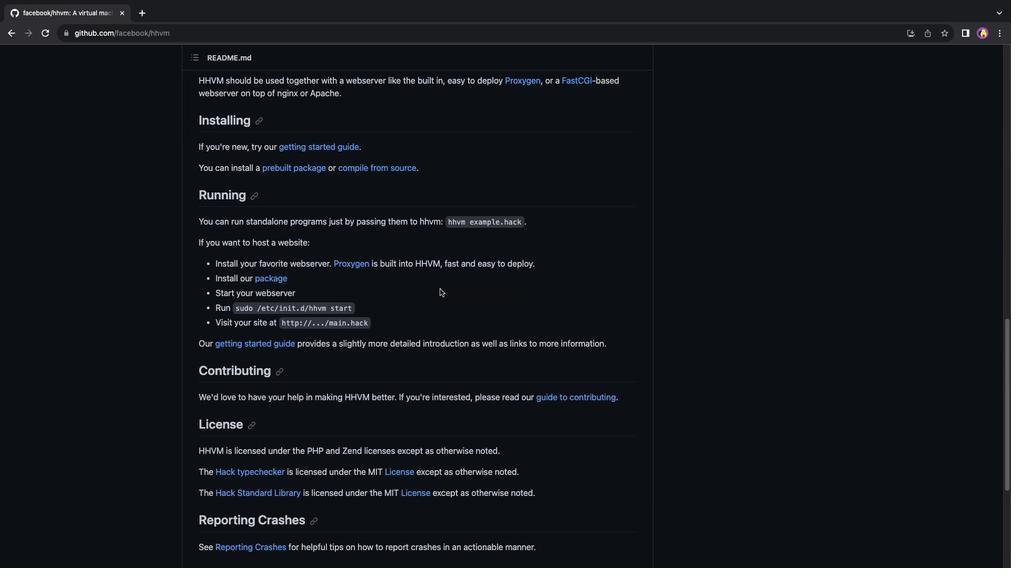
Action: Mouse scrolled (440, 289) with delta (0, 0)
Screenshot: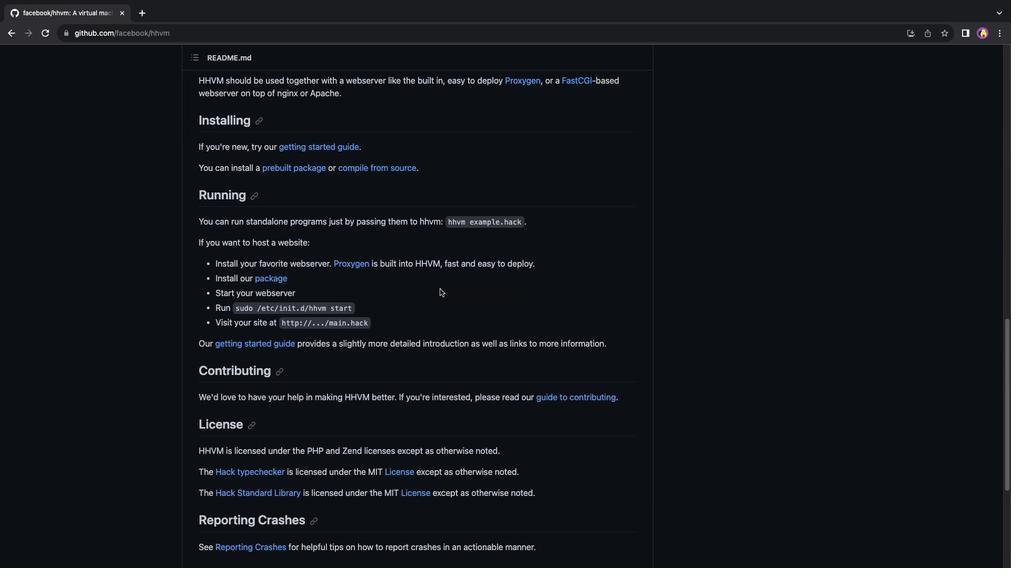 
Action: Mouse scrolled (440, 289) with delta (0, 1)
Screenshot: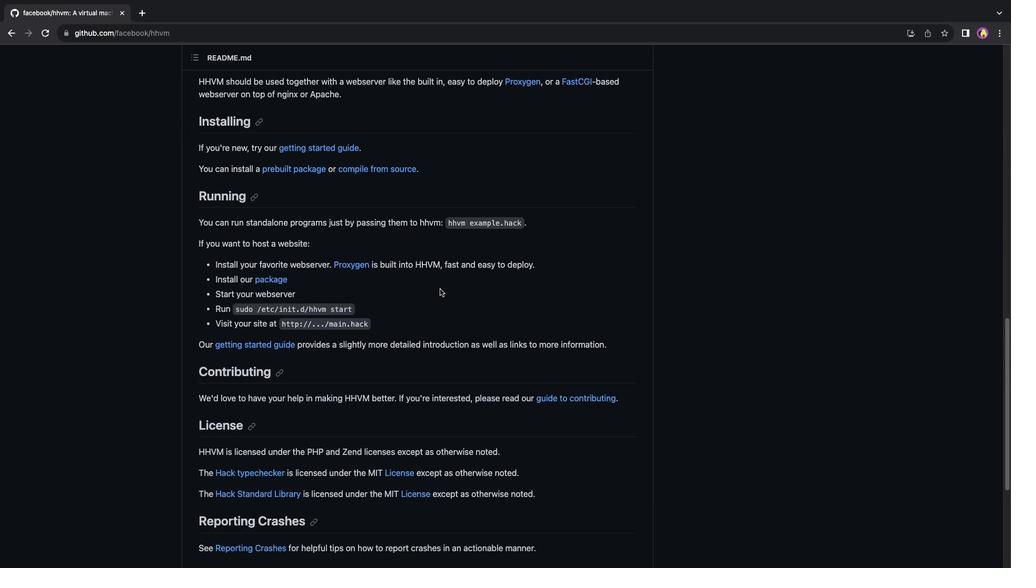 
Action: Mouse scrolled (440, 289) with delta (0, 2)
Screenshot: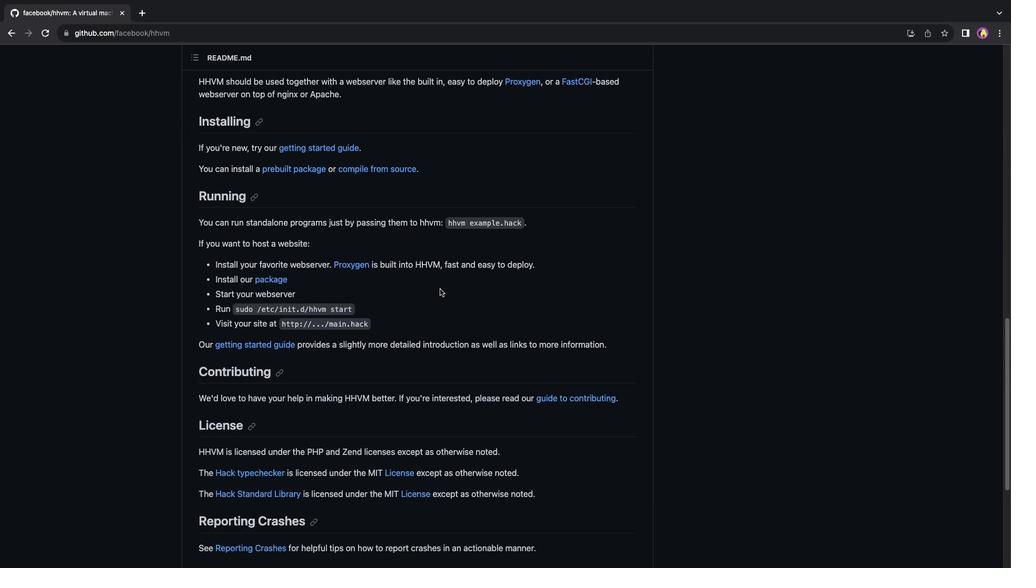 
Action: Mouse scrolled (440, 289) with delta (0, 3)
Screenshot: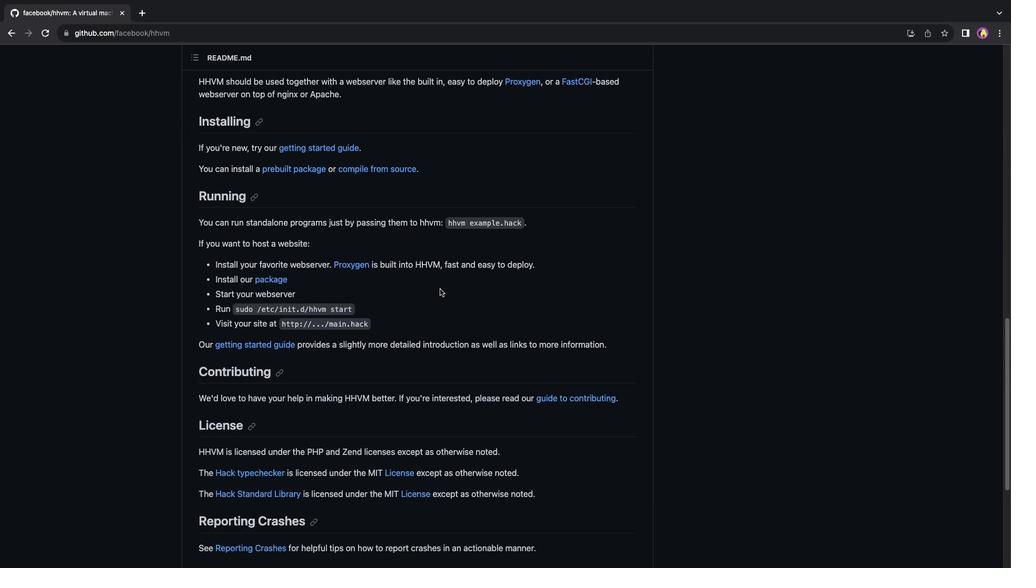 
Action: Mouse scrolled (440, 289) with delta (0, 0)
Screenshot: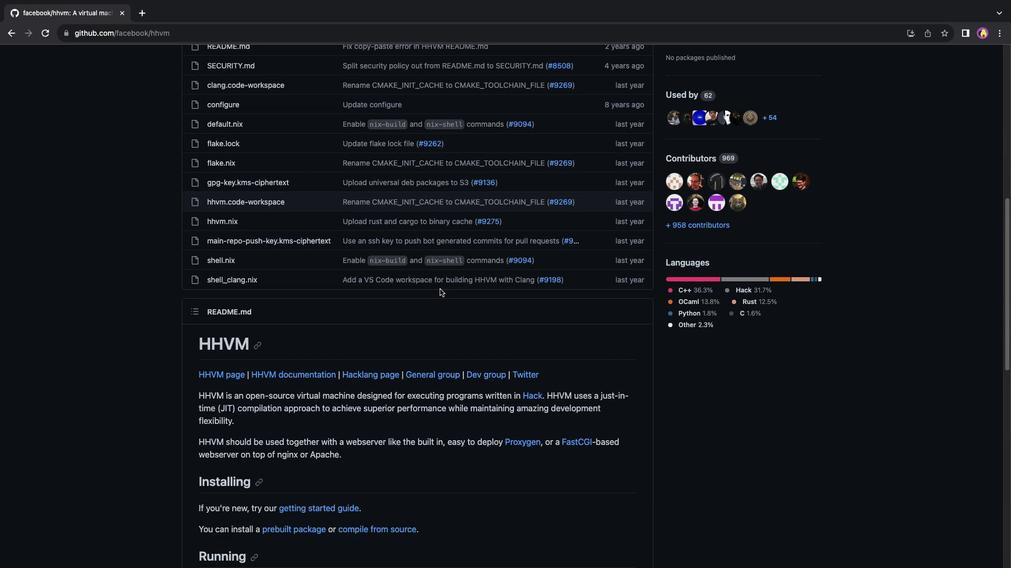 
Action: Mouse scrolled (440, 289) with delta (0, 0)
Screenshot: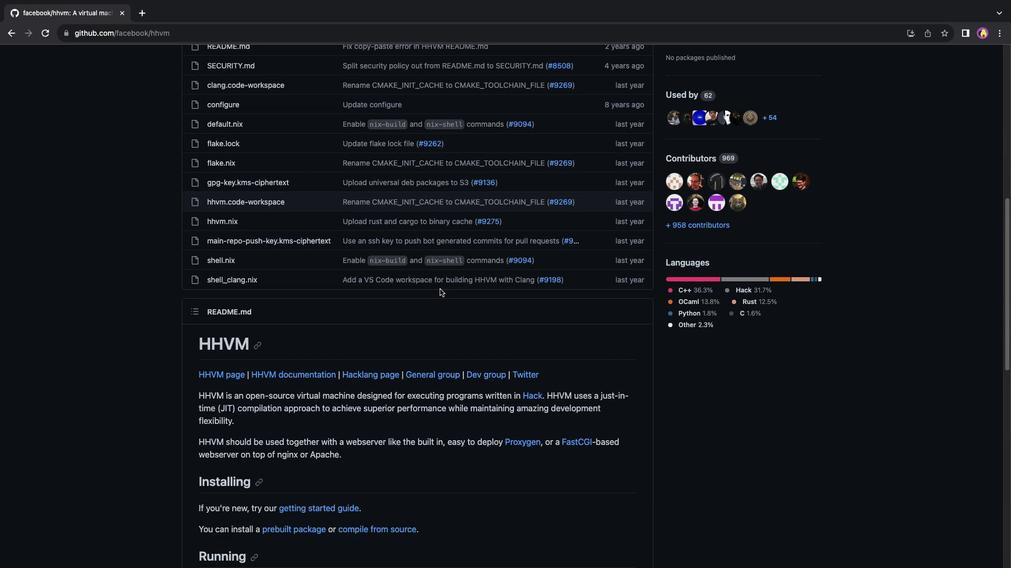 
Action: Mouse scrolled (440, 289) with delta (0, 1)
Screenshot: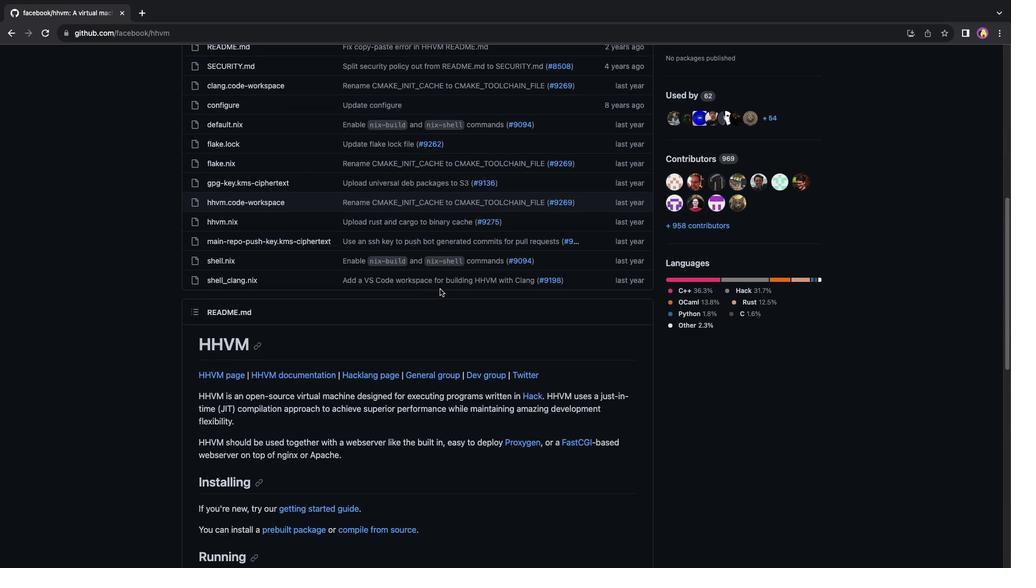 
Action: Mouse scrolled (440, 289) with delta (0, 2)
Screenshot: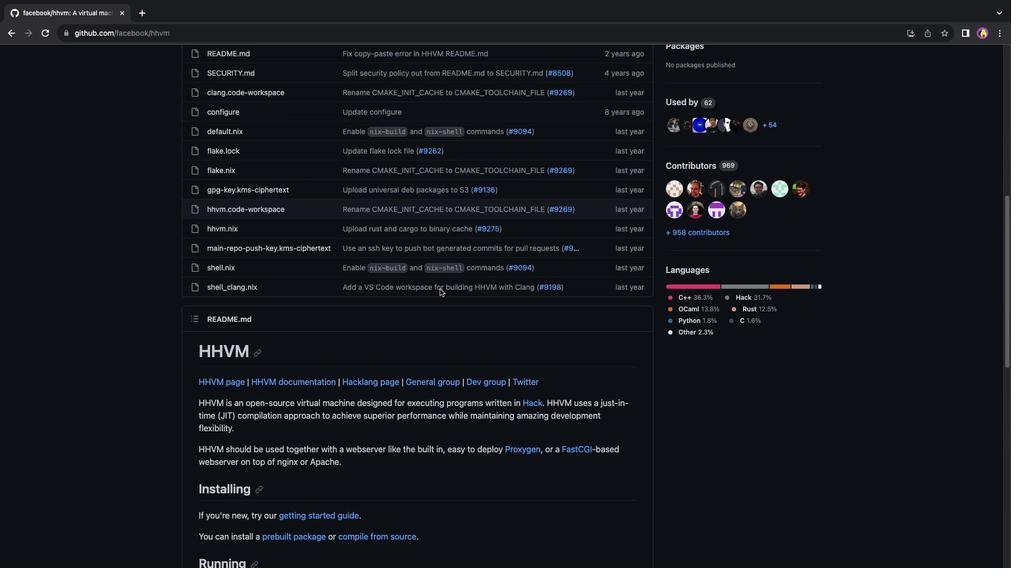 
Action: Mouse scrolled (440, 289) with delta (0, 0)
Screenshot: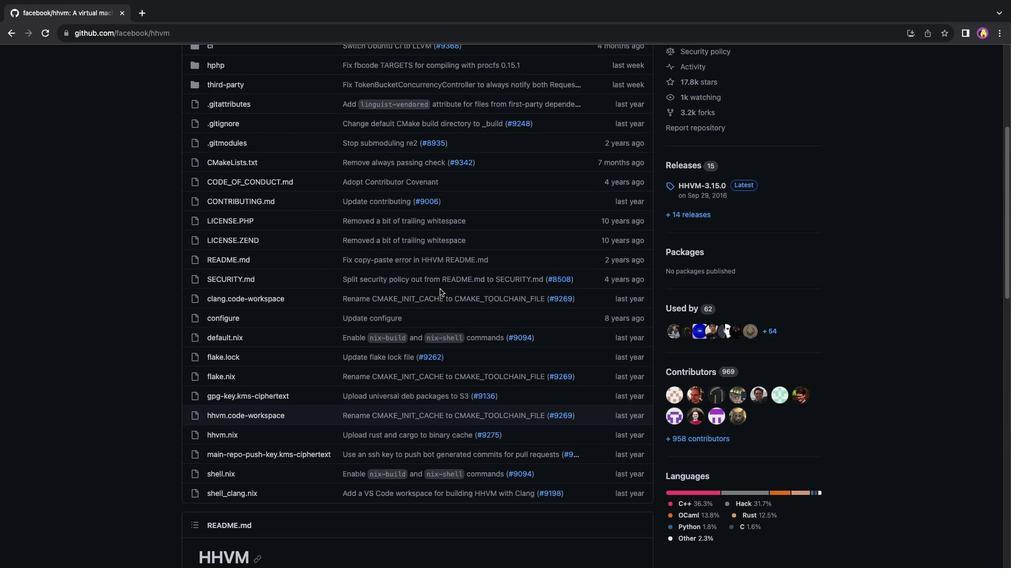 
Action: Mouse scrolled (440, 289) with delta (0, 0)
Screenshot: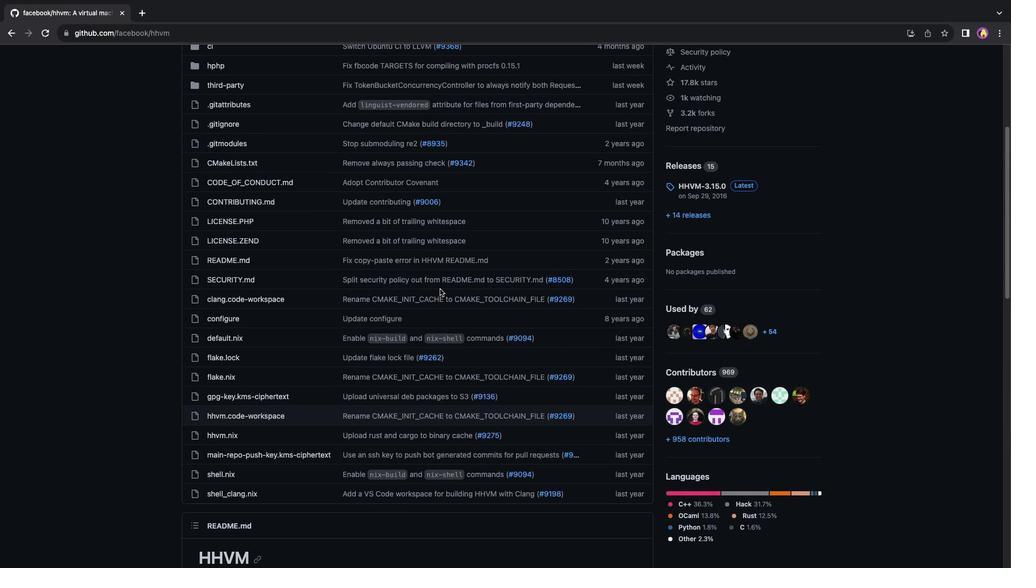 
Action: Mouse scrolled (440, 289) with delta (0, 1)
